 Task: Research cozy mountain cabins on Airbnb for a peaceful retreat in the mountains.
Action: Mouse moved to (489, 70)
Screenshot: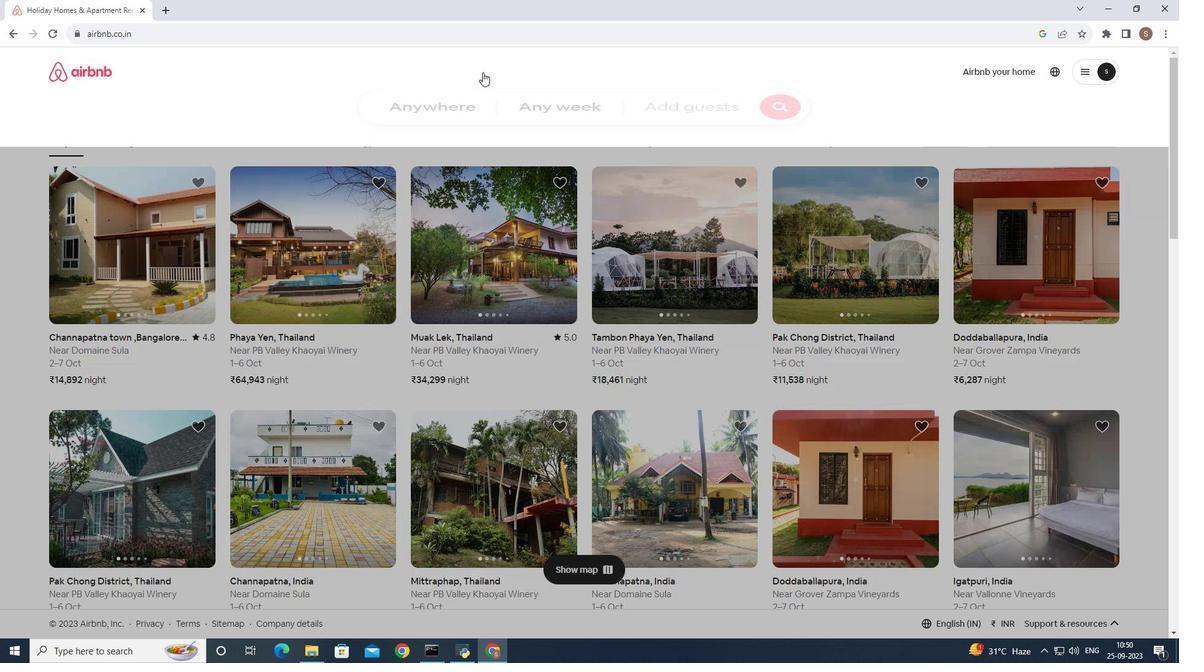 
Action: Mouse pressed left at (489, 70)
Screenshot: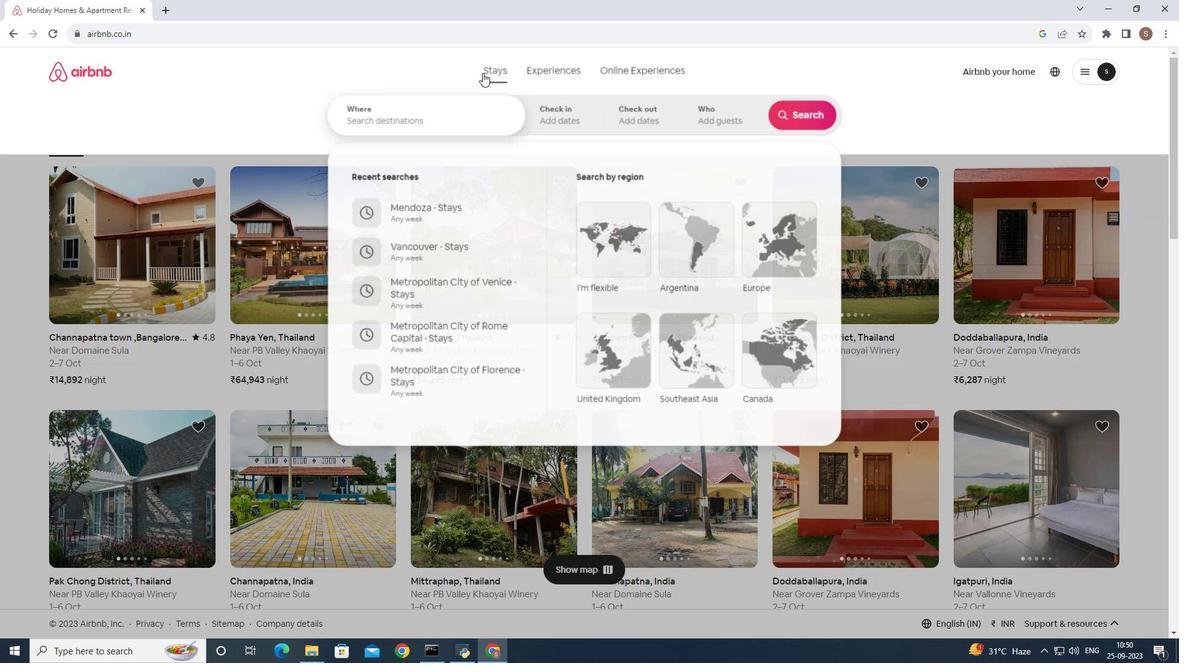 
Action: Mouse moved to (447, 127)
Screenshot: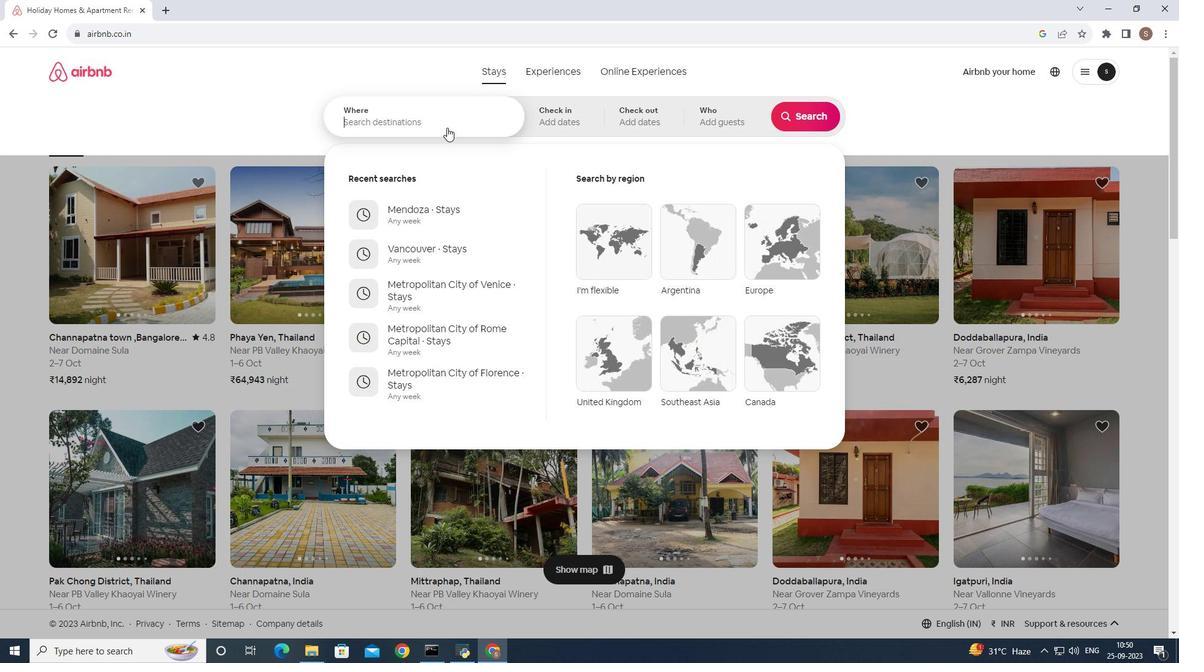 
Action: Mouse pressed left at (447, 127)
Screenshot: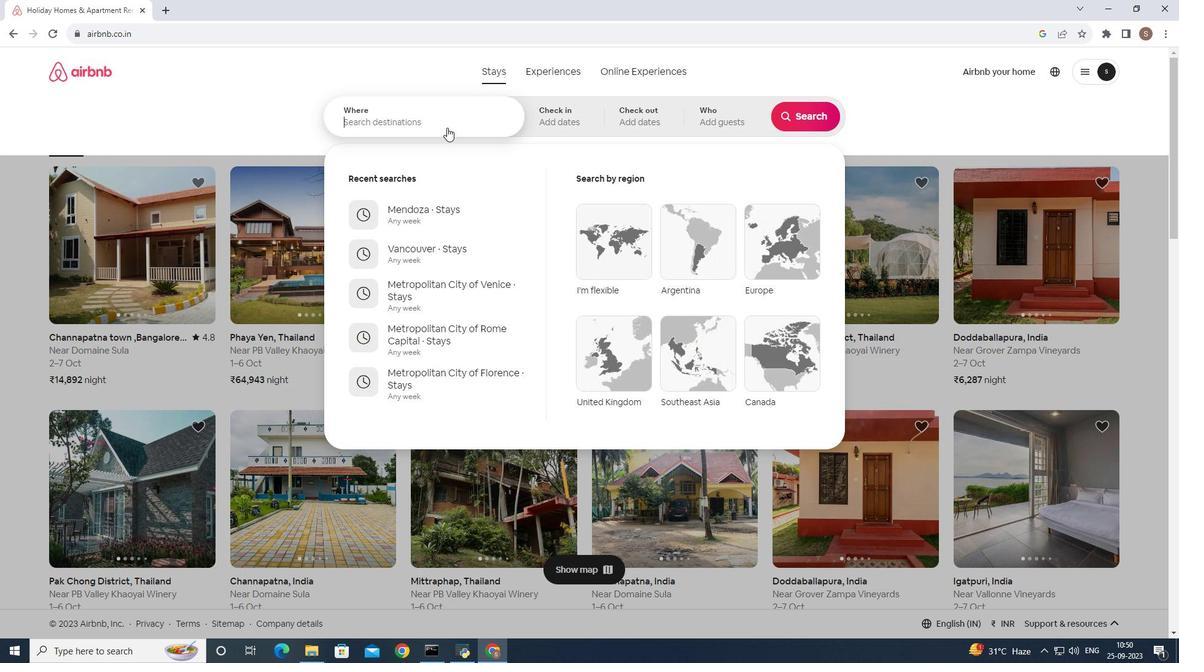 
Action: Key pressed <Key.shift>Jackson,<Key.space>wyomingb<Key.backspace>
Screenshot: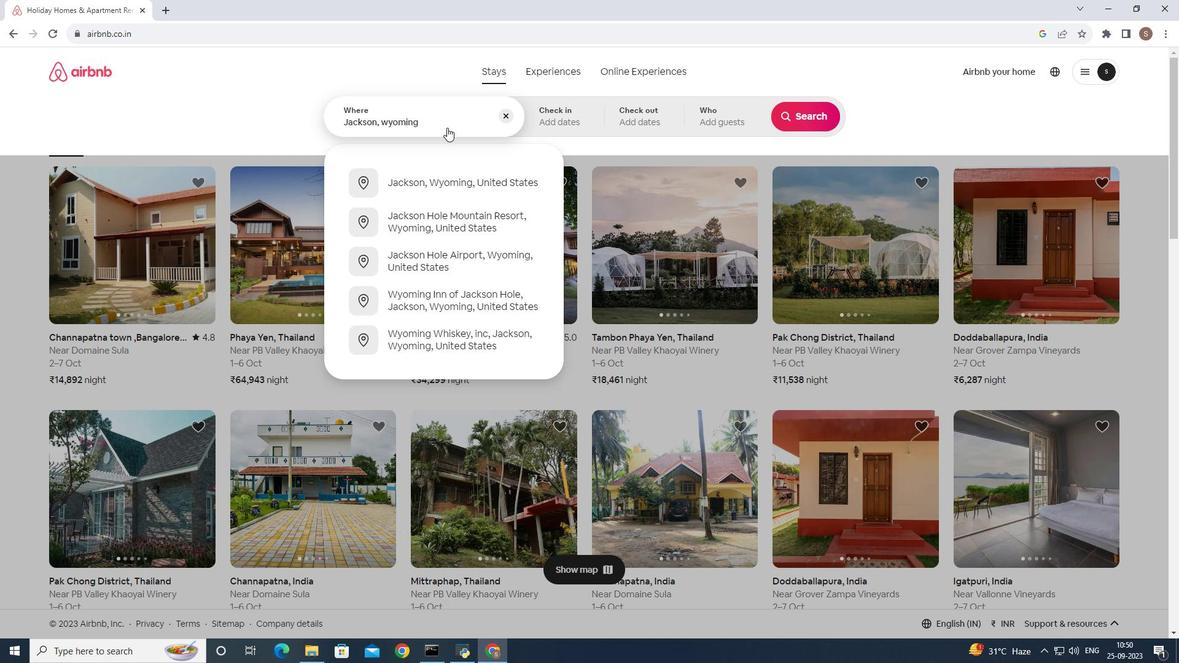 
Action: Mouse moved to (447, 188)
Screenshot: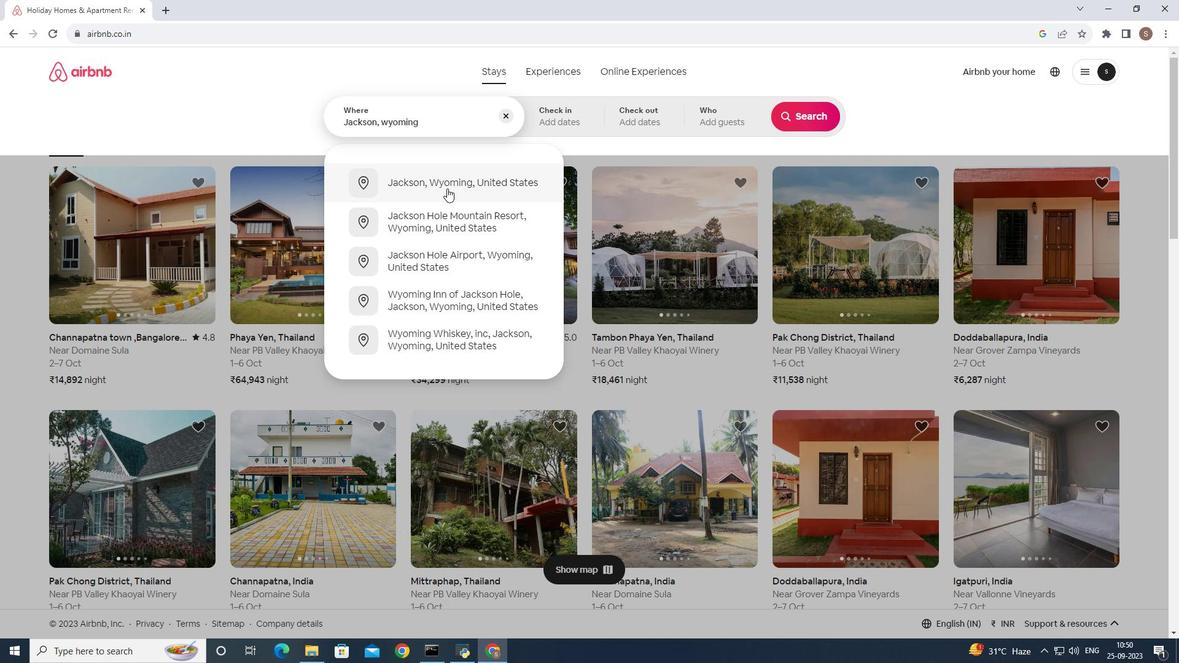 
Action: Mouse pressed left at (447, 188)
Screenshot: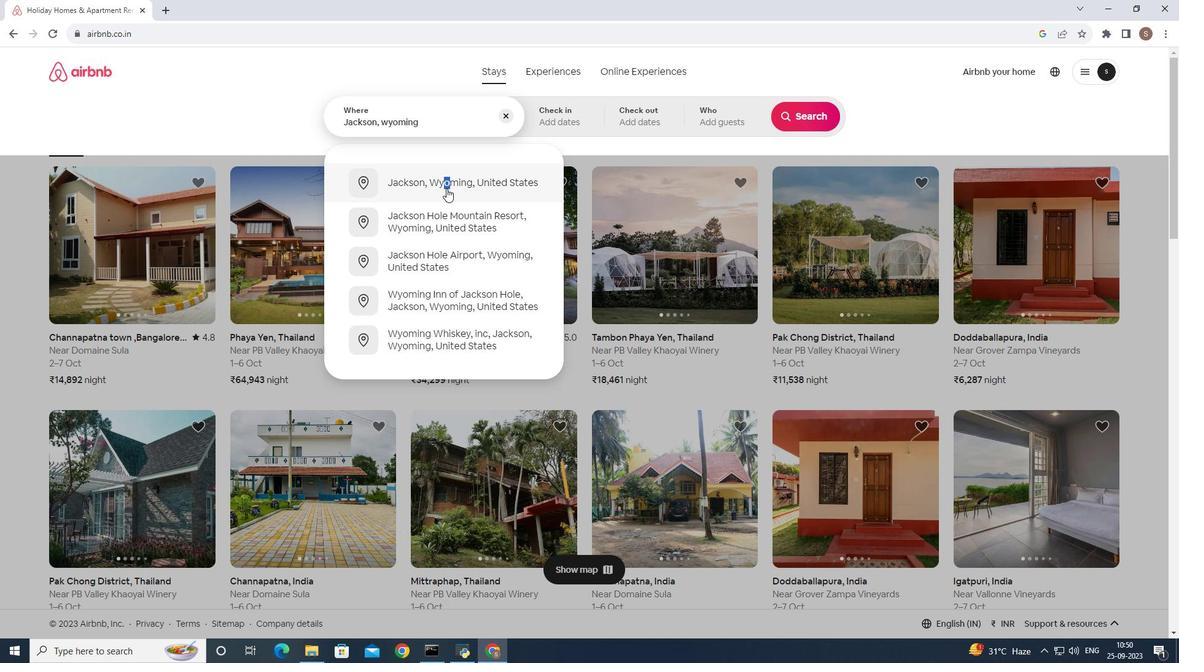 
Action: Mouse moved to (796, 110)
Screenshot: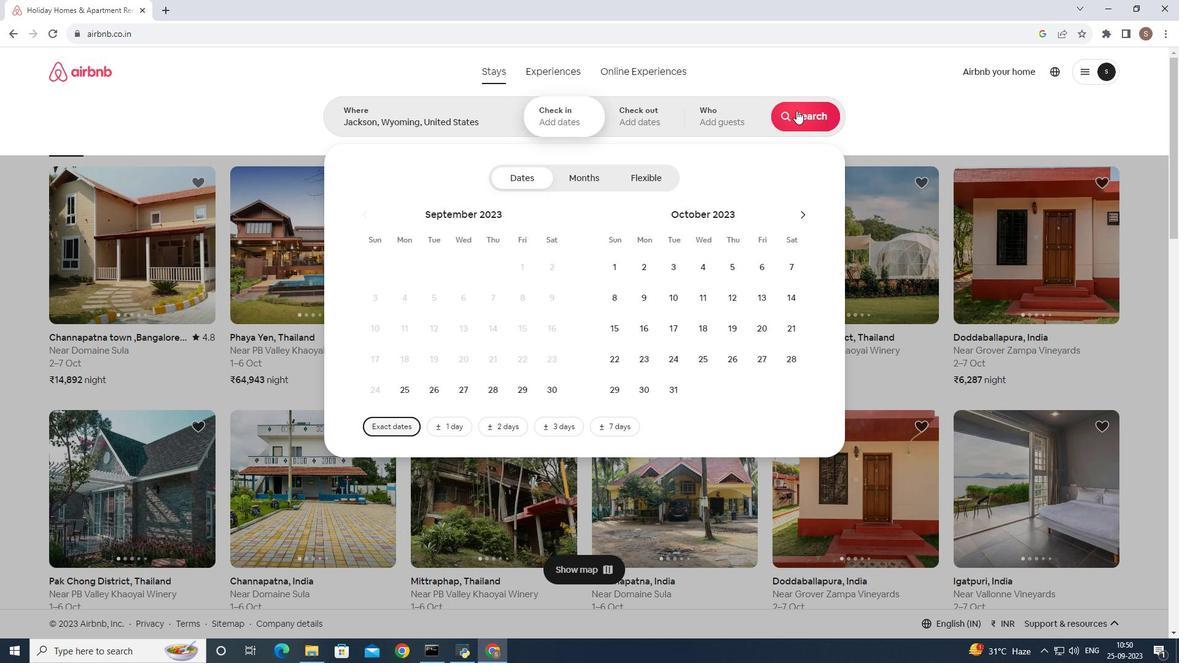 
Action: Mouse pressed left at (796, 110)
Screenshot: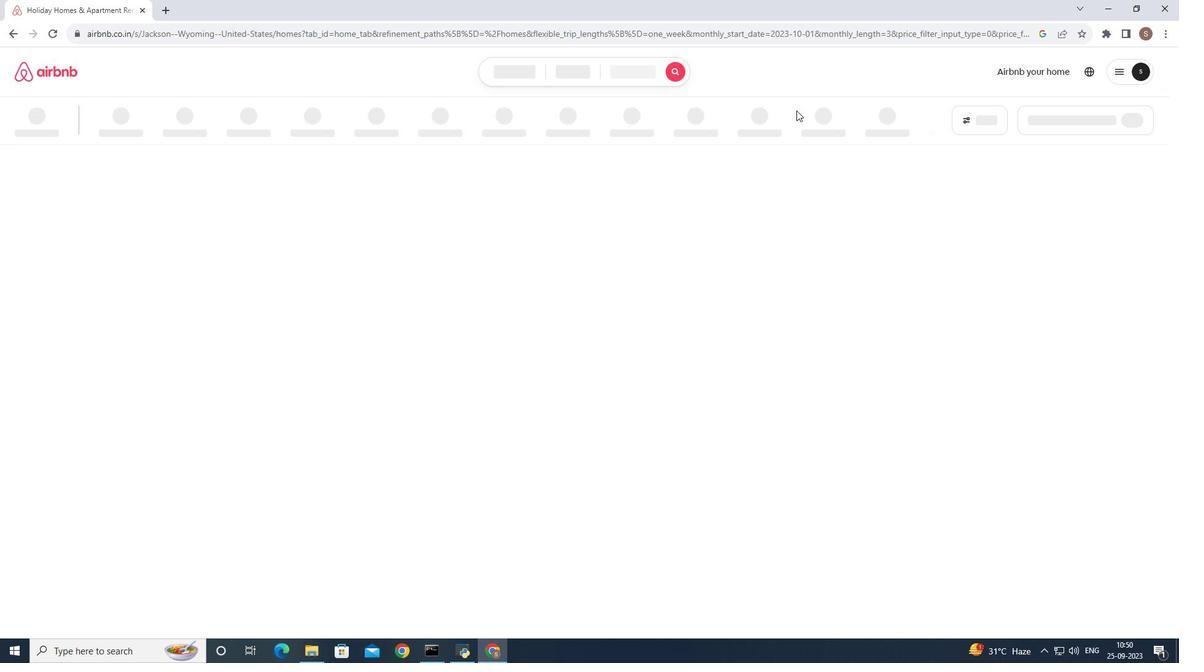 
Action: Mouse moved to (183, 120)
Screenshot: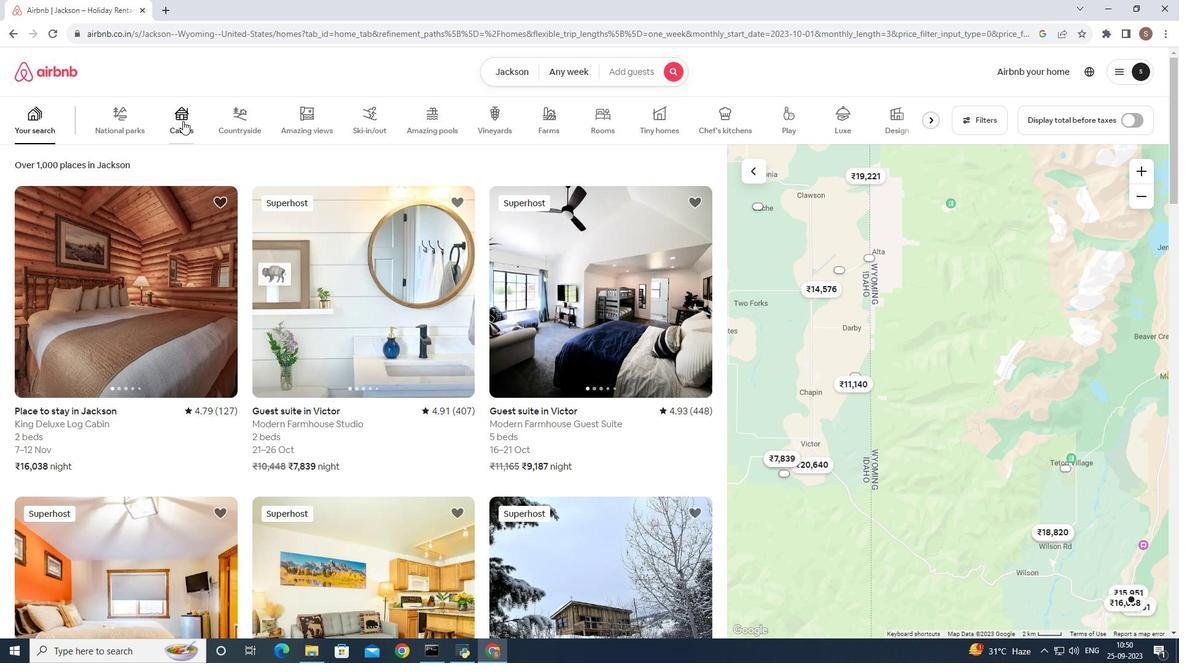 
Action: Mouse pressed left at (183, 120)
Screenshot: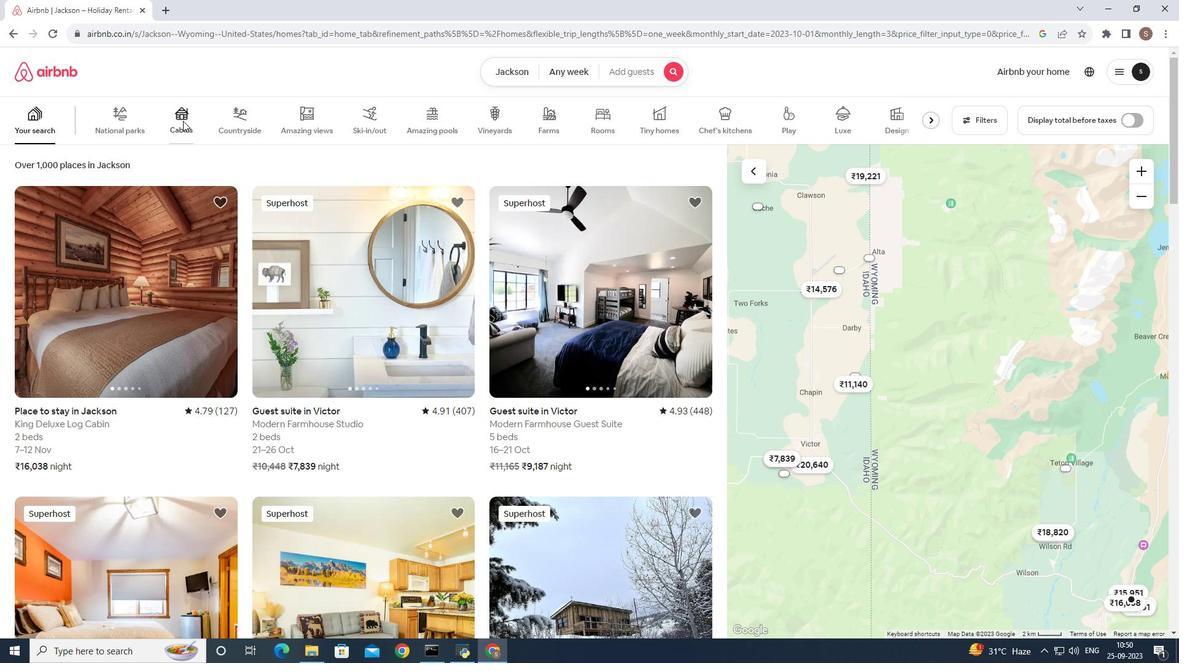 
Action: Mouse moved to (248, 175)
Screenshot: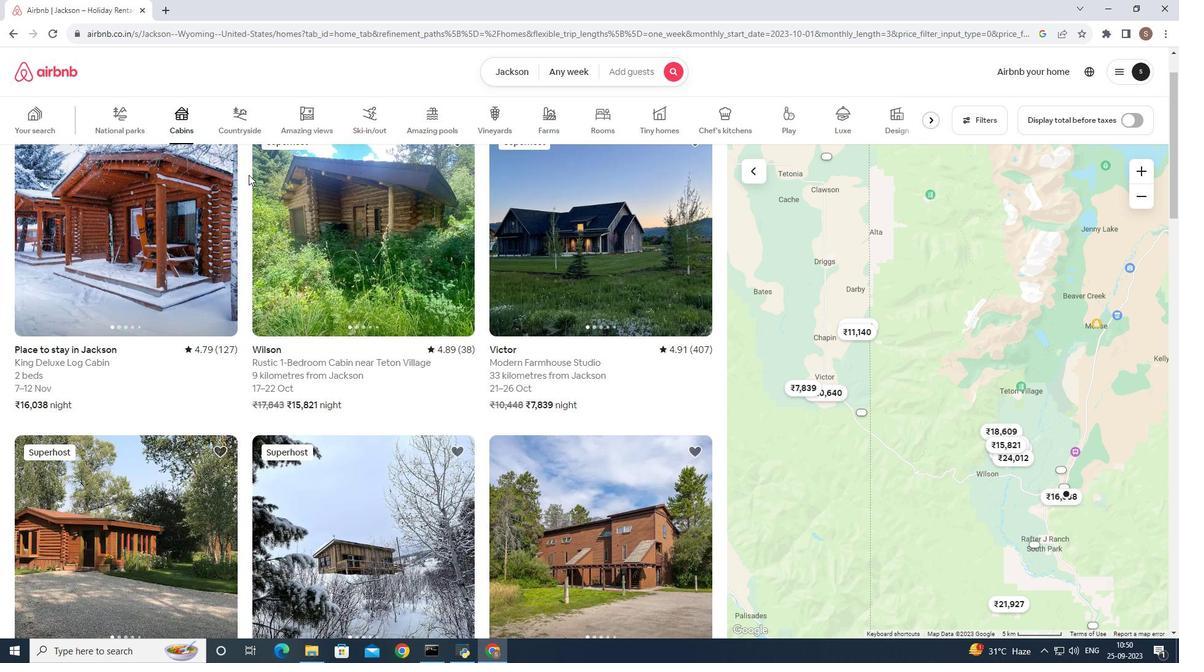 
Action: Mouse scrolled (248, 174) with delta (0, 0)
Screenshot: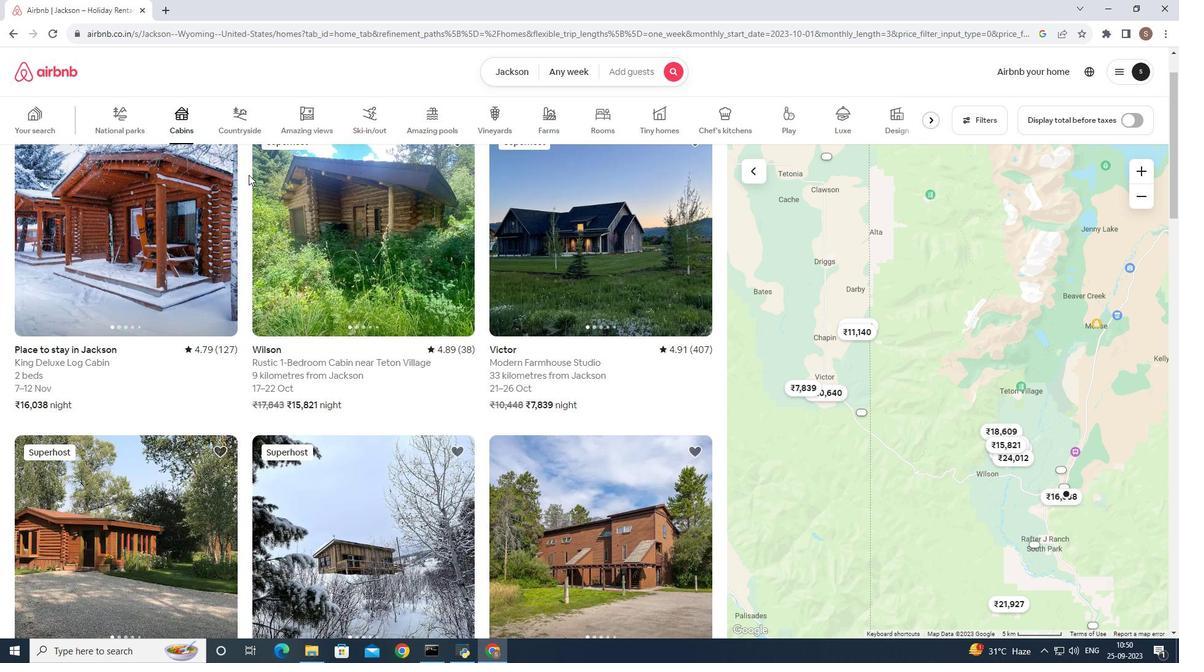
Action: Mouse moved to (246, 180)
Screenshot: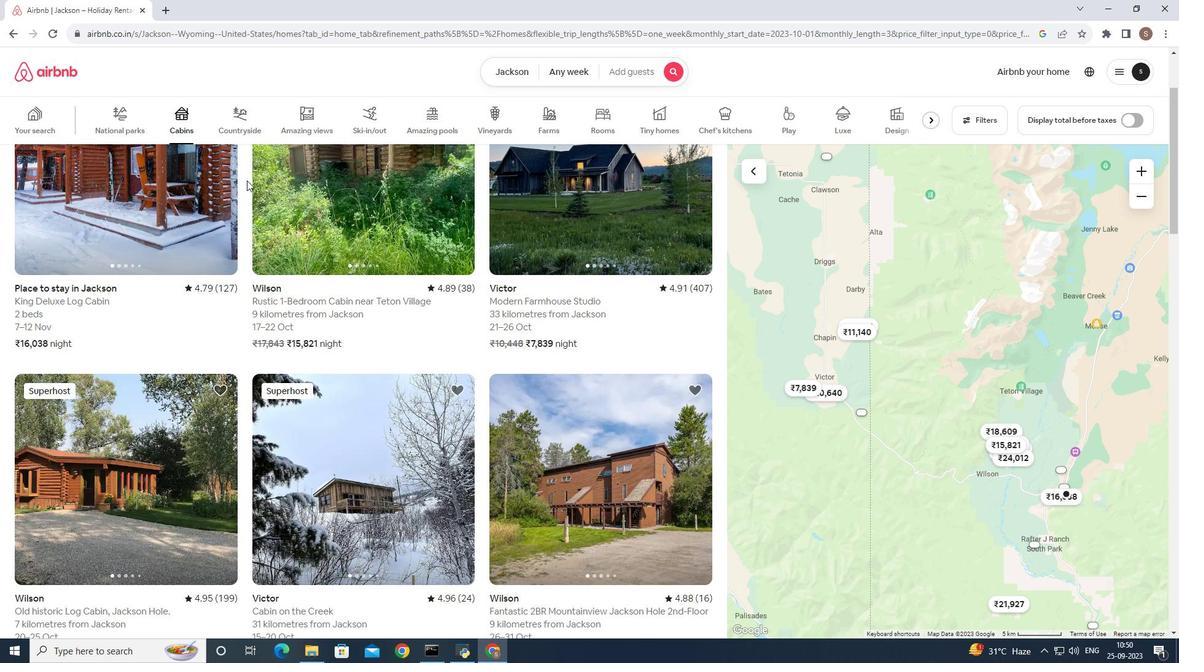 
Action: Mouse scrolled (246, 179) with delta (0, 0)
Screenshot: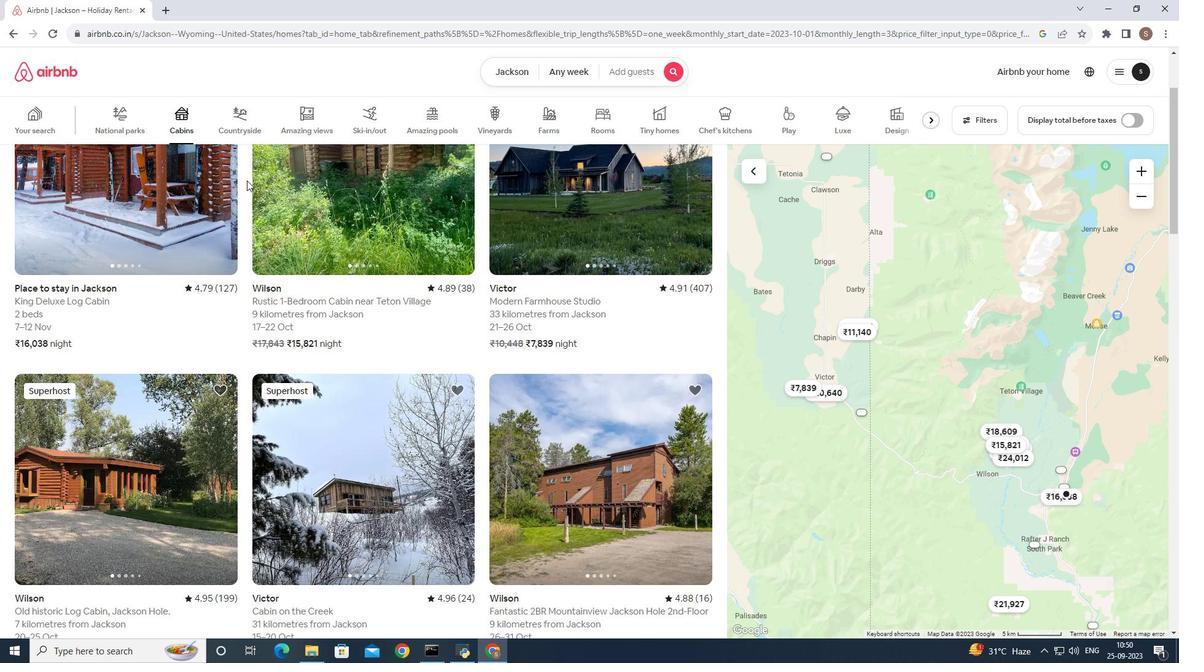 
Action: Mouse scrolled (246, 181) with delta (0, 0)
Screenshot: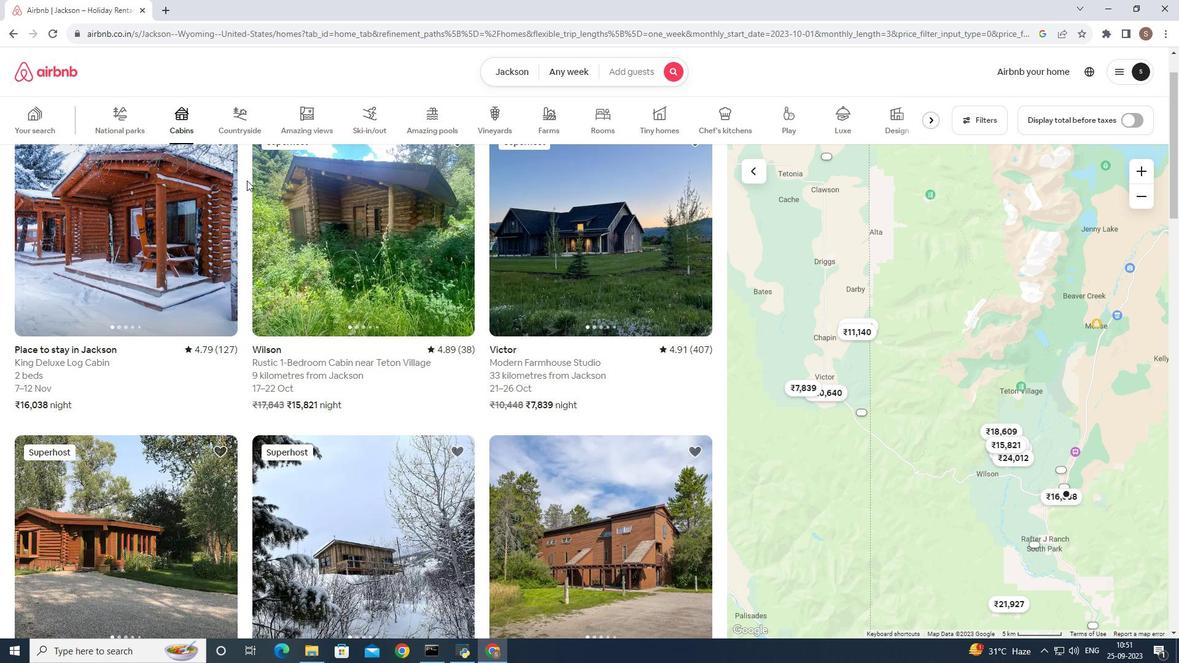 
Action: Mouse scrolled (246, 181) with delta (0, 0)
Screenshot: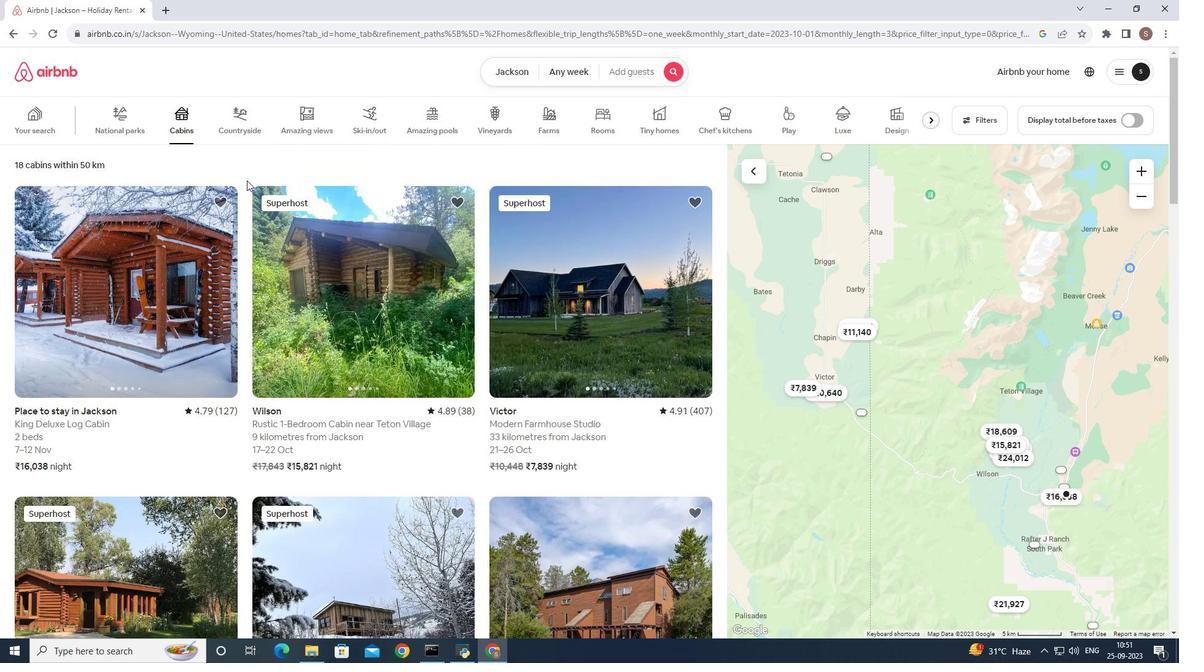 
Action: Mouse scrolled (246, 181) with delta (0, 0)
Screenshot: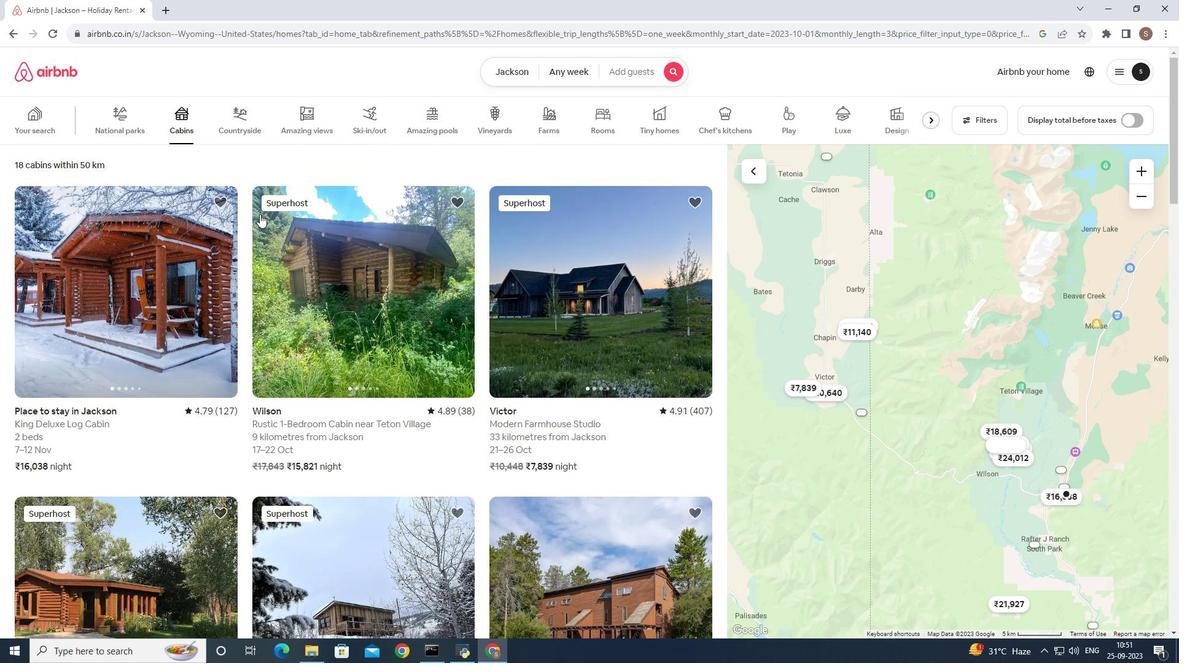 
Action: Mouse moved to (160, 255)
Screenshot: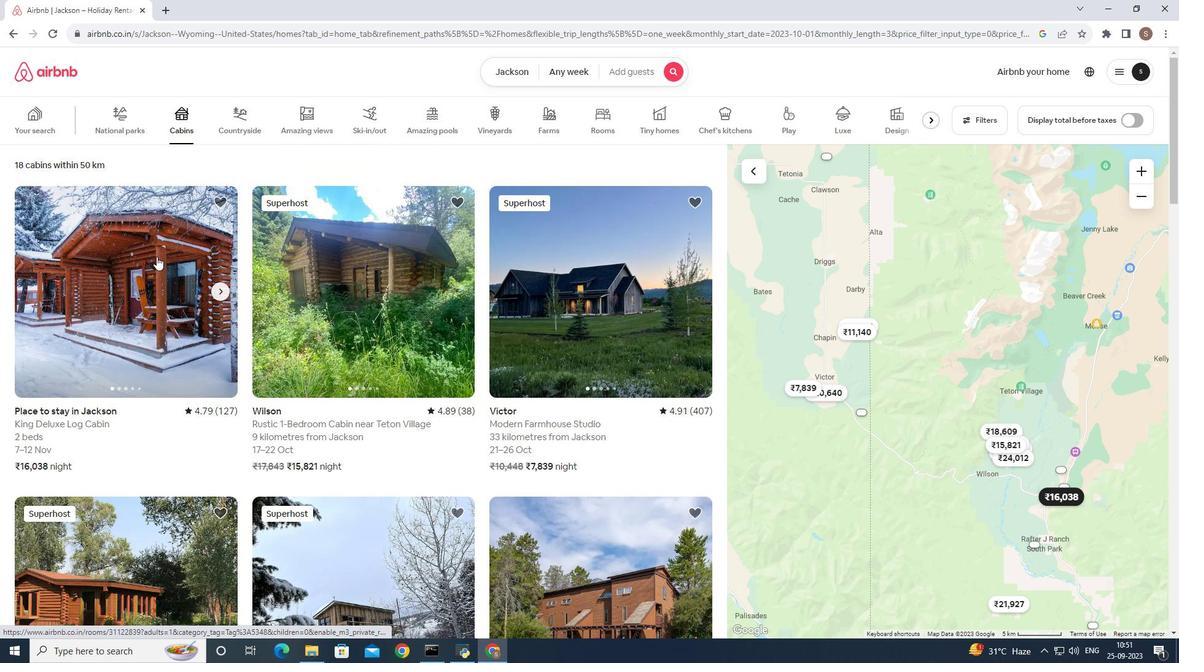 
Action: Mouse pressed left at (160, 255)
Screenshot: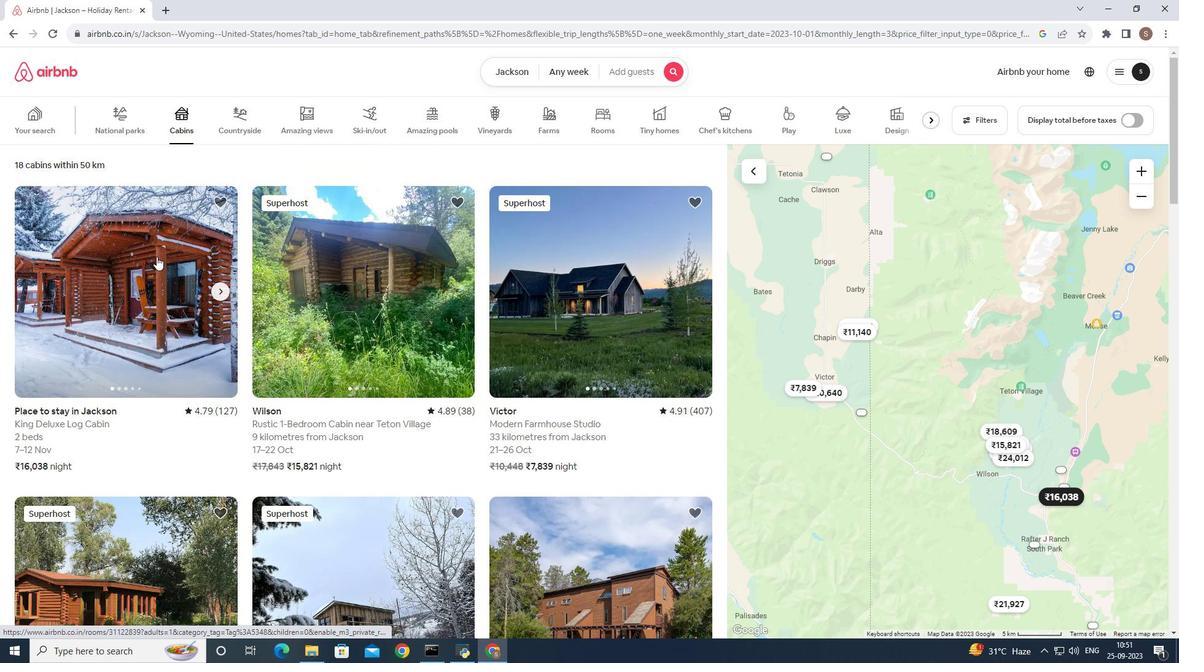 
Action: Mouse moved to (156, 256)
Screenshot: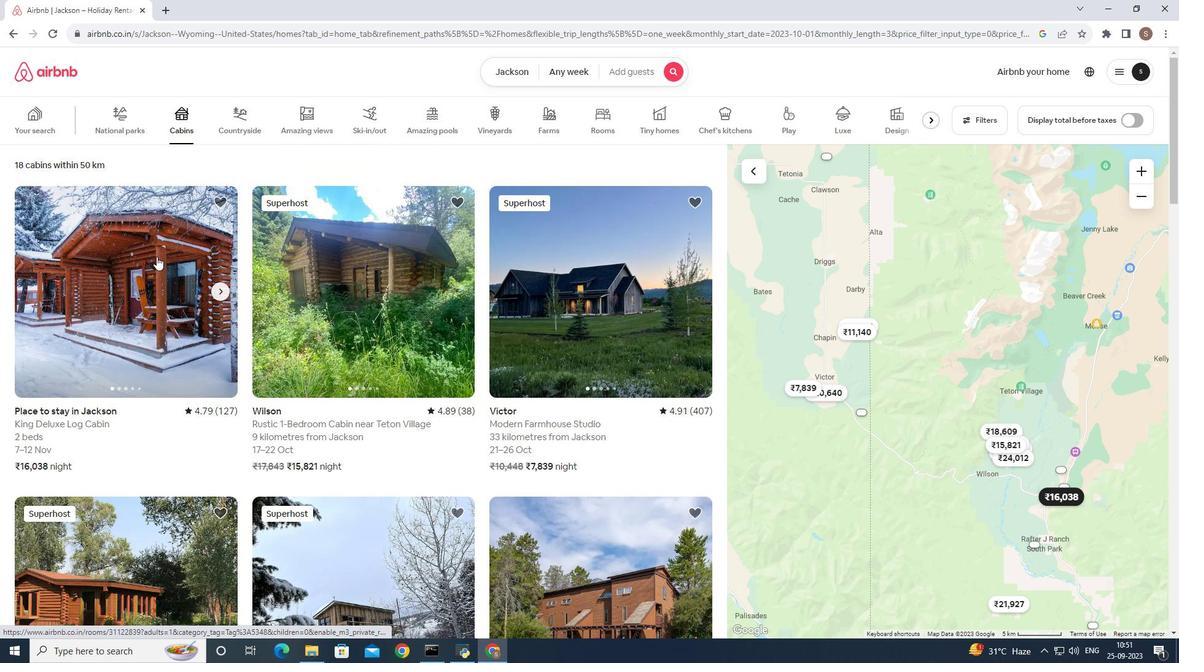 
Action: Mouse pressed left at (156, 256)
Screenshot: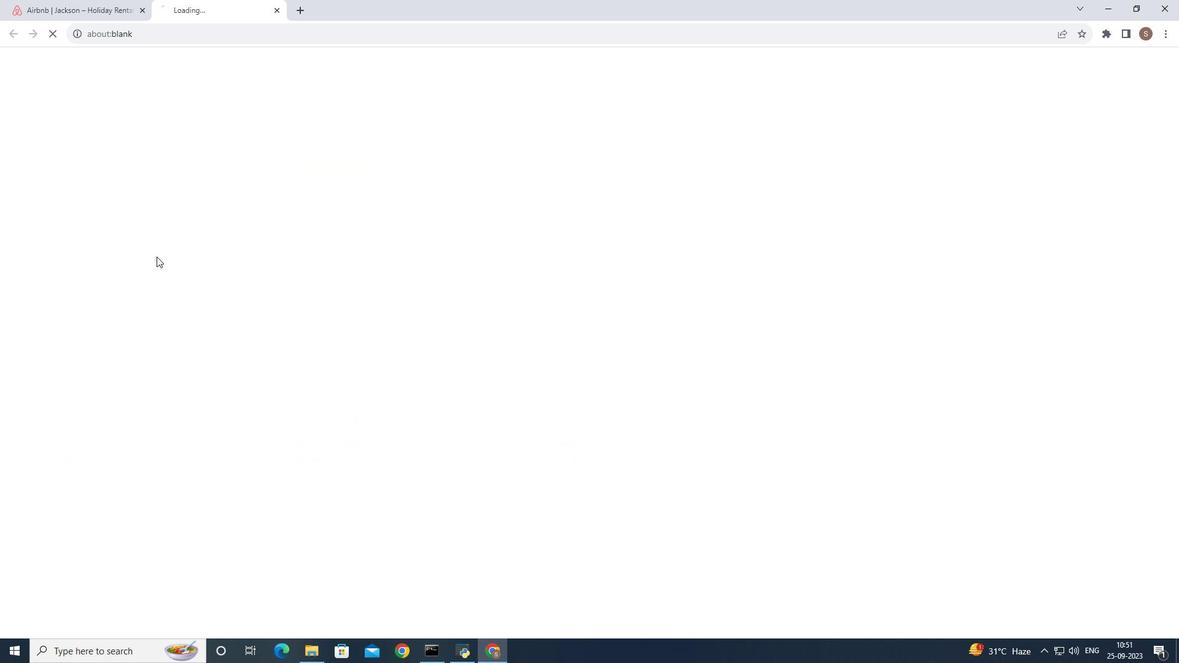 
Action: Mouse moved to (875, 456)
Screenshot: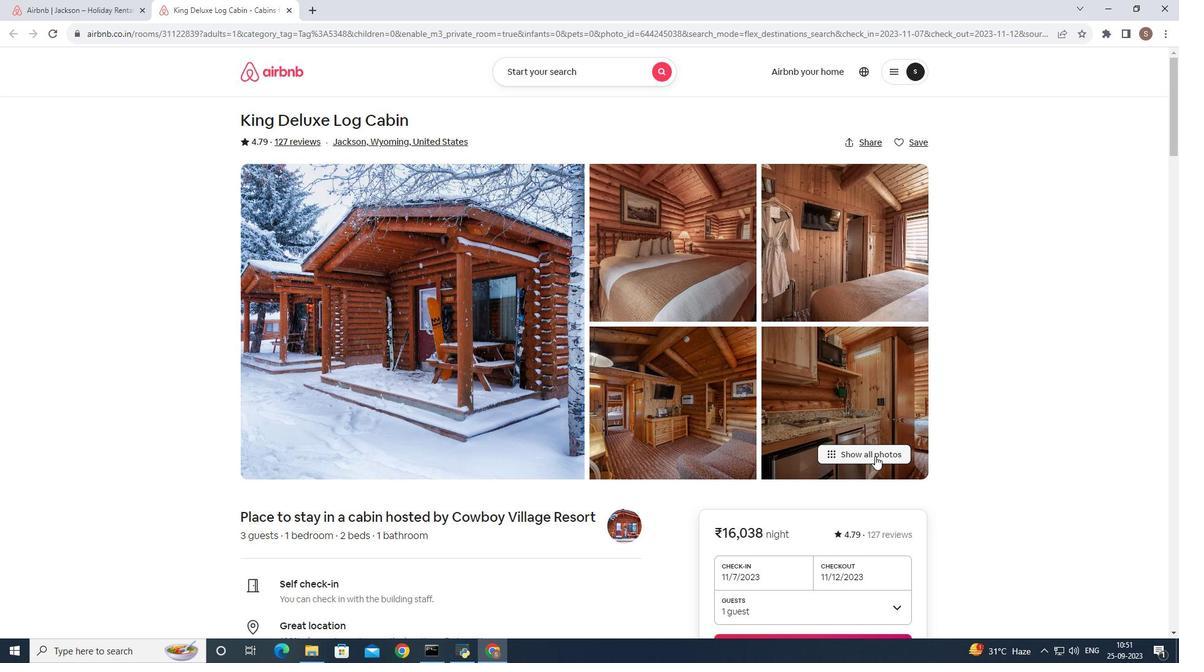 
Action: Mouse pressed left at (875, 456)
Screenshot: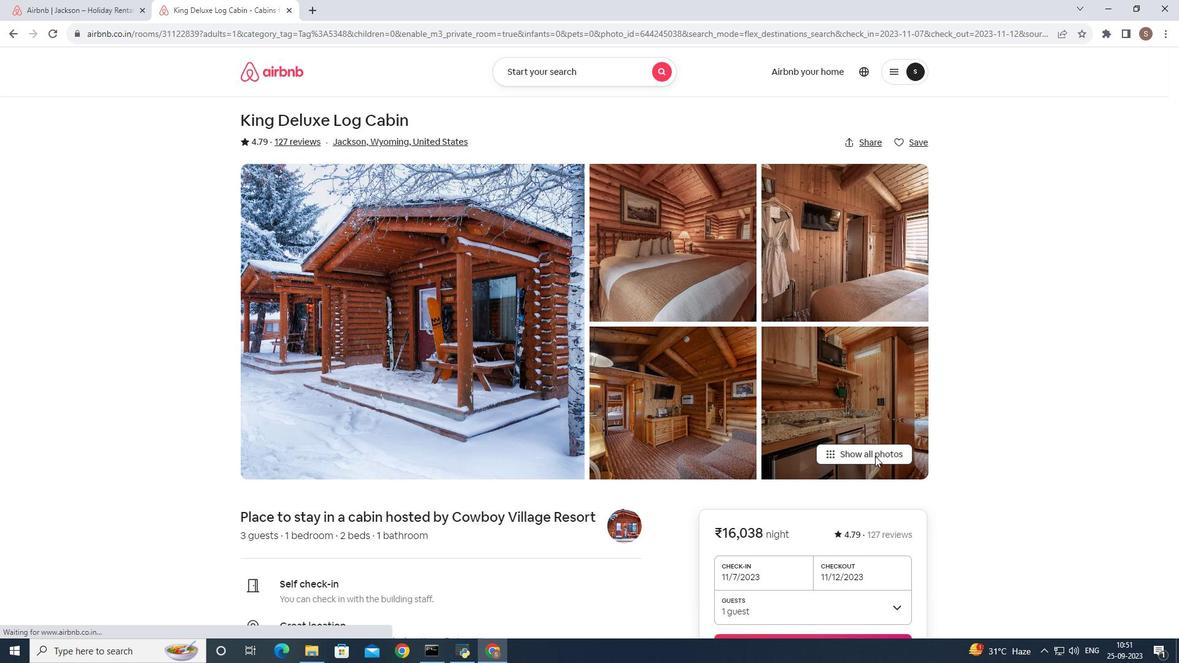 
Action: Mouse moved to (621, 343)
Screenshot: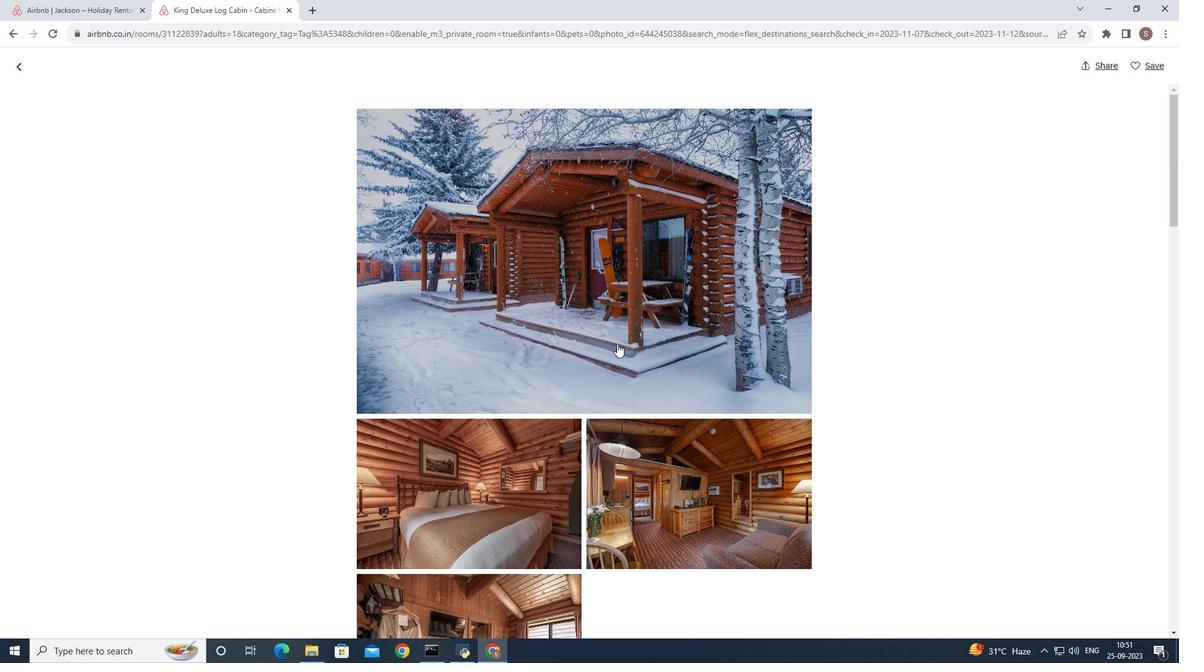 
Action: Mouse pressed left at (621, 343)
Screenshot: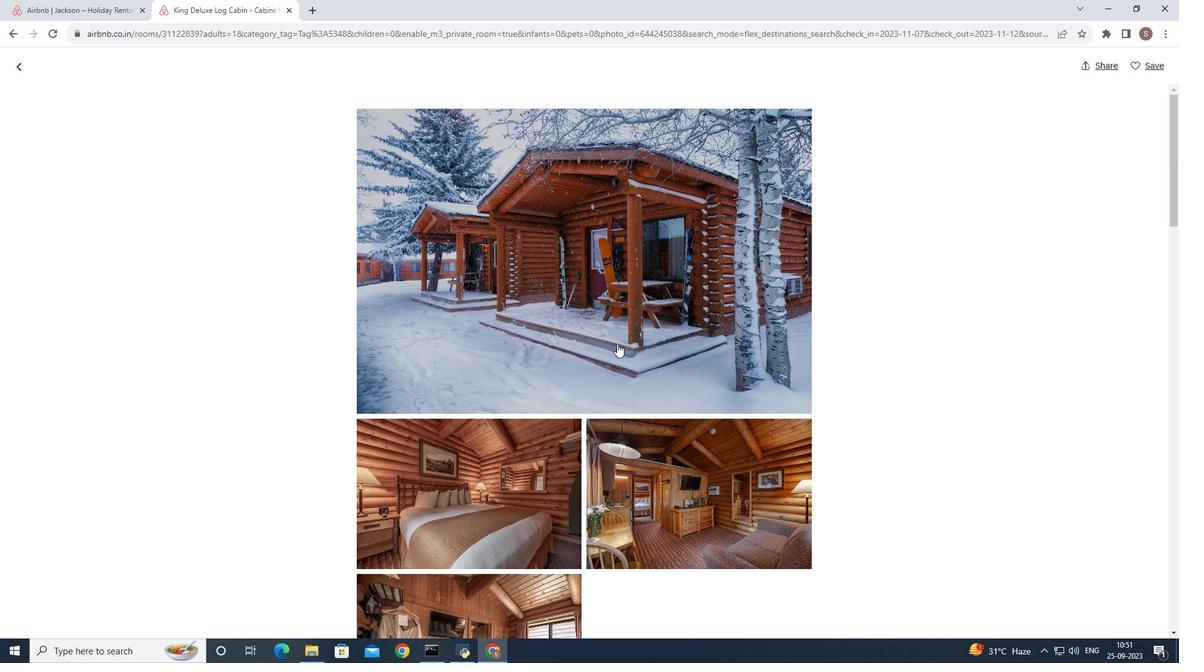 
Action: Mouse moved to (617, 343)
Screenshot: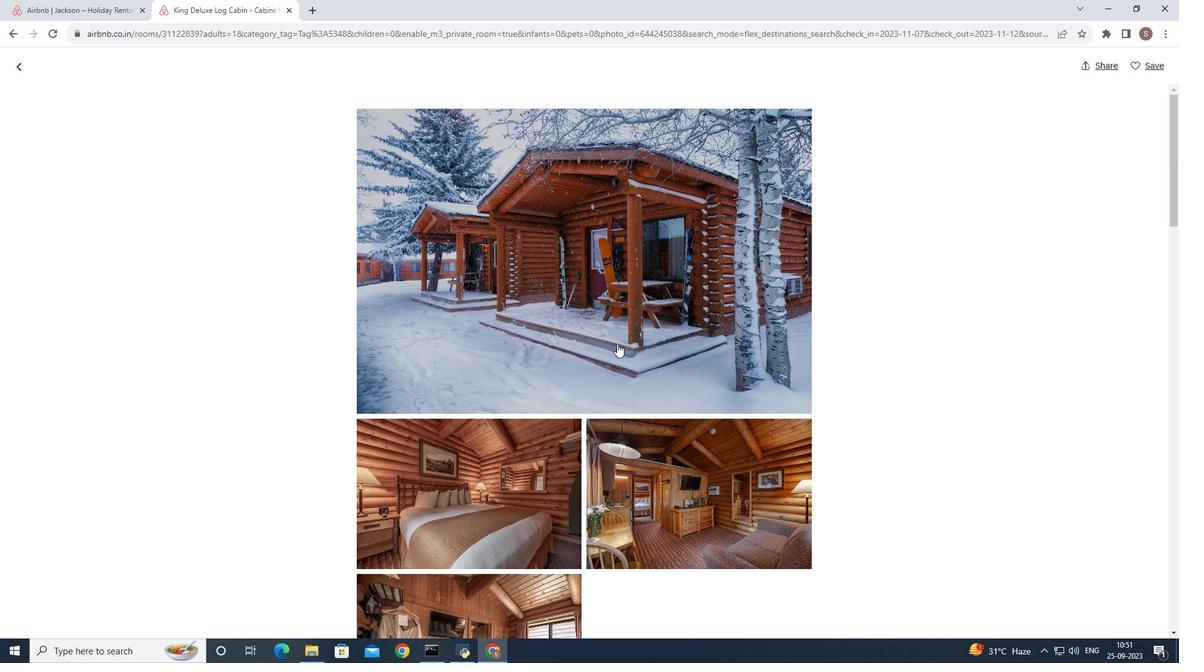 
Action: Mouse pressed left at (617, 343)
Screenshot: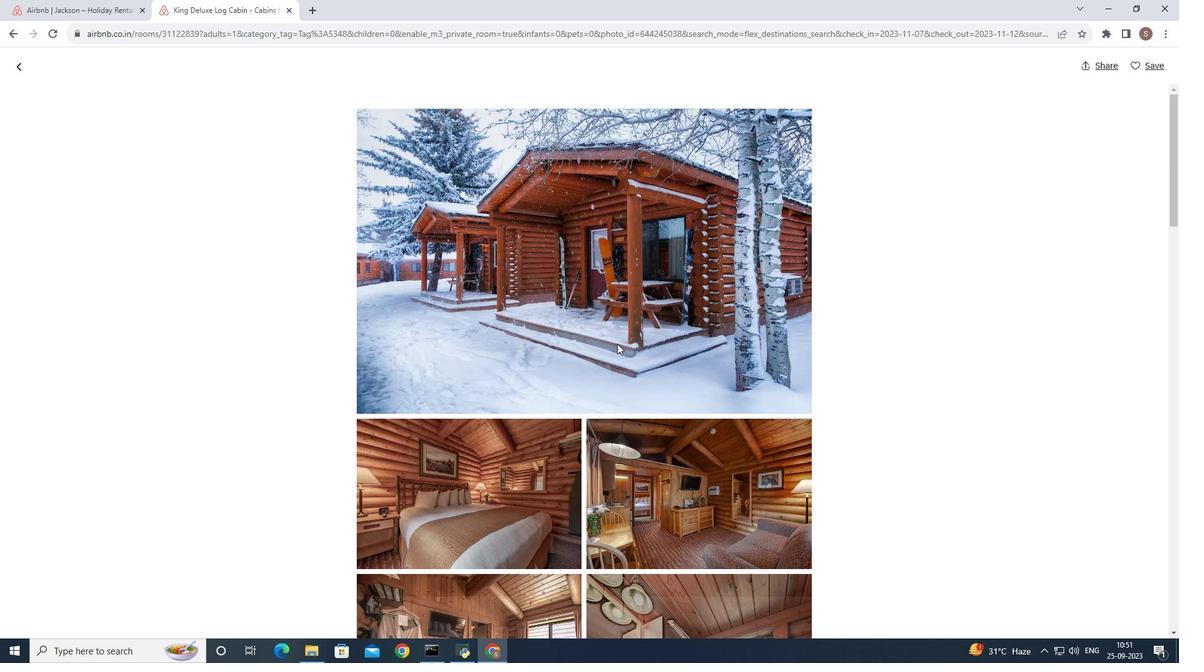 
Action: Key pressed <Key.down><Key.right><Key.right><Key.right><Key.right><Key.right><Key.right><Key.right><Key.right><Key.right><Key.right><Key.right><Key.right><Key.right><Key.right><Key.right><Key.right><Key.right>
Screenshot: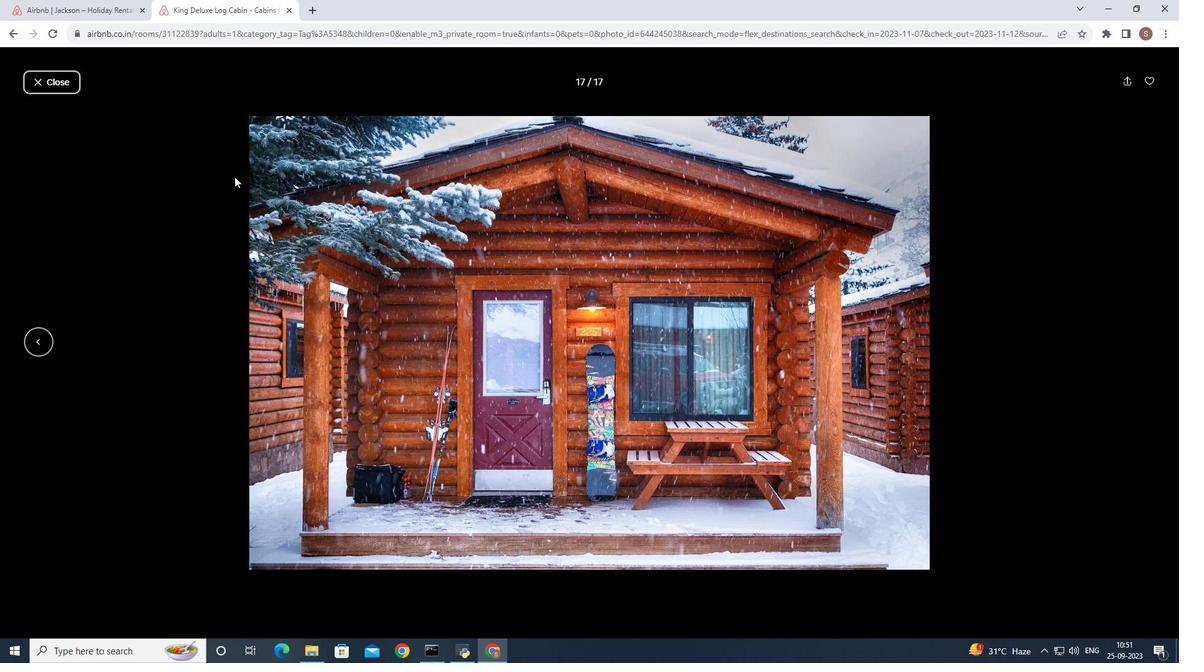 
Action: Mouse moved to (45, 81)
Screenshot: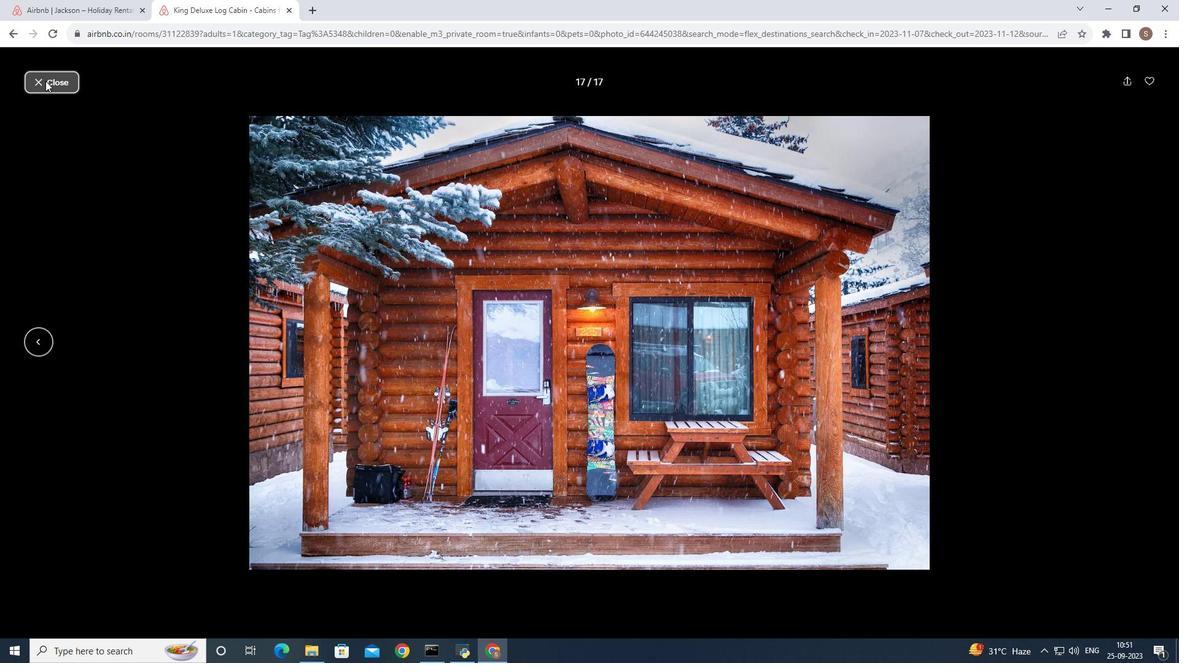 
Action: Mouse pressed left at (45, 81)
Screenshot: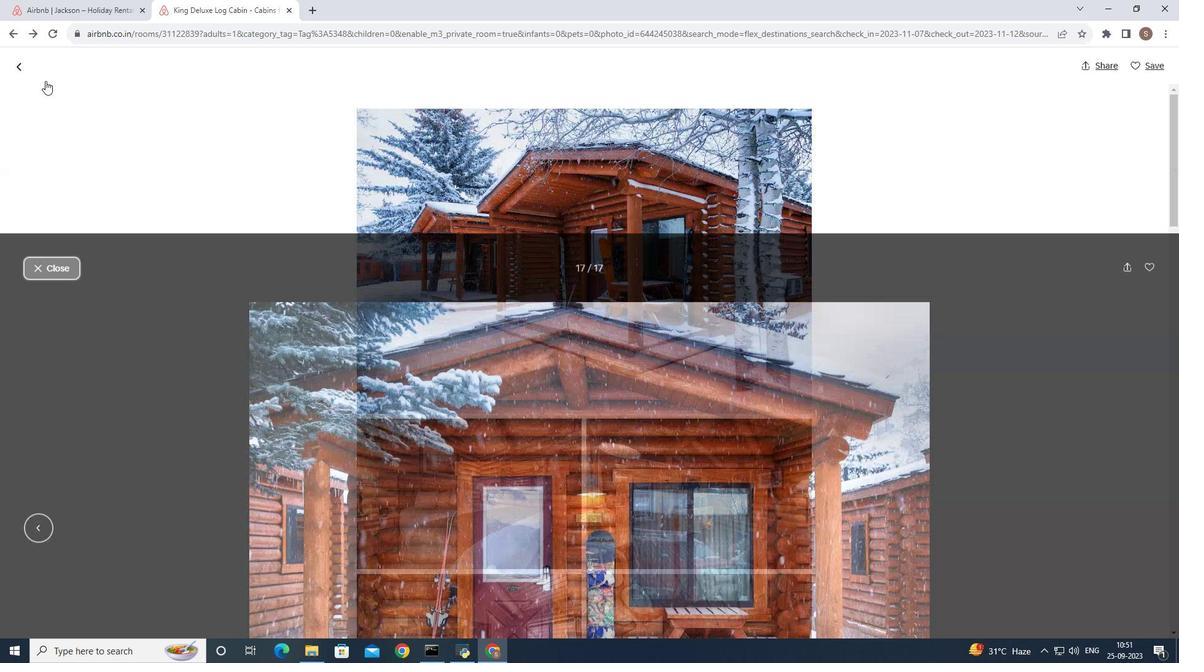 
Action: Mouse moved to (20, 63)
Screenshot: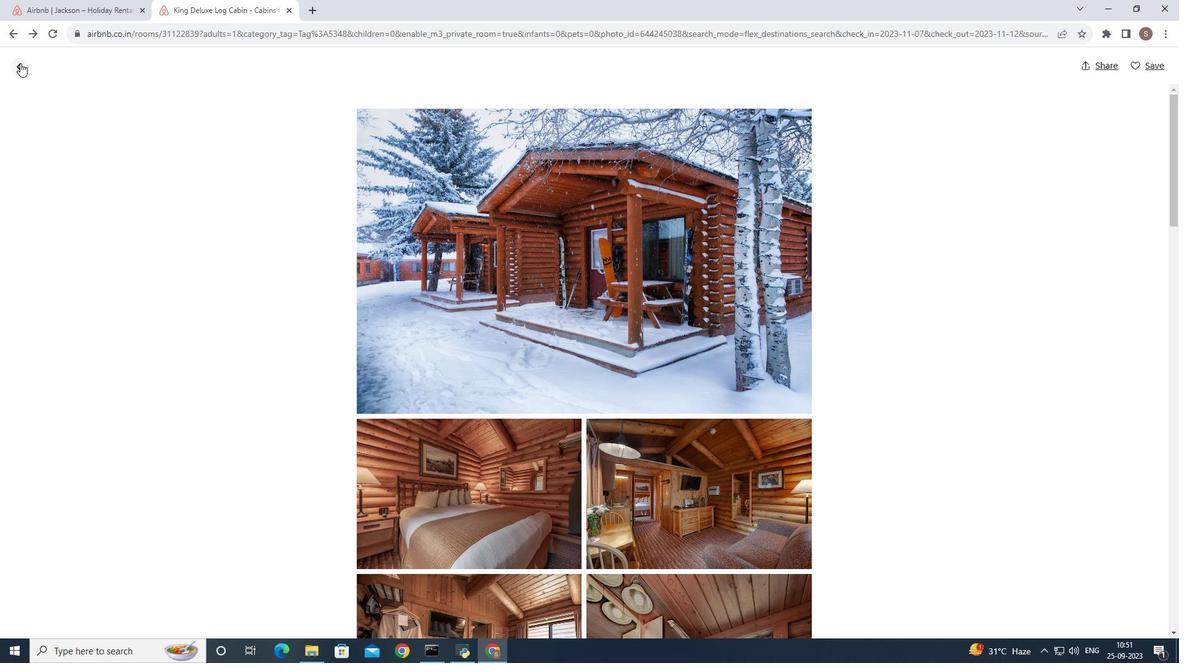 
Action: Mouse pressed left at (20, 63)
Screenshot: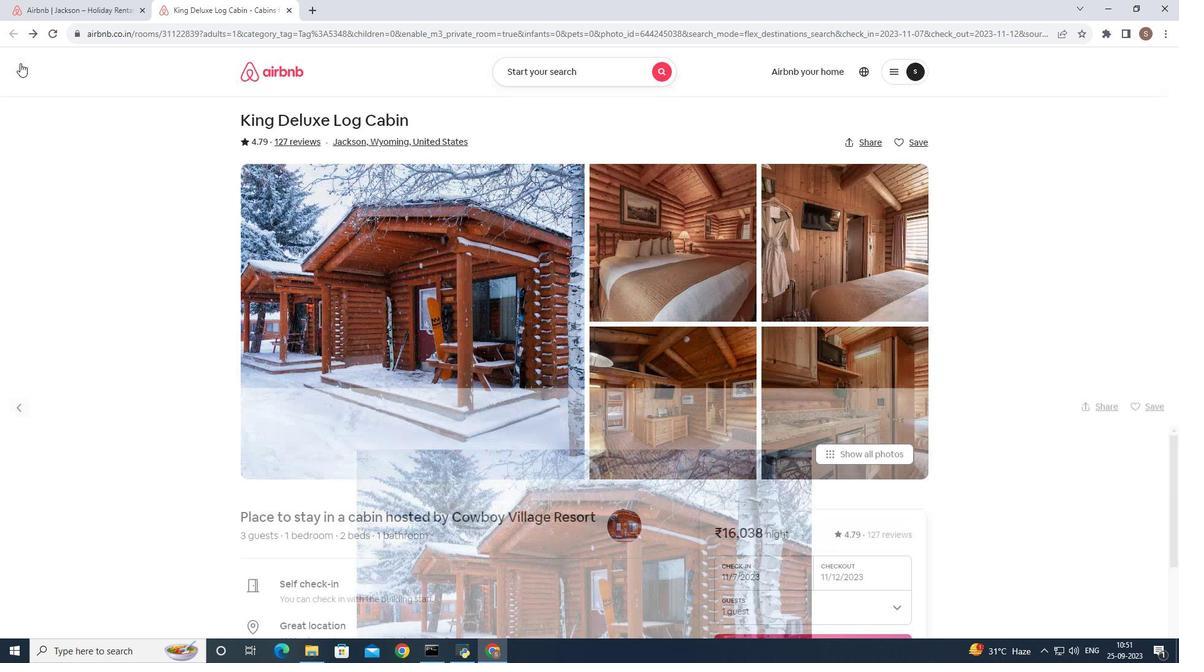 
Action: Mouse moved to (544, 389)
Screenshot: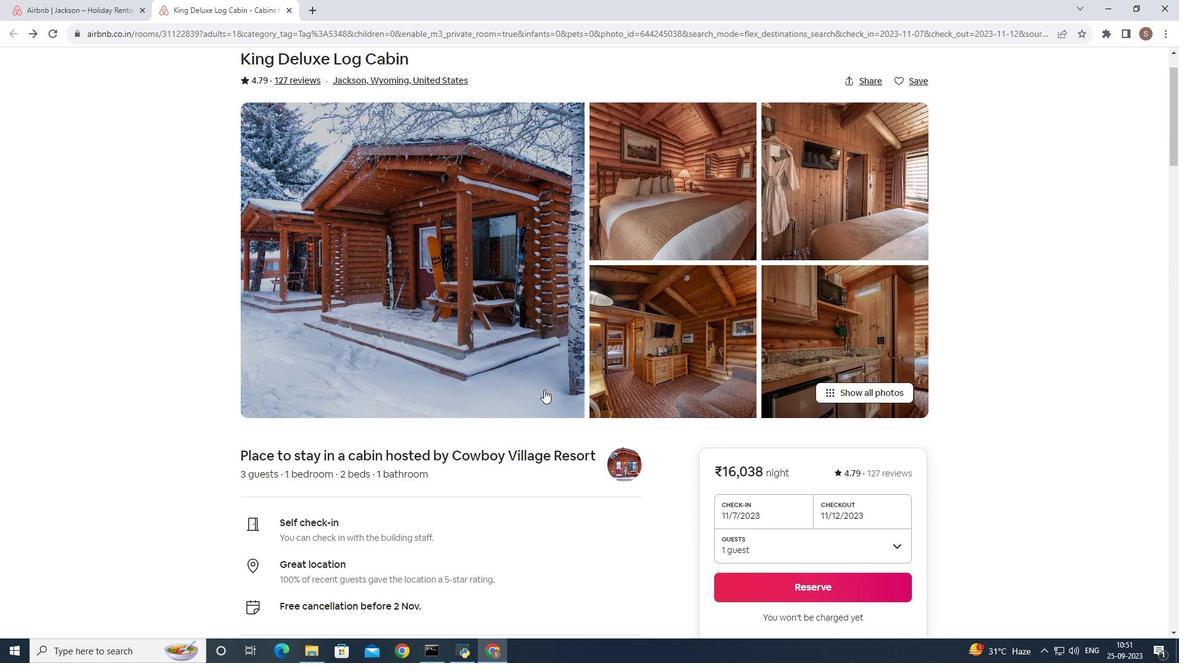 
Action: Mouse scrolled (544, 389) with delta (0, 0)
Screenshot: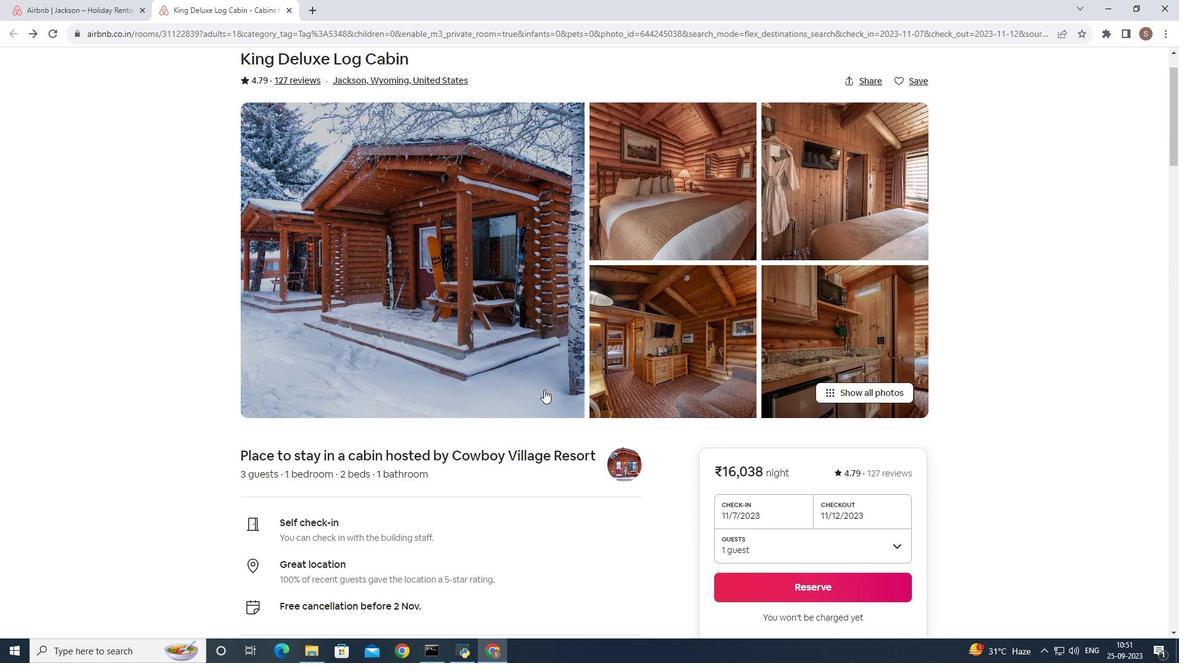 
Action: Mouse scrolled (544, 389) with delta (0, 0)
Screenshot: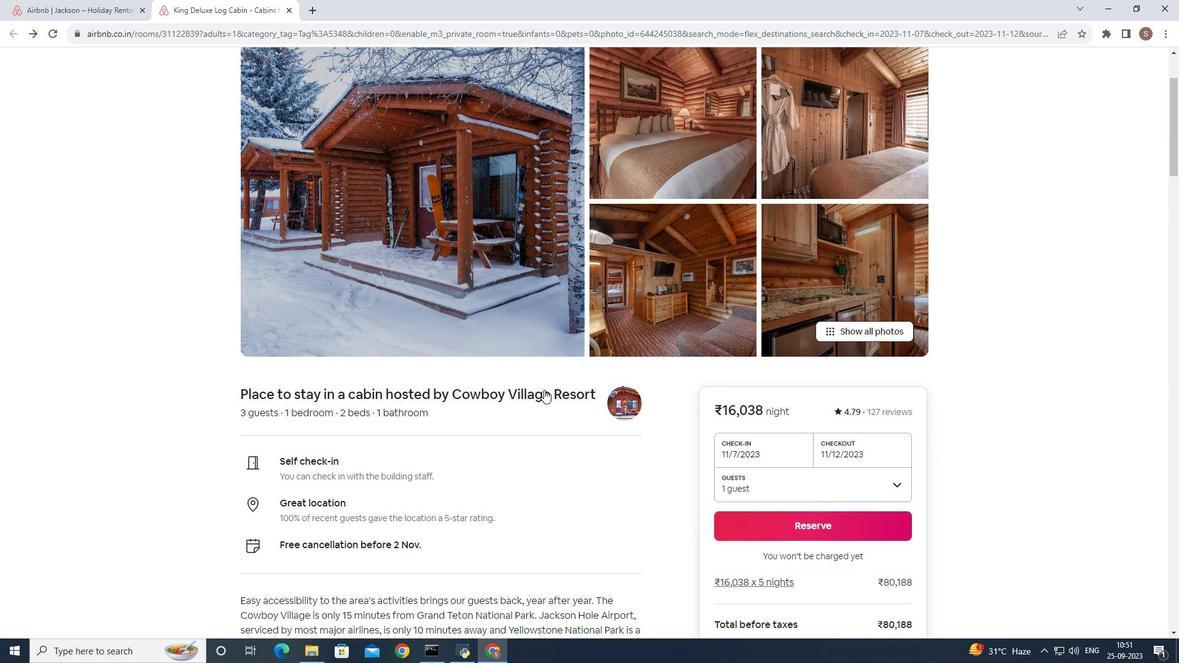 
Action: Mouse scrolled (544, 389) with delta (0, 0)
Screenshot: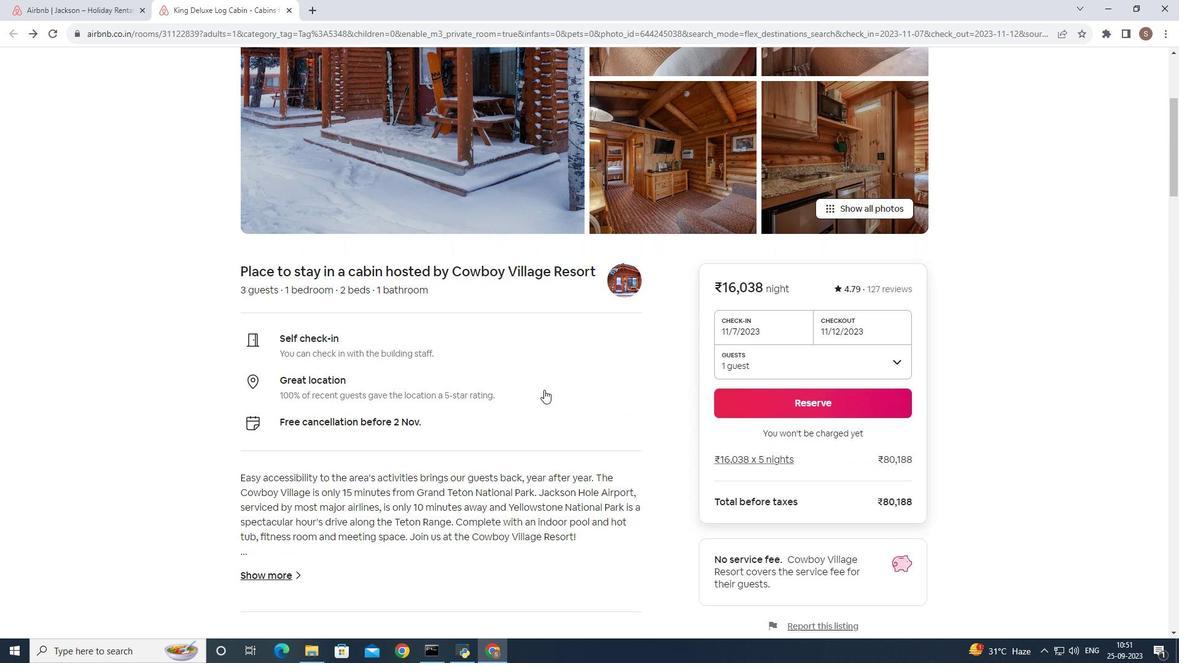 
Action: Mouse scrolled (544, 389) with delta (0, 0)
Screenshot: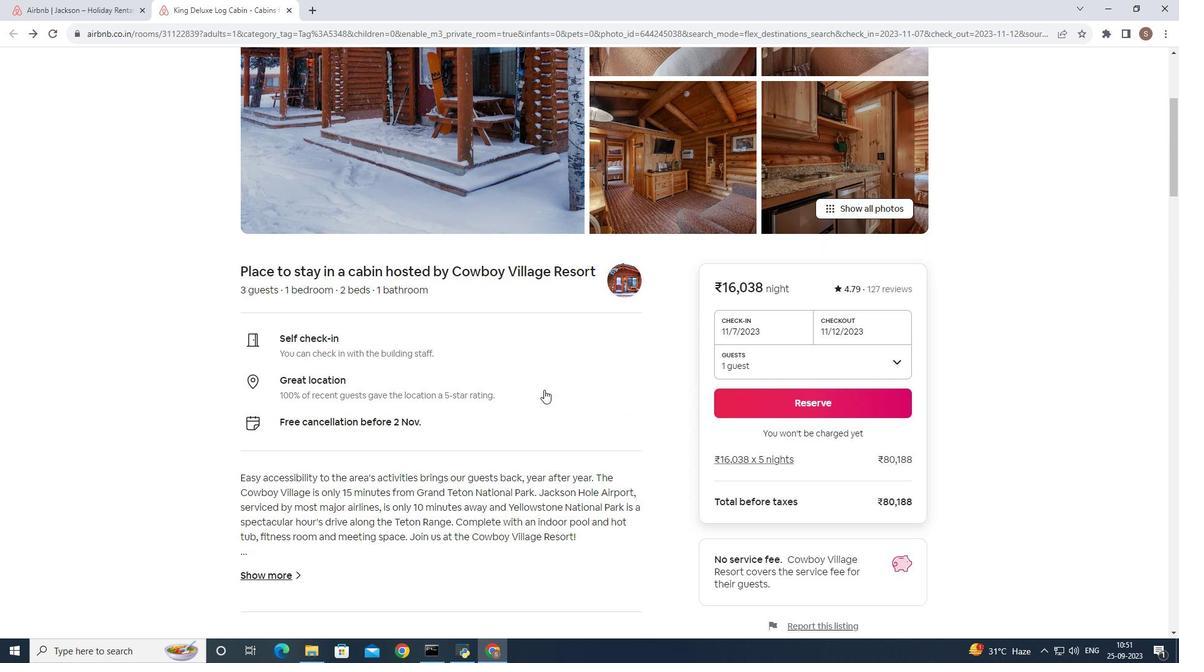 
Action: Mouse scrolled (544, 389) with delta (0, 0)
Screenshot: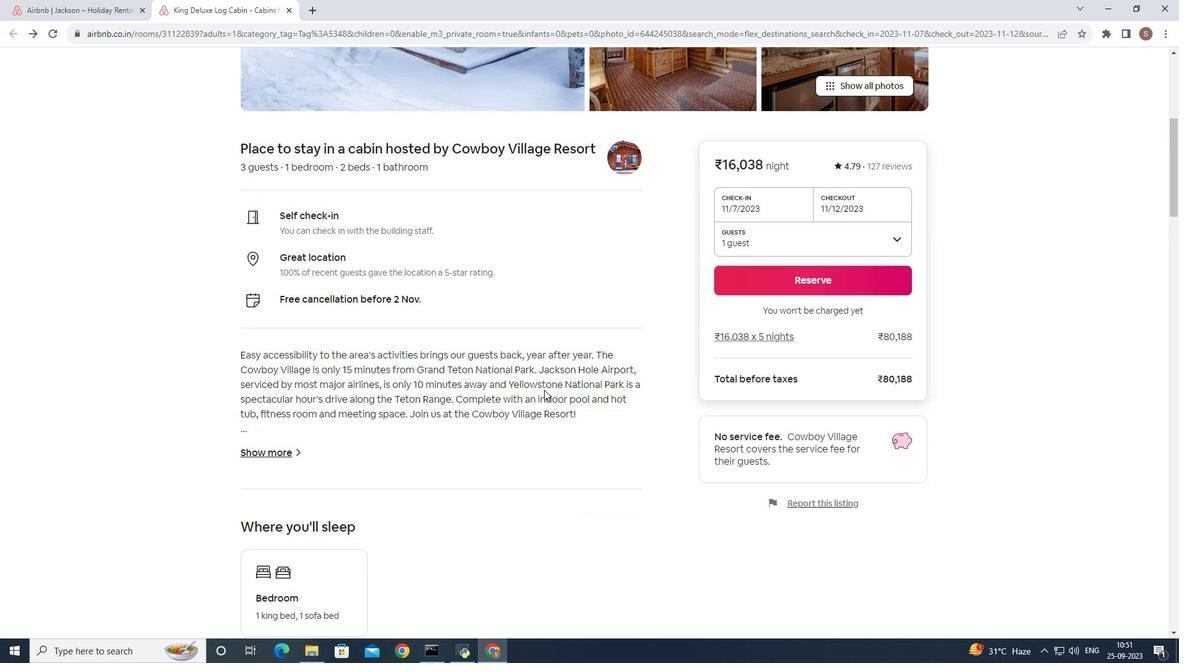 
Action: Mouse scrolled (544, 389) with delta (0, 0)
Screenshot: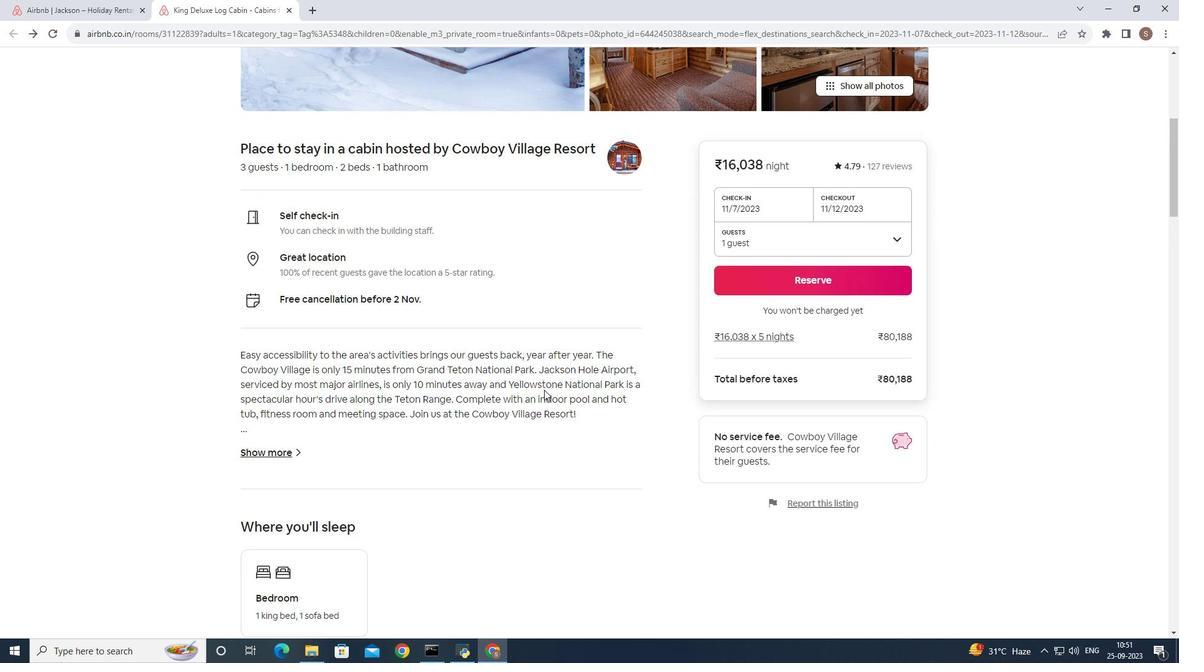 
Action: Mouse scrolled (544, 389) with delta (0, 0)
Screenshot: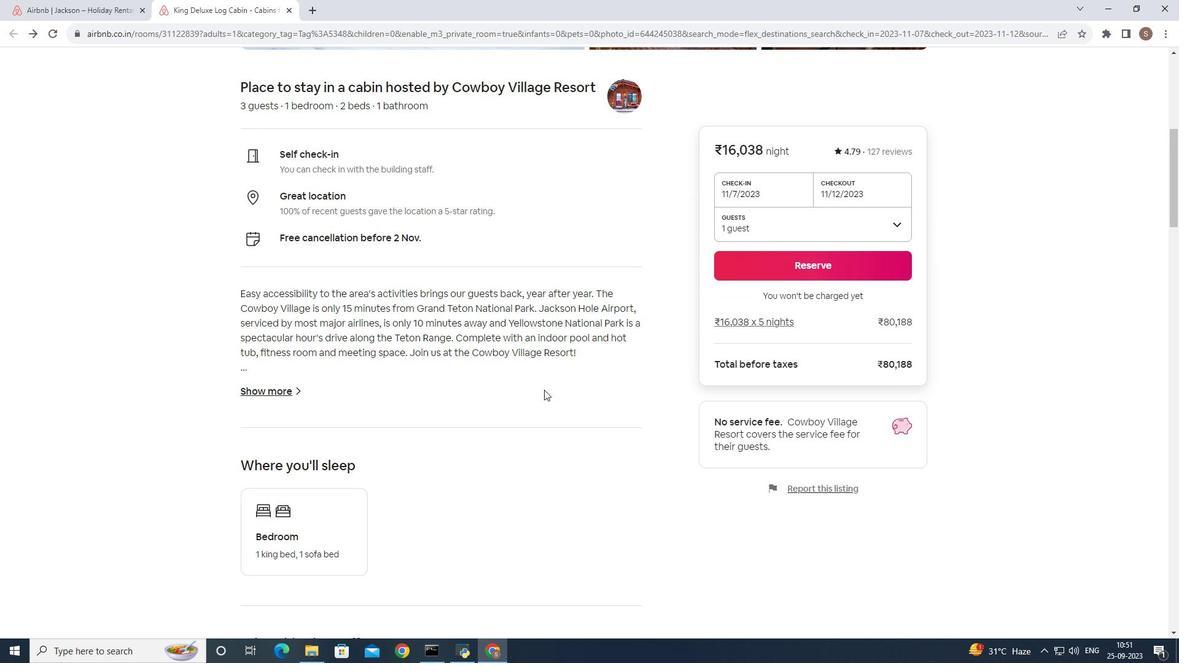 
Action: Mouse moved to (282, 392)
Screenshot: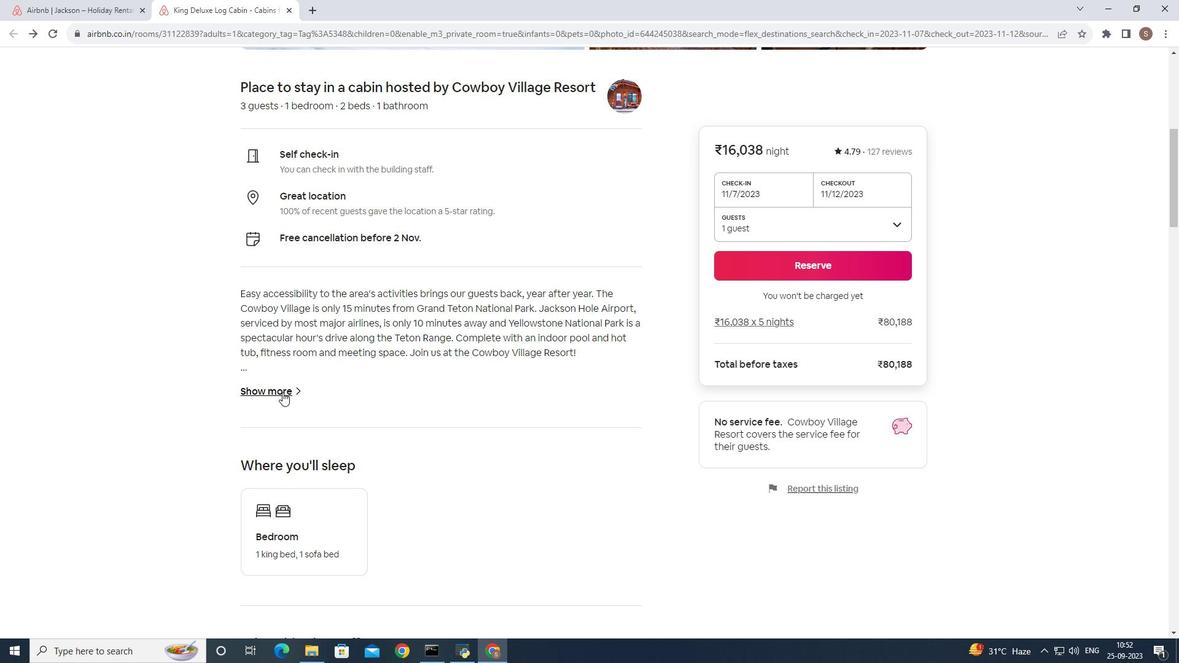 
Action: Mouse pressed left at (282, 392)
Screenshot: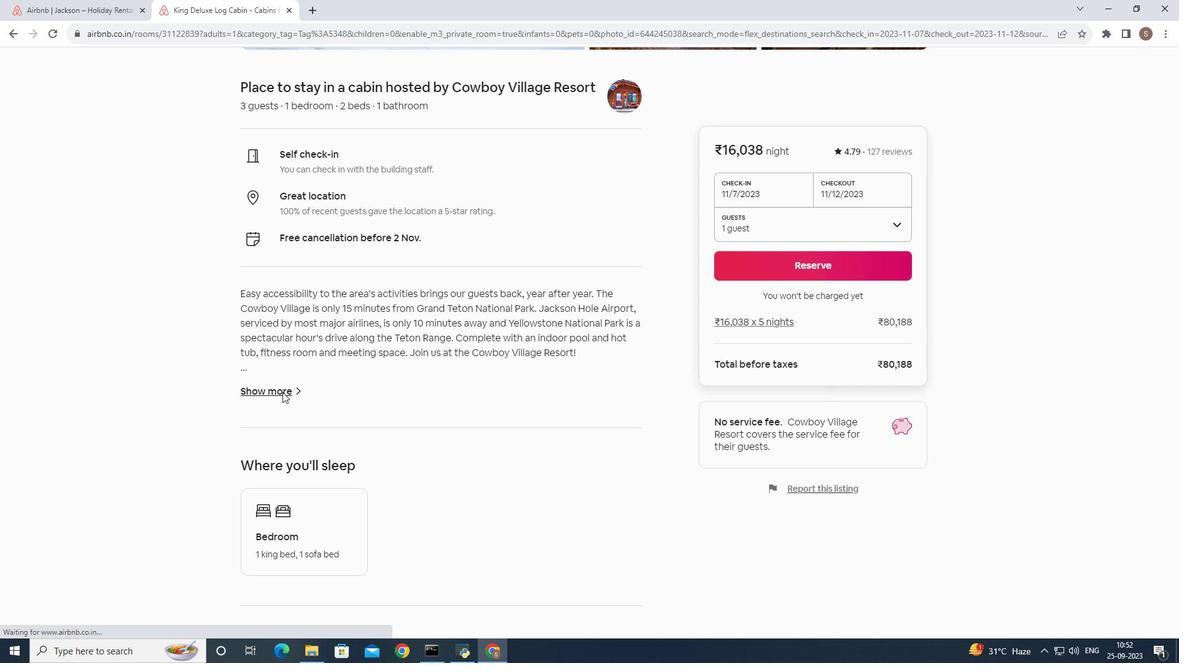 
Action: Mouse moved to (571, 318)
Screenshot: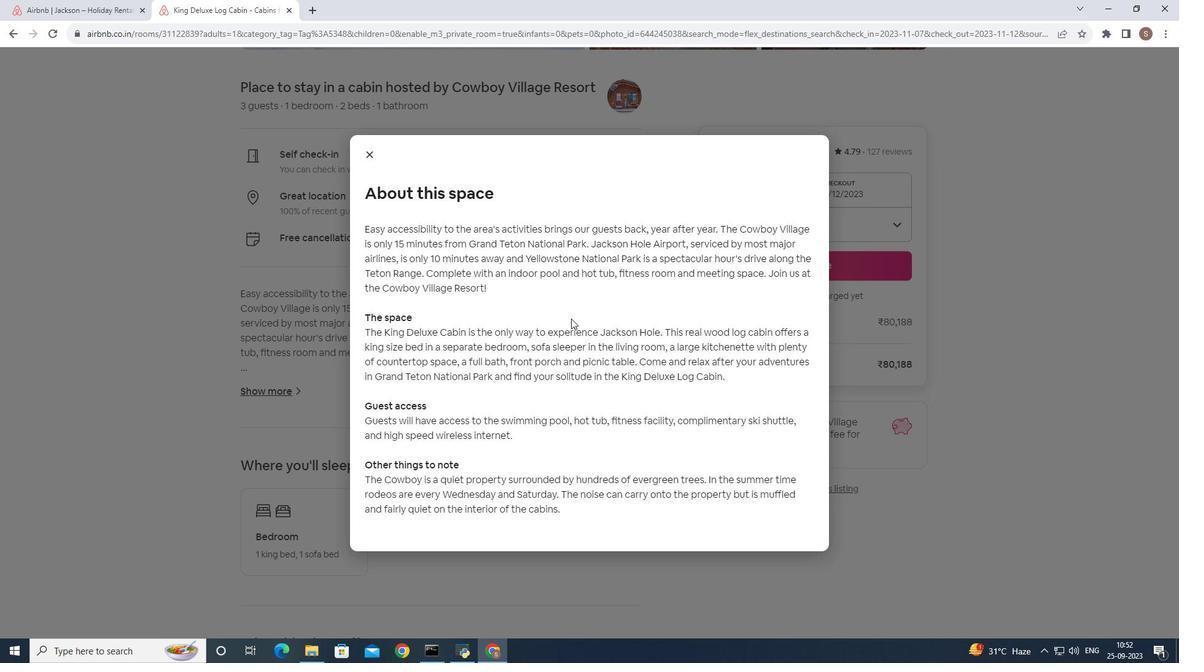 
Action: Mouse scrolled (571, 318) with delta (0, 0)
Screenshot: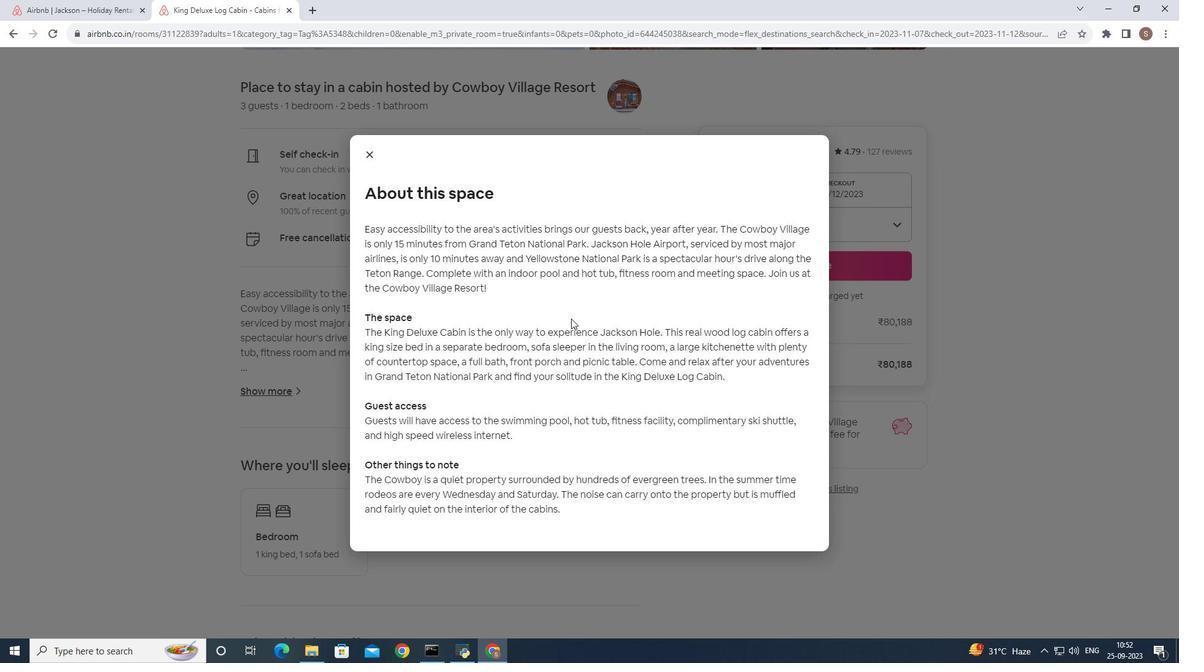 
Action: Mouse moved to (361, 155)
Screenshot: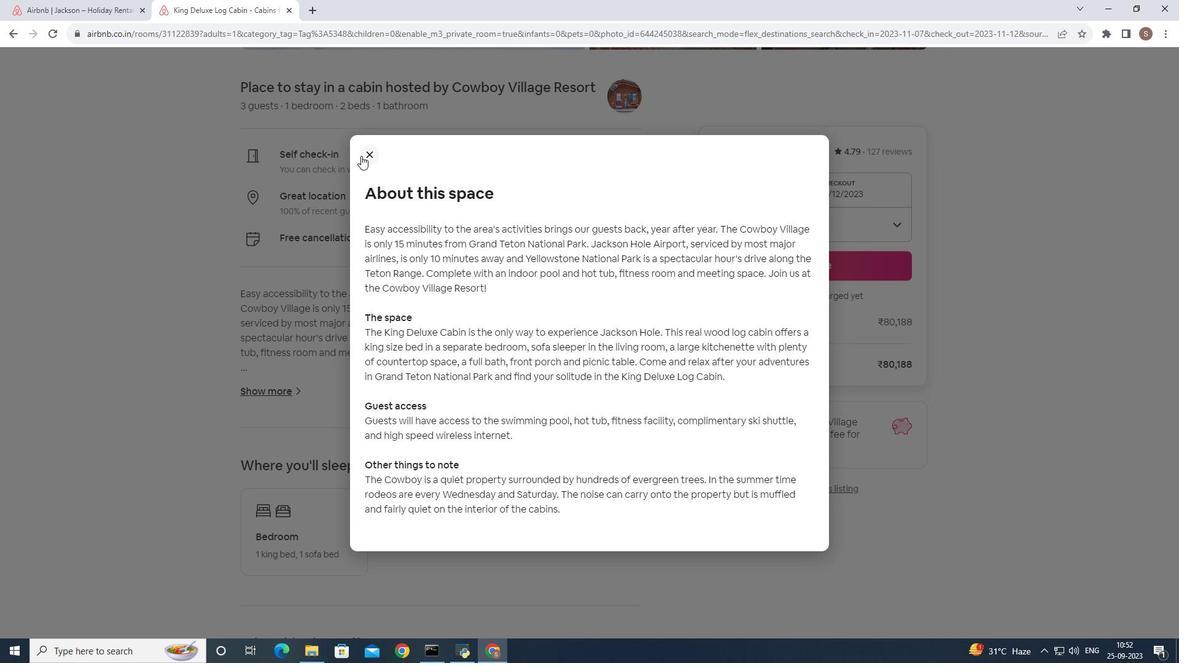 
Action: Mouse pressed left at (361, 155)
Screenshot: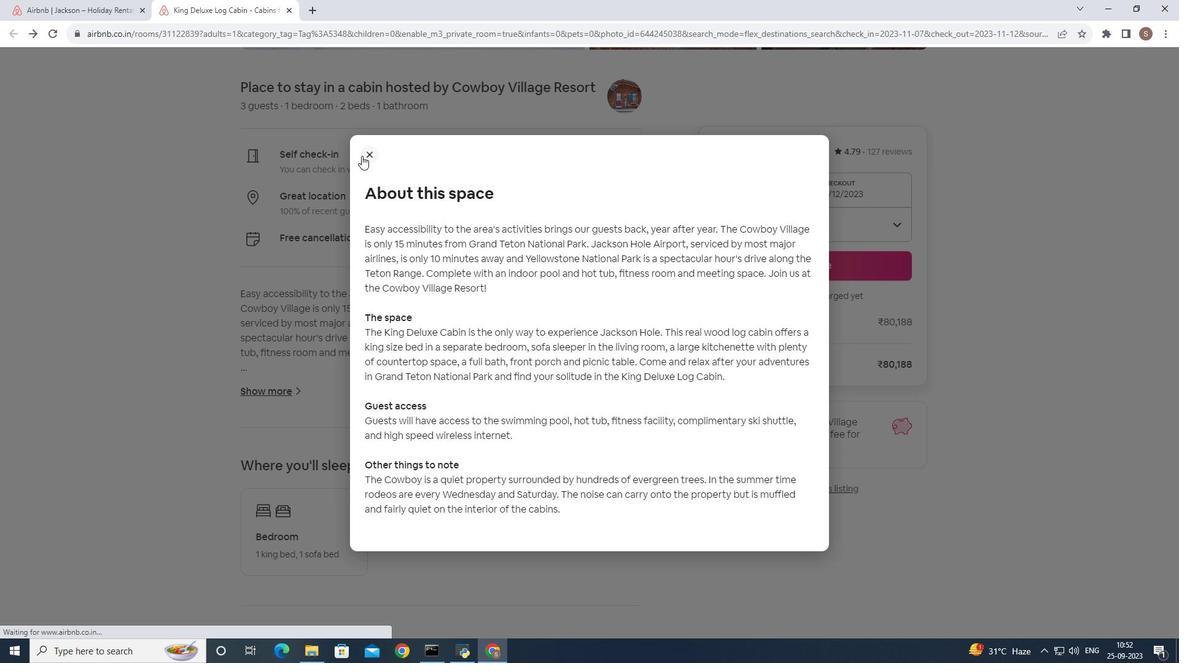 
Action: Mouse moved to (413, 246)
Screenshot: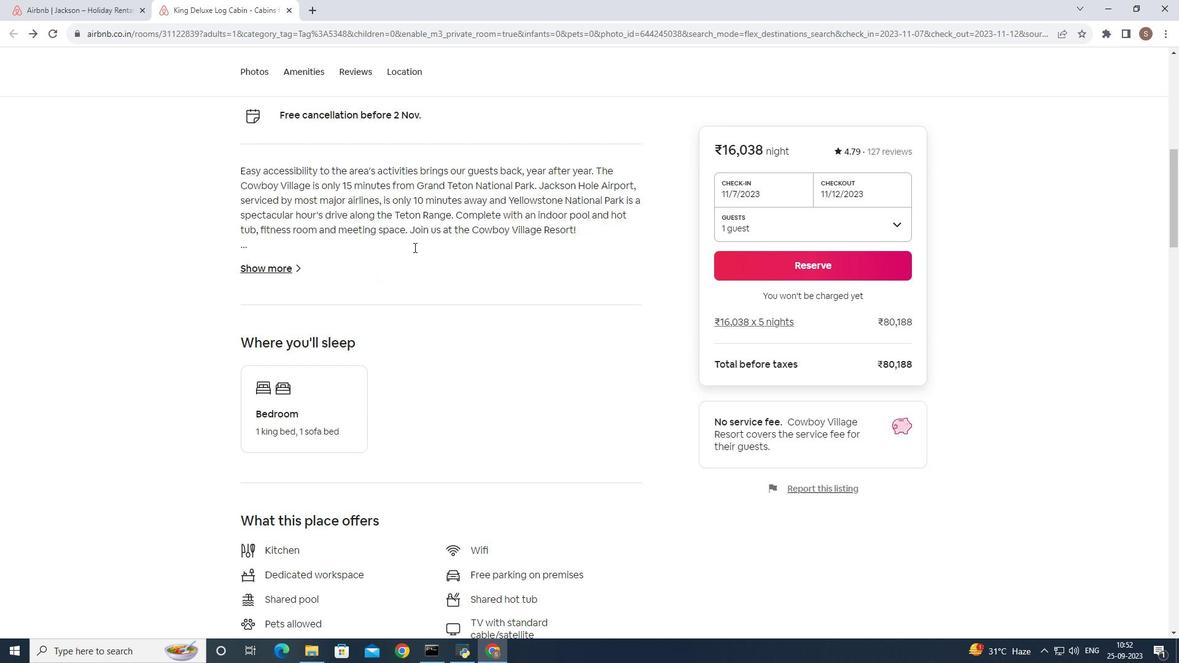 
Action: Mouse scrolled (413, 246) with delta (0, 0)
Screenshot: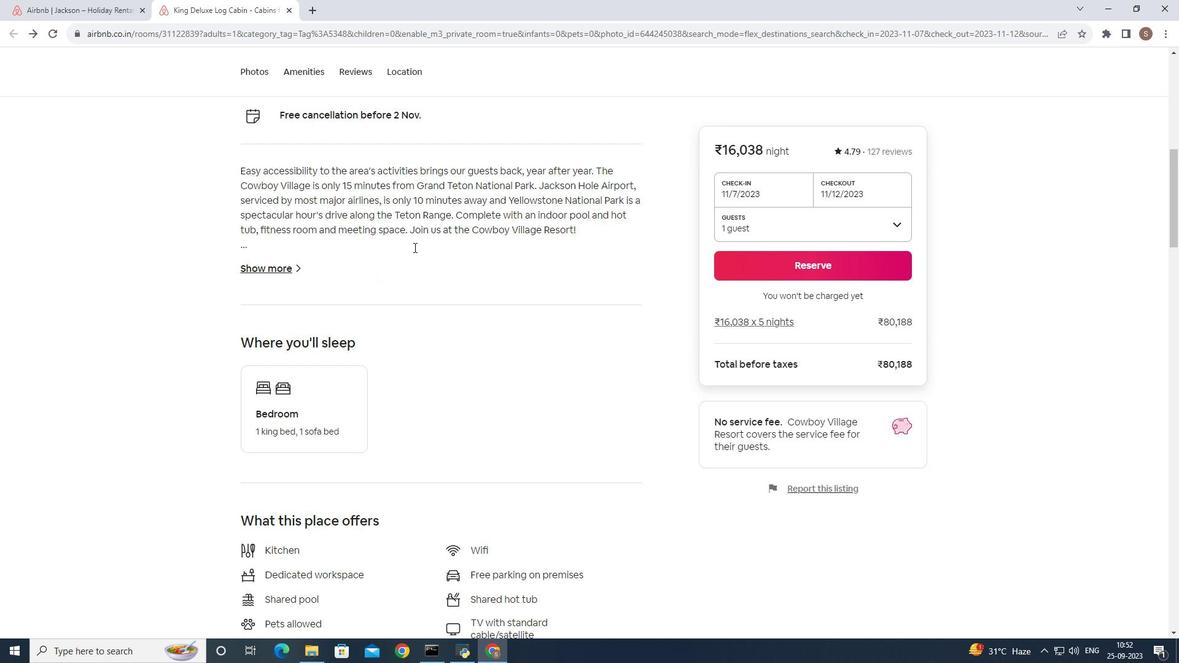 
Action: Mouse moved to (413, 246)
Screenshot: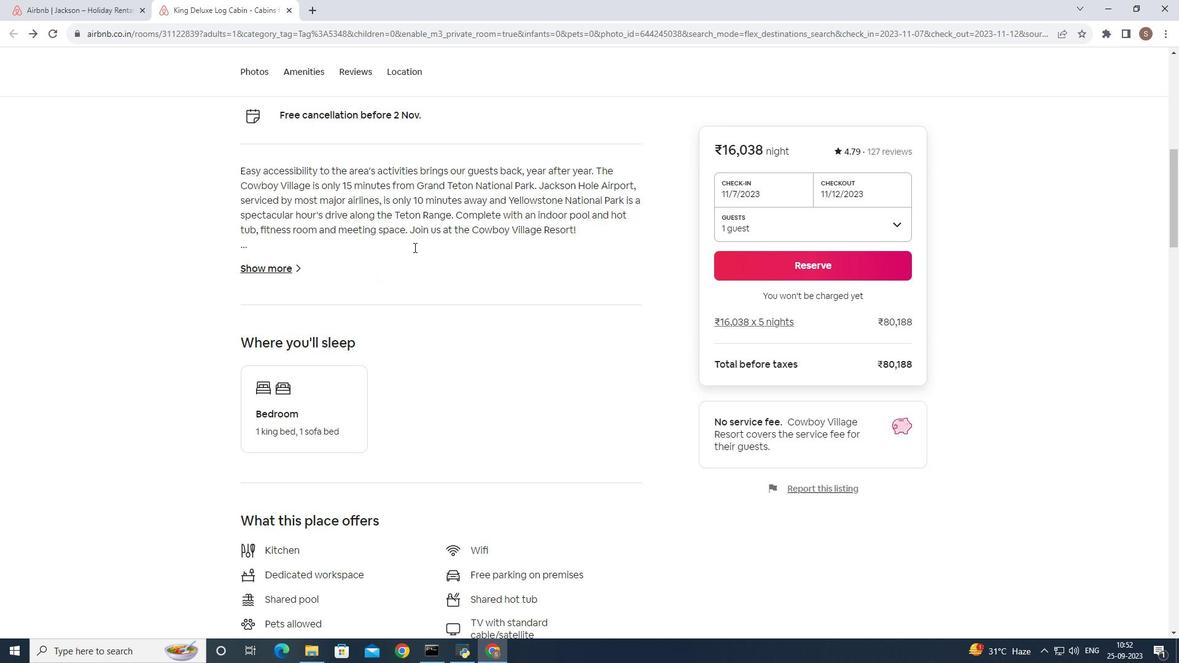 
Action: Mouse scrolled (413, 246) with delta (0, 0)
Screenshot: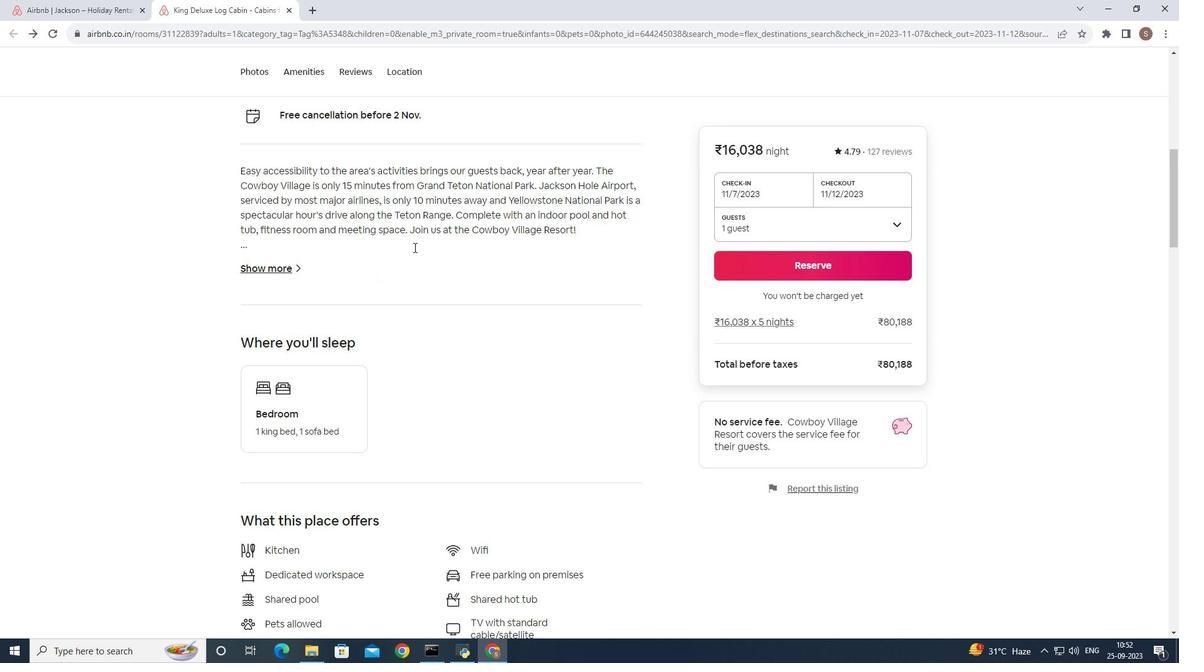 
Action: Mouse moved to (413, 247)
Screenshot: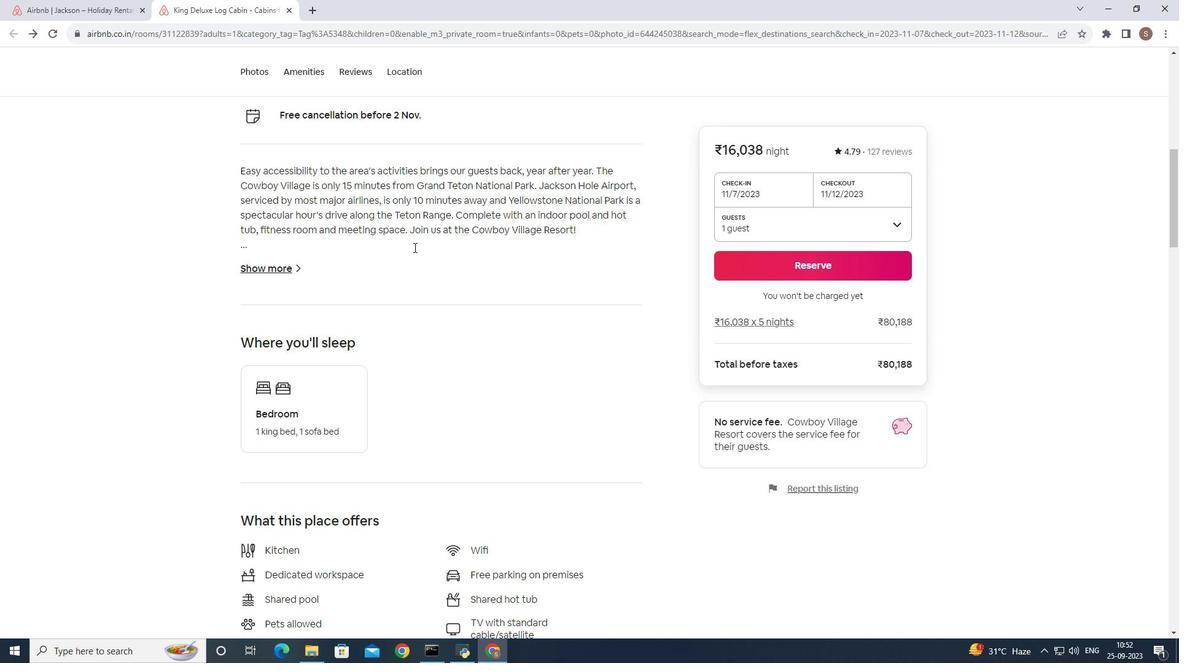 
Action: Mouse scrolled (413, 246) with delta (0, 0)
Screenshot: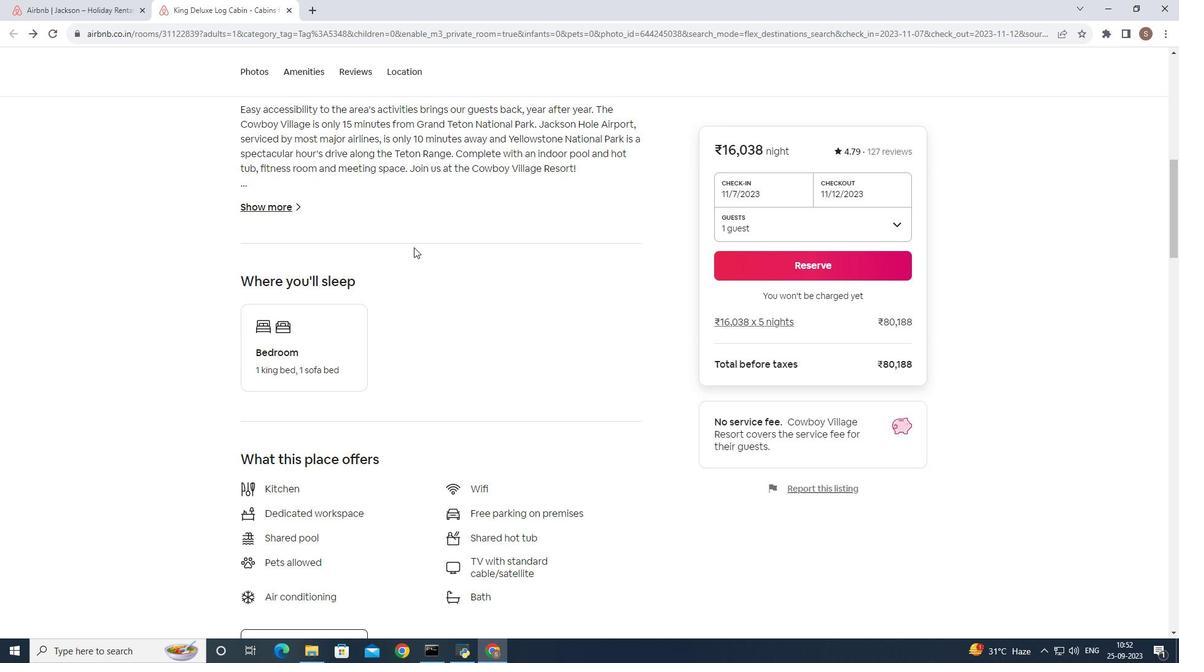 
Action: Mouse scrolled (413, 246) with delta (0, 0)
Screenshot: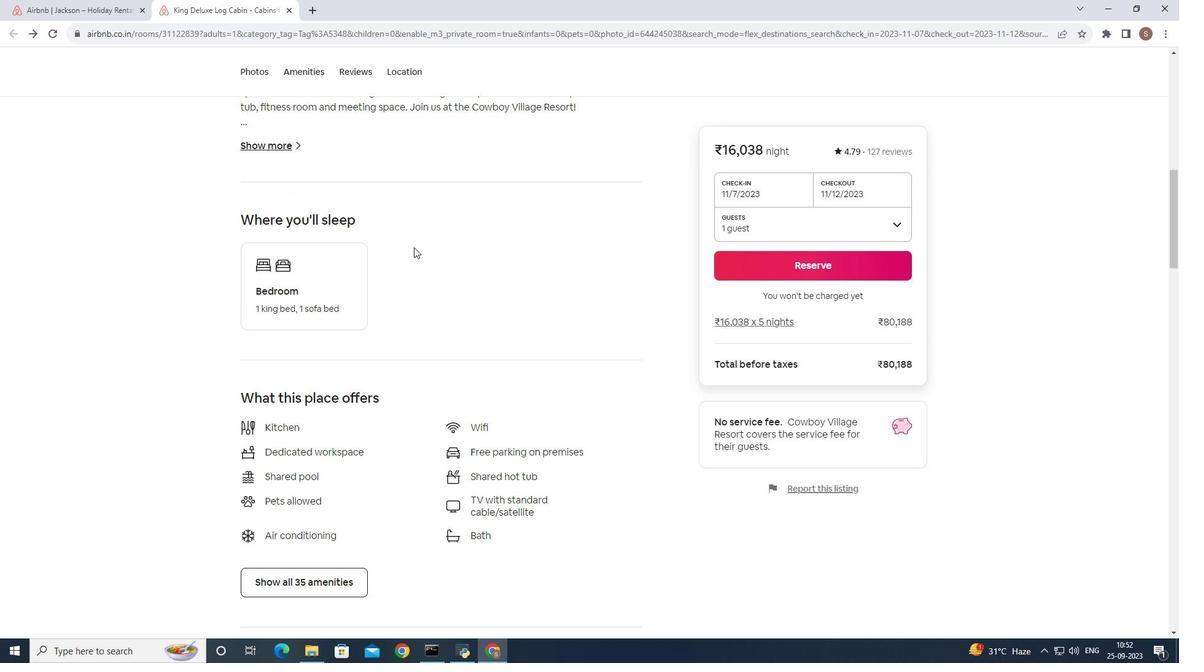 
Action: Mouse moved to (348, 573)
Screenshot: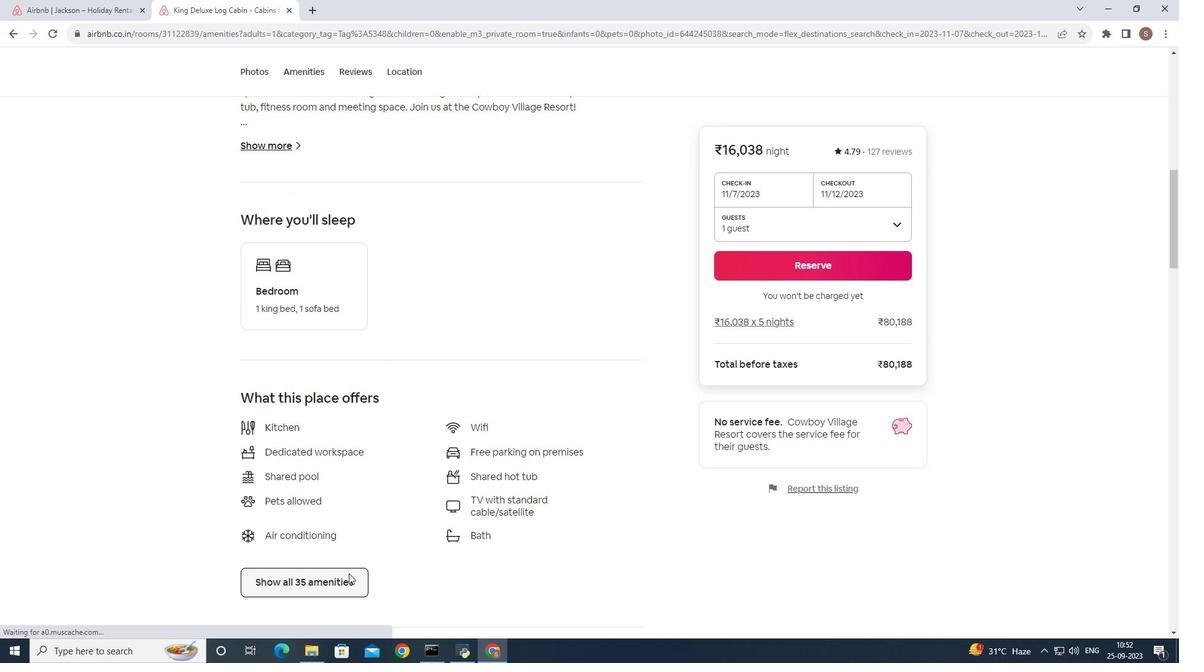 
Action: Mouse pressed left at (348, 573)
Screenshot: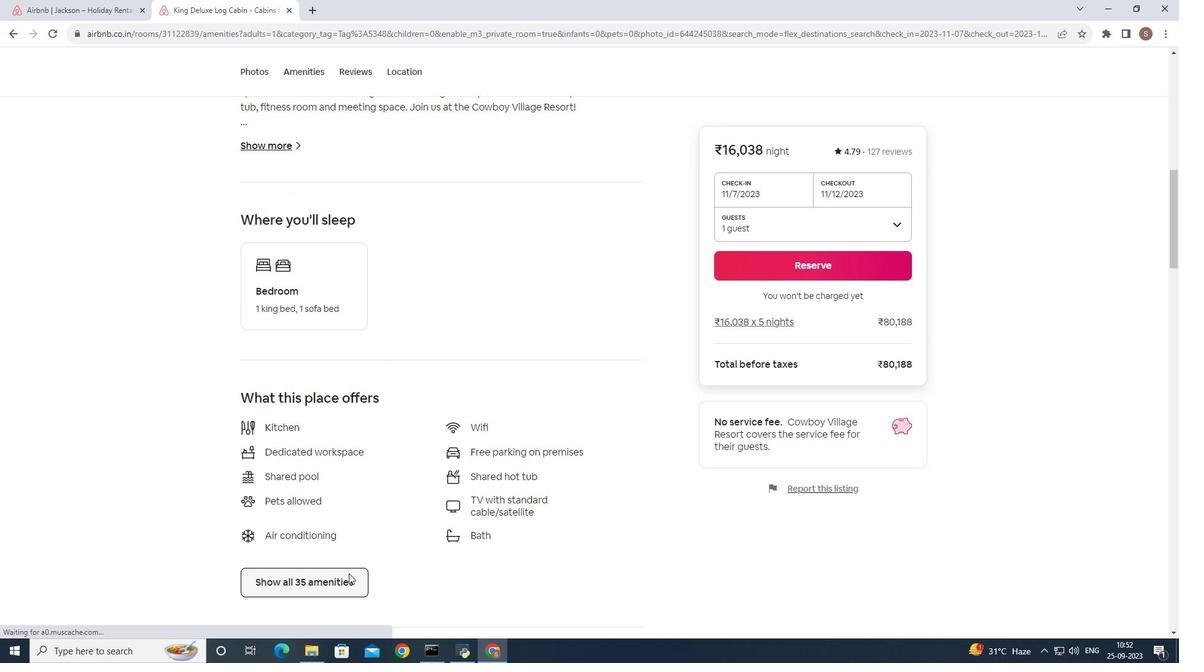 
Action: Mouse moved to (558, 361)
Screenshot: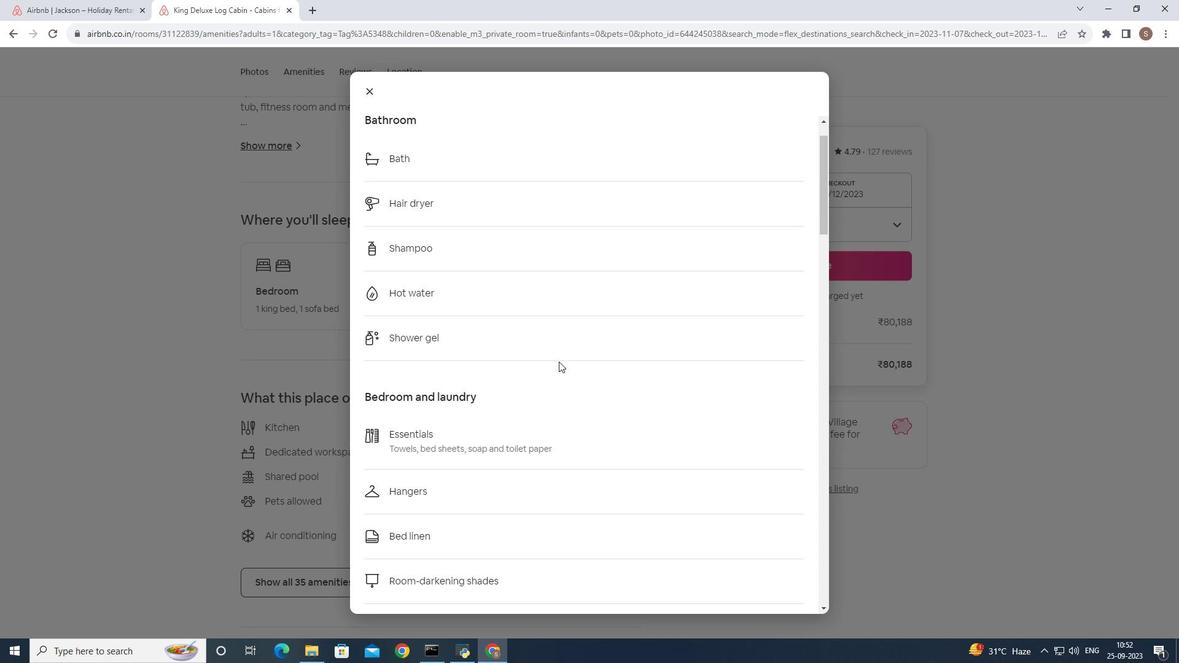 
Action: Mouse scrolled (558, 361) with delta (0, 0)
Screenshot: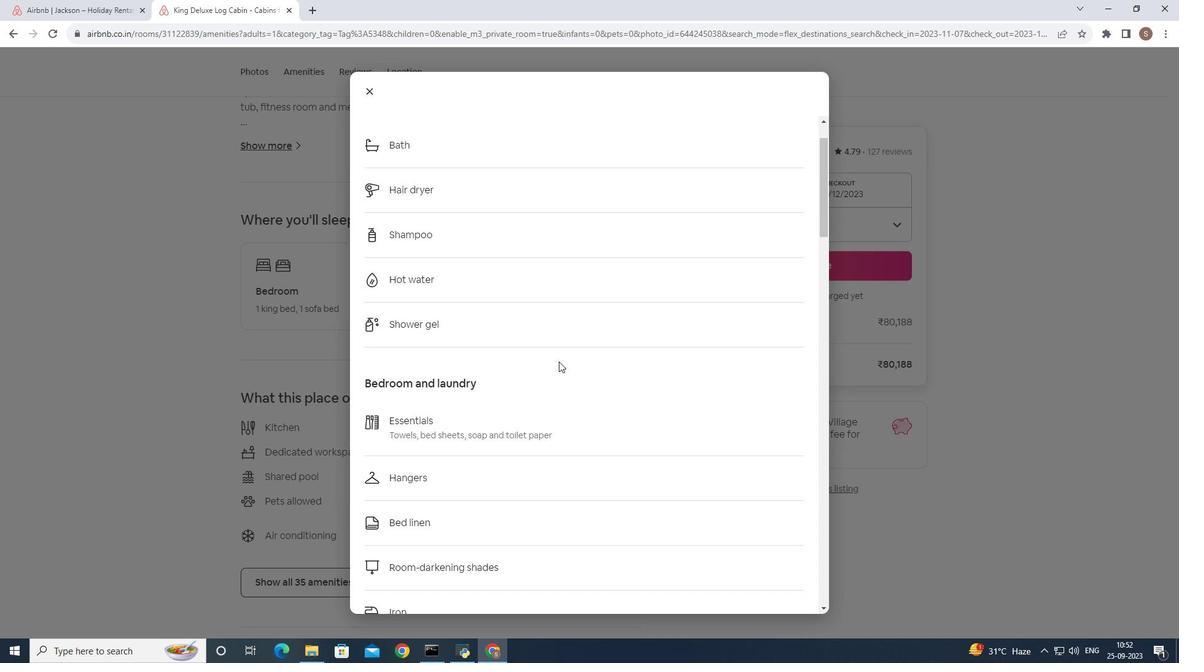 
Action: Mouse scrolled (558, 361) with delta (0, 0)
Screenshot: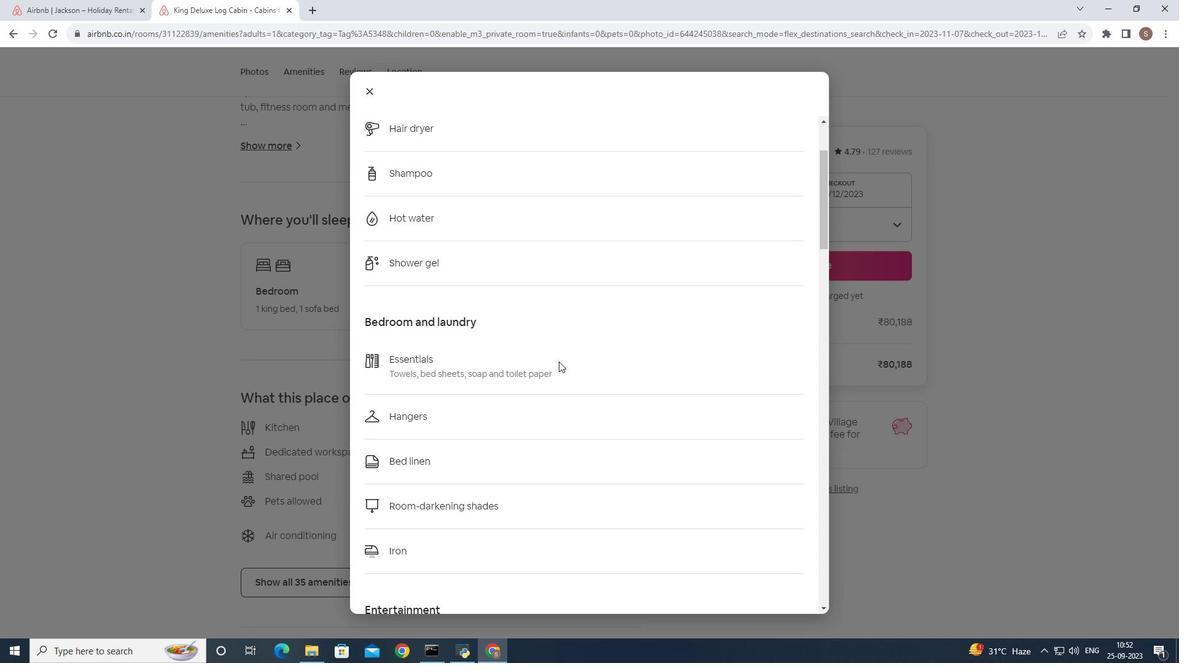 
Action: Mouse scrolled (558, 361) with delta (0, 0)
Screenshot: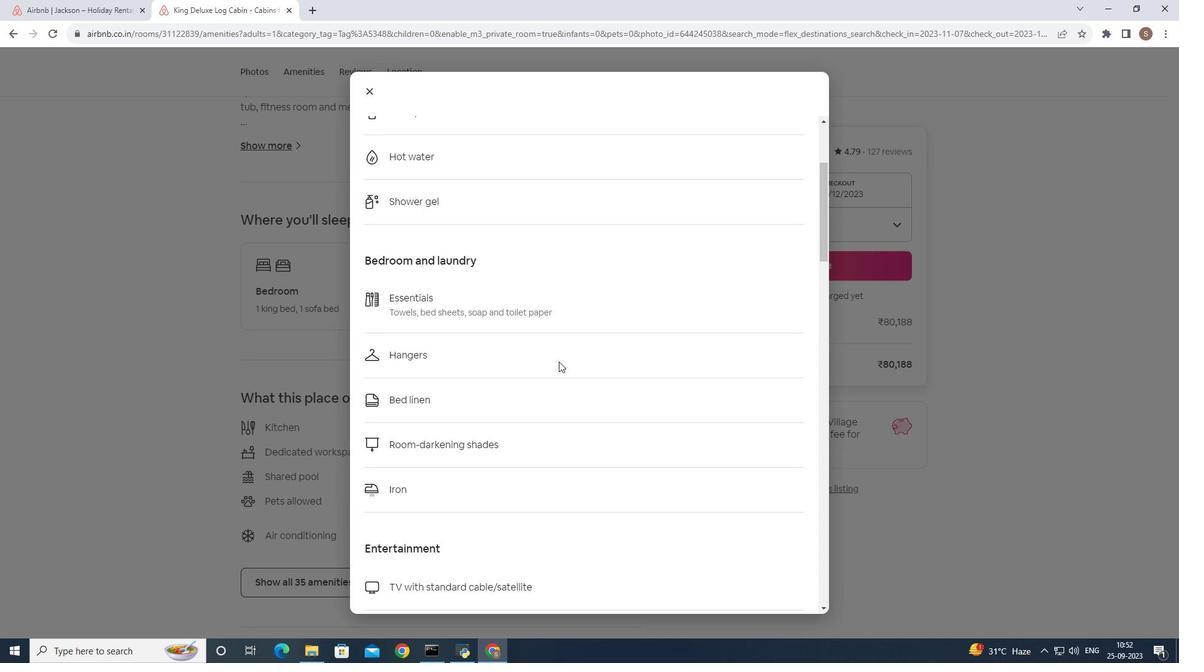 
Action: Mouse scrolled (558, 361) with delta (0, 0)
Screenshot: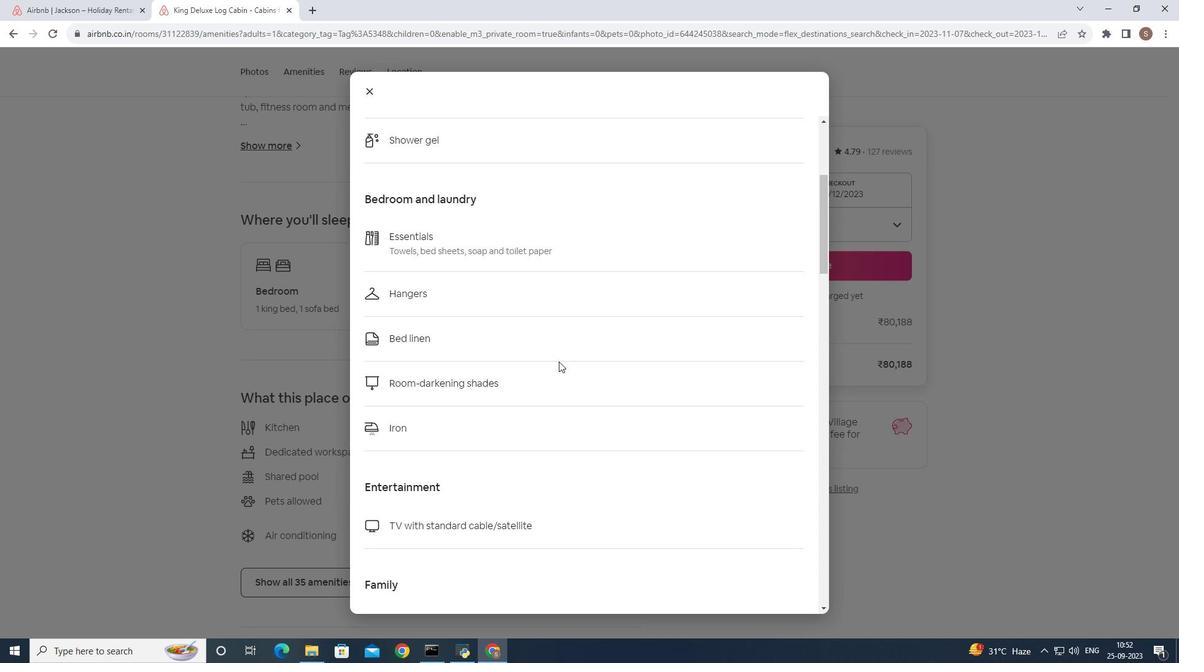
Action: Mouse scrolled (558, 361) with delta (0, 0)
Screenshot: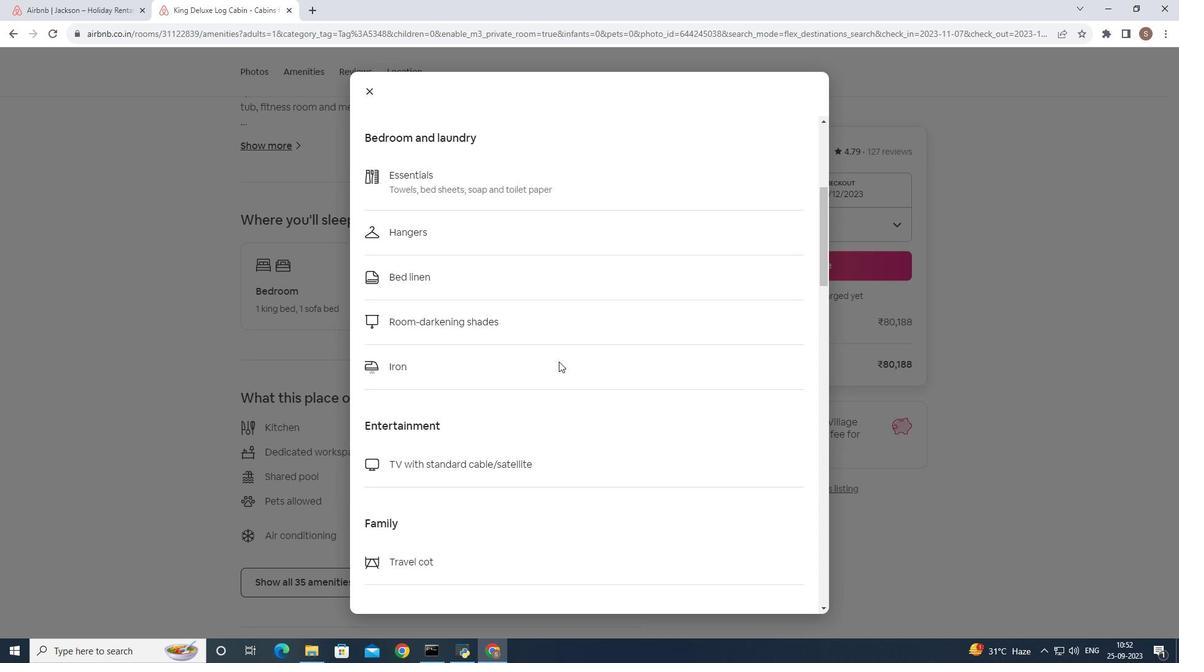 
Action: Mouse scrolled (558, 361) with delta (0, 0)
Screenshot: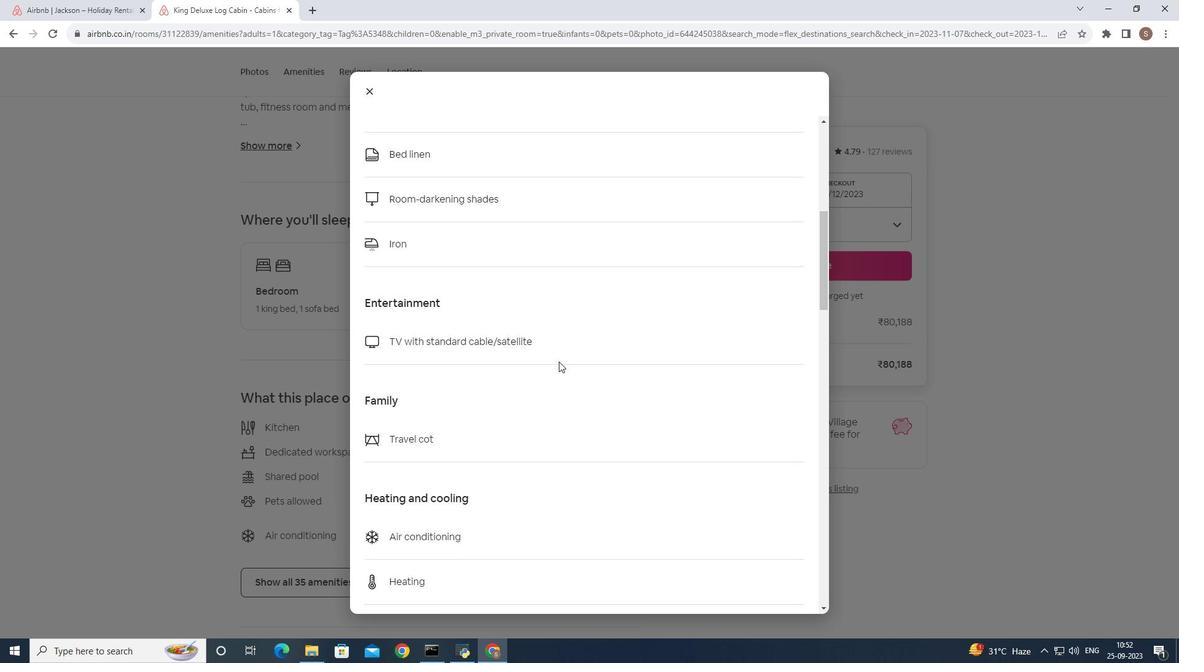 
Action: Mouse scrolled (558, 361) with delta (0, 0)
Screenshot: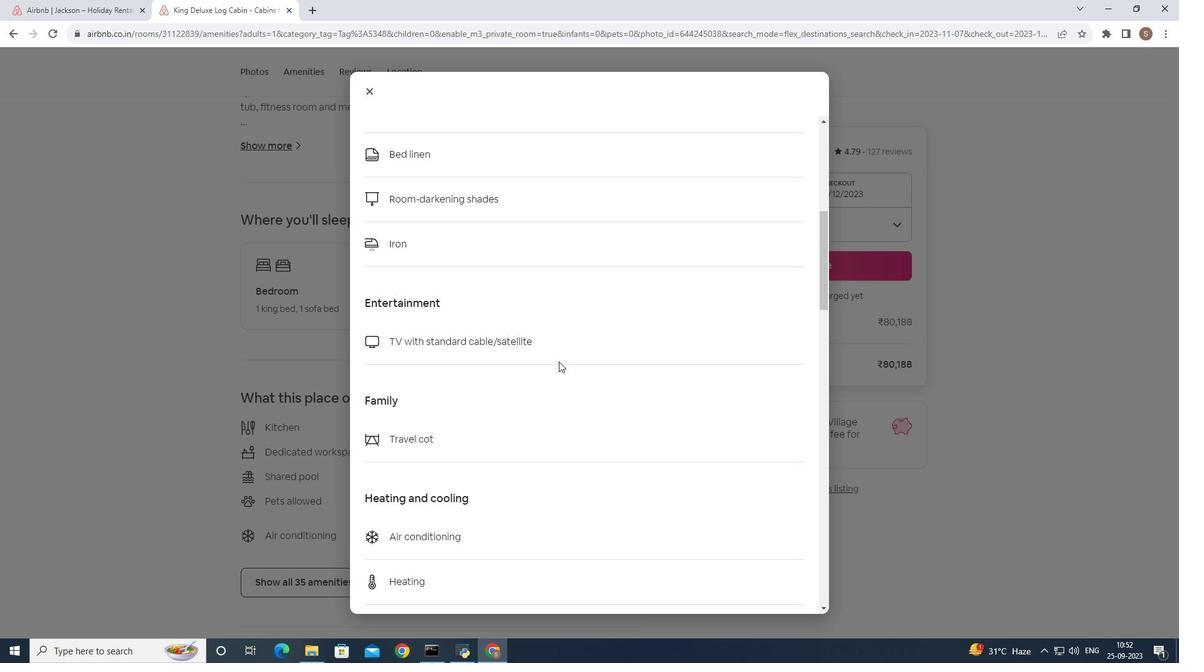 
Action: Mouse scrolled (558, 361) with delta (0, 0)
Screenshot: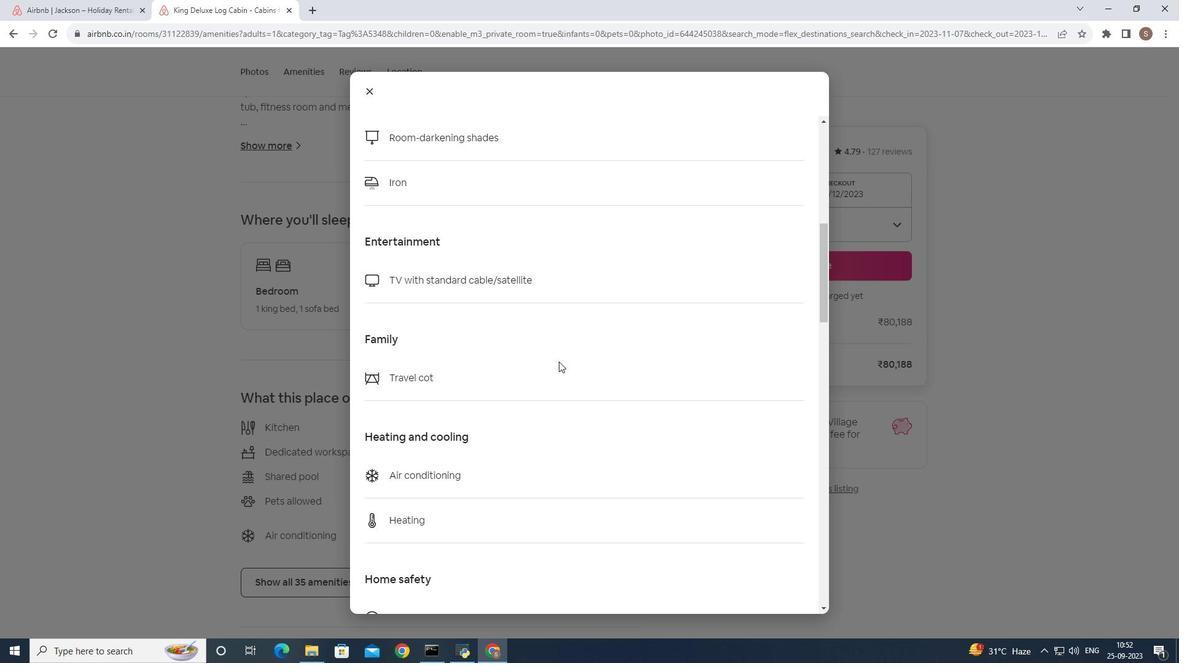 
Action: Mouse scrolled (558, 361) with delta (0, 0)
Screenshot: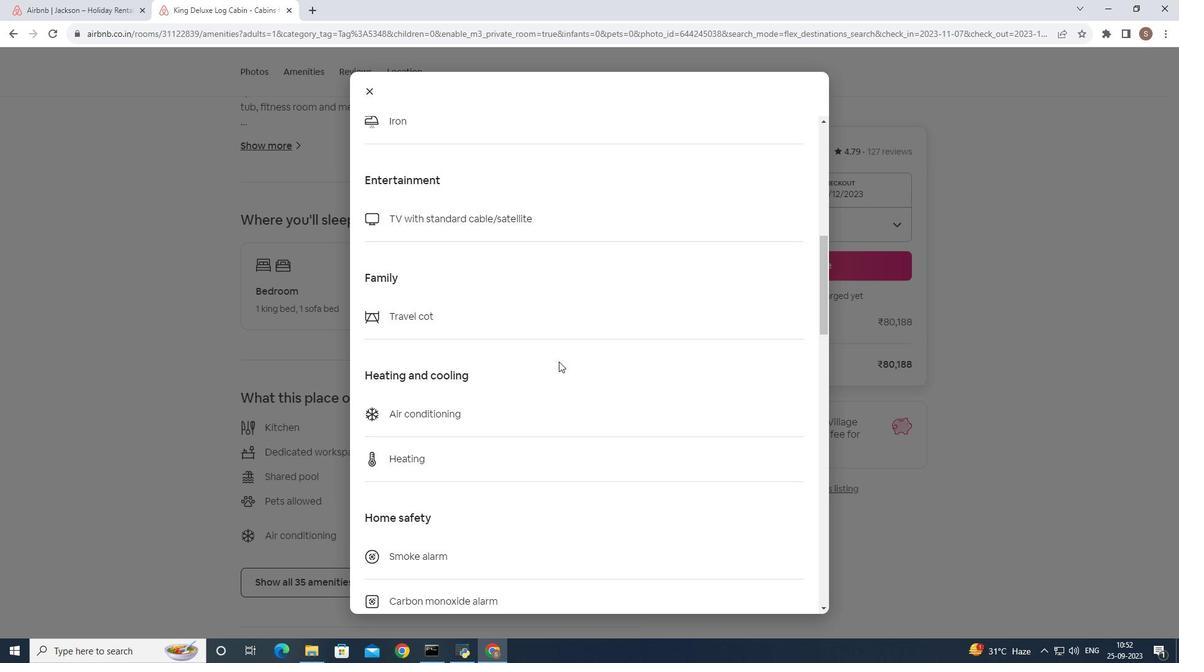 
Action: Mouse scrolled (558, 361) with delta (0, 0)
Screenshot: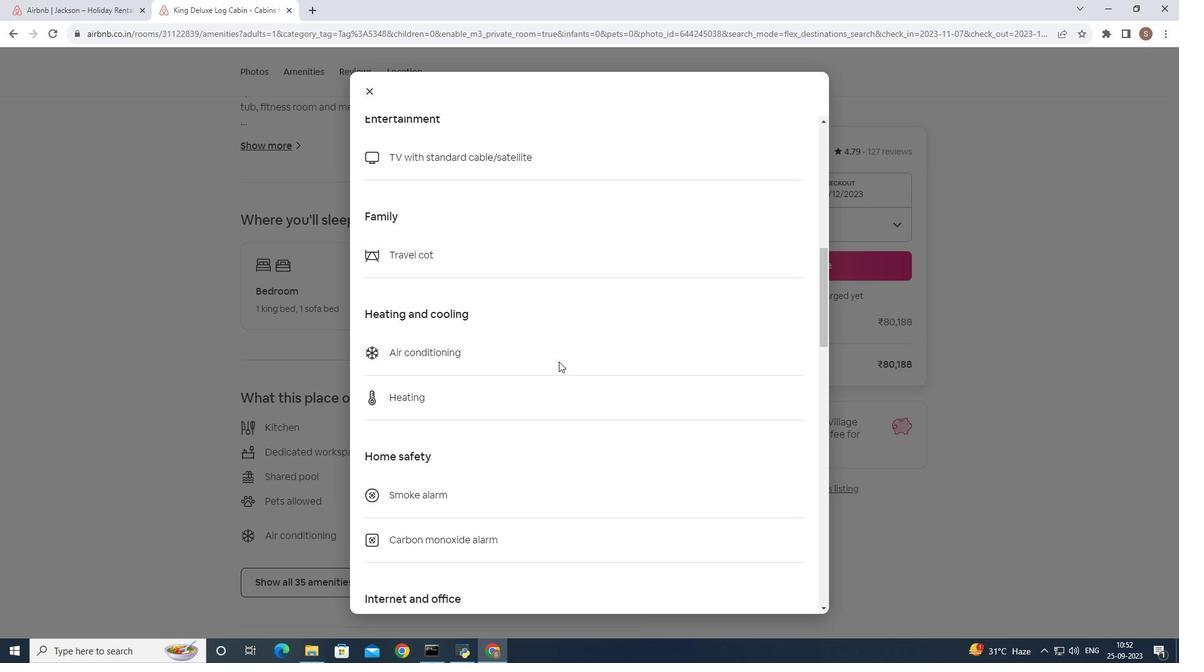 
Action: Mouse scrolled (558, 361) with delta (0, 0)
Screenshot: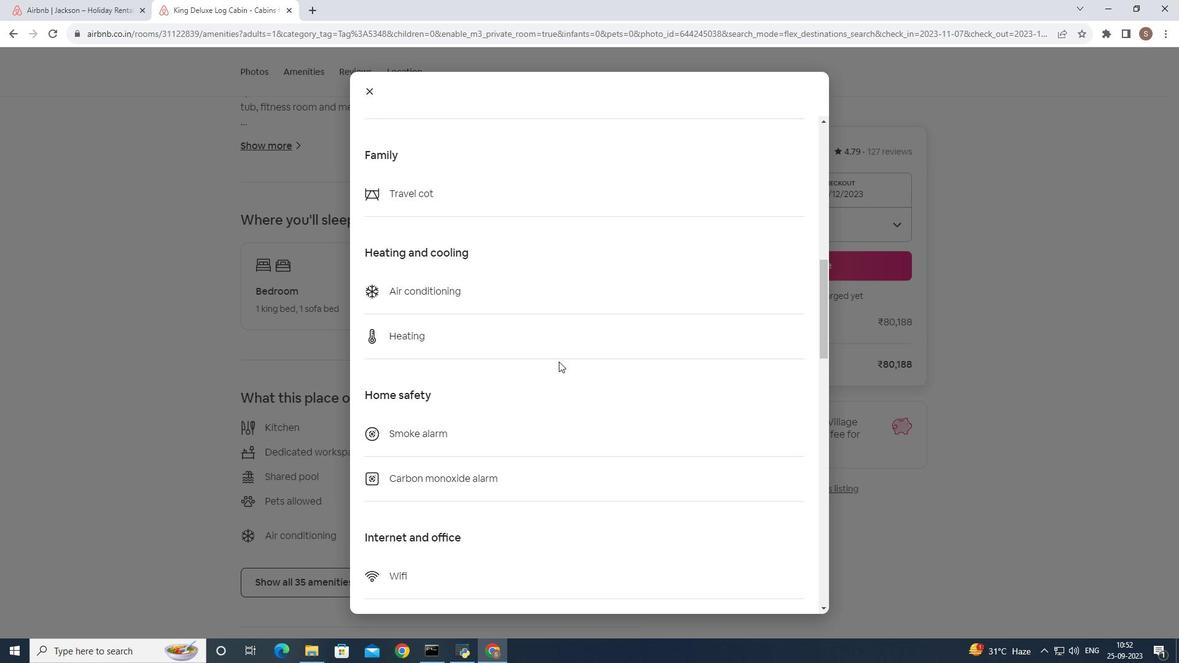 
Action: Mouse scrolled (558, 361) with delta (0, 0)
Screenshot: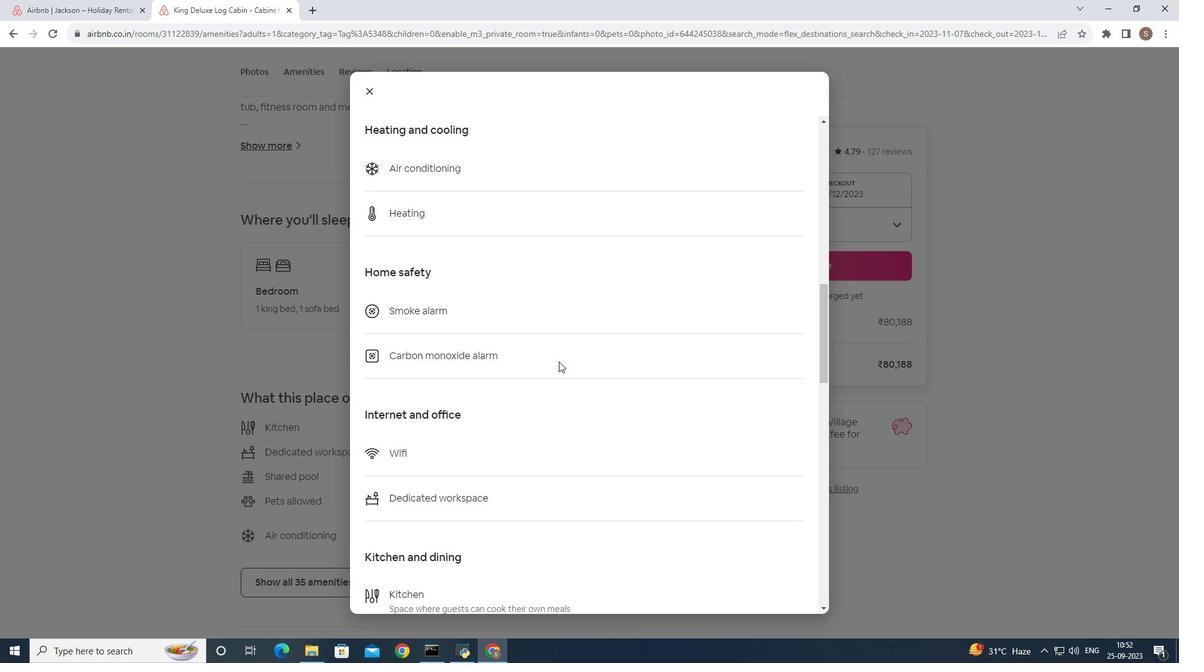 
Action: Mouse scrolled (558, 361) with delta (0, 0)
Screenshot: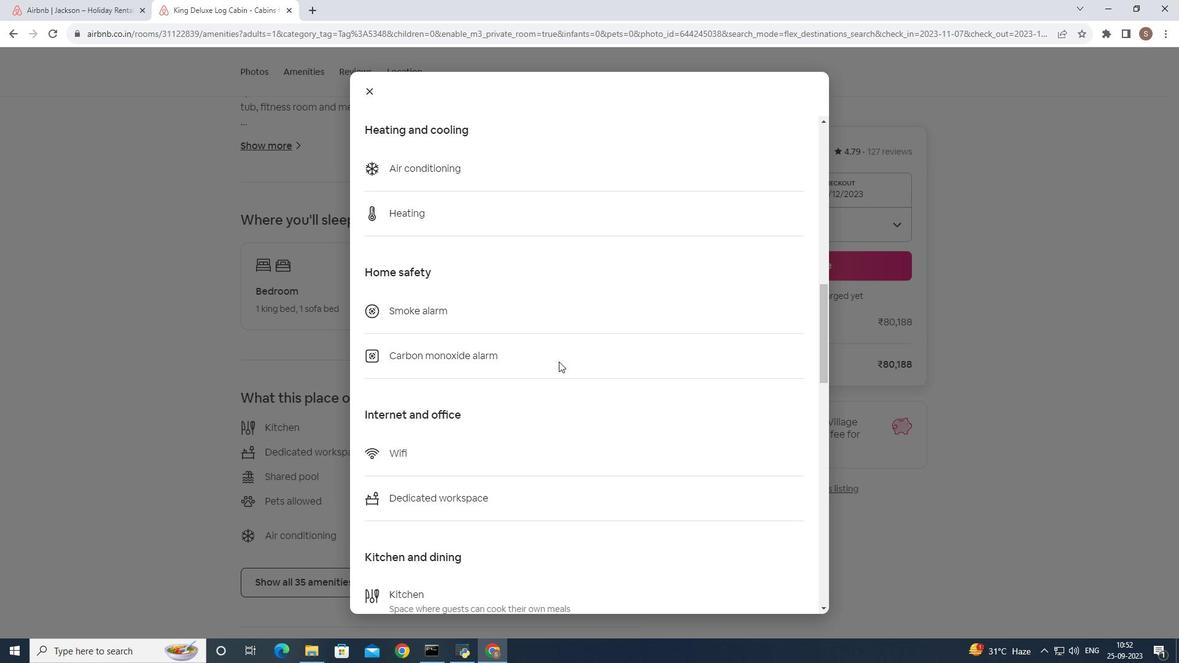 
Action: Mouse scrolled (558, 361) with delta (0, 0)
Screenshot: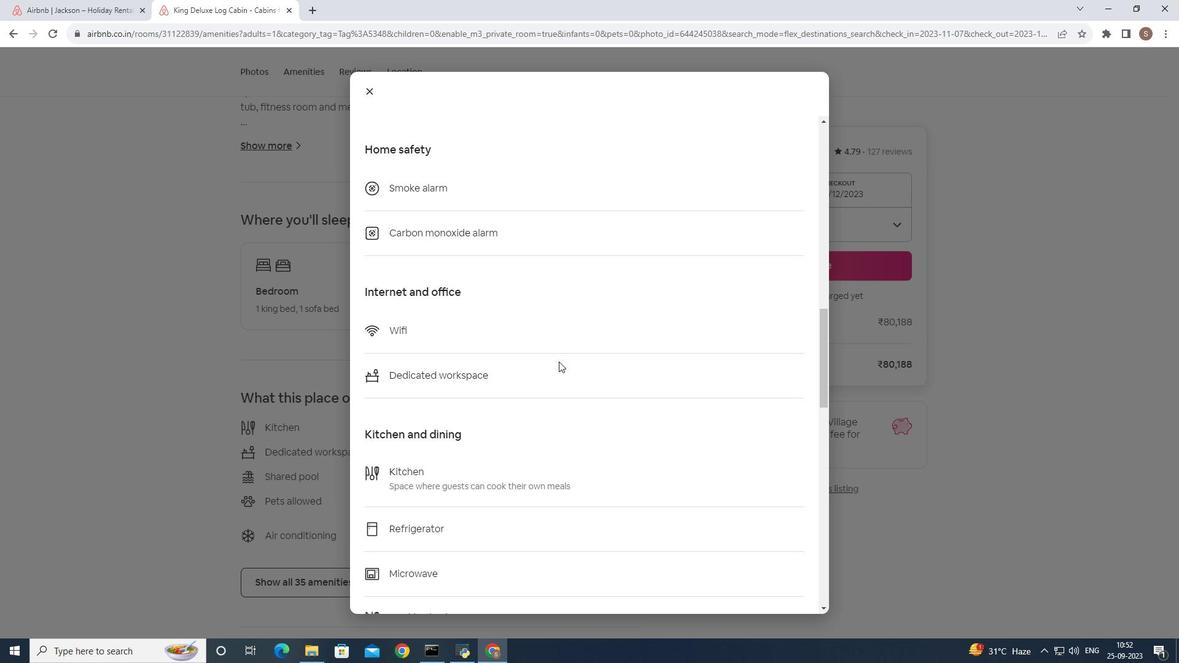 
Action: Mouse scrolled (558, 361) with delta (0, 0)
Screenshot: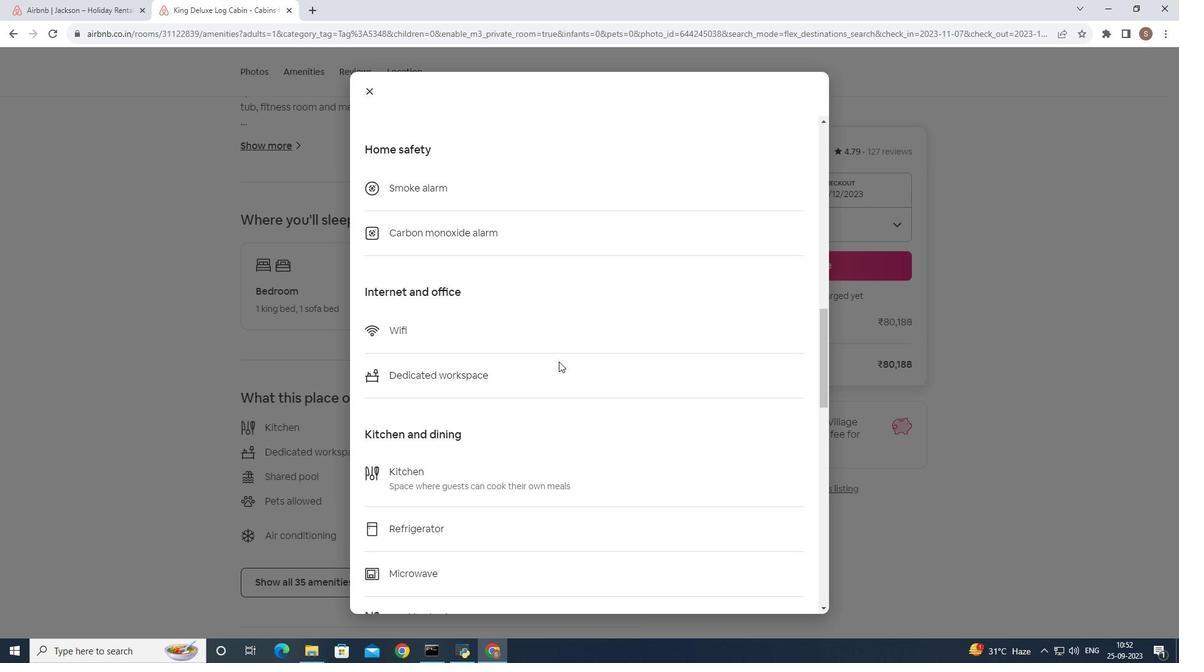 
Action: Mouse scrolled (558, 361) with delta (0, 0)
Screenshot: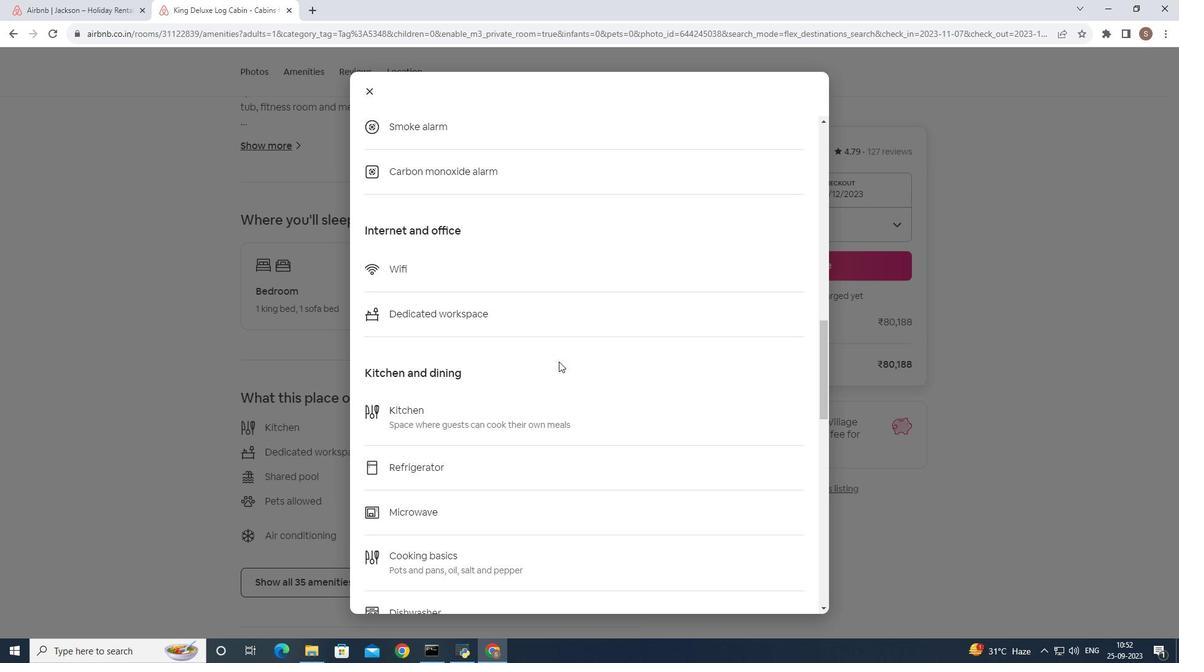 
Action: Mouse scrolled (558, 361) with delta (0, 0)
Screenshot: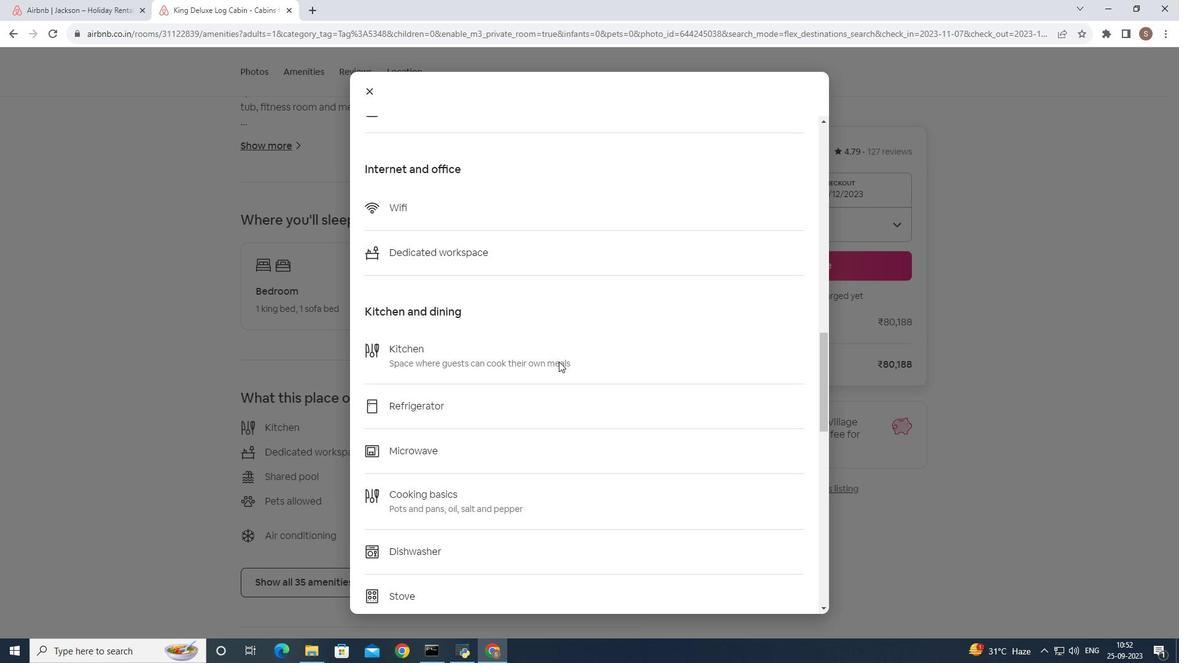 
Action: Mouse scrolled (558, 361) with delta (0, 0)
Screenshot: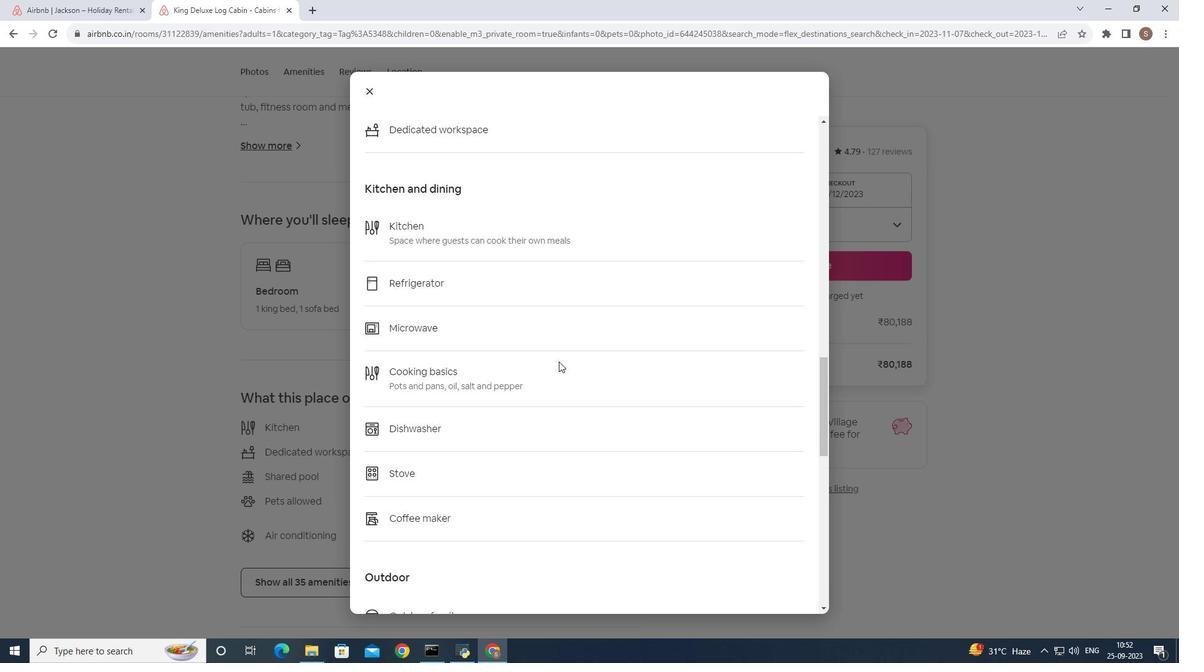 
Action: Mouse scrolled (558, 361) with delta (0, 0)
Screenshot: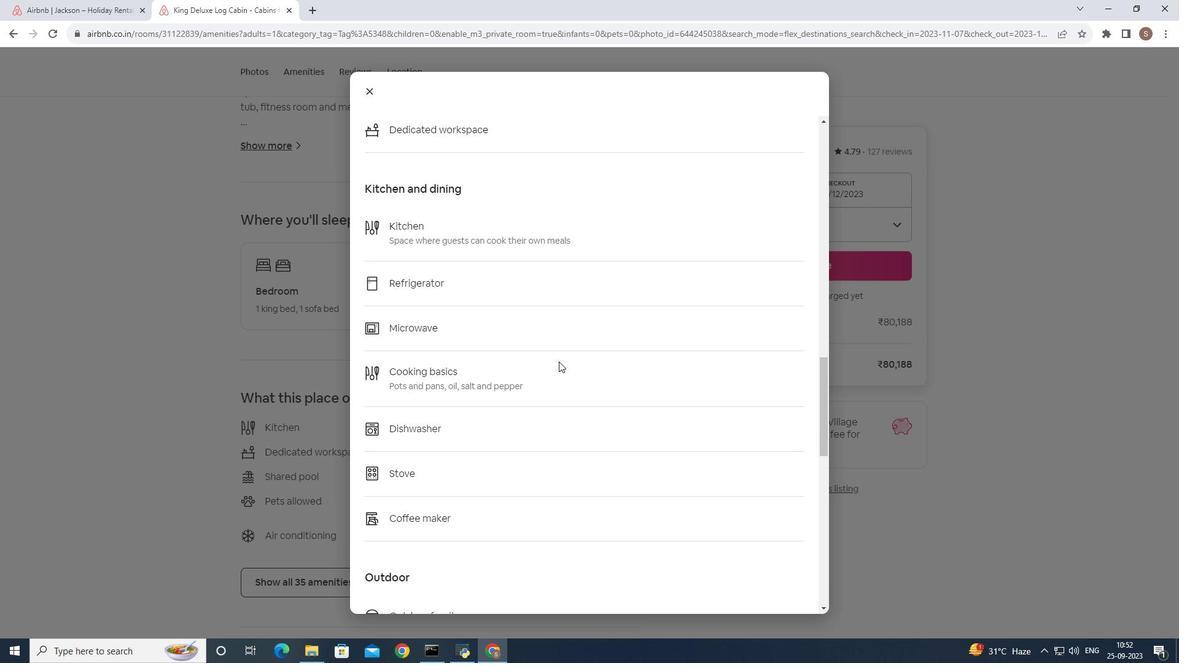 
Action: Mouse scrolled (558, 361) with delta (0, 0)
Screenshot: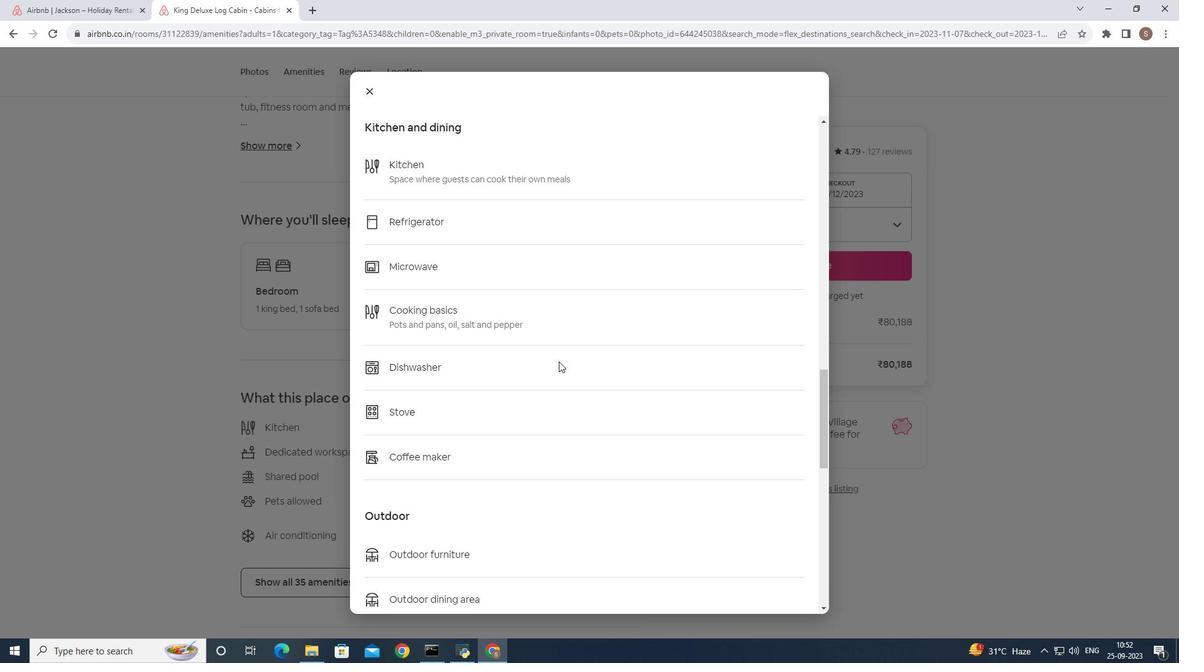 
Action: Mouse scrolled (558, 361) with delta (0, 0)
Screenshot: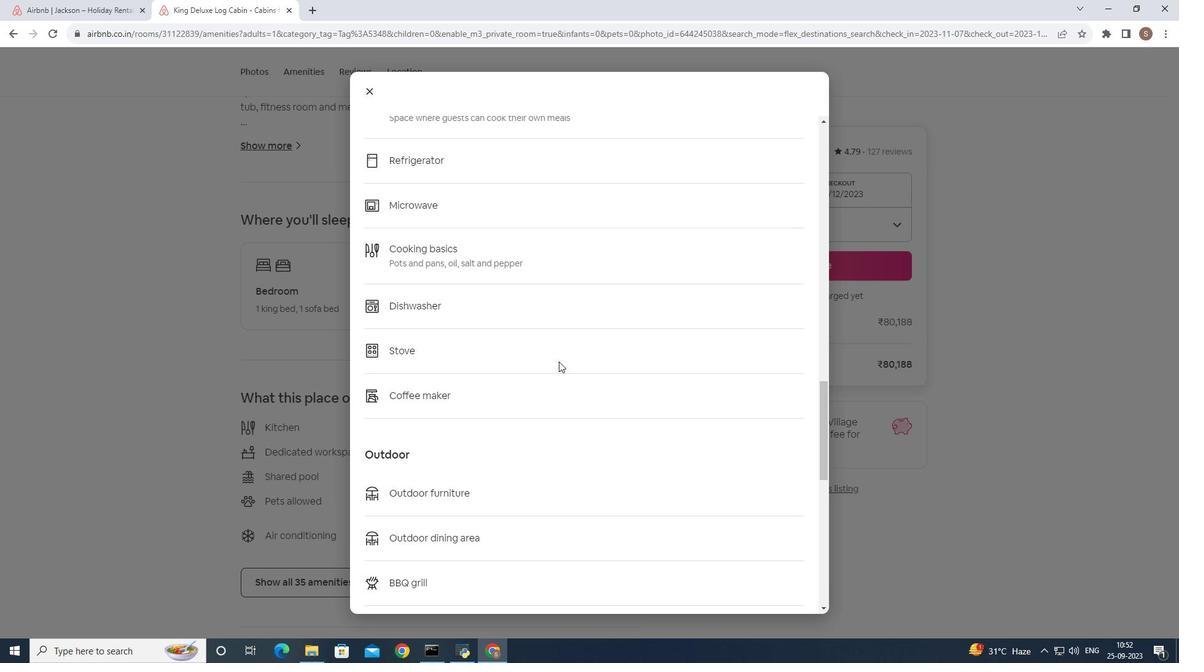 
Action: Mouse scrolled (558, 361) with delta (0, 0)
Screenshot: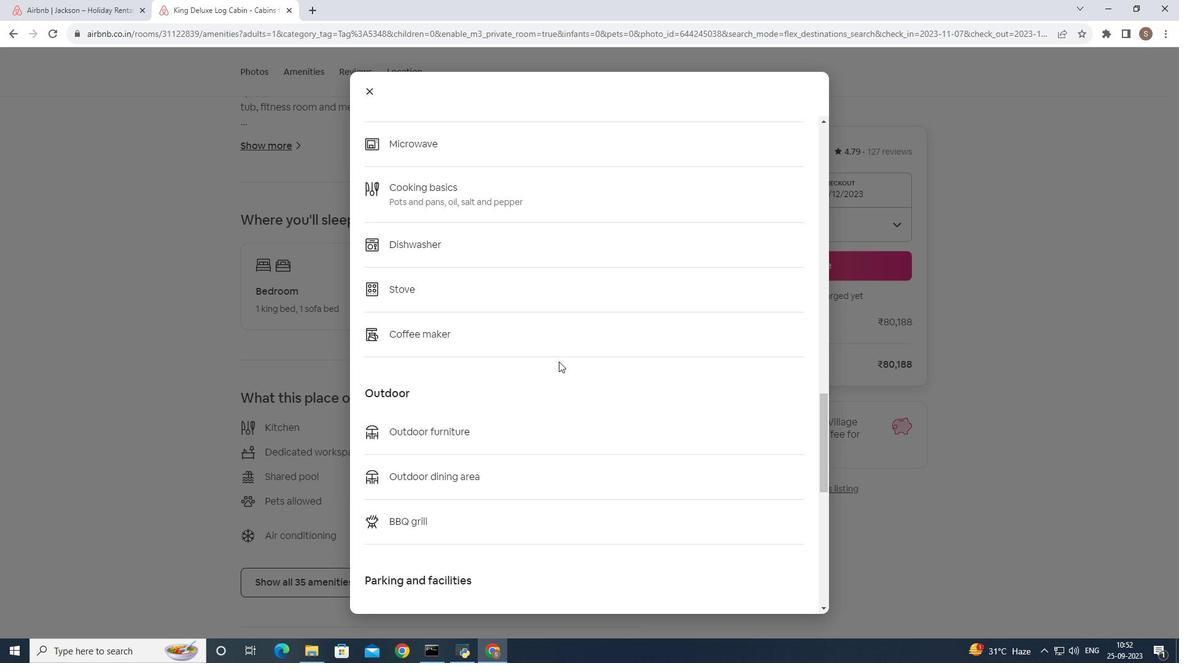 
Action: Mouse scrolled (558, 361) with delta (0, 0)
Screenshot: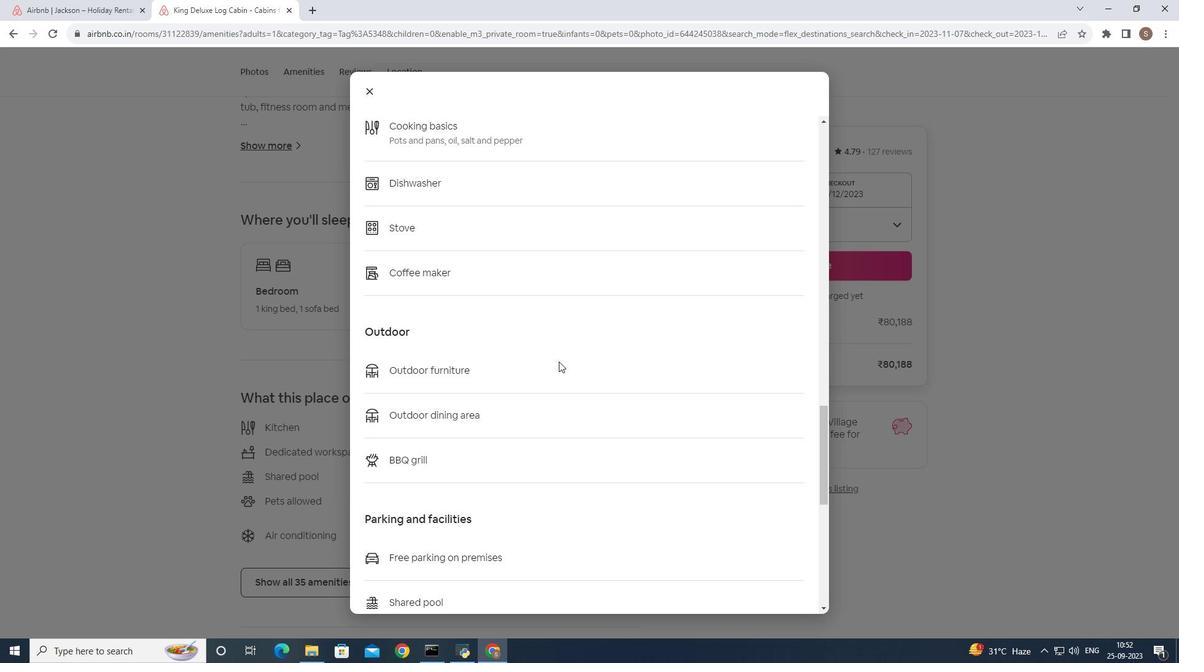 
Action: Mouse scrolled (558, 361) with delta (0, 0)
Screenshot: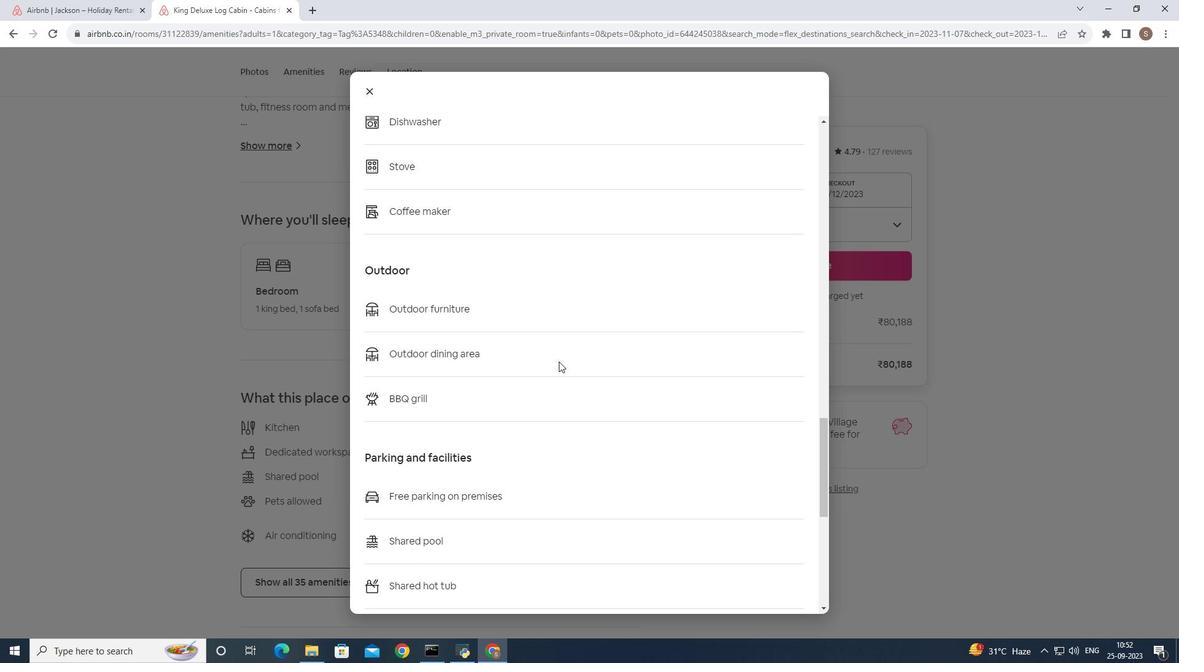 
Action: Mouse scrolled (558, 361) with delta (0, 0)
Screenshot: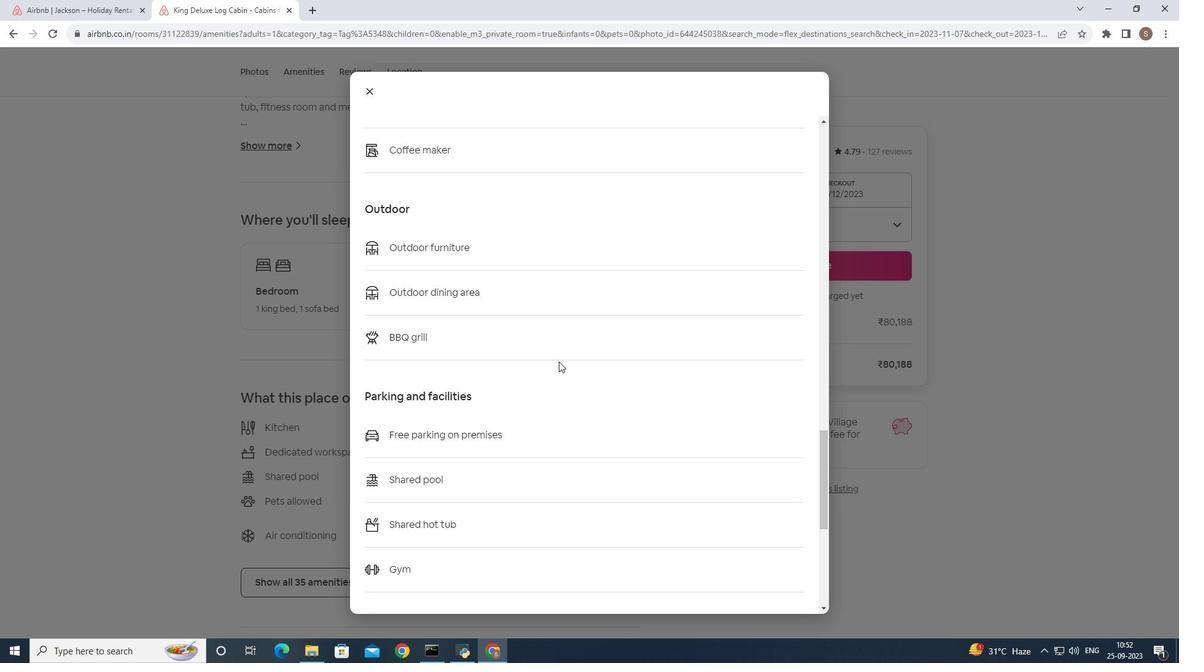 
Action: Mouse scrolled (558, 361) with delta (0, 0)
Screenshot: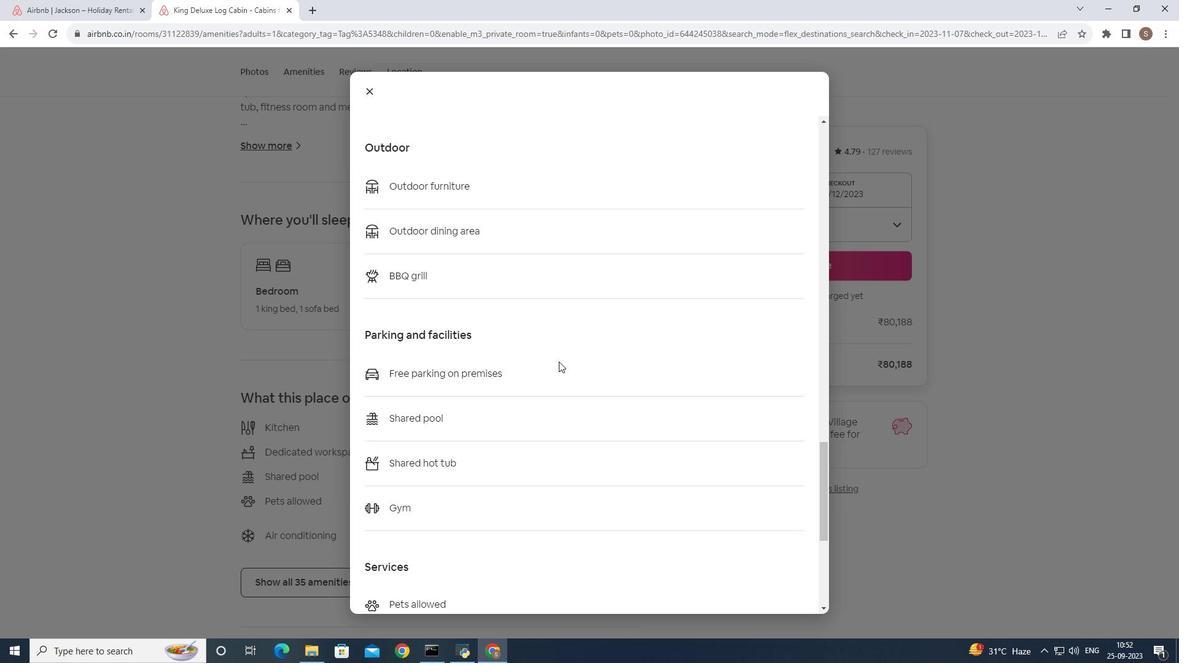 
Action: Mouse scrolled (558, 361) with delta (0, 0)
Screenshot: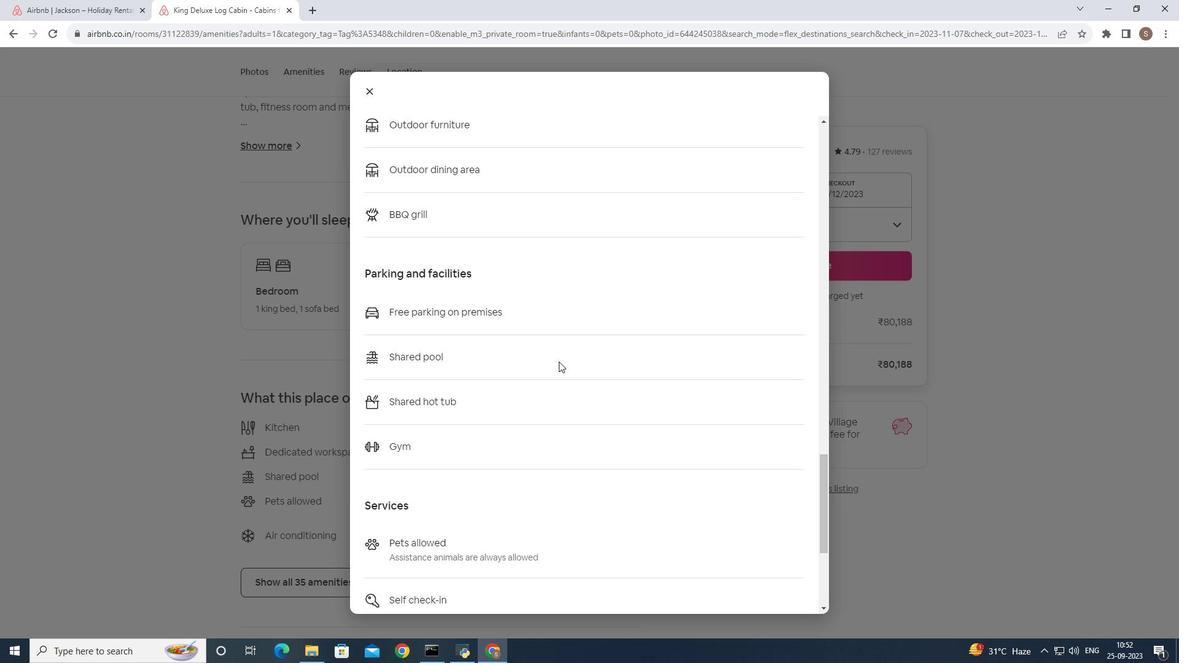 
Action: Mouse scrolled (558, 361) with delta (0, 0)
Screenshot: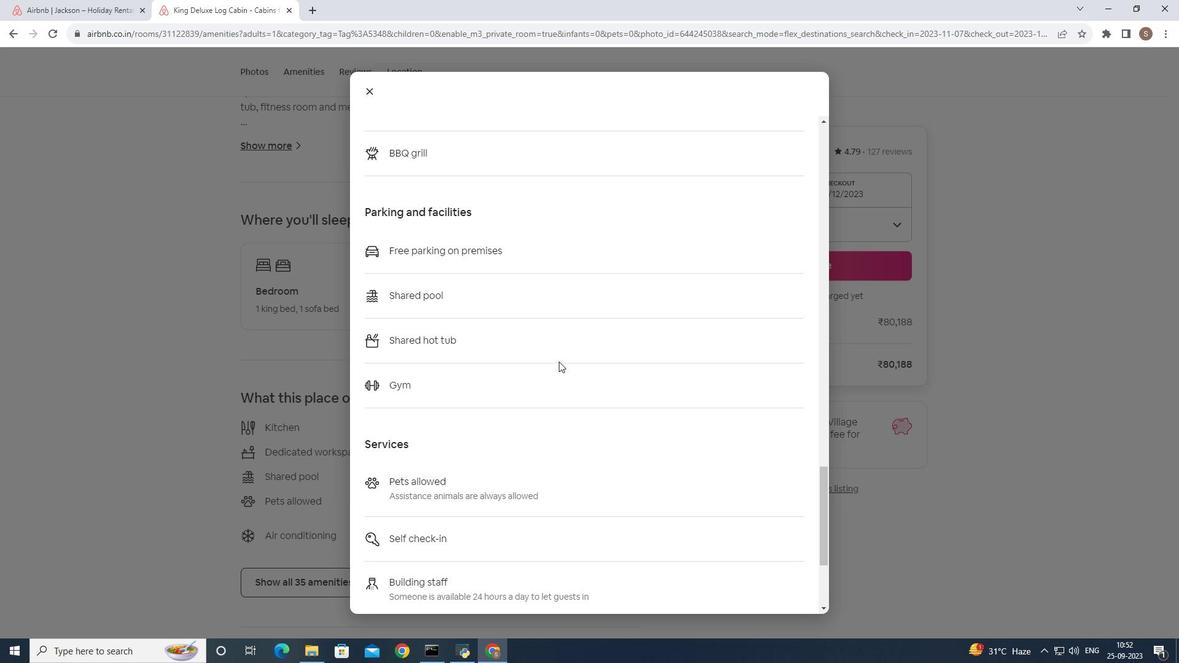 
Action: Mouse scrolled (558, 361) with delta (0, 0)
Screenshot: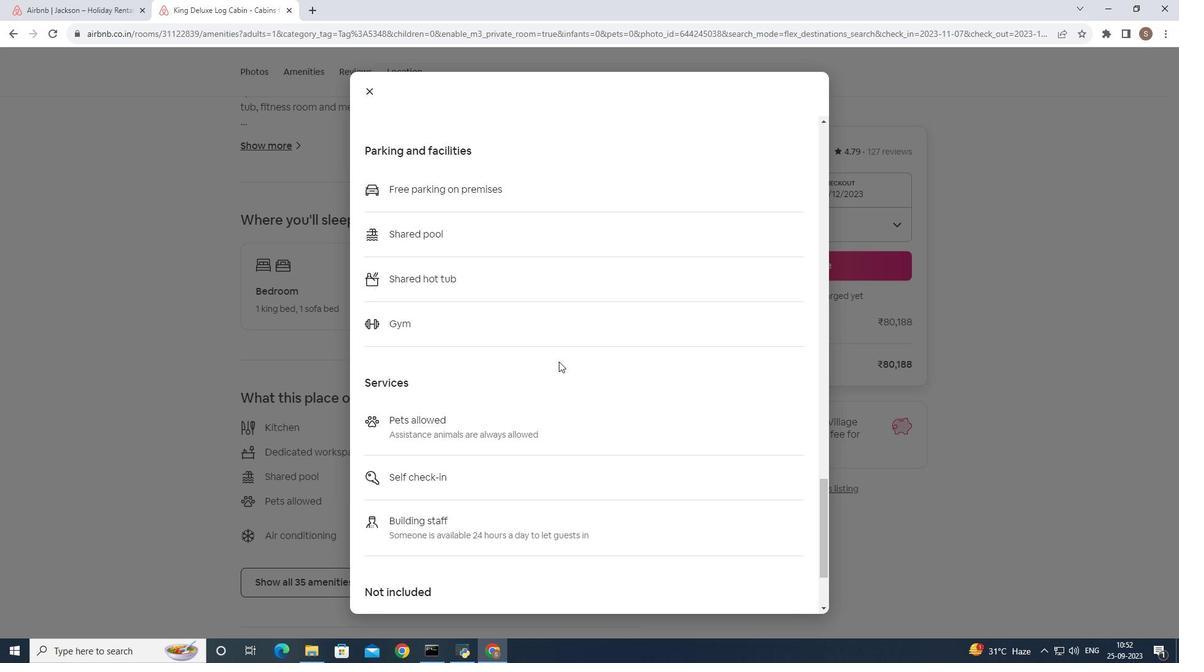 
Action: Mouse scrolled (558, 361) with delta (0, 0)
Screenshot: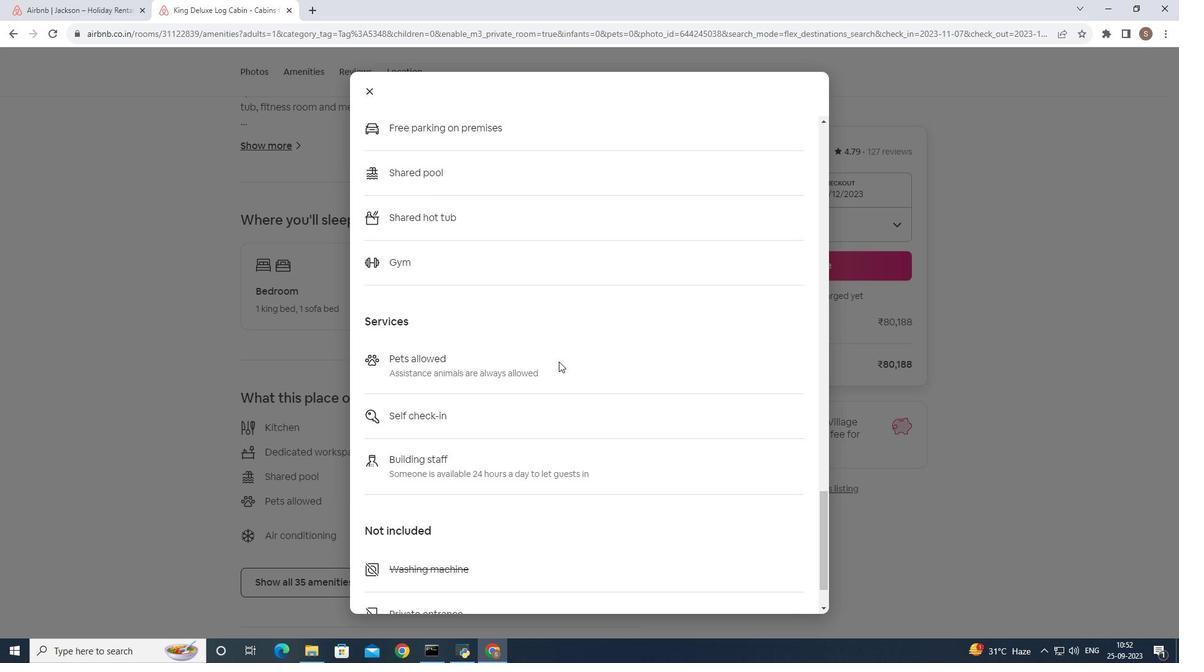 
Action: Mouse scrolled (558, 361) with delta (0, 0)
Screenshot: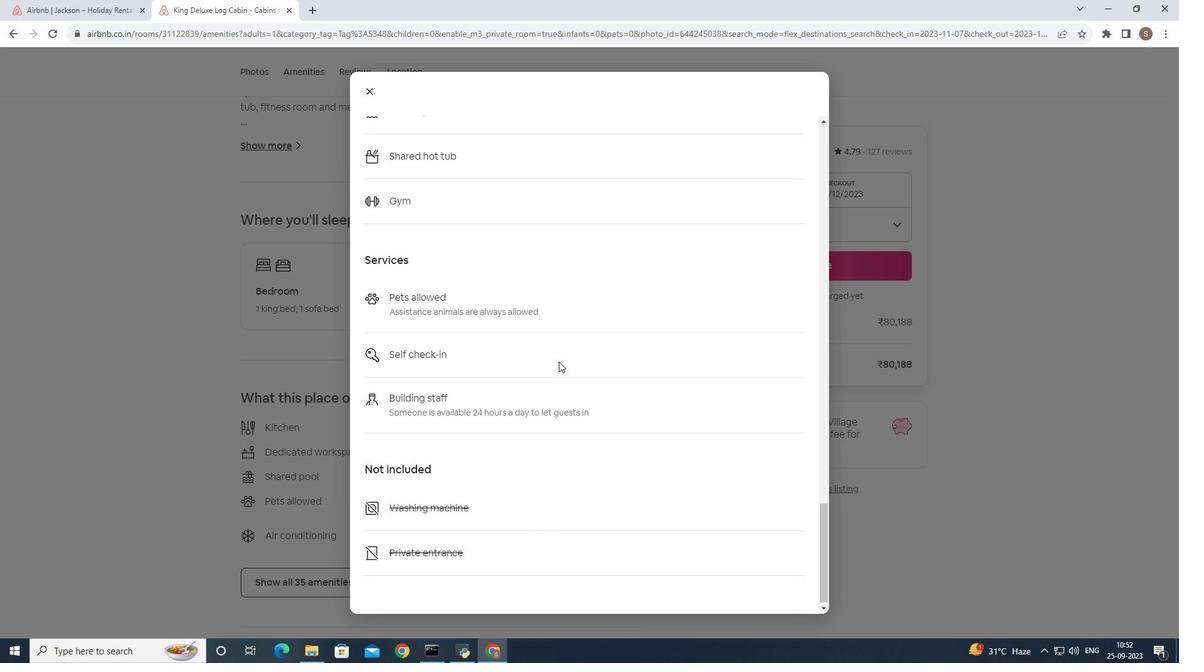 
Action: Mouse scrolled (558, 361) with delta (0, 0)
Screenshot: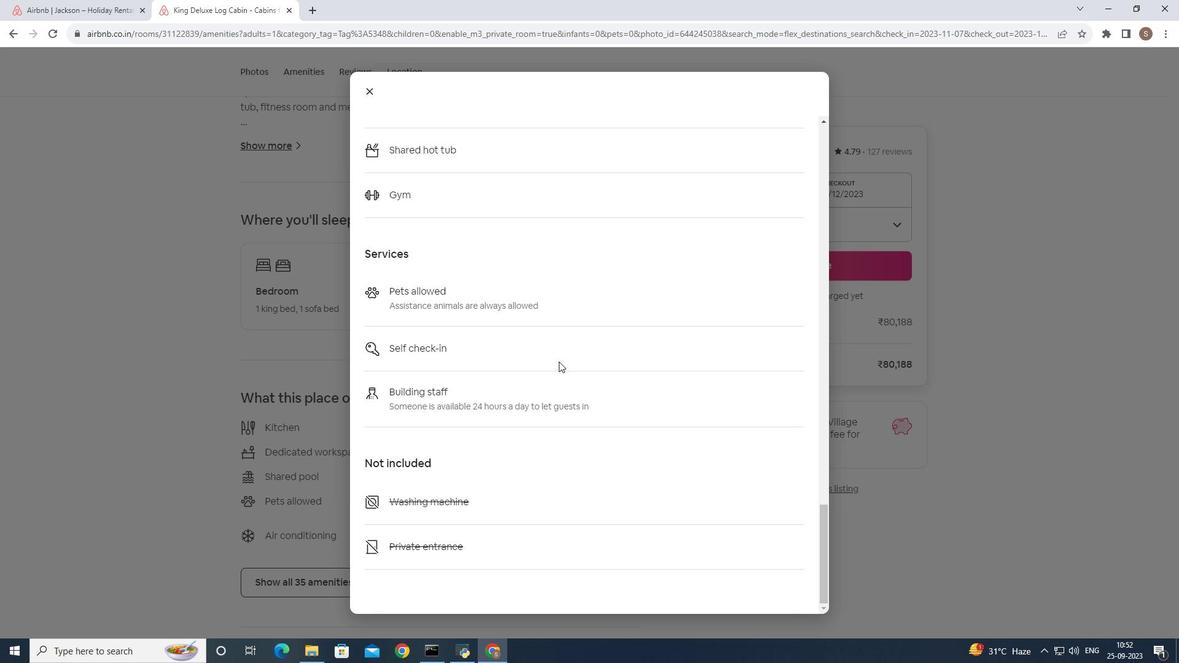 
Action: Mouse moved to (369, 93)
Screenshot: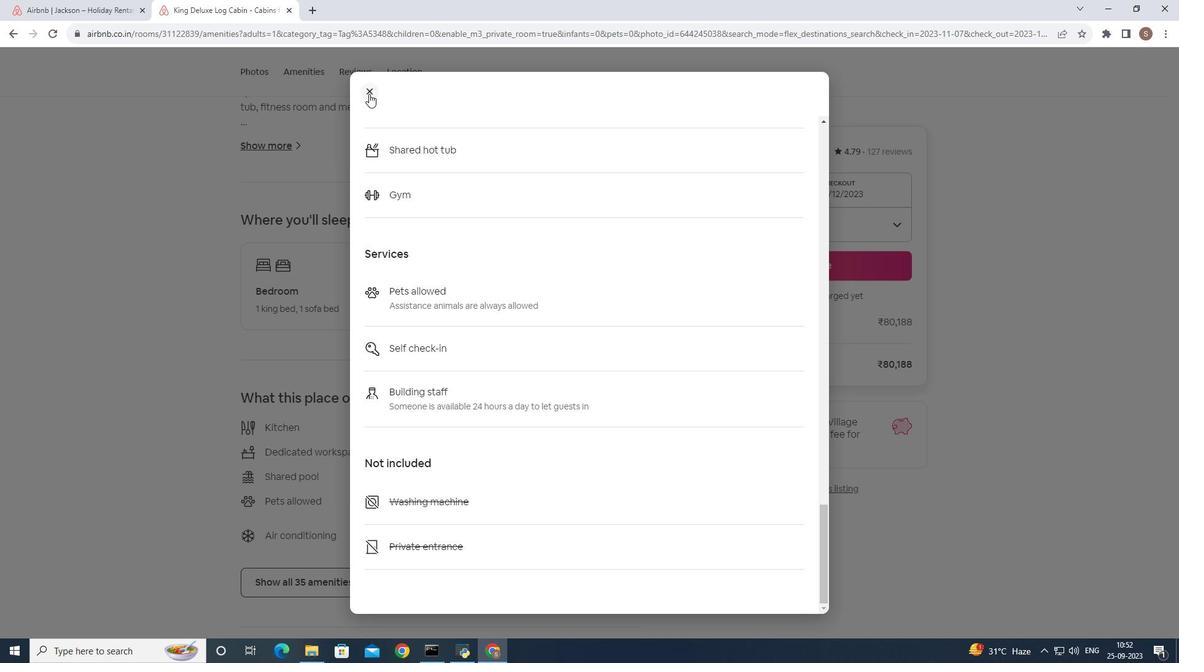 
Action: Mouse pressed left at (369, 93)
Screenshot: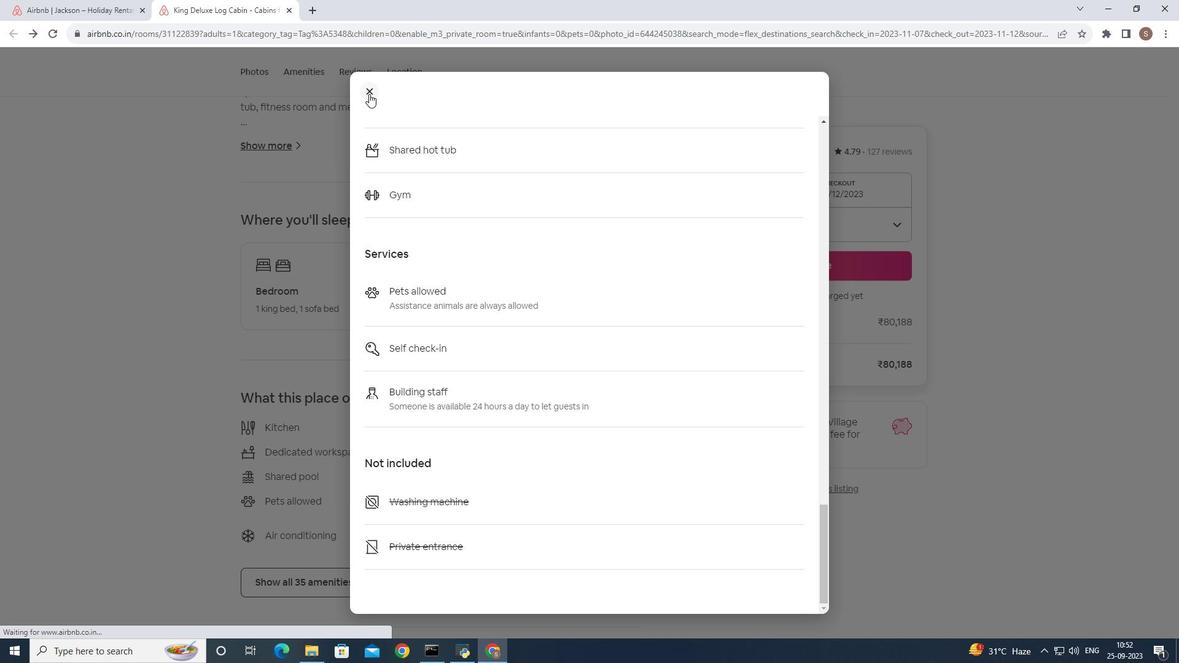 
Action: Mouse moved to (461, 319)
Screenshot: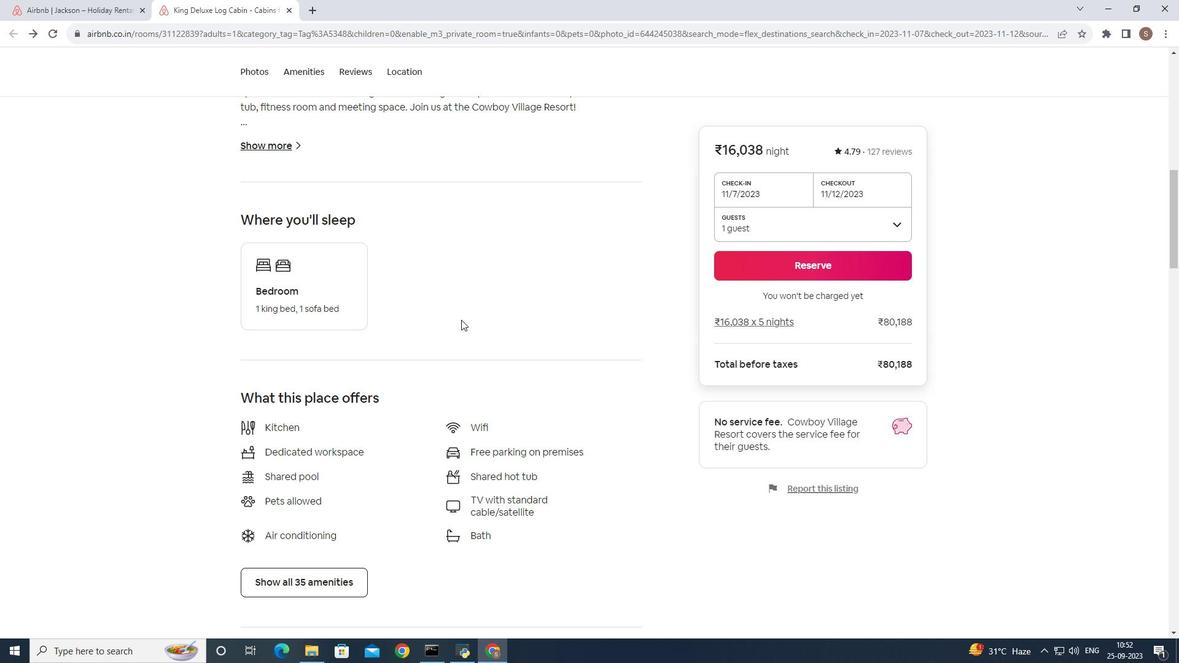 
Action: Mouse scrolled (461, 319) with delta (0, 0)
Screenshot: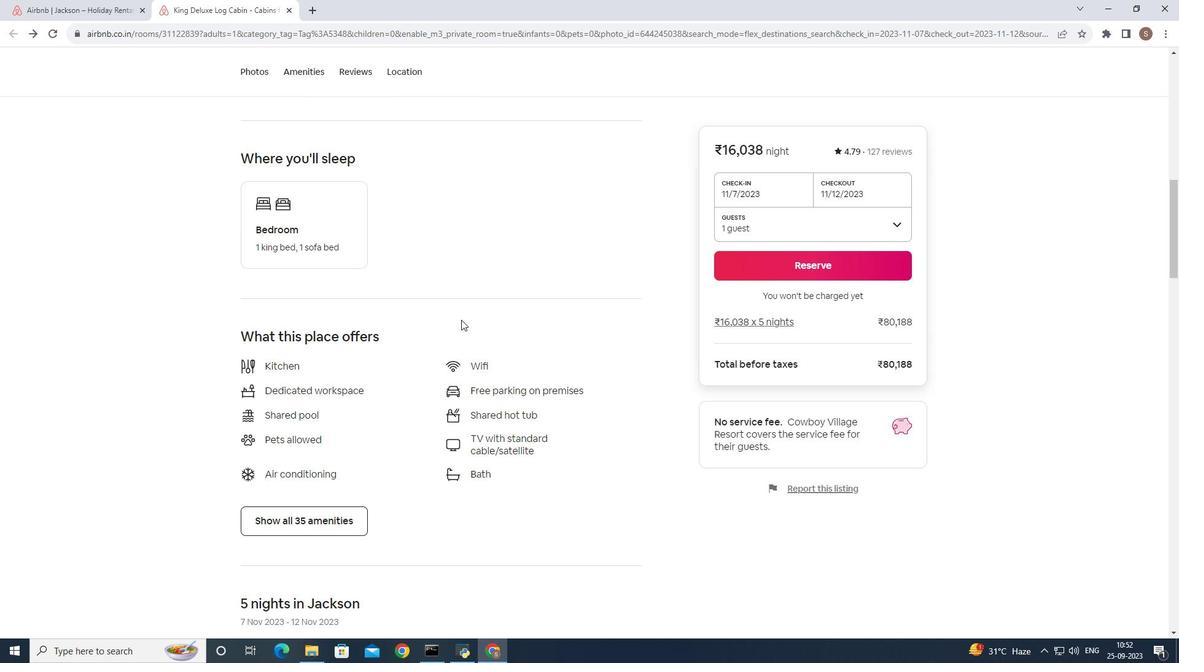 
Action: Mouse scrolled (461, 319) with delta (0, 0)
Screenshot: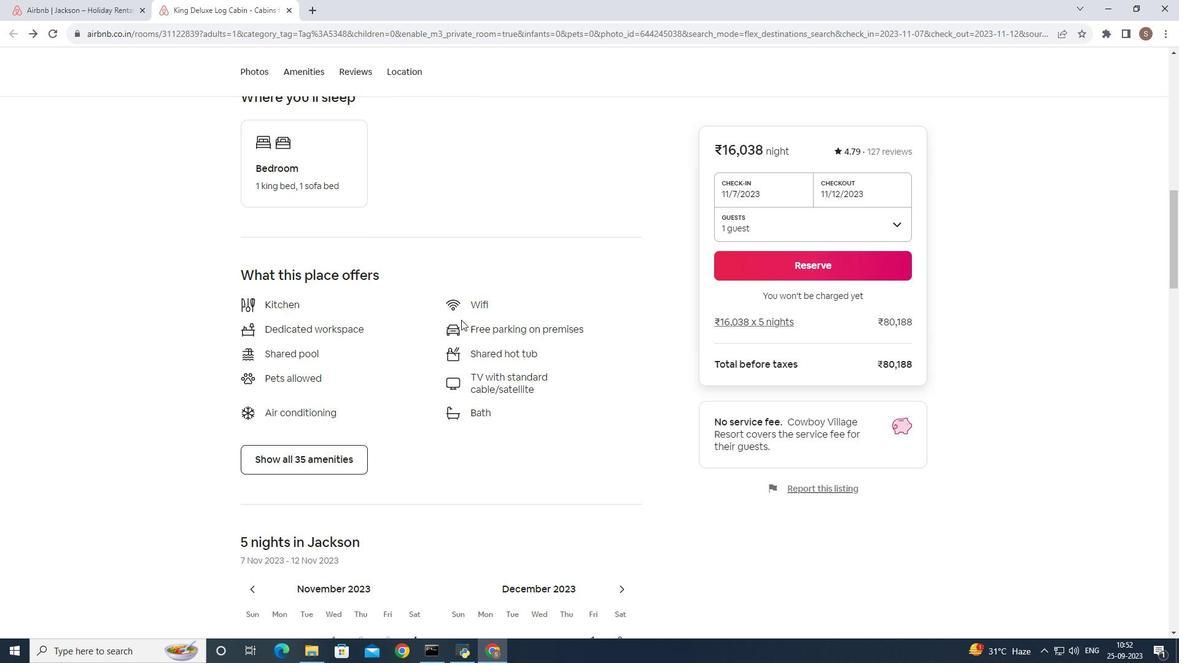
Action: Mouse scrolled (461, 319) with delta (0, 0)
Screenshot: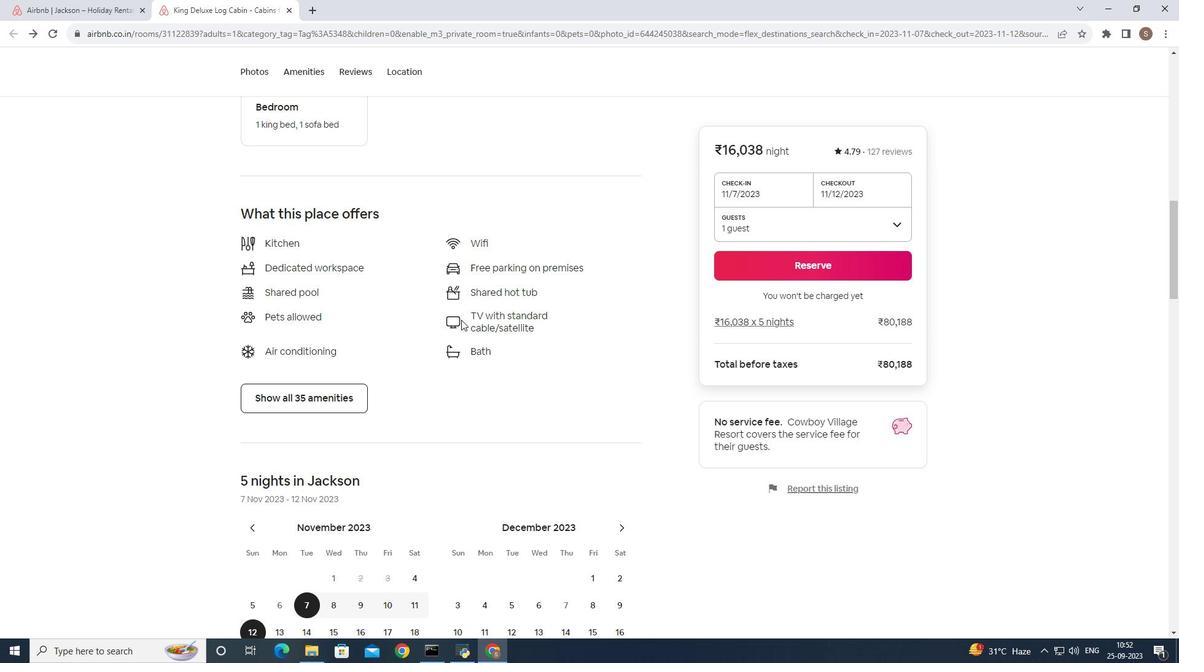 
Action: Mouse scrolled (461, 319) with delta (0, 0)
Screenshot: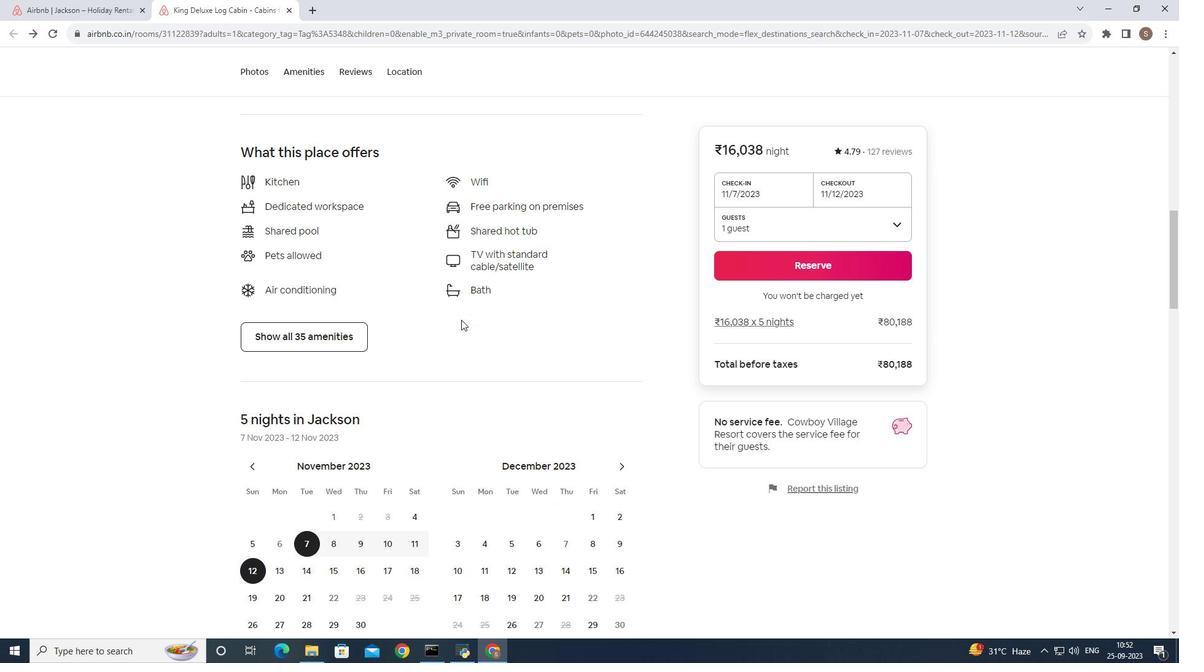 
Action: Mouse scrolled (461, 319) with delta (0, 0)
Screenshot: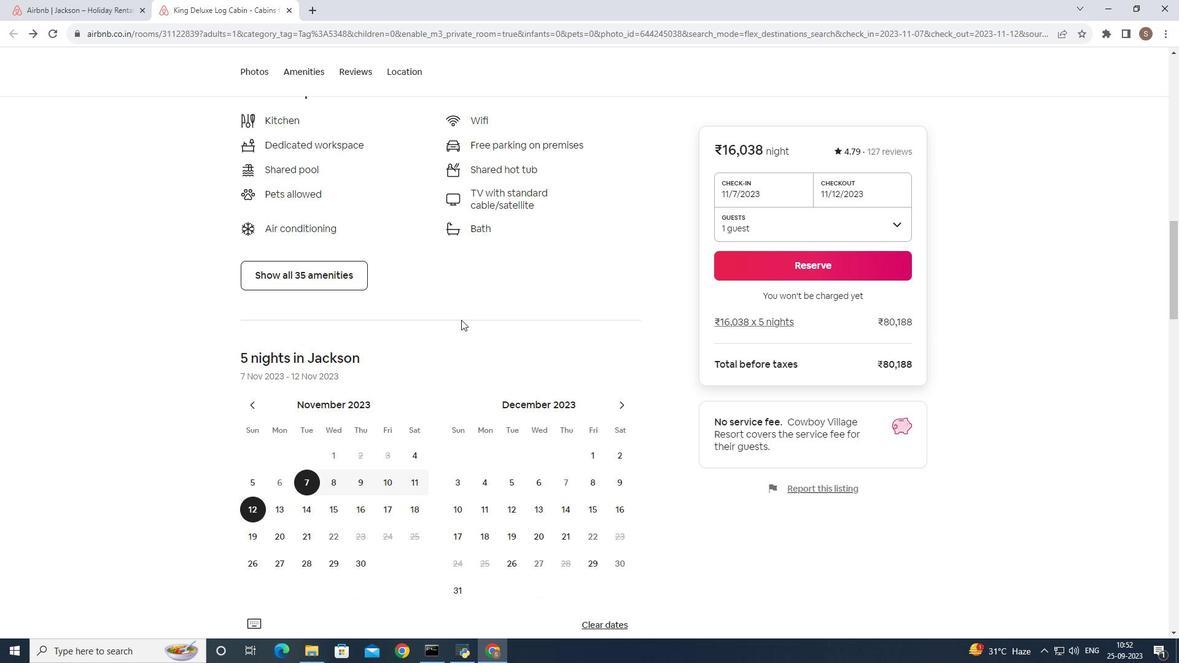 
Action: Mouse scrolled (461, 319) with delta (0, 0)
Screenshot: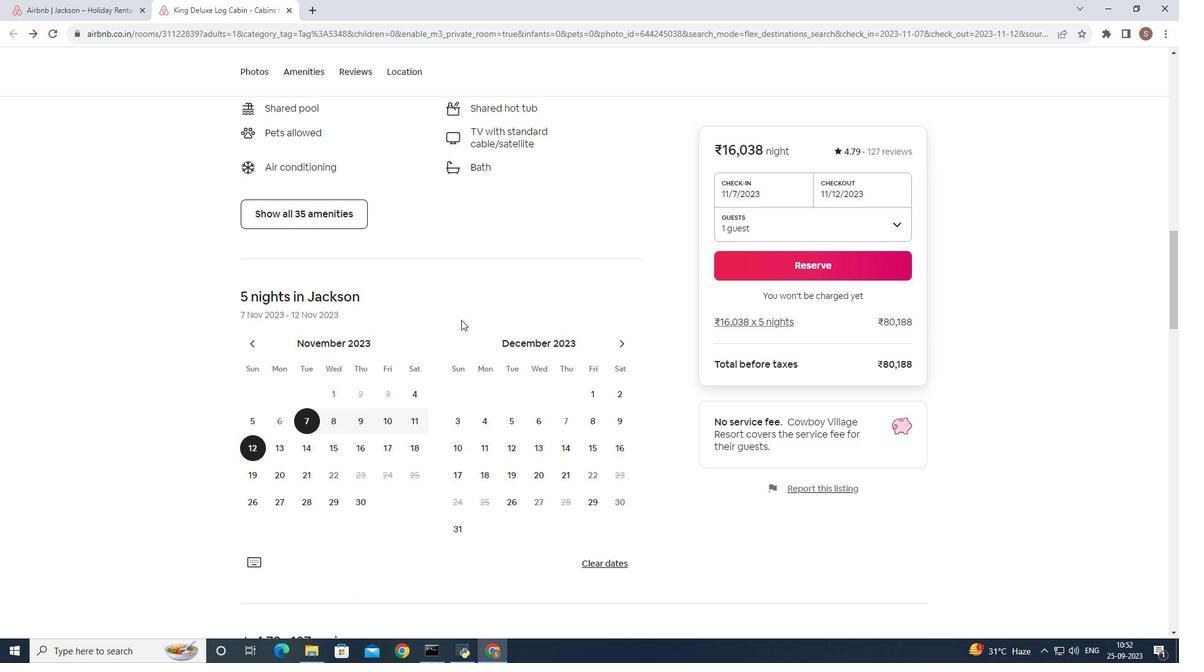 
Action: Mouse scrolled (461, 319) with delta (0, 0)
Screenshot: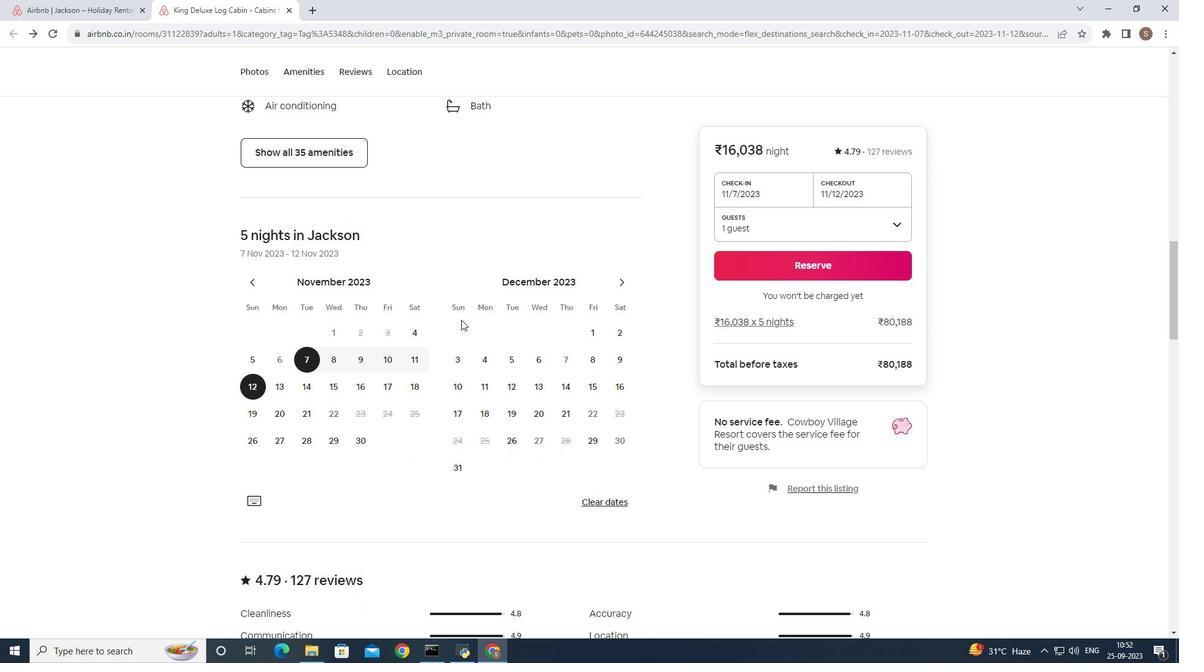 
Action: Mouse scrolled (461, 319) with delta (0, 0)
Screenshot: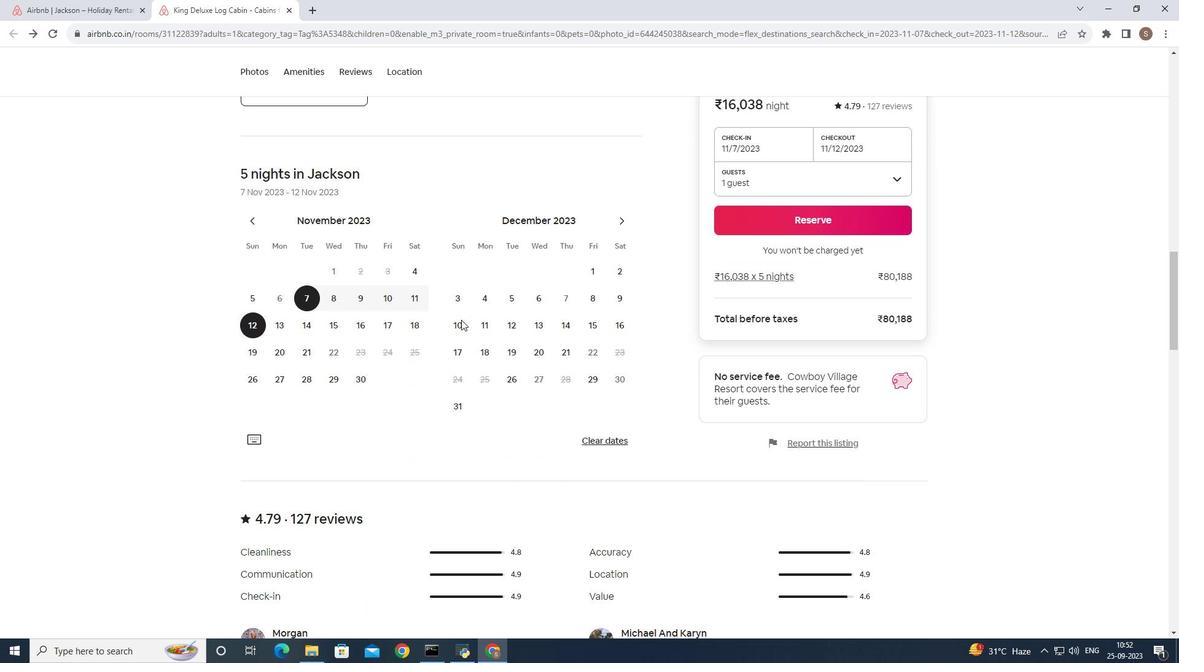 
Action: Mouse scrolled (461, 319) with delta (0, 0)
Screenshot: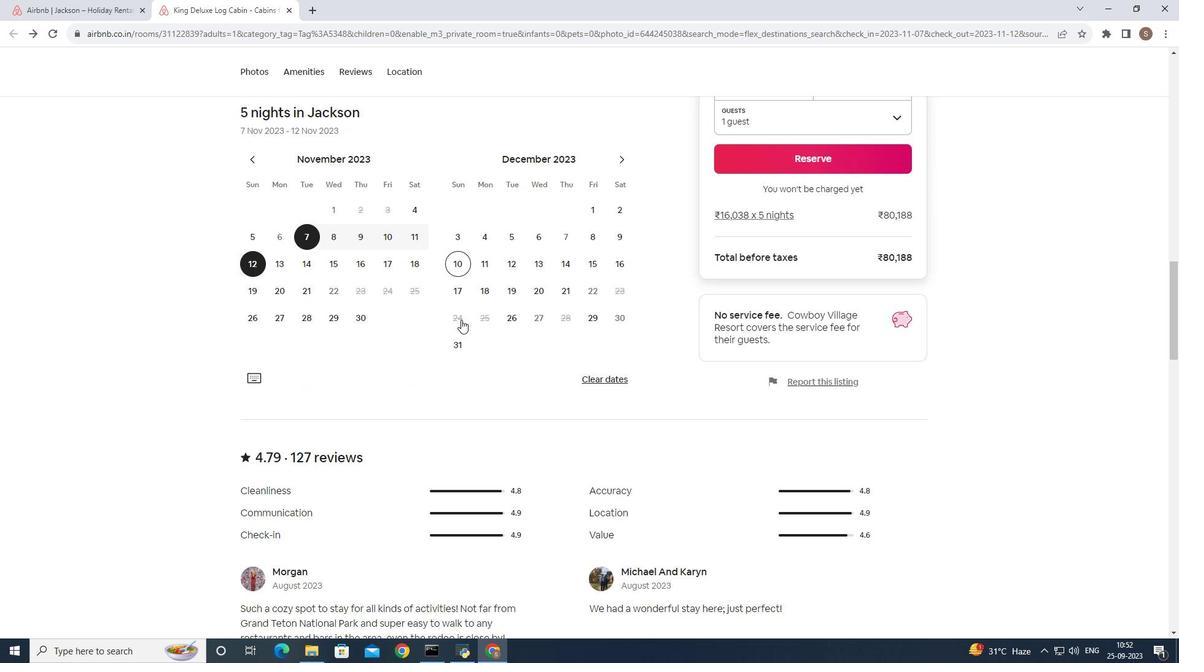 
Action: Mouse scrolled (461, 319) with delta (0, 0)
Screenshot: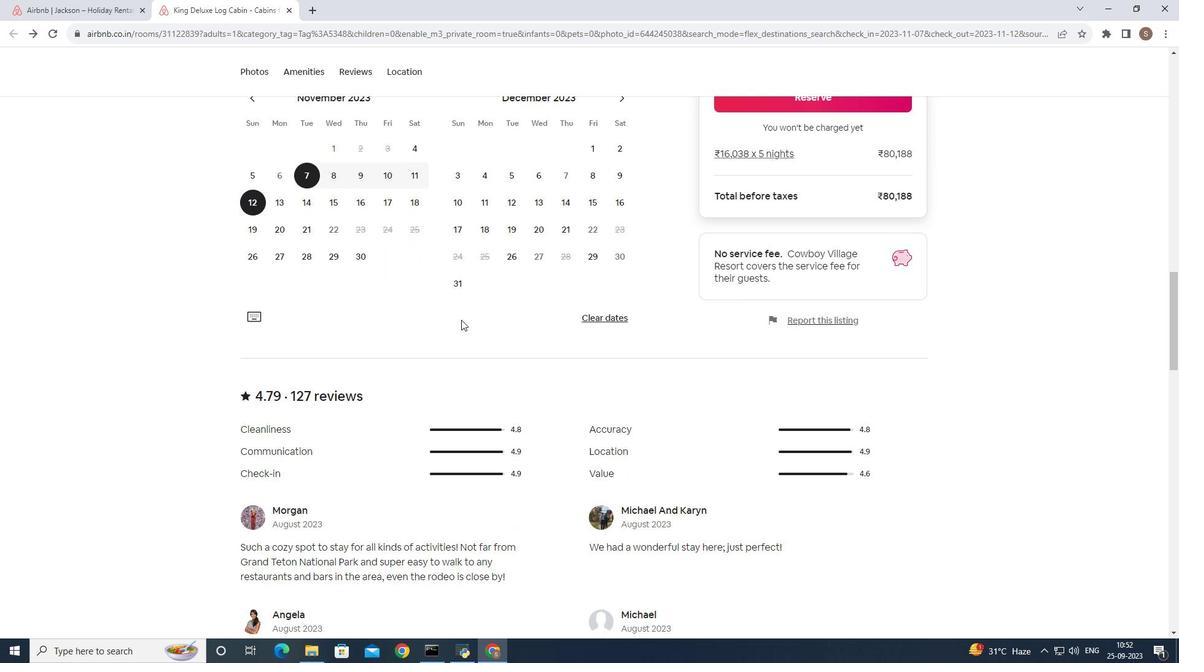 
Action: Mouse scrolled (461, 319) with delta (0, 0)
Screenshot: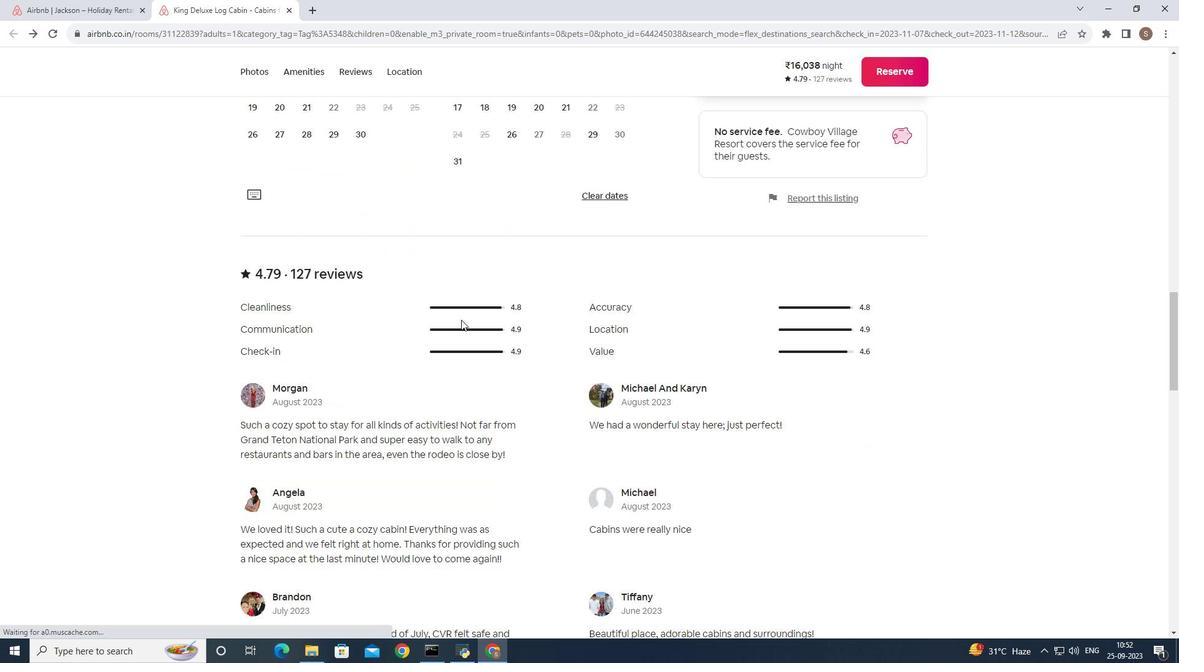 
Action: Mouse scrolled (461, 319) with delta (0, 0)
Screenshot: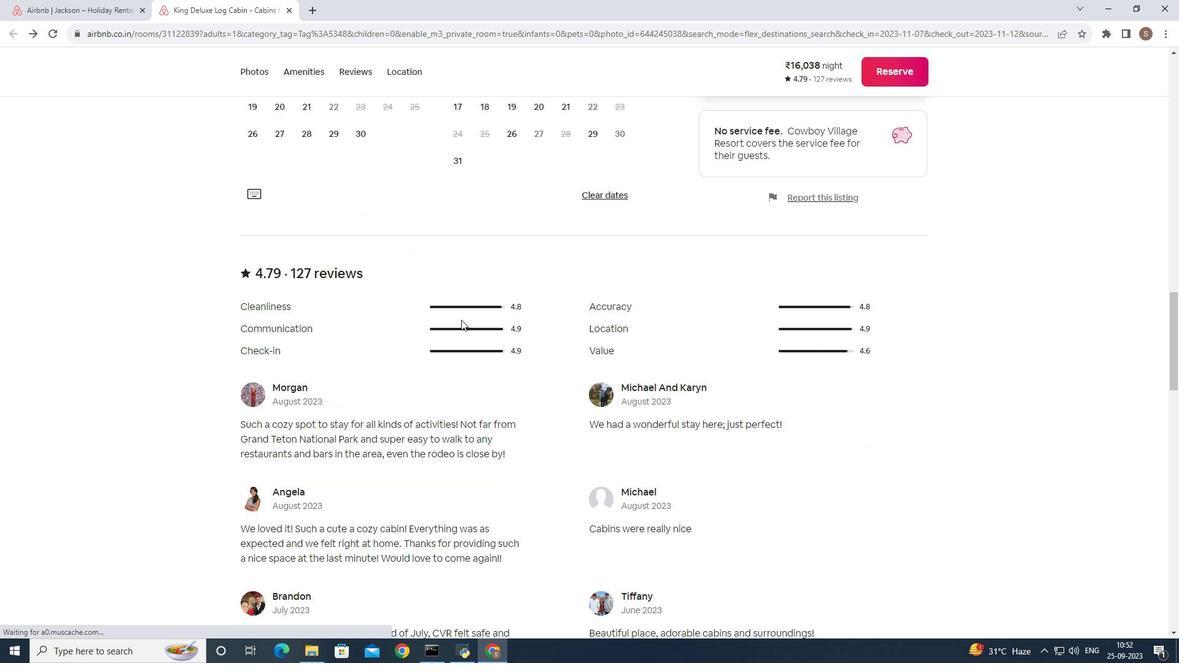 
Action: Mouse scrolled (461, 319) with delta (0, 0)
Screenshot: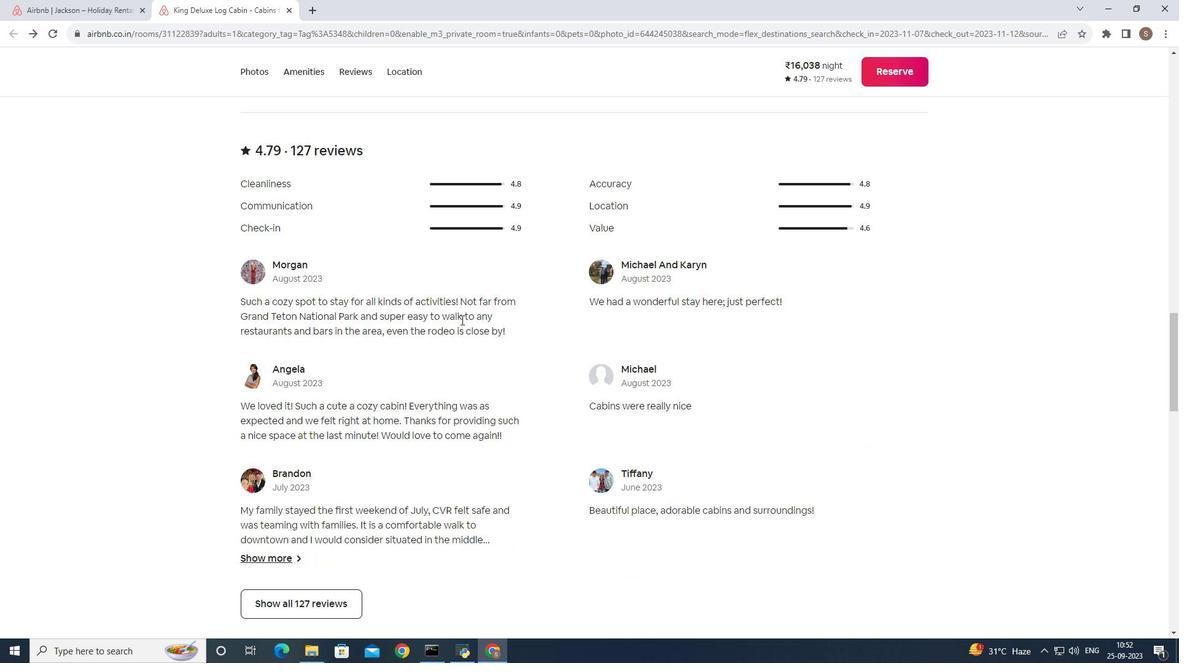 
Action: Mouse scrolled (461, 319) with delta (0, 0)
Screenshot: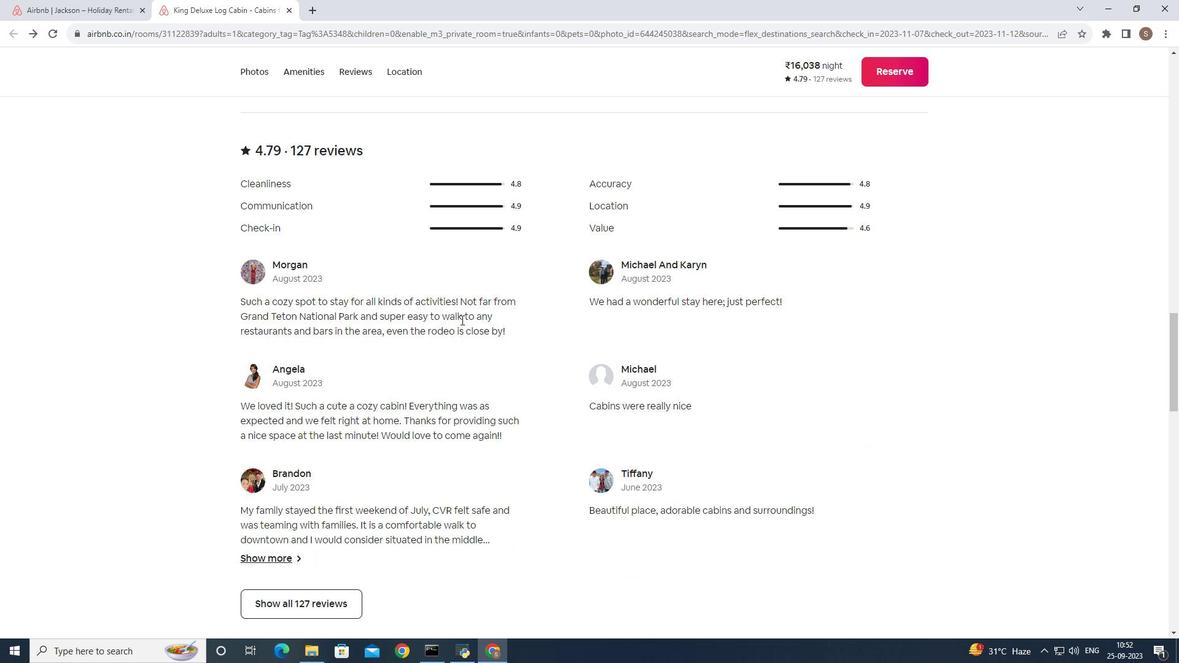 
Action: Mouse scrolled (461, 319) with delta (0, 0)
Screenshot: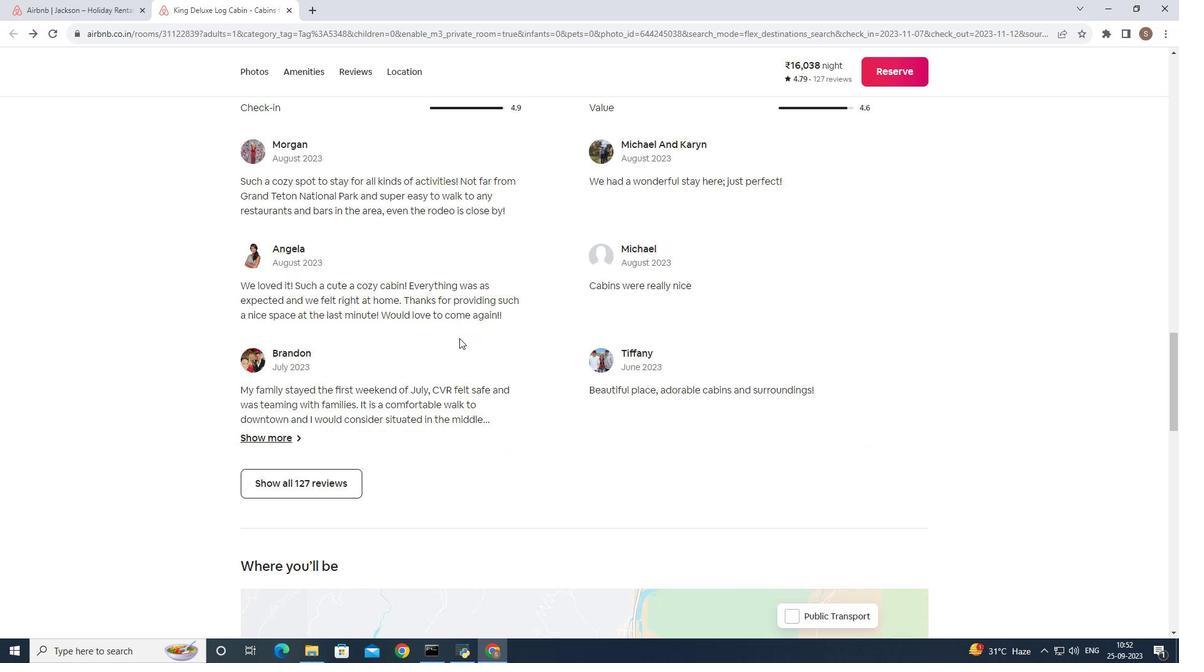 
Action: Mouse scrolled (461, 319) with delta (0, 0)
Screenshot: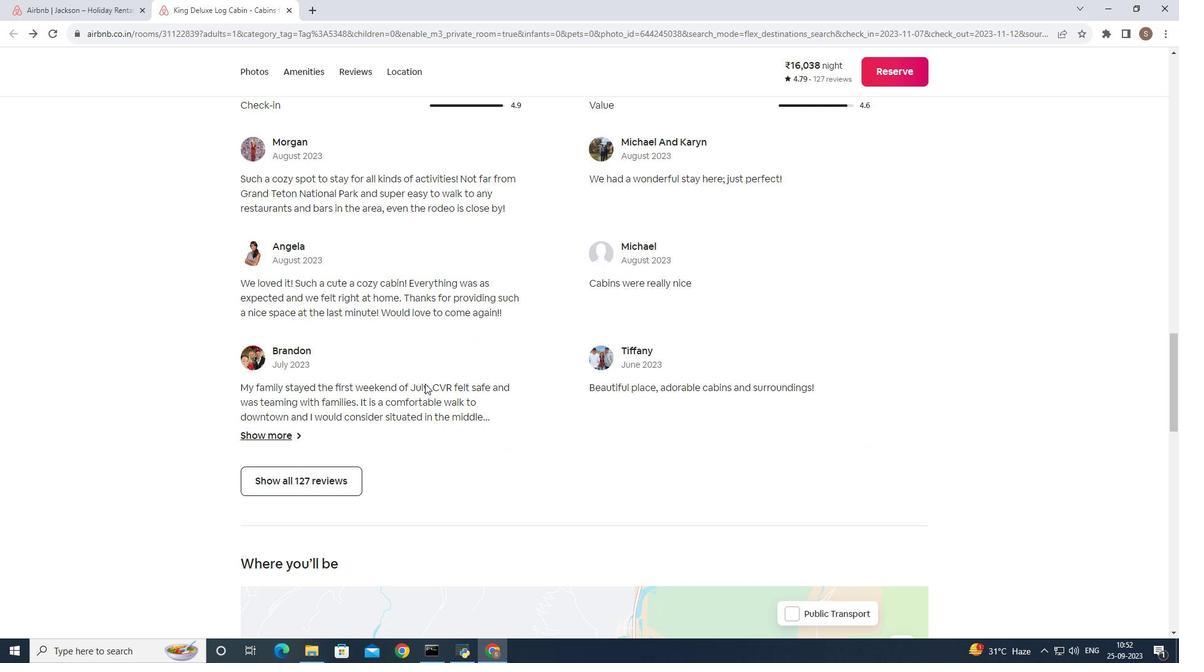 
Action: Mouse moved to (321, 484)
Screenshot: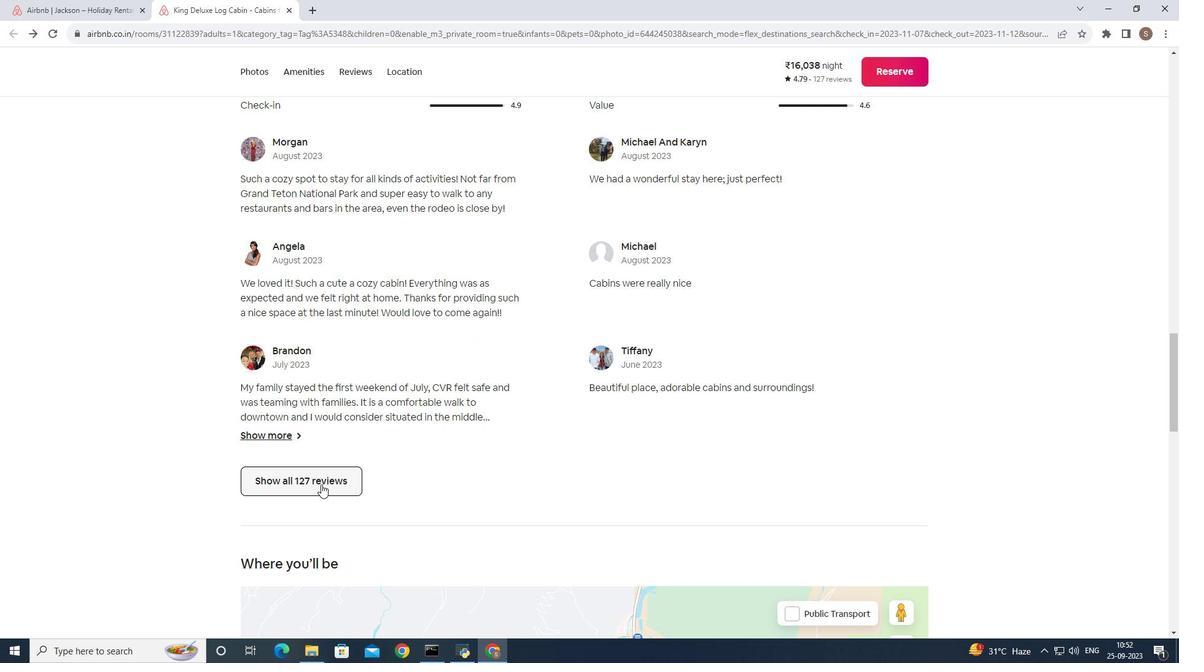 
Action: Mouse pressed left at (321, 484)
Screenshot: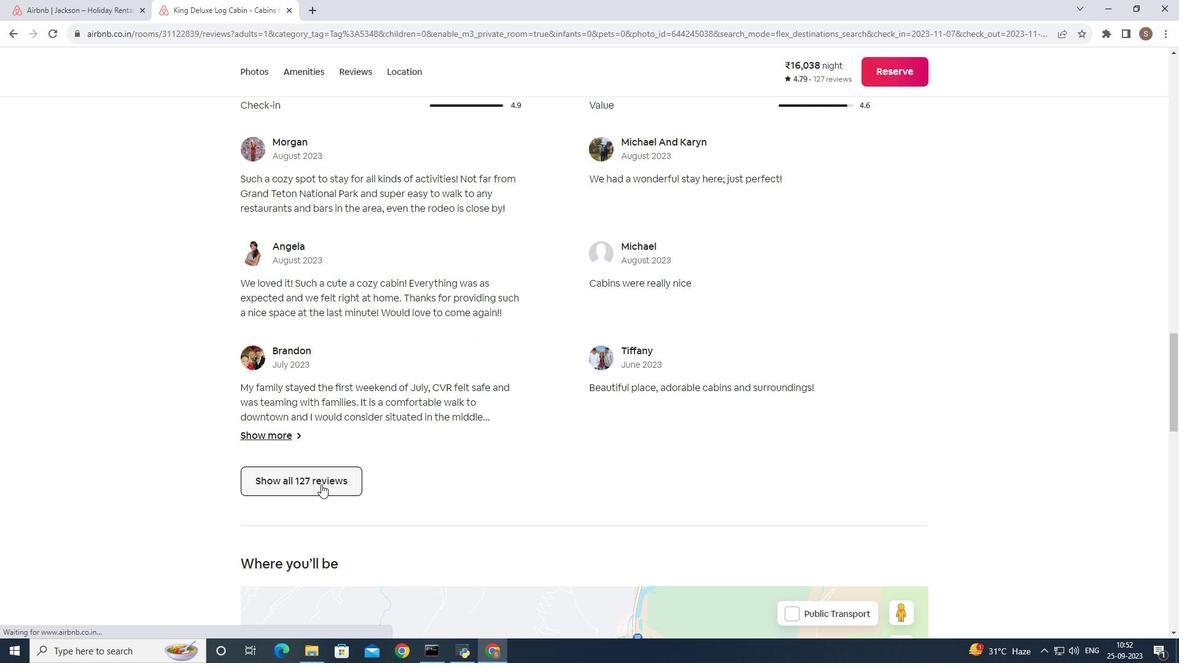 
Action: Mouse moved to (651, 270)
Screenshot: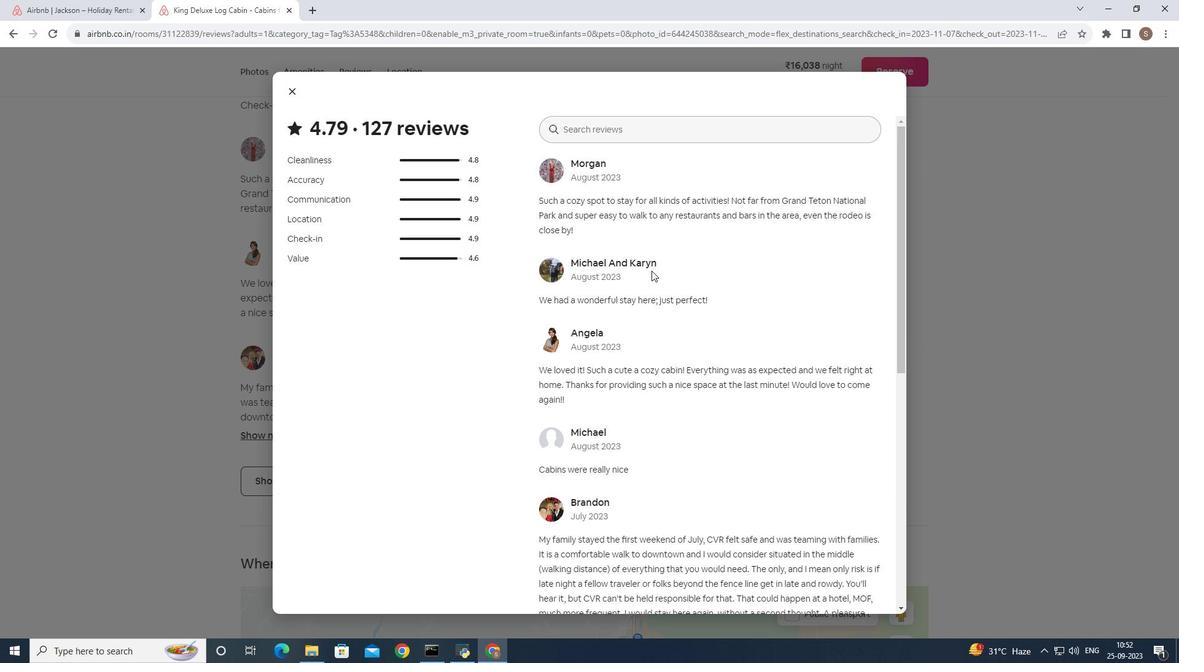 
Action: Mouse scrolled (651, 270) with delta (0, 0)
Screenshot: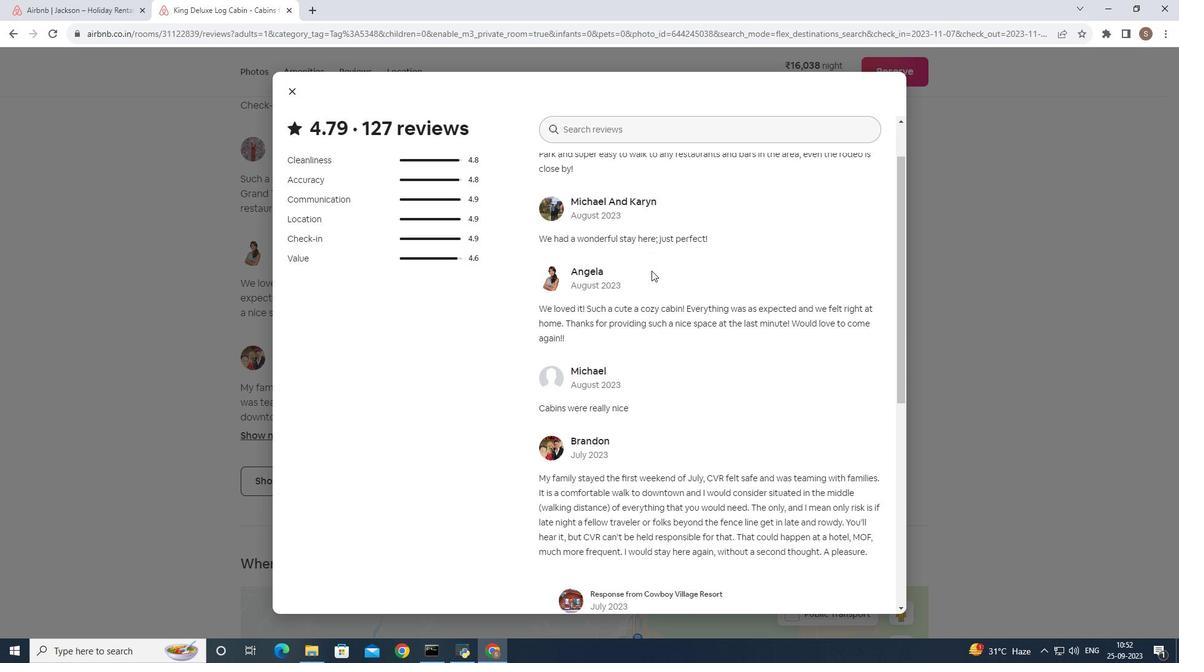 
Action: Mouse scrolled (651, 270) with delta (0, 0)
Screenshot: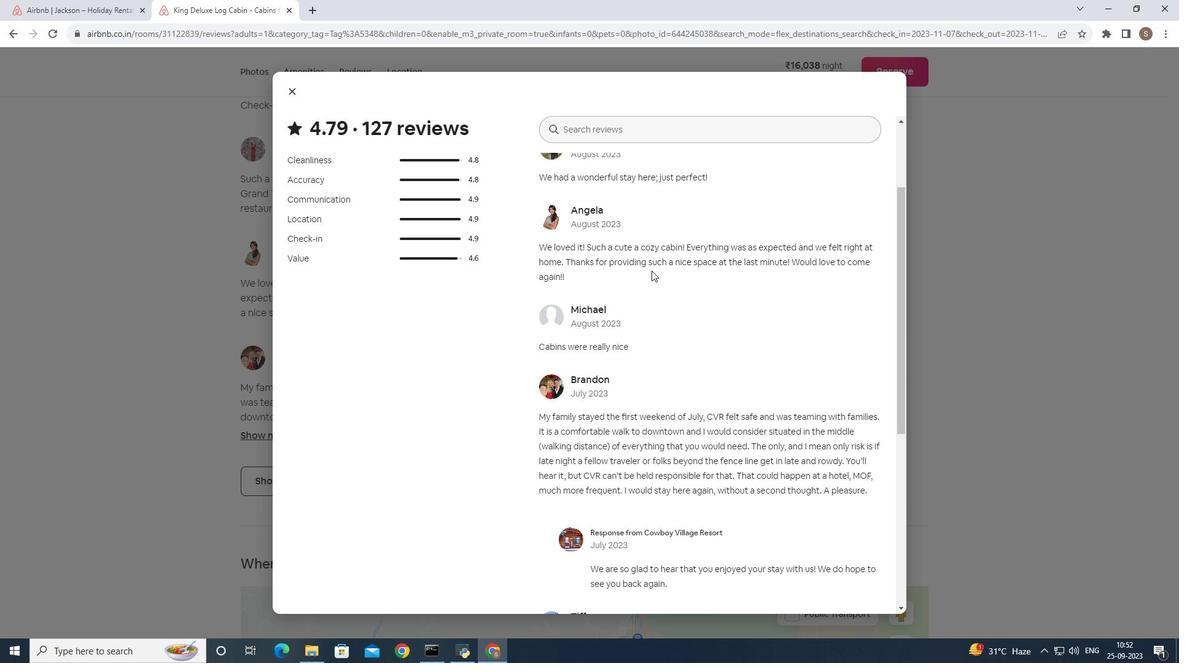 
Action: Mouse scrolled (651, 270) with delta (0, 0)
Screenshot: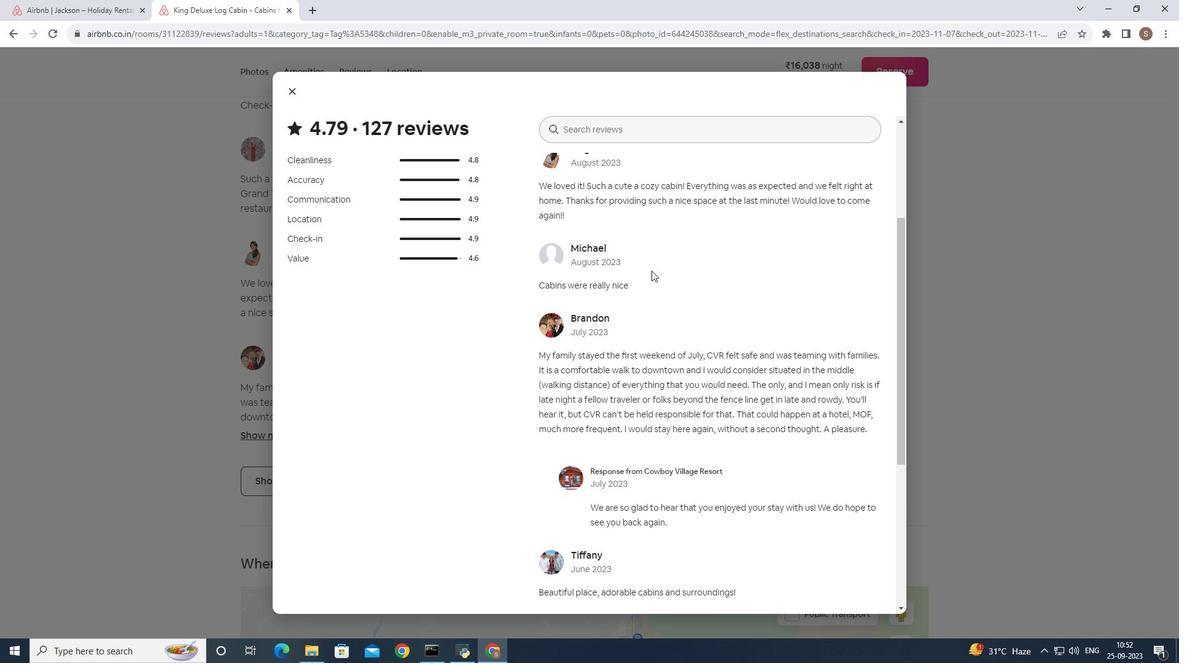 
Action: Mouse scrolled (651, 270) with delta (0, 0)
Screenshot: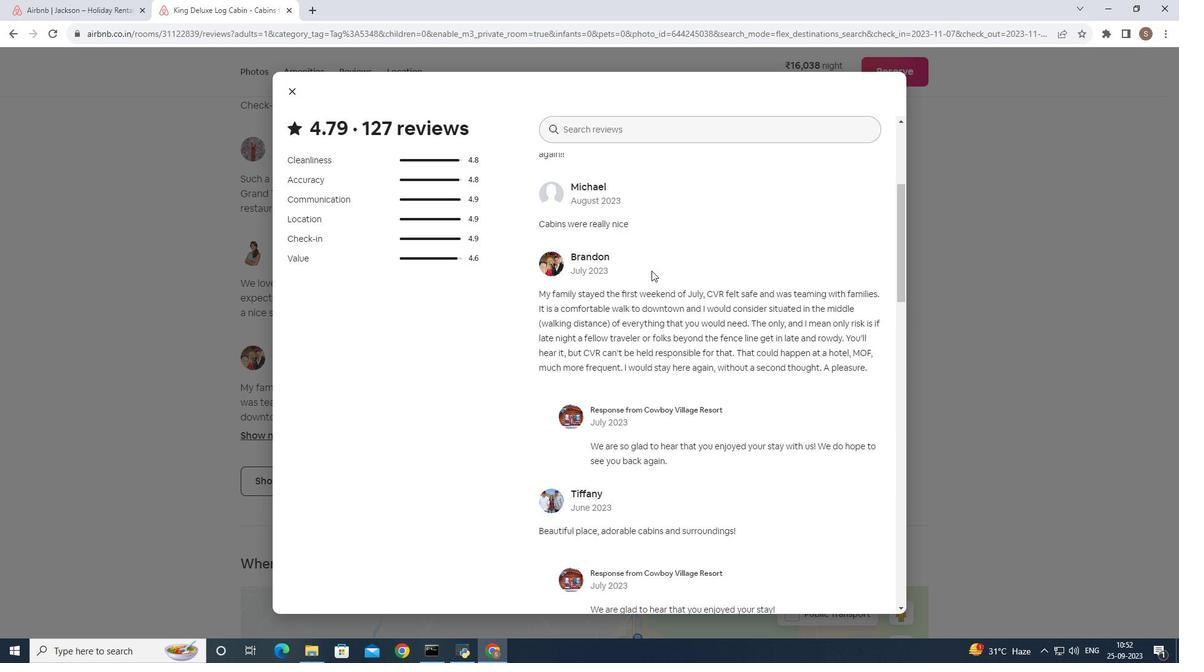 
Action: Mouse scrolled (651, 270) with delta (0, 0)
Screenshot: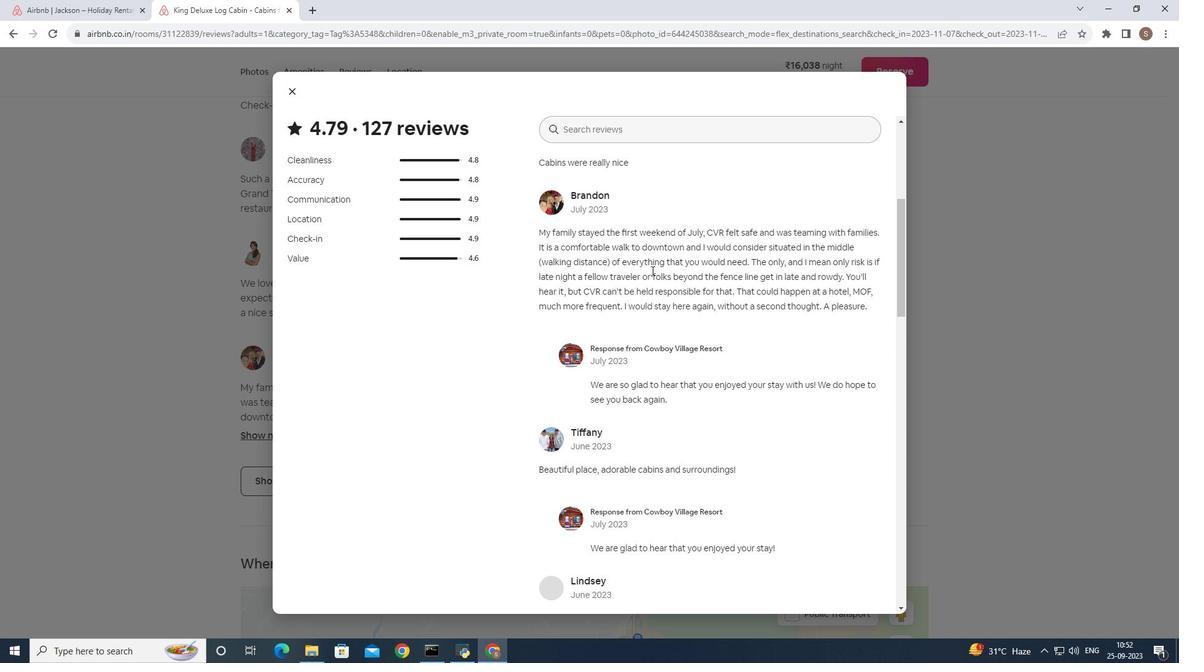 
Action: Mouse scrolled (651, 270) with delta (0, 0)
Screenshot: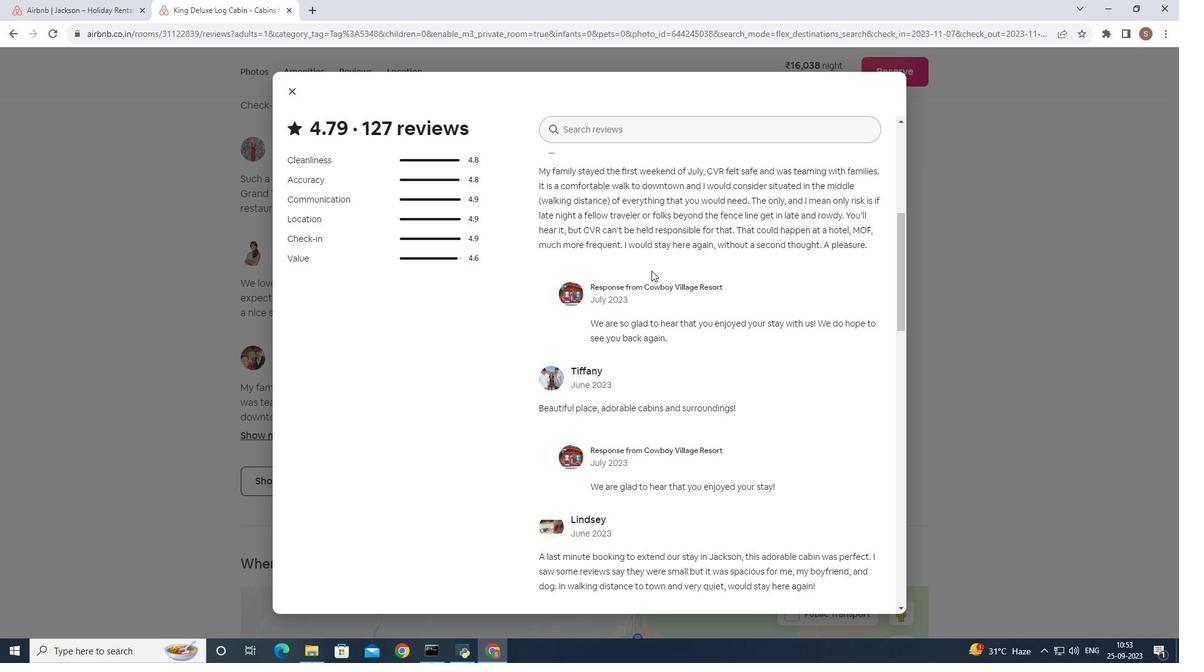 
Action: Mouse scrolled (651, 270) with delta (0, 0)
Screenshot: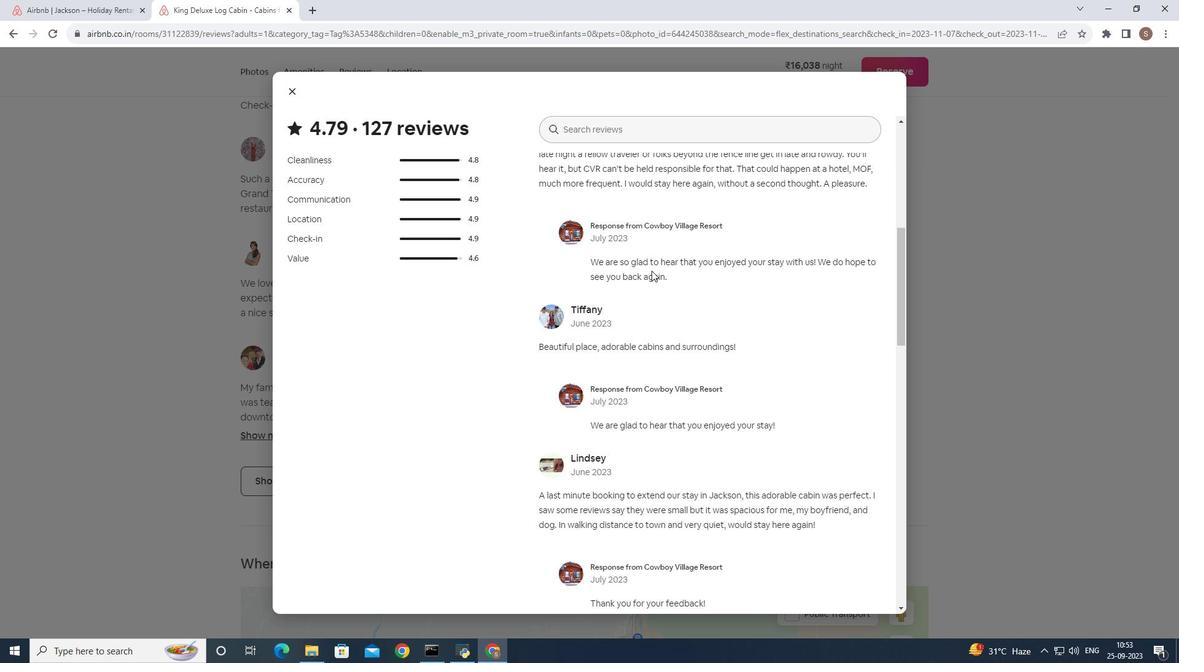 
Action: Mouse scrolled (651, 270) with delta (0, 0)
Screenshot: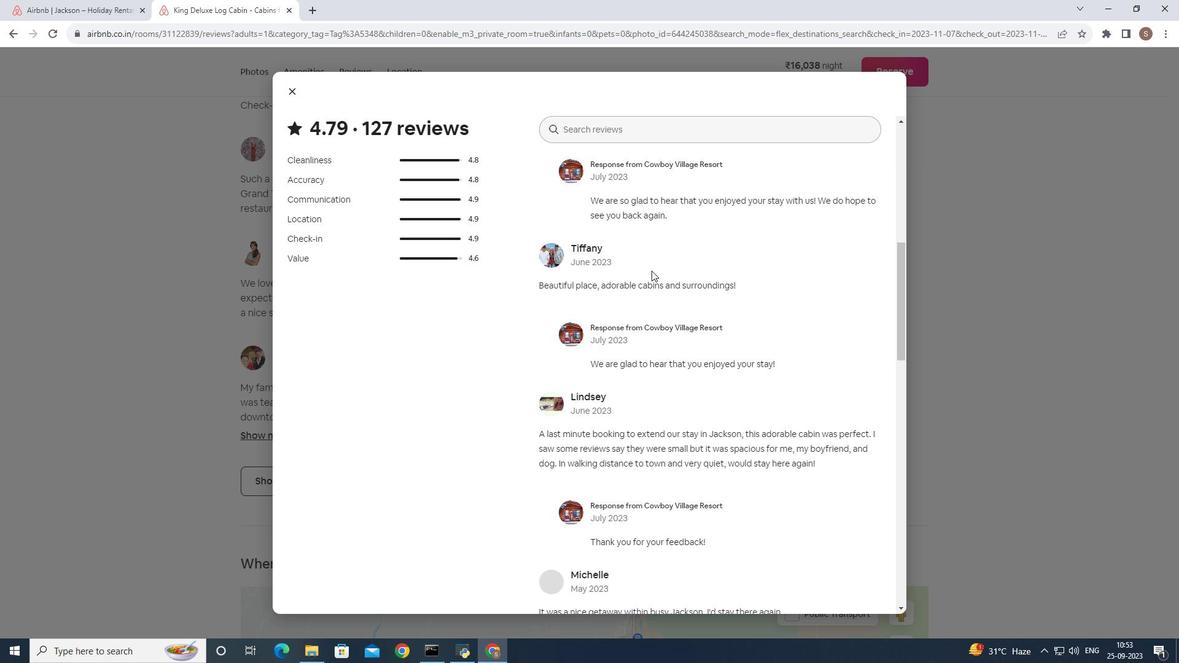 
Action: Mouse scrolled (651, 270) with delta (0, 0)
Screenshot: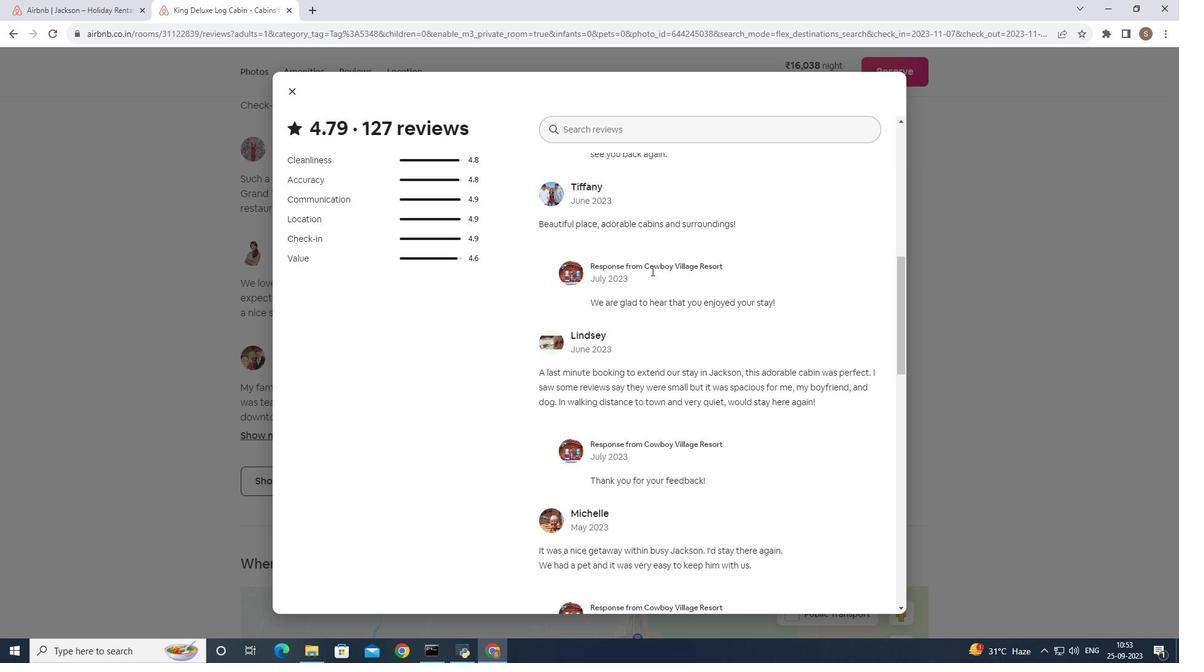
Action: Mouse scrolled (651, 270) with delta (0, 0)
Screenshot: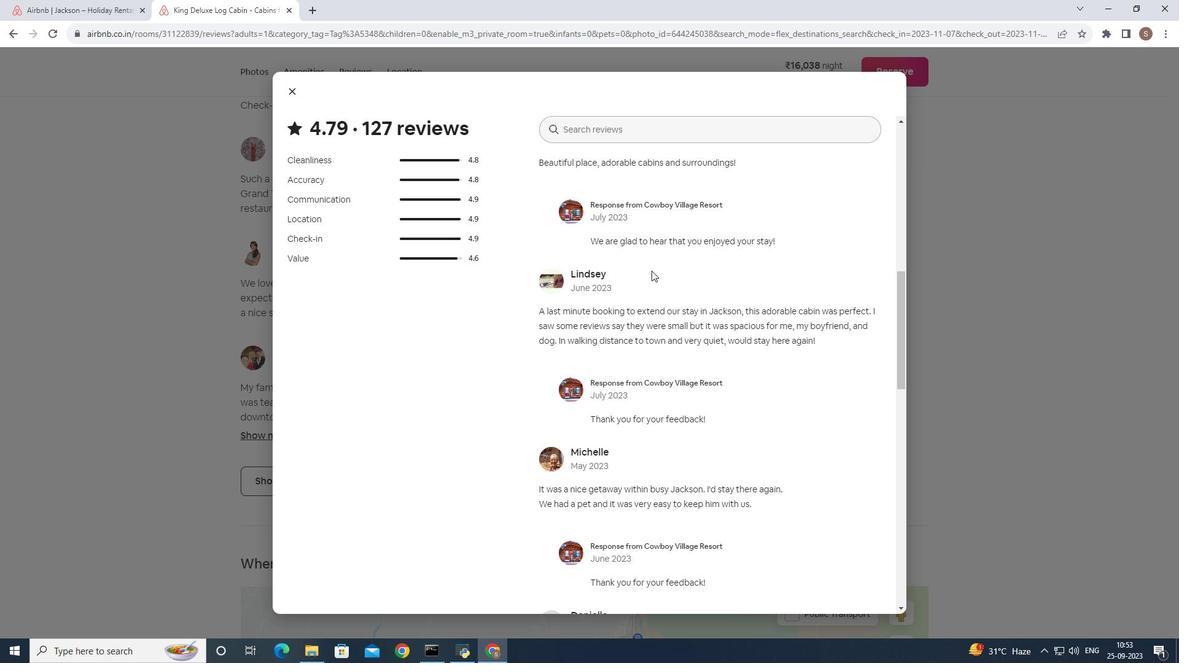 
Action: Mouse scrolled (651, 270) with delta (0, 0)
Screenshot: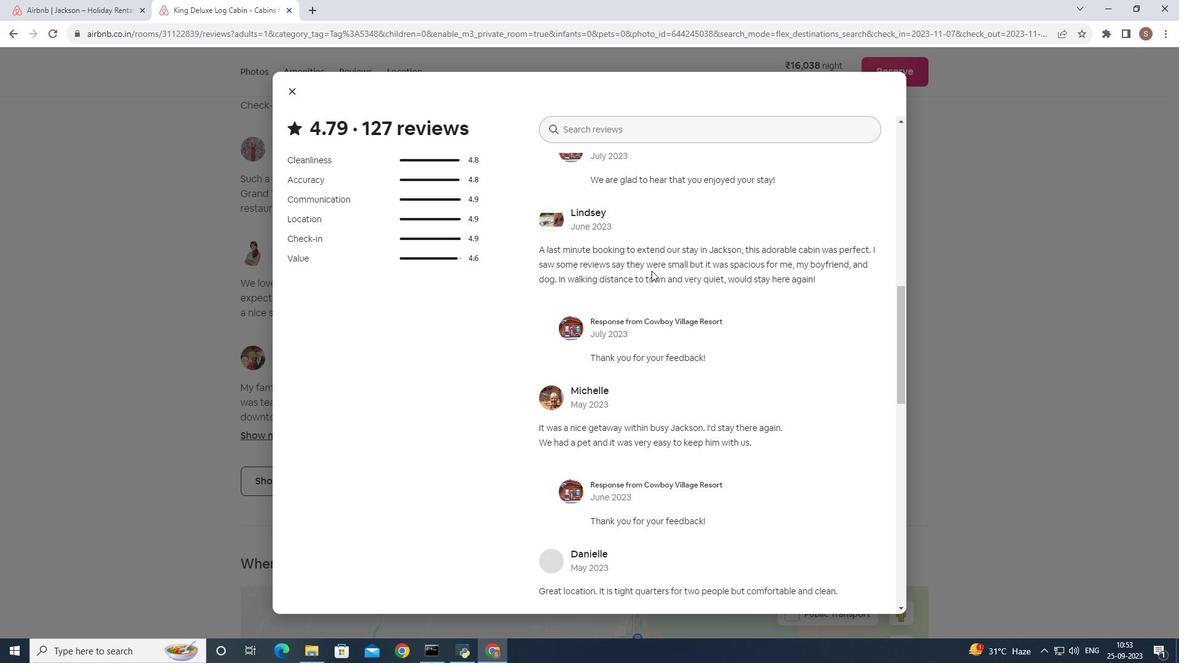 
Action: Mouse scrolled (651, 270) with delta (0, 0)
Screenshot: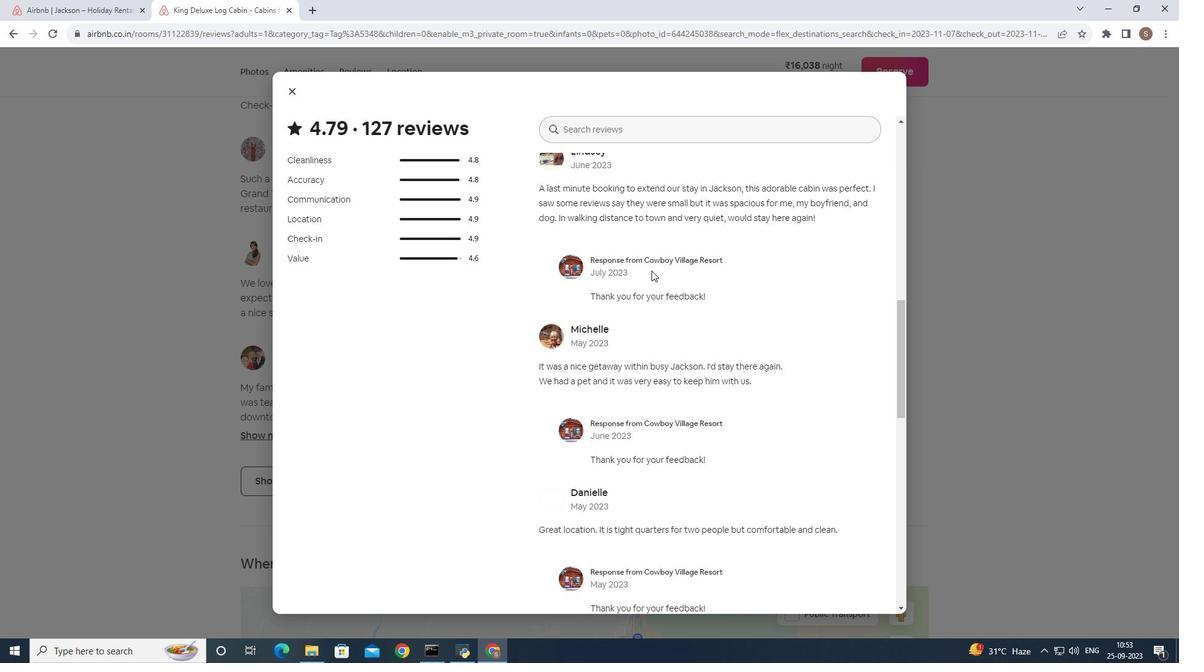 
Action: Mouse scrolled (651, 270) with delta (0, 0)
Screenshot: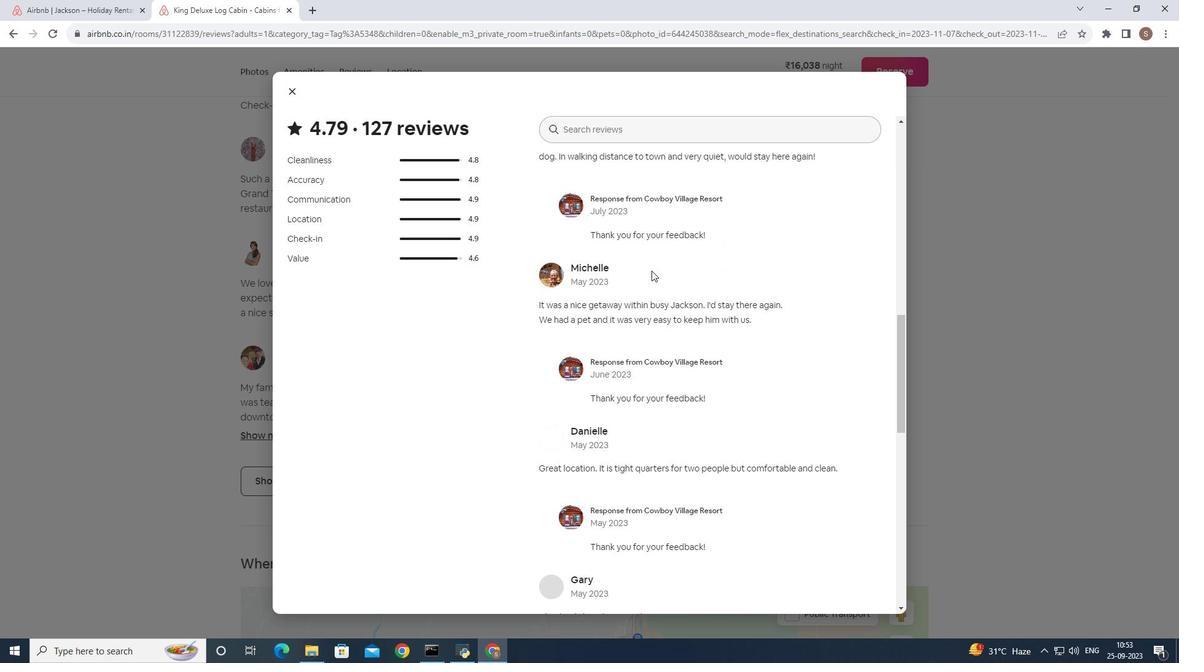 
Action: Mouse moved to (650, 303)
Screenshot: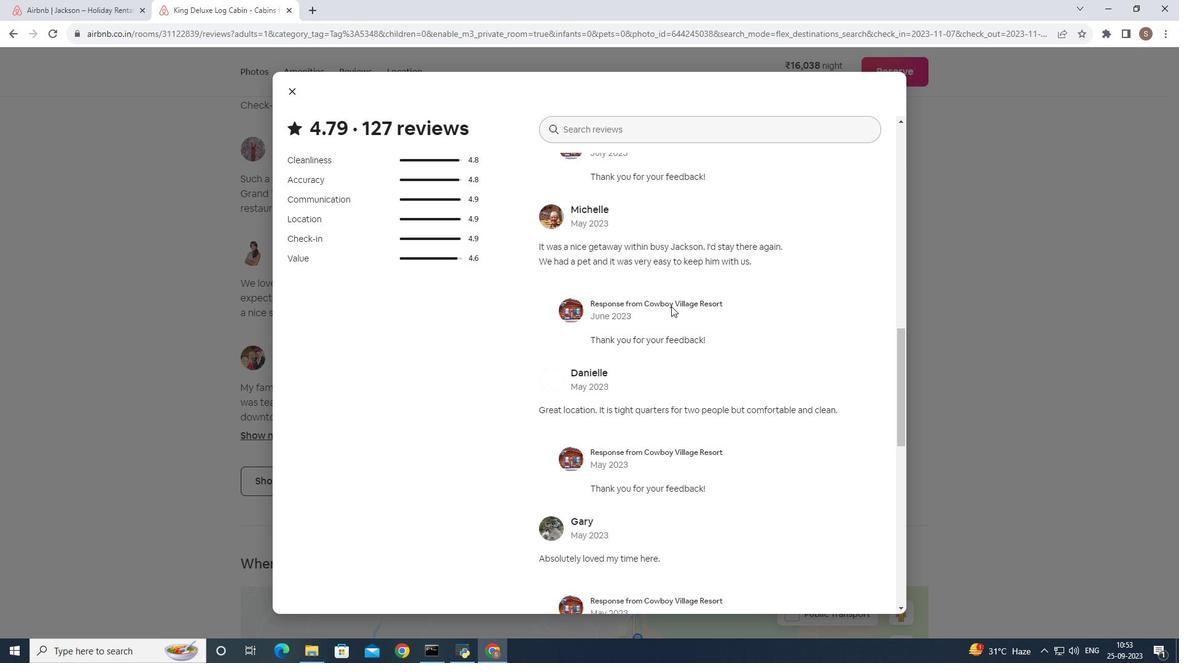 
Action: Mouse scrolled (650, 302) with delta (0, 0)
Screenshot: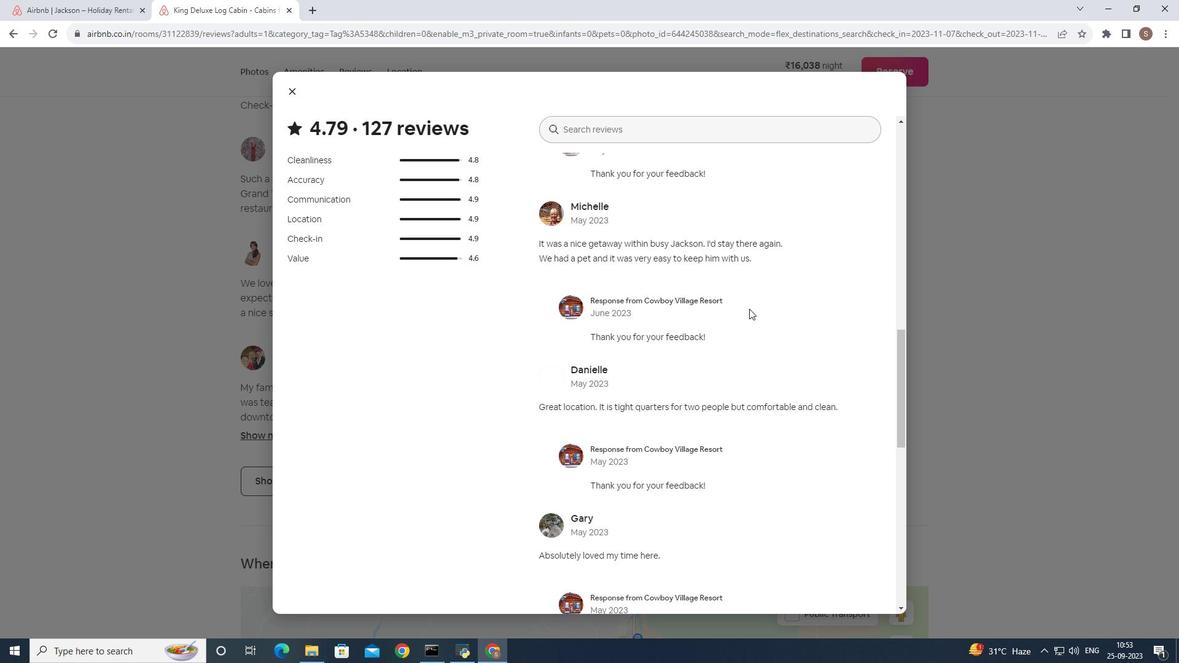 
Action: Mouse moved to (622, 364)
Screenshot: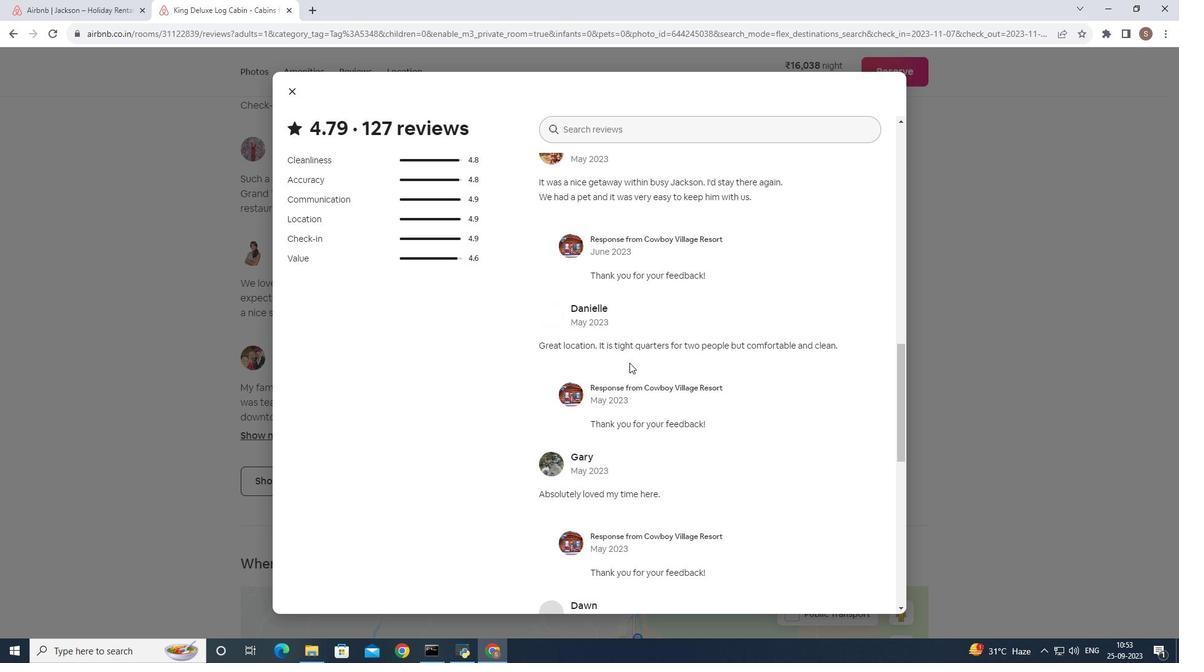 
Action: Mouse scrolled (622, 364) with delta (0, 0)
Screenshot: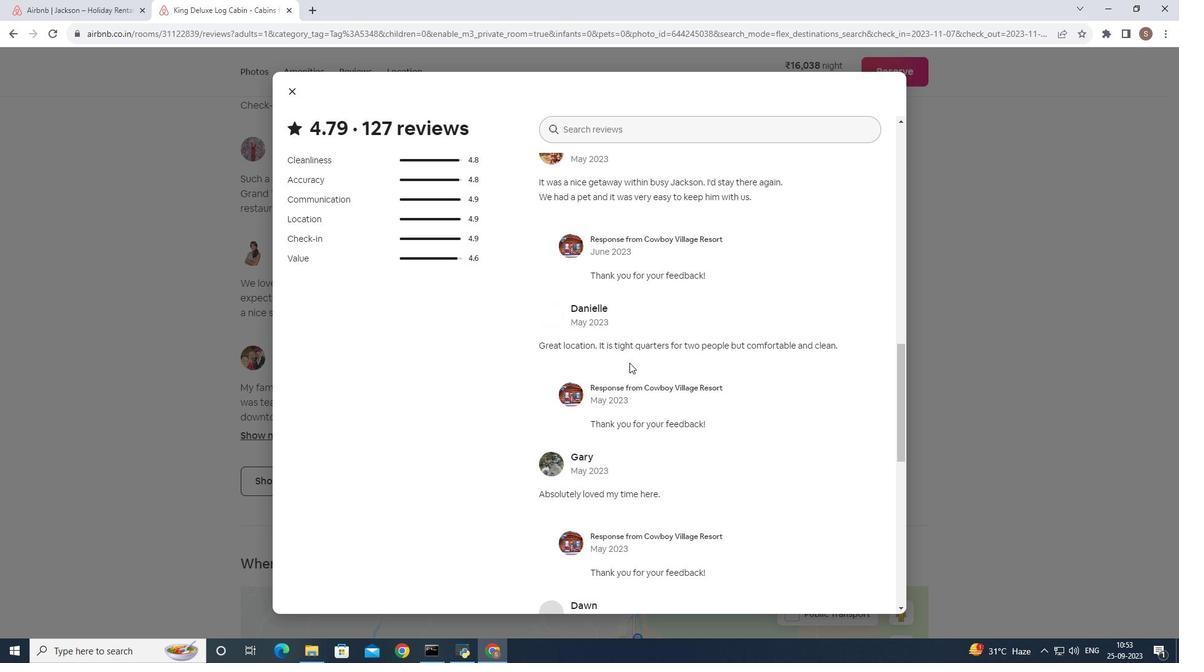 
Action: Mouse moved to (629, 362)
Screenshot: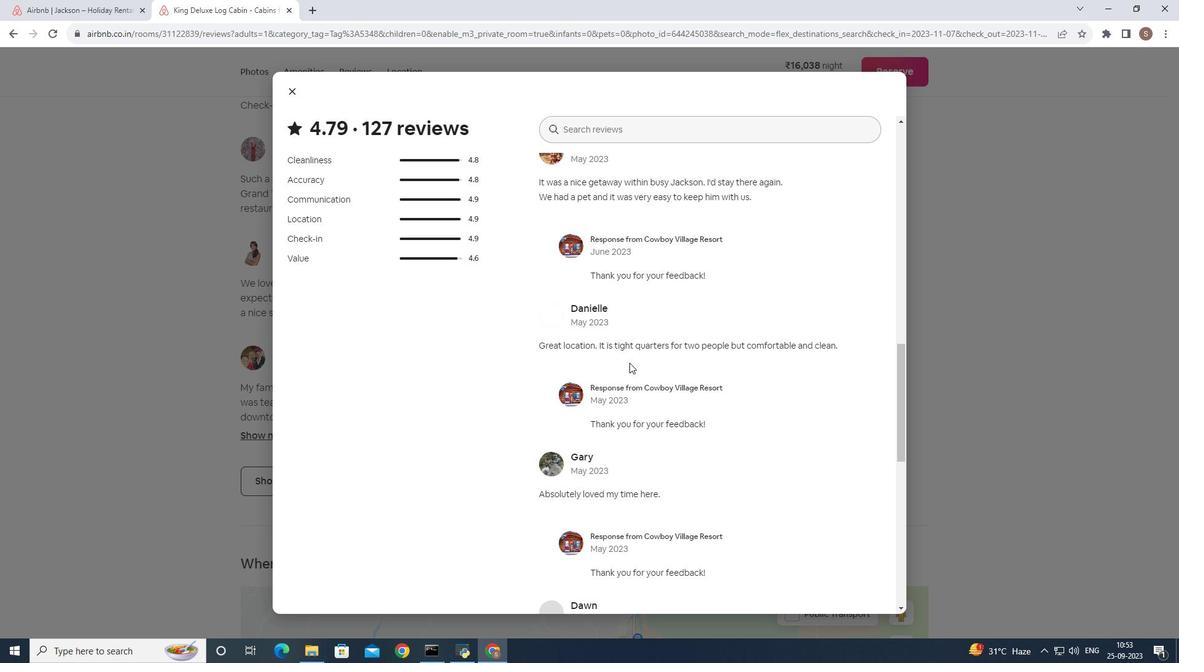 
Action: Mouse scrolled (629, 362) with delta (0, 0)
Screenshot: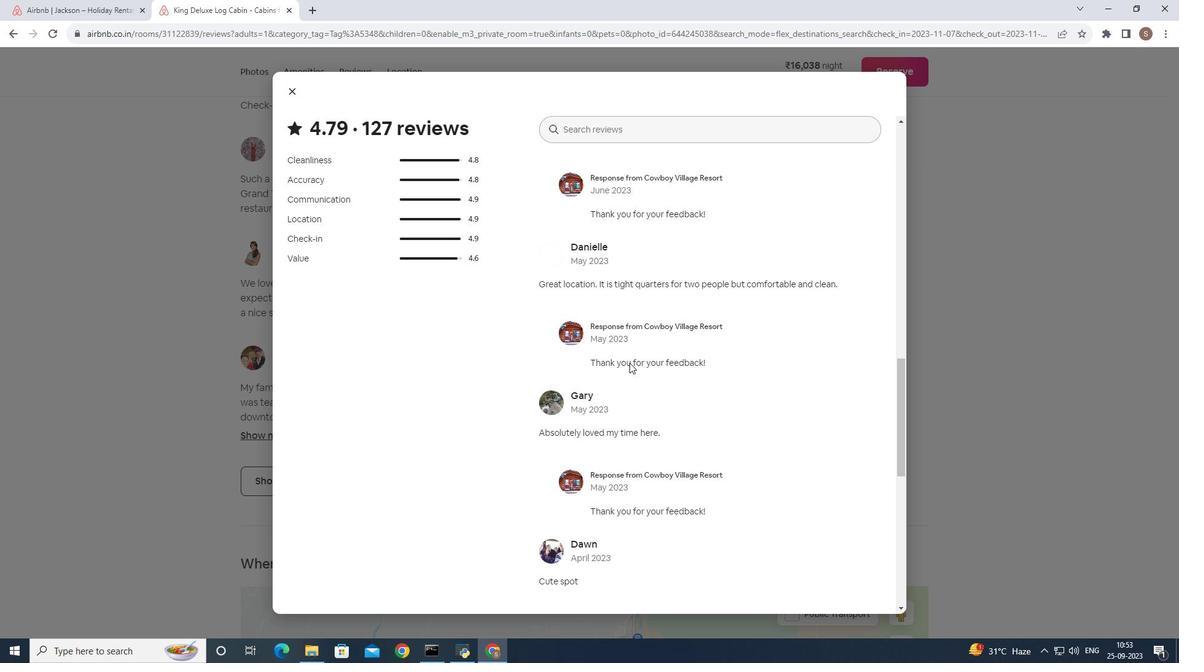 
Action: Mouse scrolled (629, 362) with delta (0, 0)
Screenshot: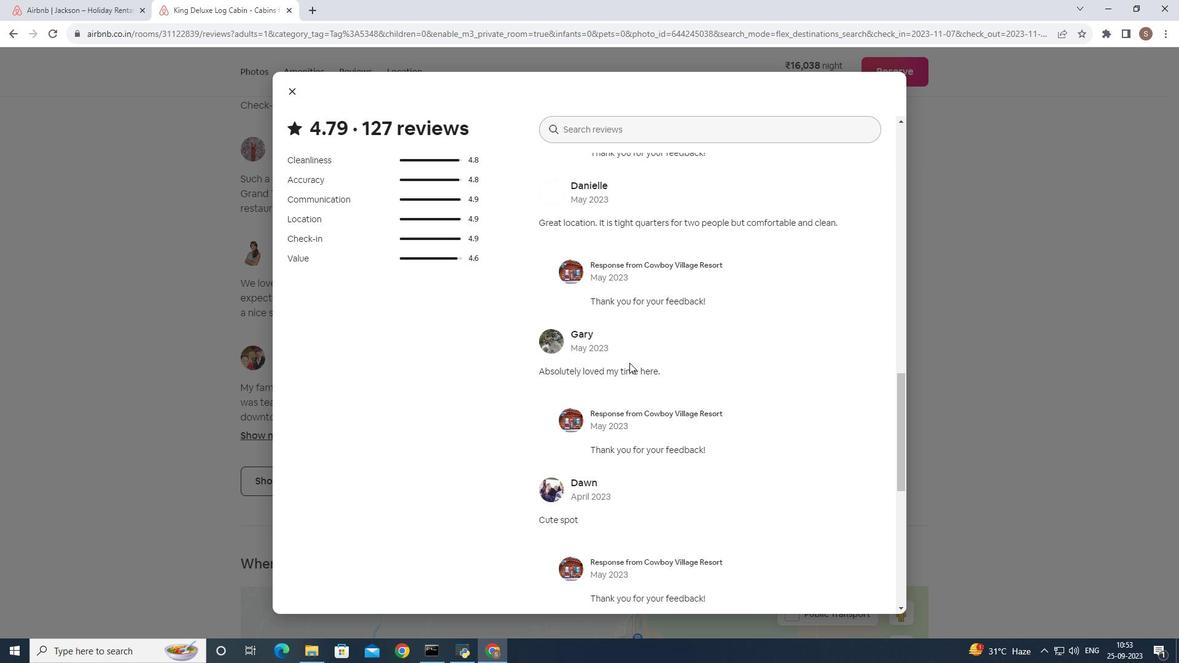 
Action: Mouse scrolled (629, 362) with delta (0, 0)
Screenshot: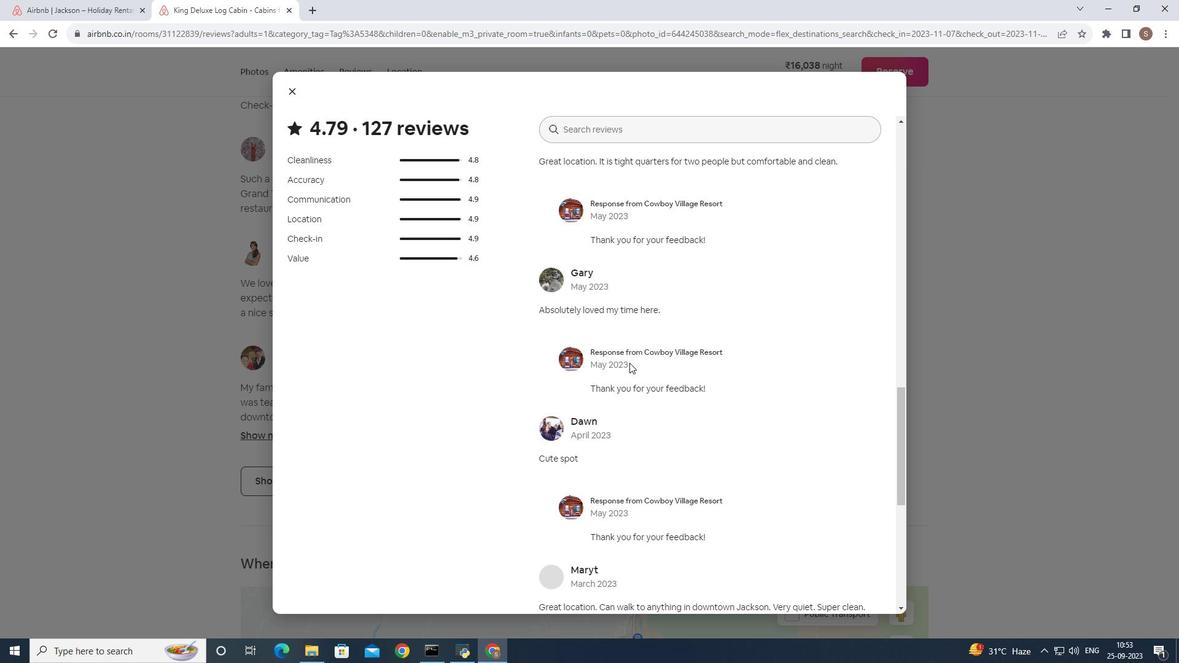
Action: Mouse scrolled (629, 362) with delta (0, 0)
Screenshot: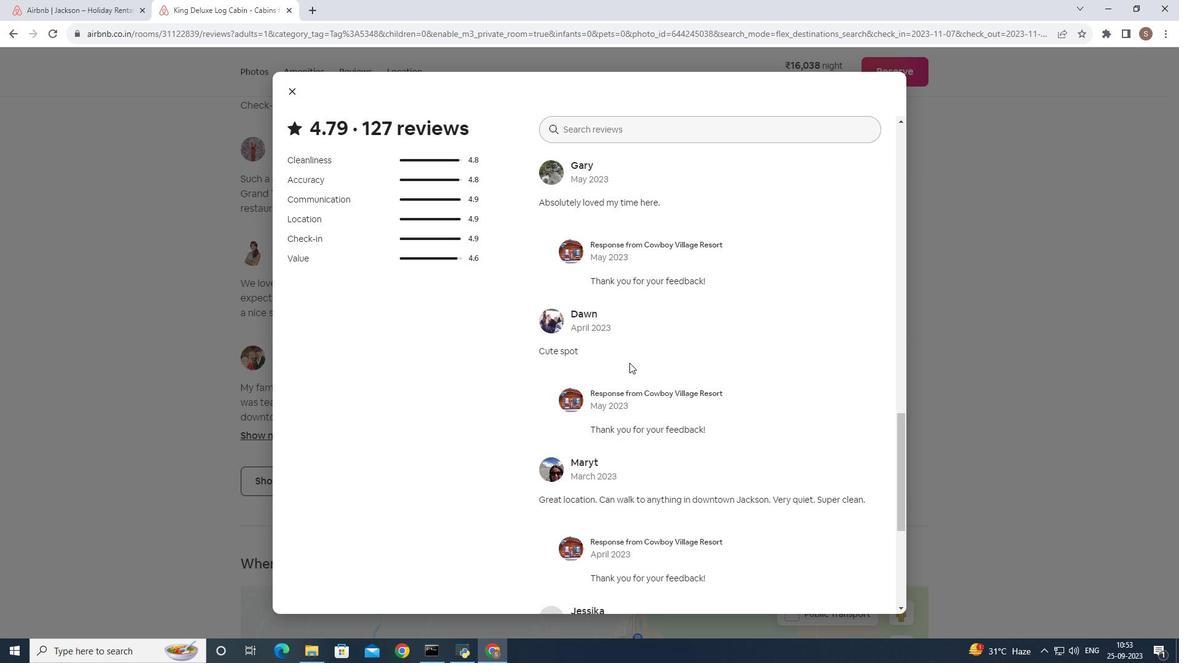 
Action: Mouse scrolled (629, 362) with delta (0, 0)
Screenshot: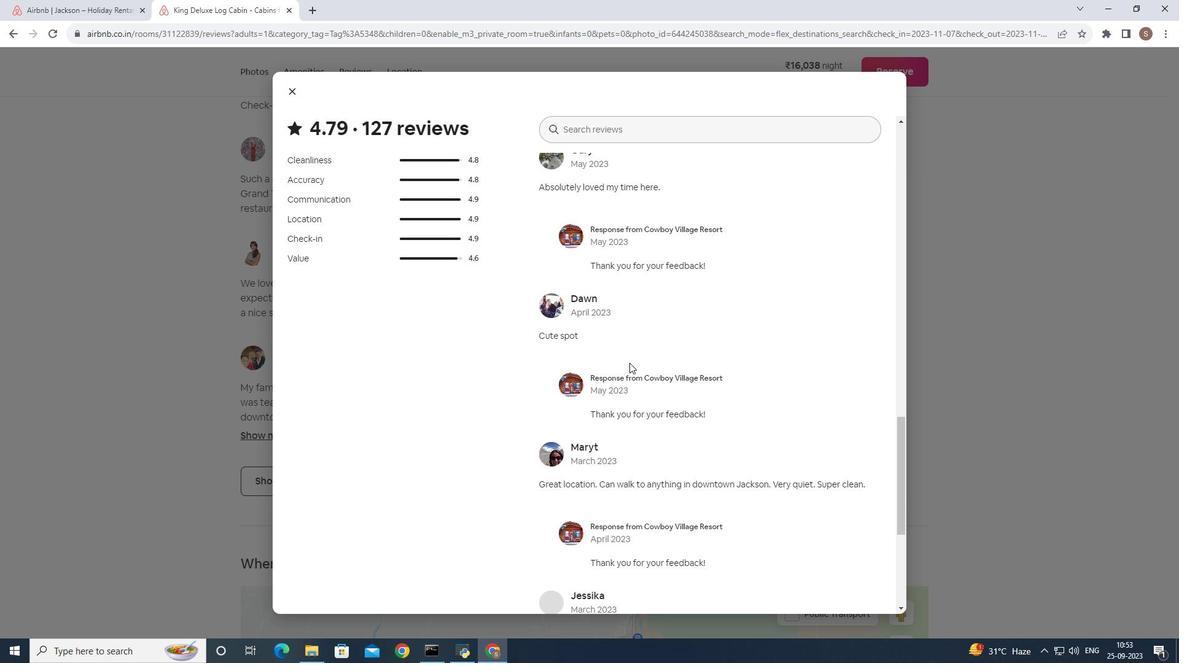 
Action: Mouse scrolled (629, 362) with delta (0, 0)
Screenshot: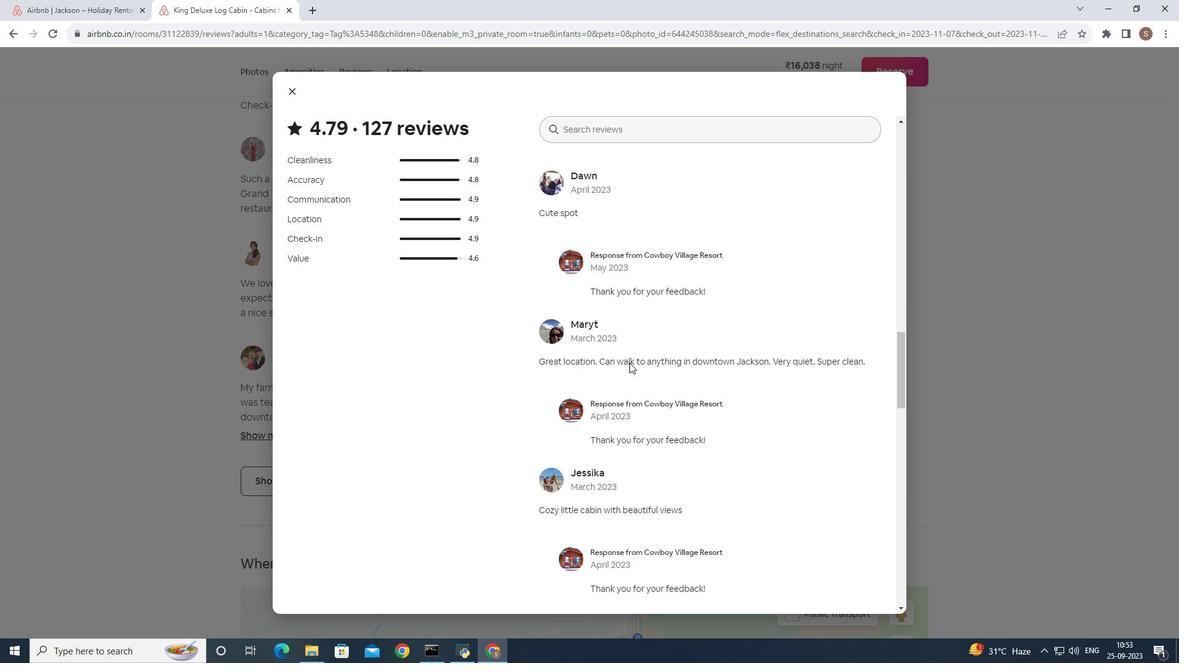 
Action: Mouse scrolled (629, 362) with delta (0, 0)
Screenshot: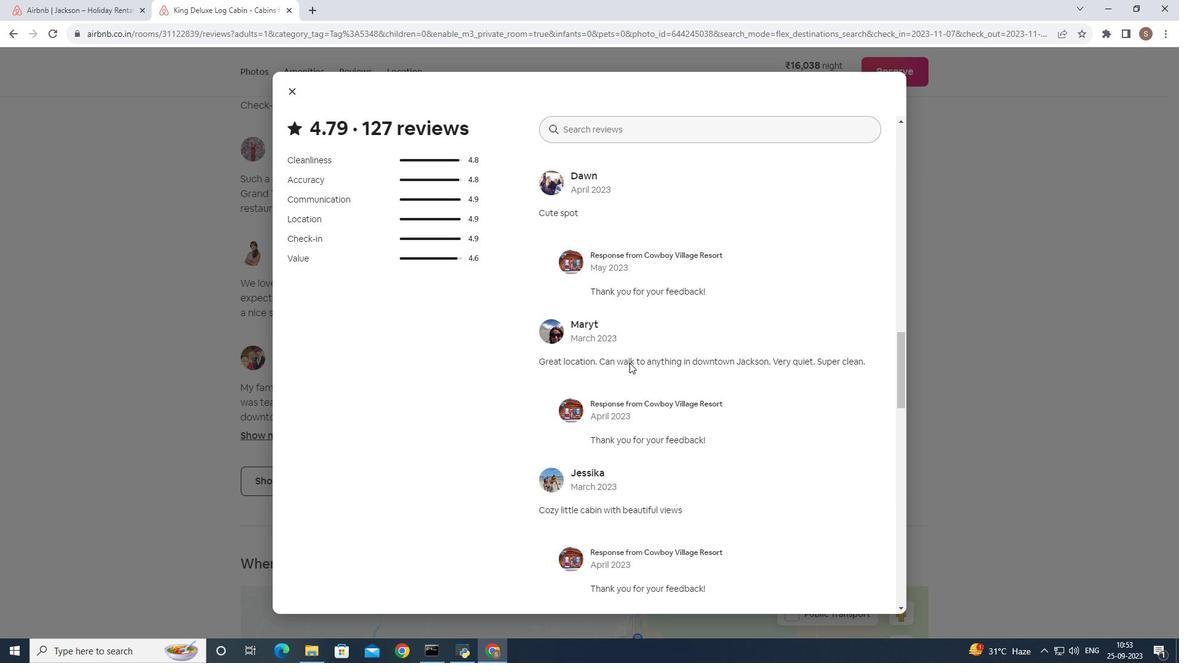 
Action: Mouse scrolled (629, 362) with delta (0, 0)
Screenshot: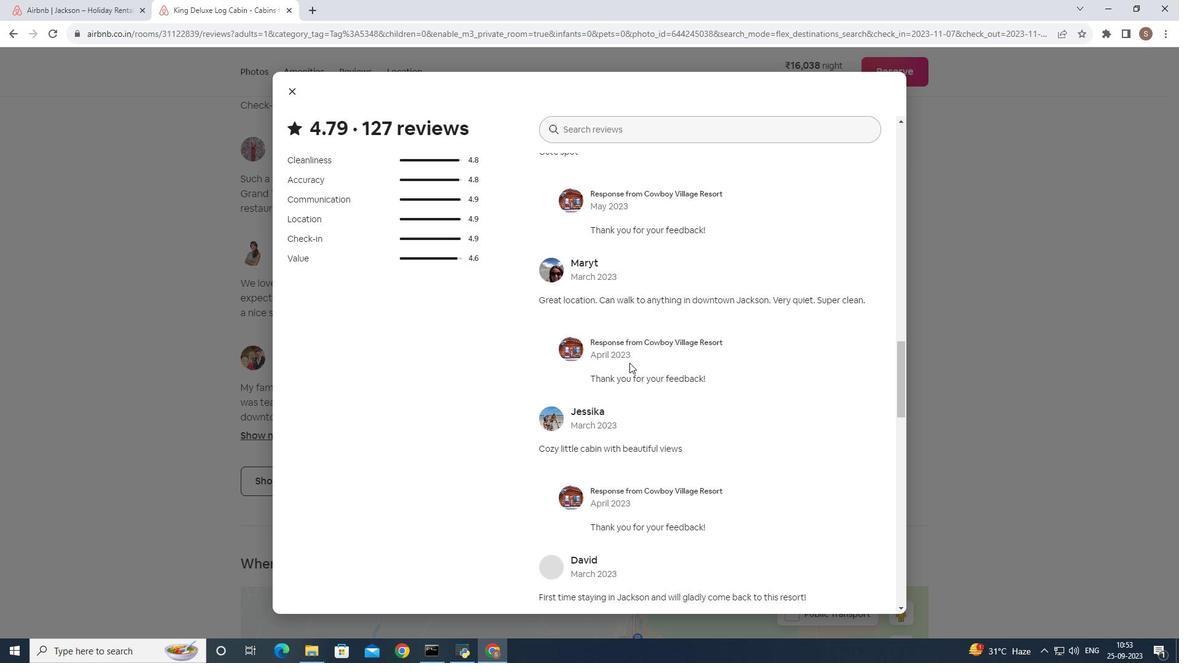 
Action: Mouse scrolled (629, 362) with delta (0, 0)
Screenshot: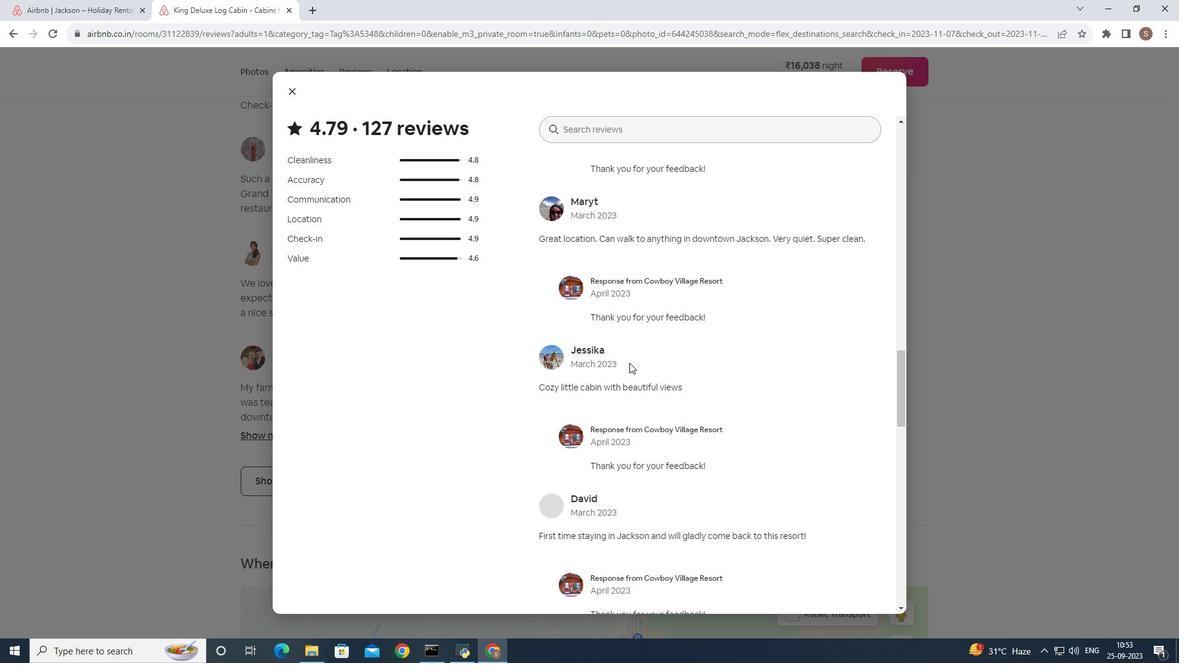 
Action: Mouse scrolled (629, 362) with delta (0, 0)
Screenshot: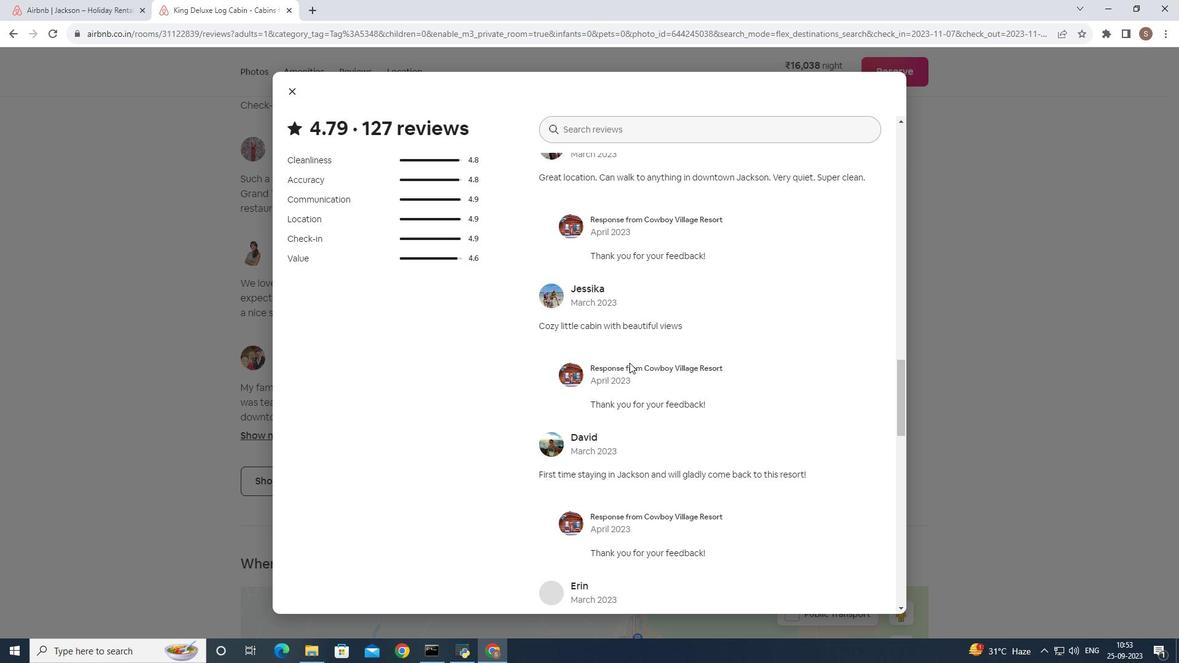 
Action: Key pressed <Key.tab>
Screenshot: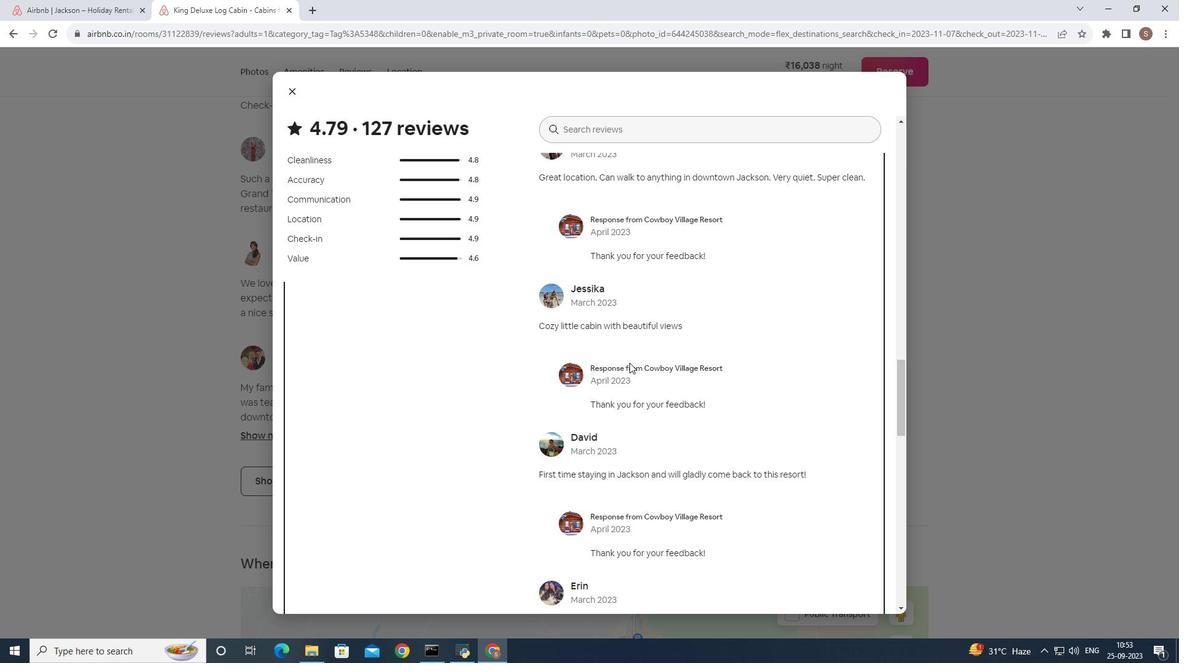 
Action: Mouse scrolled (629, 362) with delta (0, 0)
Screenshot: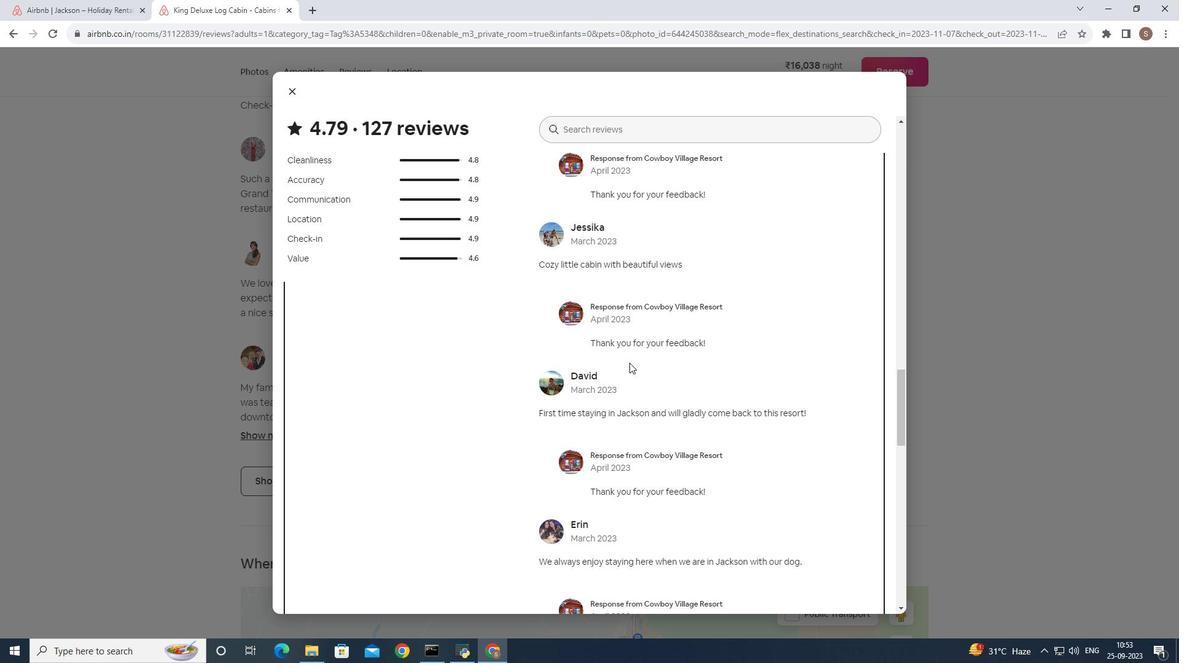 
Action: Mouse scrolled (629, 362) with delta (0, 0)
Screenshot: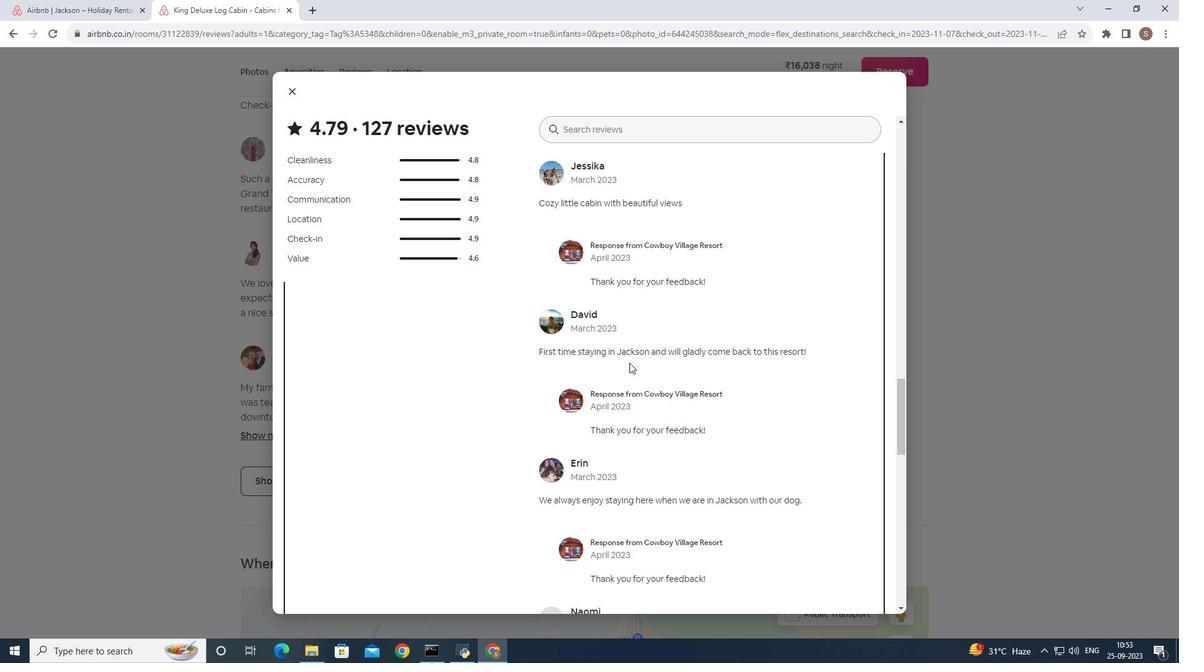 
Action: Mouse scrolled (629, 362) with delta (0, 0)
Screenshot: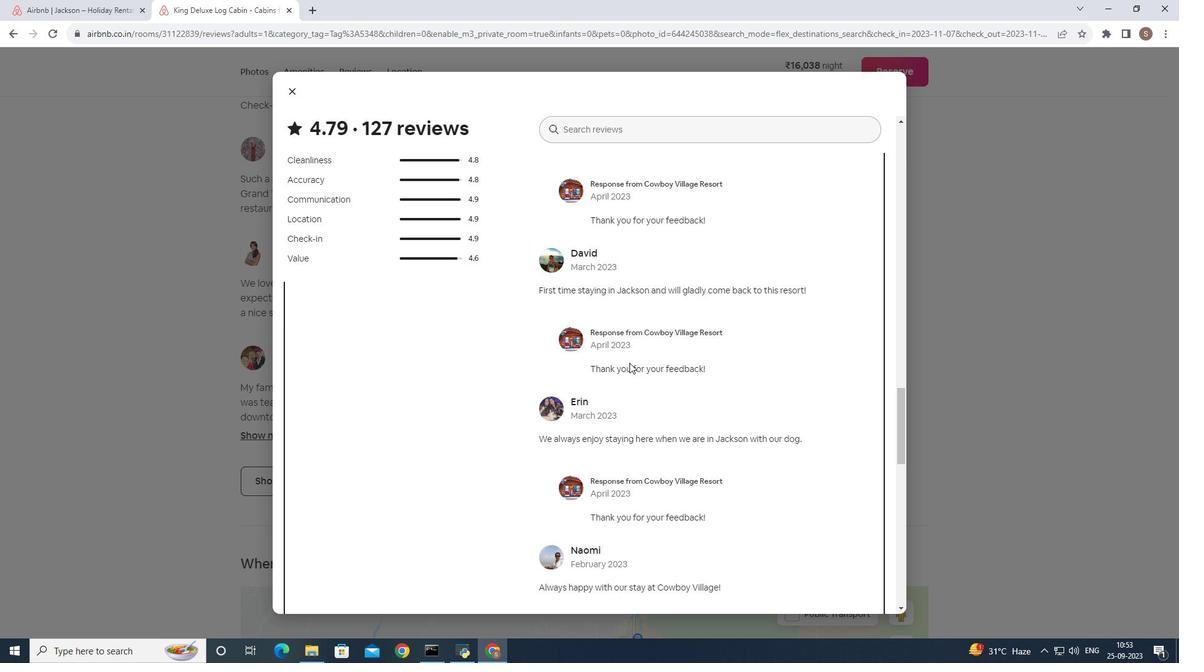 
Action: Mouse scrolled (629, 362) with delta (0, 0)
Screenshot: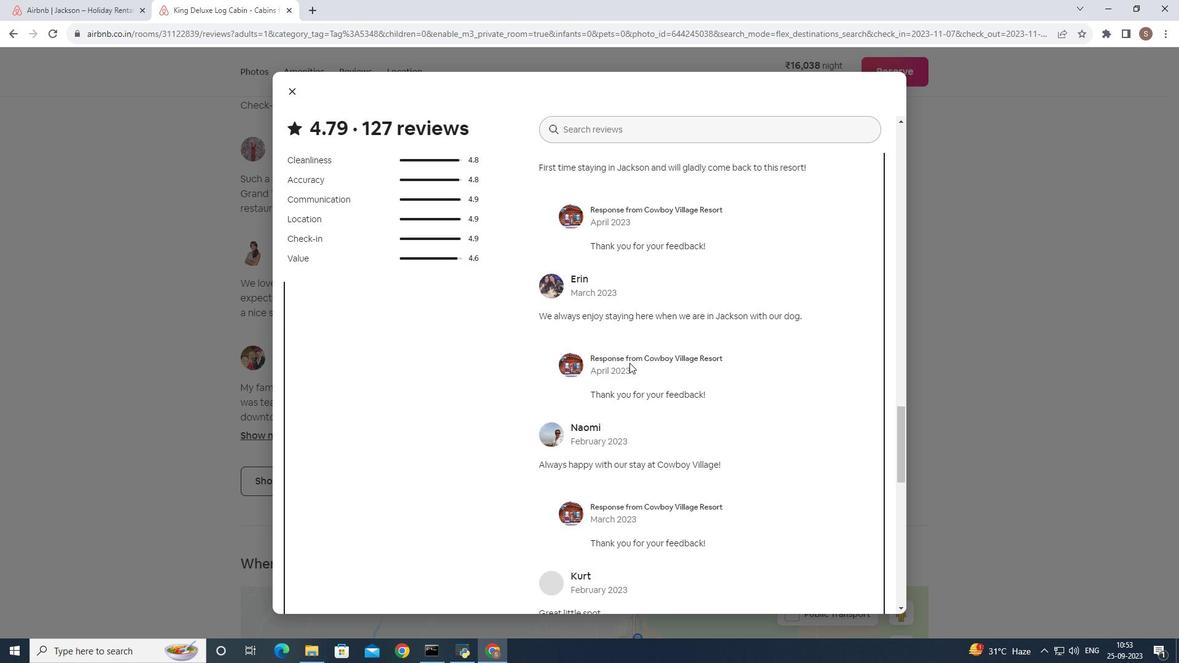 
Action: Mouse scrolled (629, 362) with delta (0, 0)
Screenshot: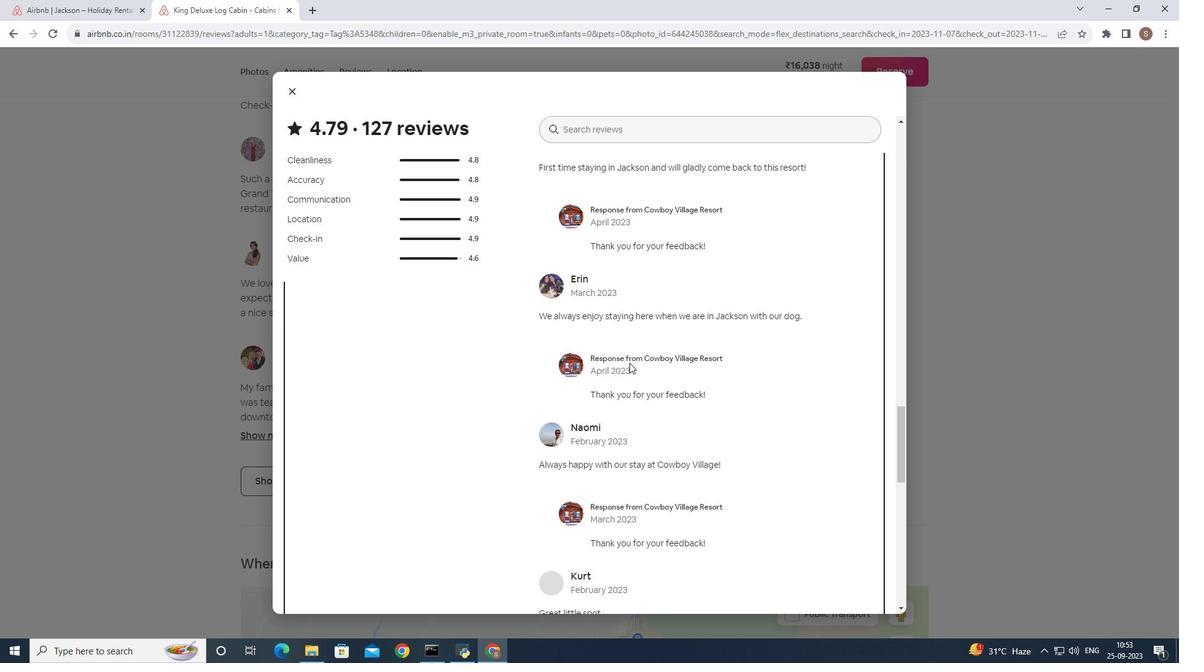 
Action: Mouse scrolled (629, 362) with delta (0, 0)
Screenshot: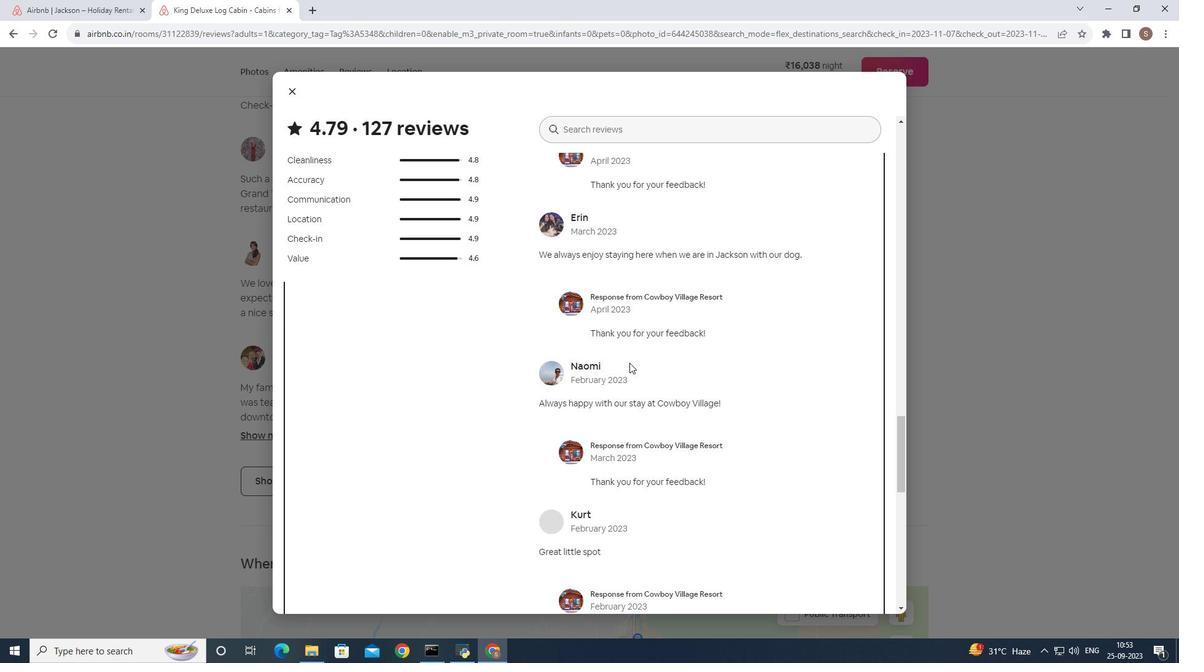 
Action: Mouse scrolled (629, 362) with delta (0, 0)
Screenshot: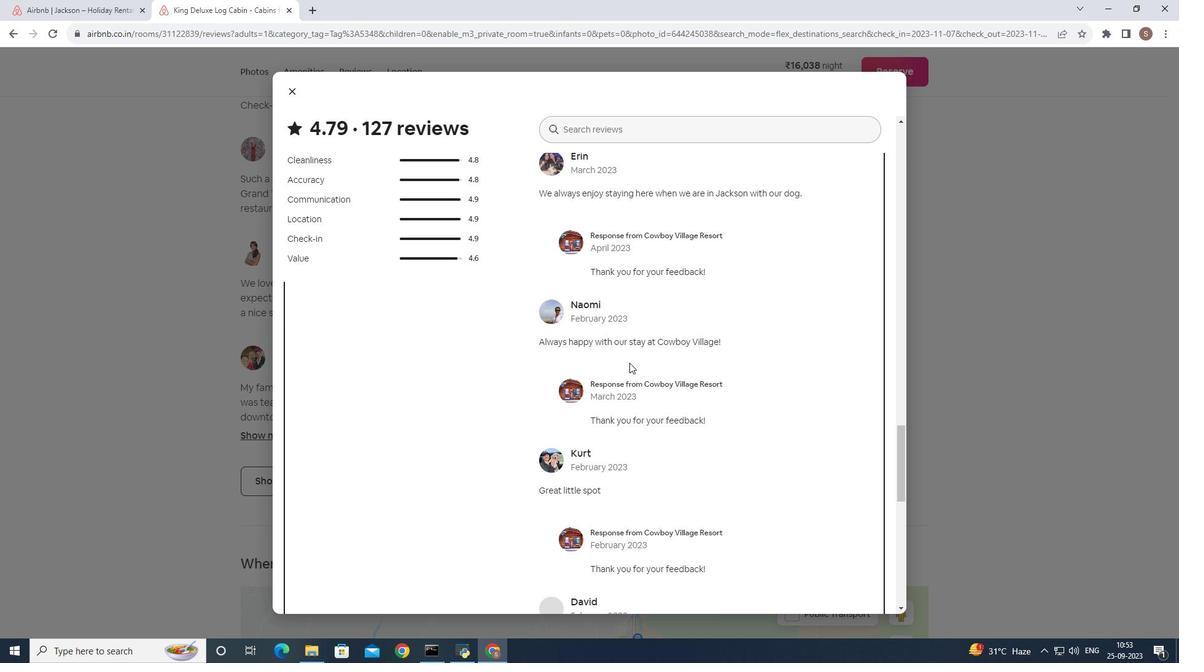 
Action: Mouse scrolled (629, 362) with delta (0, 0)
Screenshot: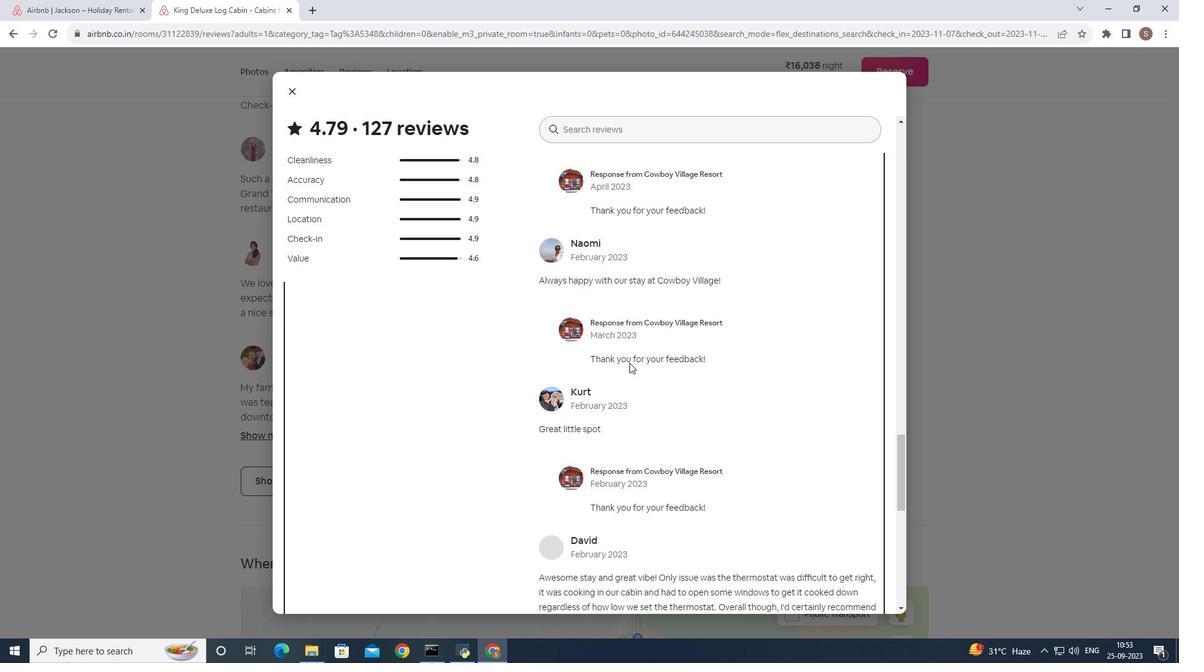 
Action: Mouse scrolled (629, 362) with delta (0, 0)
Screenshot: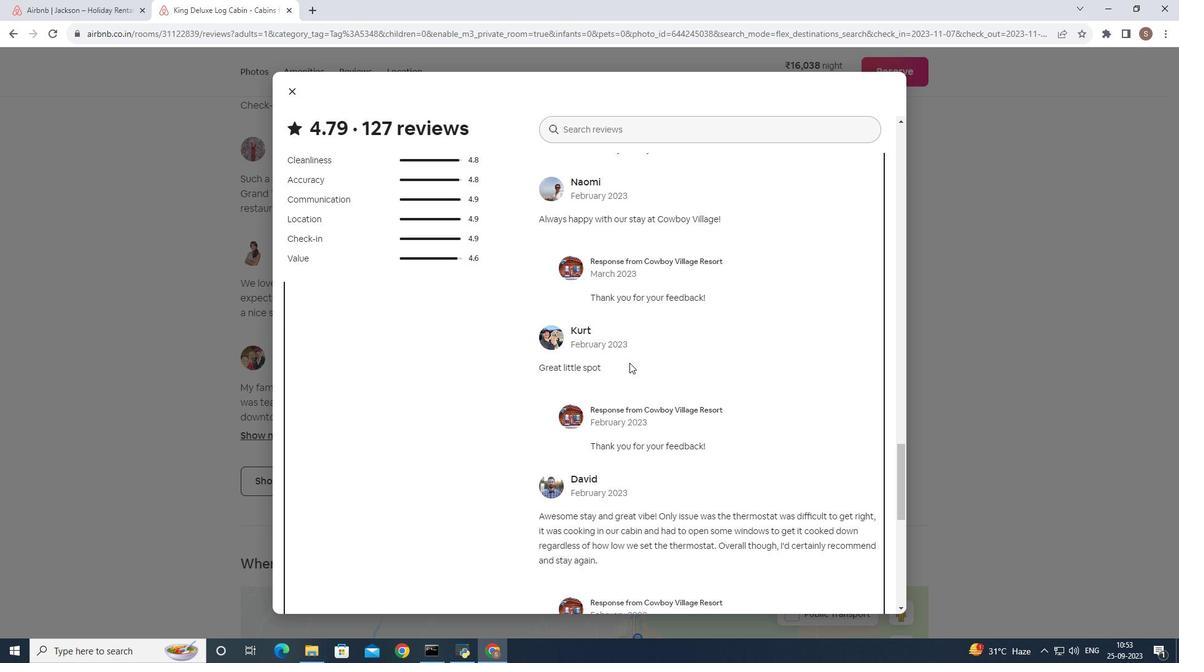 
Action: Mouse scrolled (629, 362) with delta (0, 0)
Screenshot: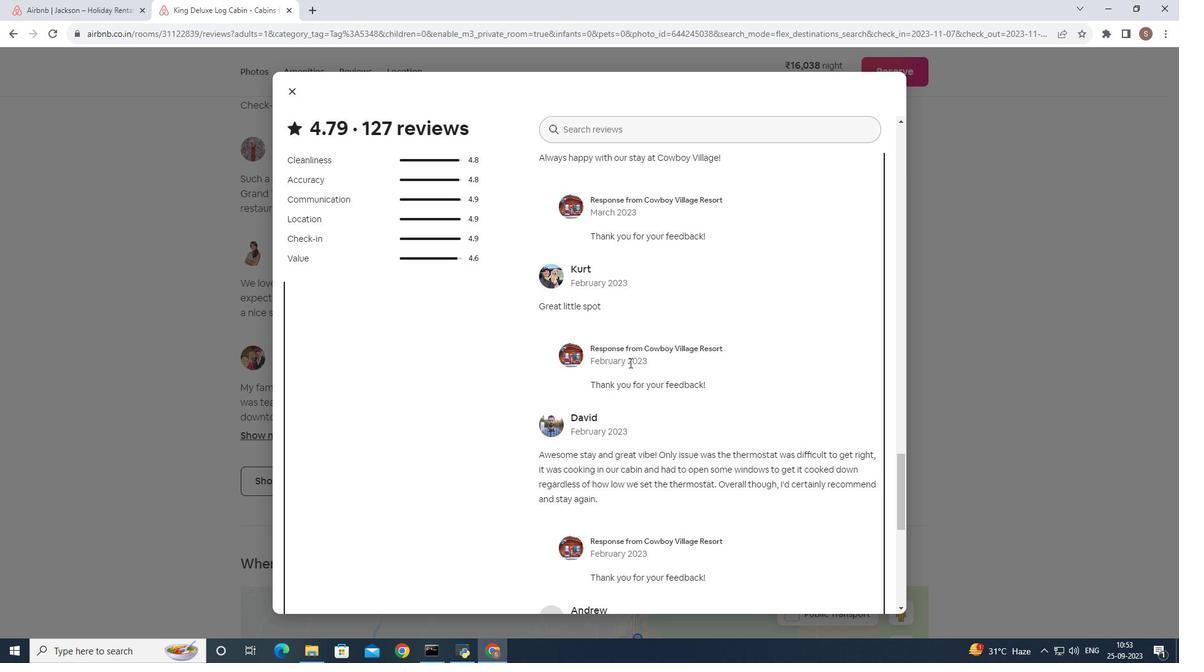 
Action: Mouse scrolled (629, 362) with delta (0, 0)
Screenshot: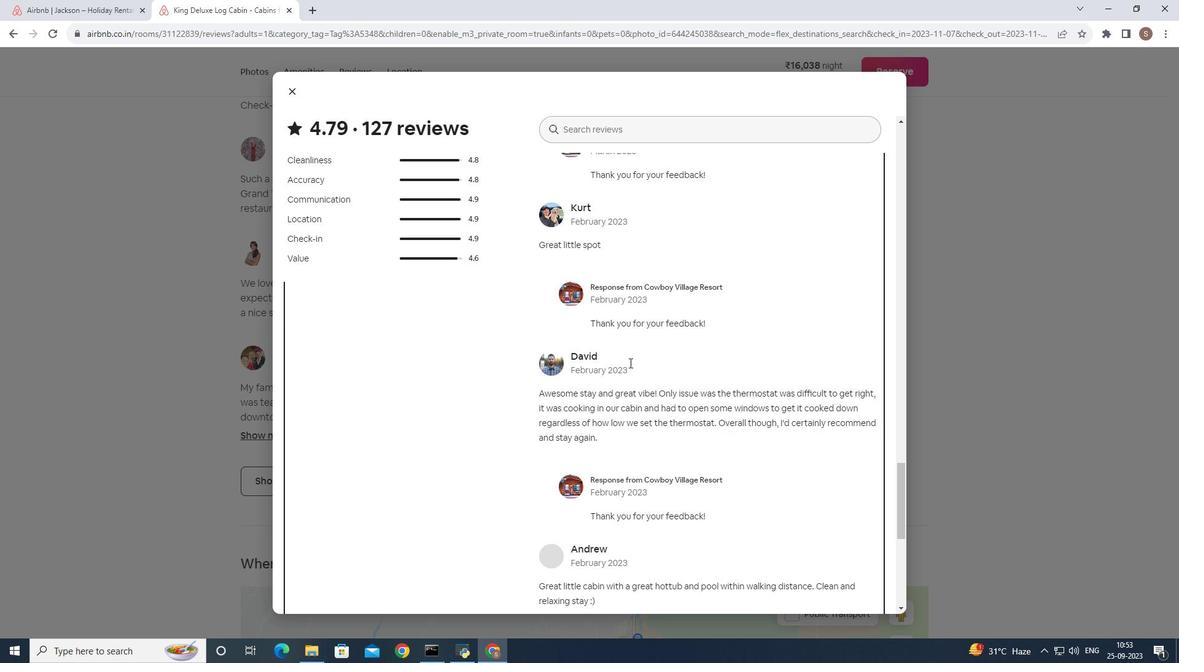 
Action: Mouse scrolled (629, 362) with delta (0, 0)
Screenshot: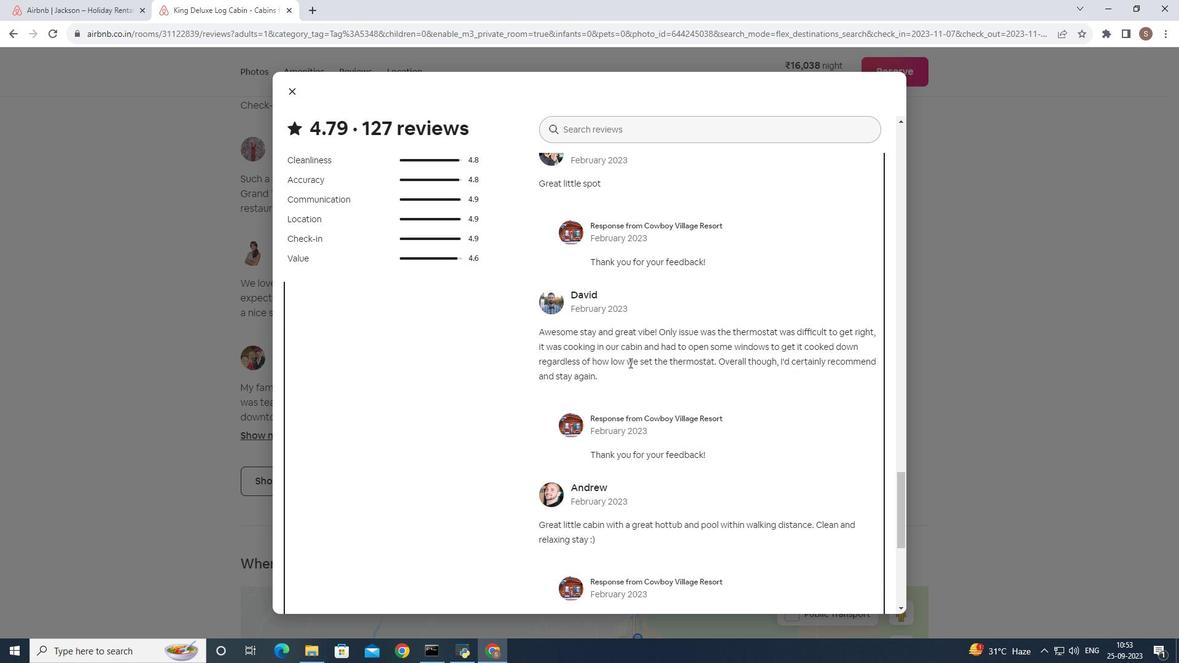
Action: Mouse scrolled (629, 362) with delta (0, 0)
Screenshot: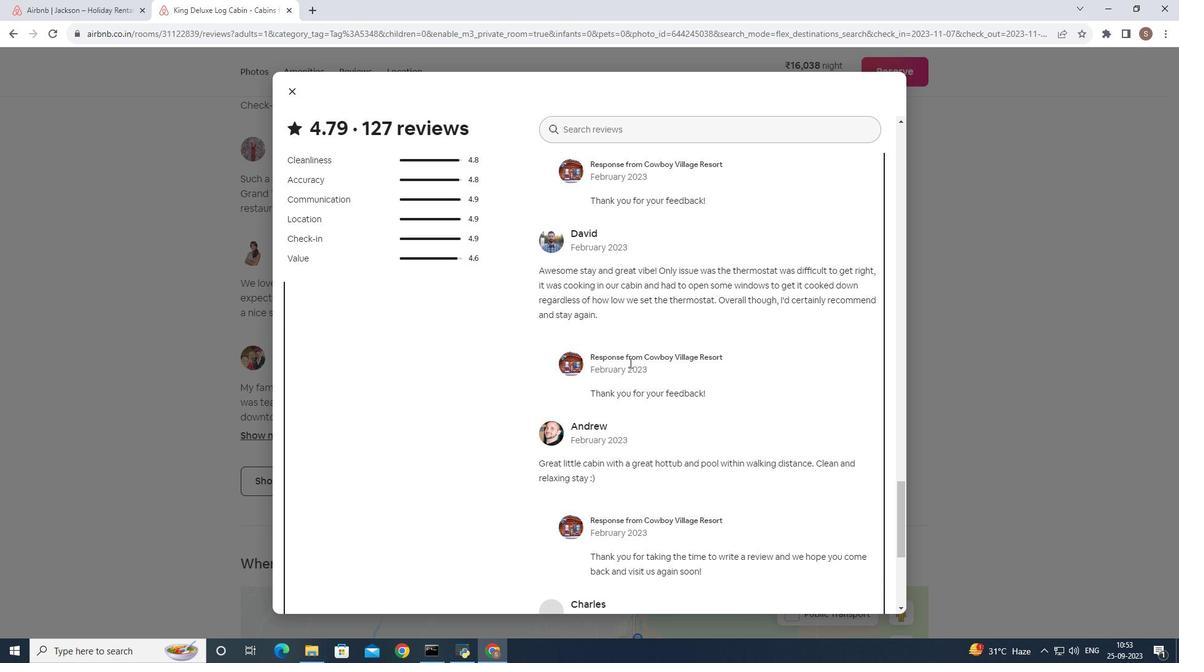 
Action: Mouse scrolled (629, 362) with delta (0, 0)
Screenshot: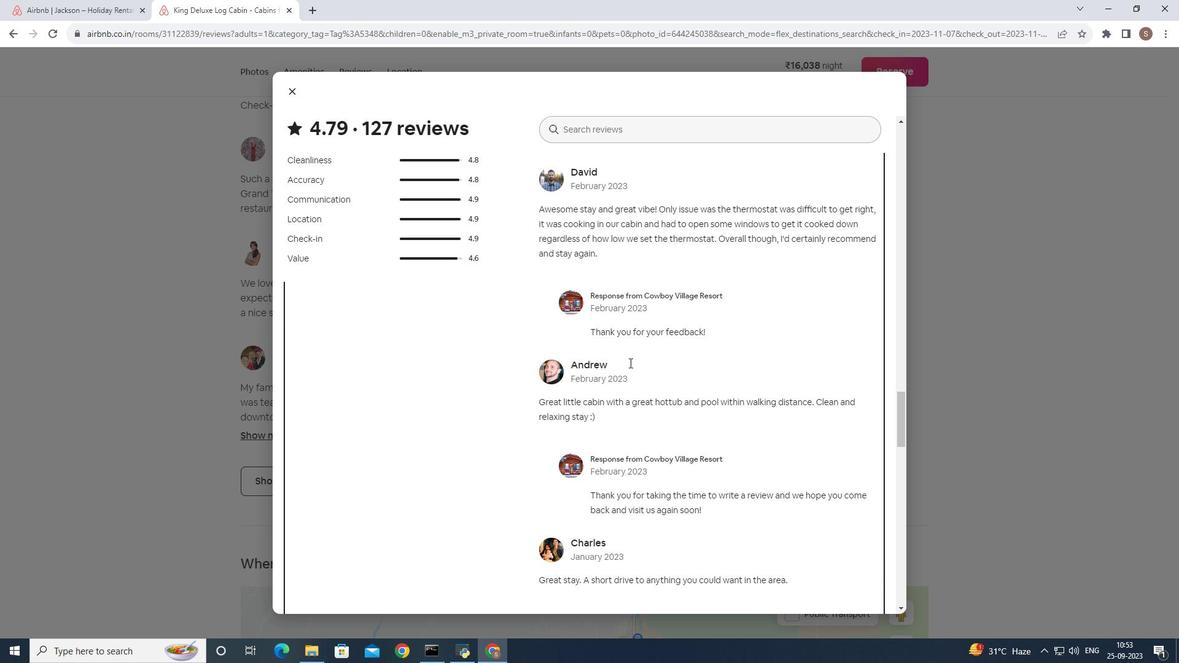 
Action: Mouse scrolled (629, 362) with delta (0, 0)
Screenshot: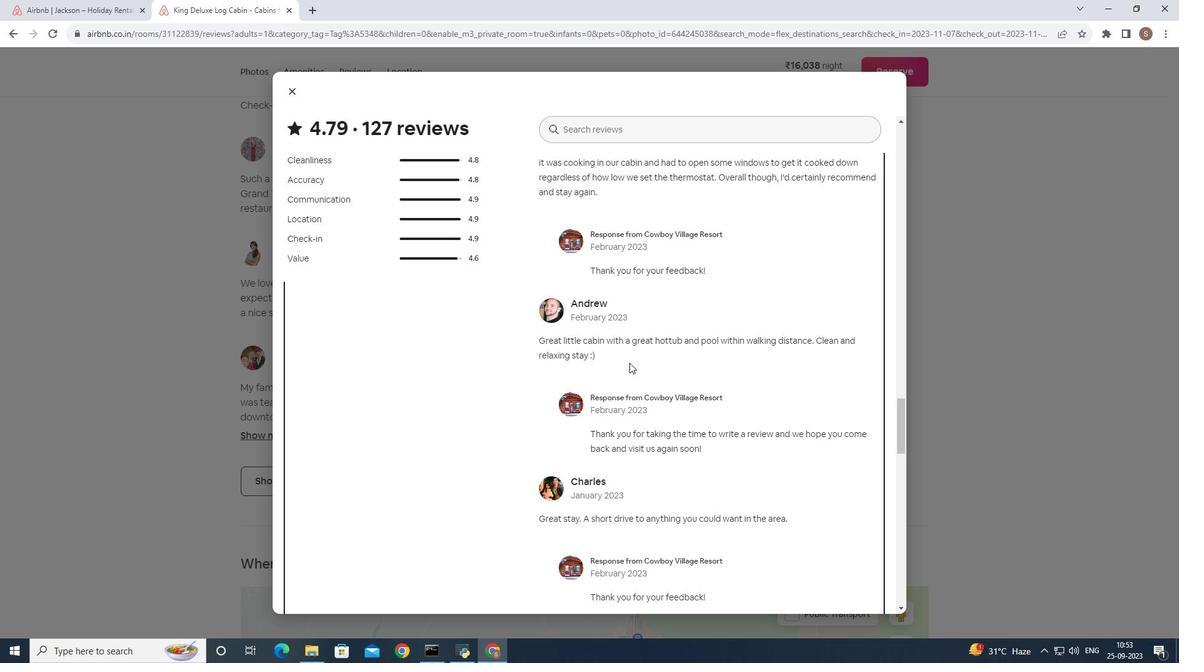 
Action: Mouse pressed left at (629, 362)
Screenshot: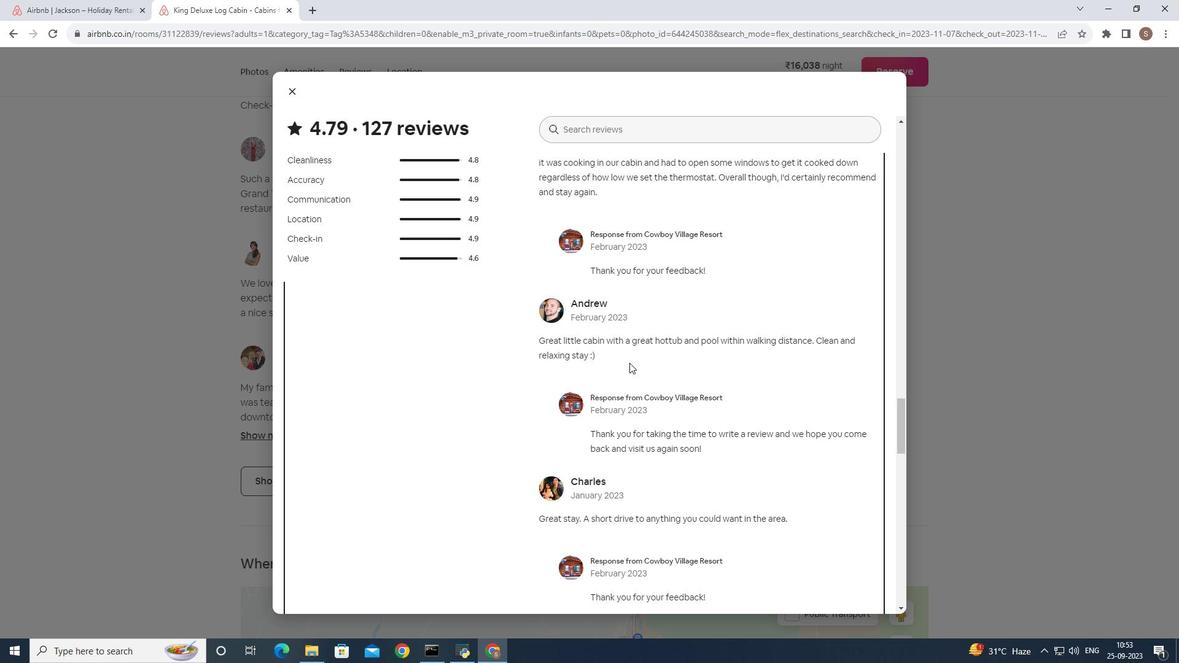 
Action: Key pressed <Key.down><Key.down><Key.down><Key.down><Key.down><Key.down><Key.down><Key.down><Key.down><Key.down><Key.down><Key.down><Key.down><Key.down><Key.down><Key.down><Key.down><Key.down><Key.down><Key.down><Key.down><Key.down><Key.down><Key.down><Key.down><Key.down><Key.down><Key.down><Key.down><Key.down><Key.down><Key.down><Key.down><Key.down><Key.down><Key.down><Key.down><Key.down><Key.down><Key.down><Key.down><Key.down><Key.down><Key.down><Key.down><Key.down><Key.down><Key.down><Key.down><Key.down><Key.down><Key.down><Key.down><Key.down><Key.down><Key.down><Key.down><Key.down><Key.down><Key.down><Key.down><Key.down><Key.down><Key.down><Key.down><Key.down><Key.down><Key.down><Key.down><Key.down><Key.down><Key.down><Key.down><Key.down><Key.down><Key.down><Key.down><Key.down><Key.down><Key.down><Key.down><Key.right><Key.down><Key.down><Key.down><Key.down><Key.down><Key.down><Key.down><Key.down><Key.down><Key.down><Key.down><Key.down>
Screenshot: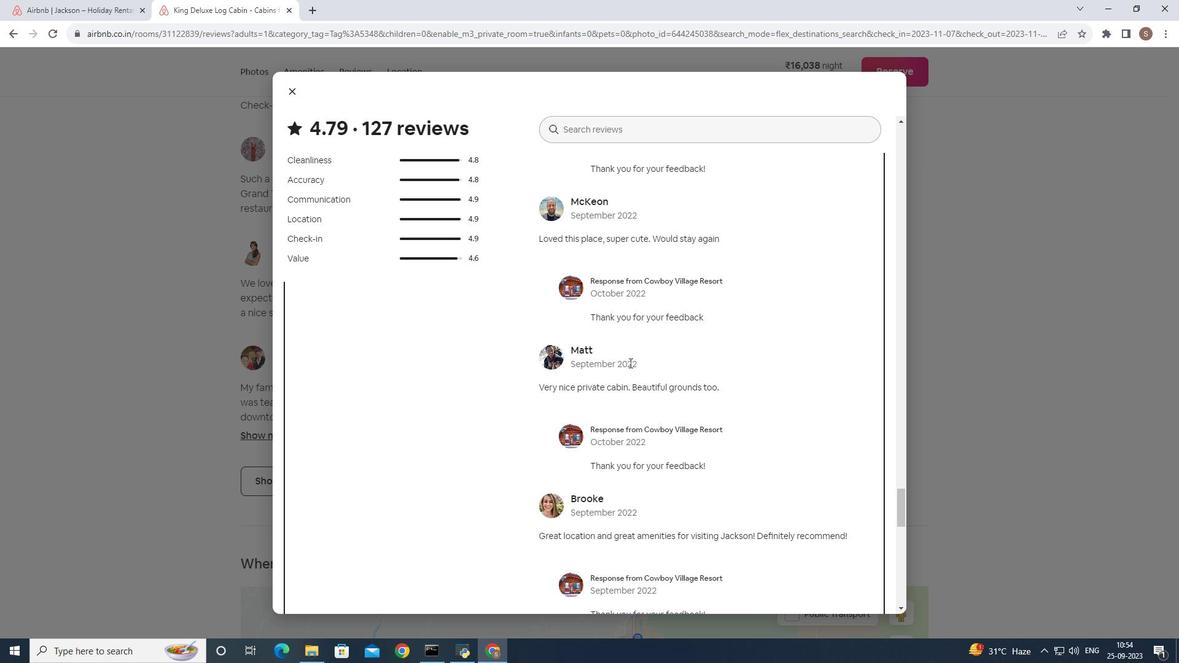 
Action: Mouse moved to (629, 362)
Screenshot: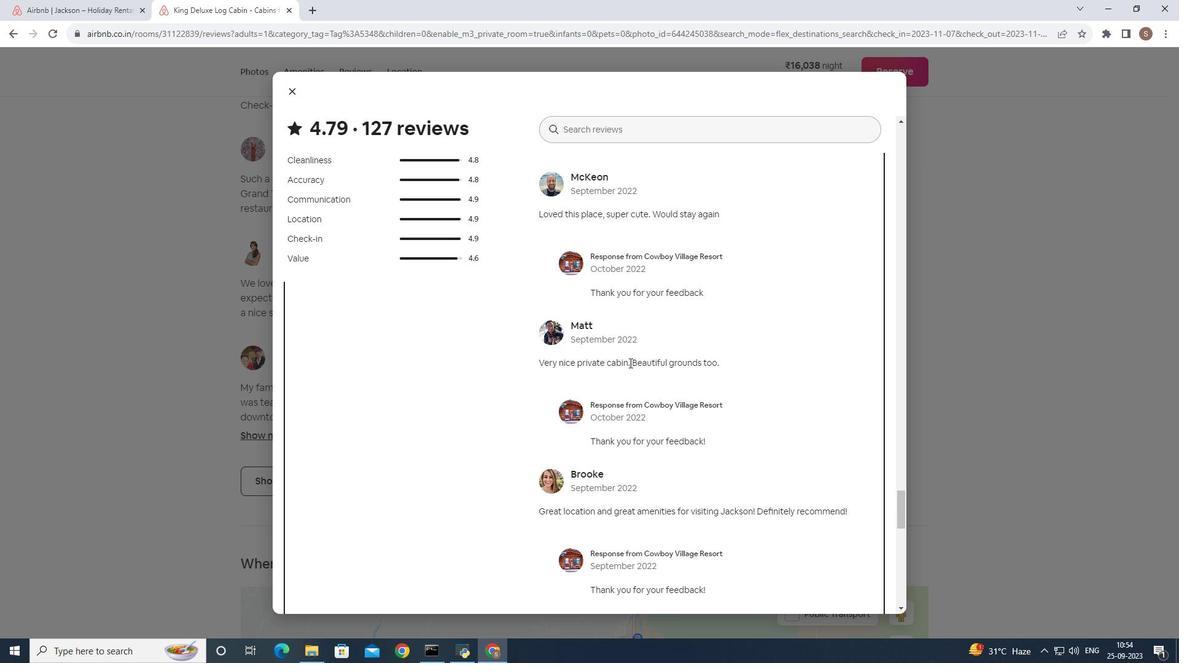 
Action: Key pressed <Key.down><Key.down><Key.down><Key.down><Key.down><Key.down><Key.down><Key.down><Key.down><Key.down><Key.down><Key.down><Key.down><Key.down><Key.down><Key.down><Key.down><Key.down><Key.down><Key.down><Key.down><Key.down><Key.down><Key.down><Key.down><Key.down><Key.down><Key.down><Key.down><Key.down><Key.down><Key.down><Key.down><Key.down><Key.down><Key.down><Key.down><Key.down><Key.down><Key.down><Key.down><Key.down><Key.down><Key.down><Key.down><Key.down><Key.down><Key.down><Key.down><Key.down><Key.down><Key.down><Key.down><Key.down><Key.down><Key.down><Key.down><Key.down><Key.down><Key.down><Key.down><Key.down><Key.down><Key.down><Key.down><Key.down><Key.down><Key.down><Key.down><Key.down><Key.down><Key.down><Key.down><Key.down><Key.down><Key.down><Key.down><Key.down><Key.down><Key.down><Key.down><Key.down><Key.down><Key.down><Key.down><Key.down><Key.down><Key.down><Key.down><Key.down><Key.down><Key.down><Key.down><Key.down><Key.down><Key.down><Key.down><Key.down><Key.down><Key.down><Key.down><Key.down><Key.down><Key.down><Key.down><Key.down><Key.down><Key.down><Key.down><Key.down><Key.down><Key.down><Key.down><Key.down><Key.down><Key.down><Key.down><Key.down><Key.down><Key.down><Key.down><Key.down><Key.down><Key.down><Key.down><Key.down><Key.down><Key.down><Key.down><Key.down><Key.down><Key.down><Key.down><Key.down><Key.down><Key.down><Key.down><Key.down><Key.down><Key.down><Key.down><Key.down><Key.down><Key.down><Key.down><Key.down><Key.down><Key.down><Key.down><Key.down><Key.down><Key.down><Key.down><Key.down><Key.down><Key.down><Key.down><Key.down><Key.down><Key.down><Key.down><Key.down><Key.down><Key.down><Key.down><Key.down><Key.down><Key.down><Key.down><Key.down><Key.down><Key.down><Key.down><Key.down><Key.down><Key.down><Key.down><Key.down><Key.down><Key.down><Key.down><Key.down><Key.down><Key.down><Key.down><Key.down><Key.down><Key.down><Key.down><Key.down><Key.down><Key.down><Key.down><Key.down><Key.down><Key.down><Key.down><Key.down><Key.down><Key.down><Key.down><Key.down><Key.down><Key.down><Key.down><Key.down><Key.down><Key.down><Key.down><Key.down><Key.down><Key.down><Key.down><Key.down><Key.down><Key.down><Key.down><Key.down><Key.down><Key.down><Key.down><Key.down><Key.down><Key.down><Key.down><Key.down><Key.down><Key.down><Key.down><Key.down><Key.down><Key.down><Key.down><Key.down><Key.down><Key.down><Key.down><Key.down>
Screenshot: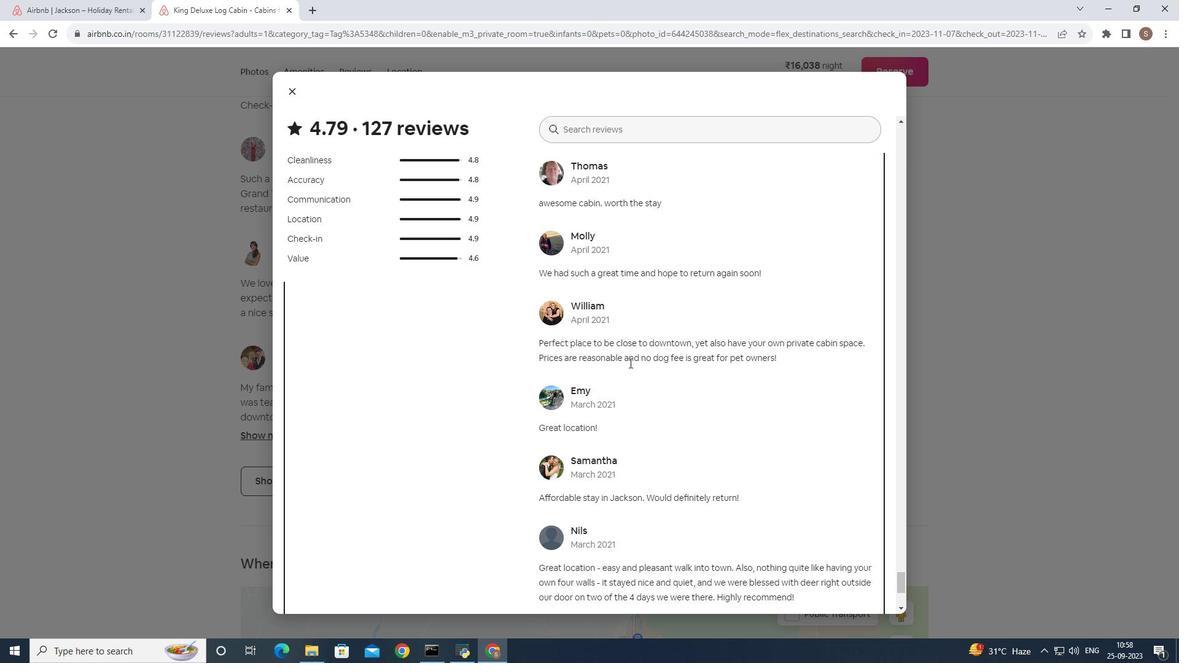 
Action: Mouse moved to (292, 82)
Screenshot: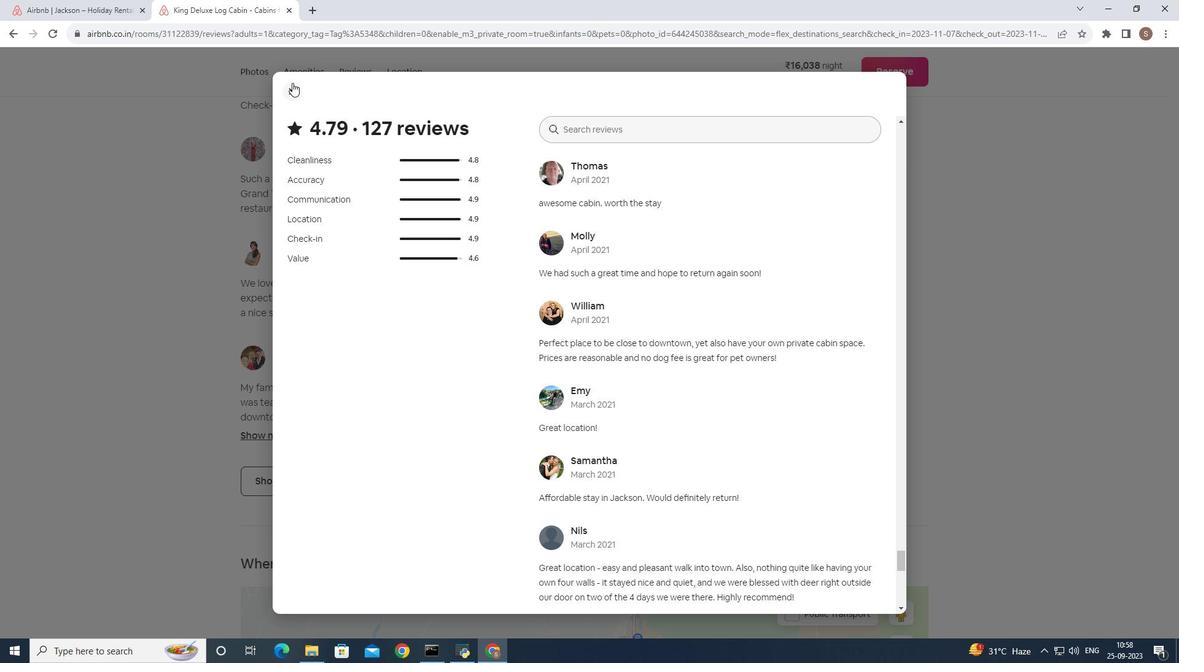 
Action: Mouse pressed left at (292, 82)
Screenshot: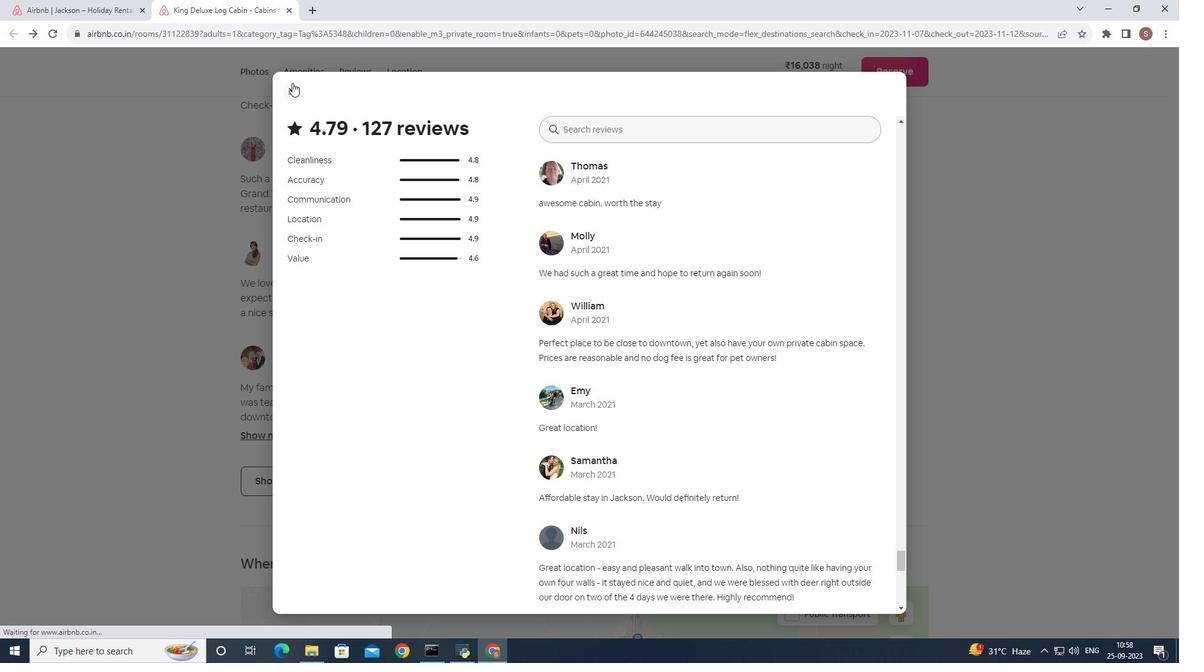 
Action: Mouse moved to (406, 240)
Screenshot: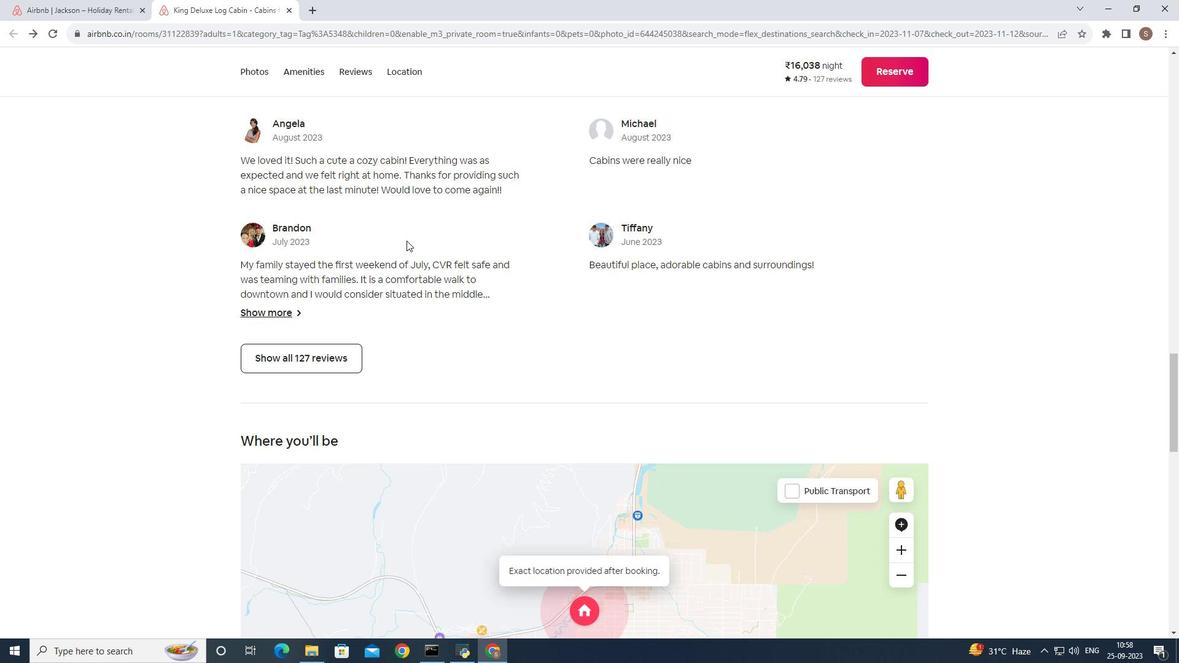 
Action: Mouse scrolled (406, 240) with delta (0, 0)
Screenshot: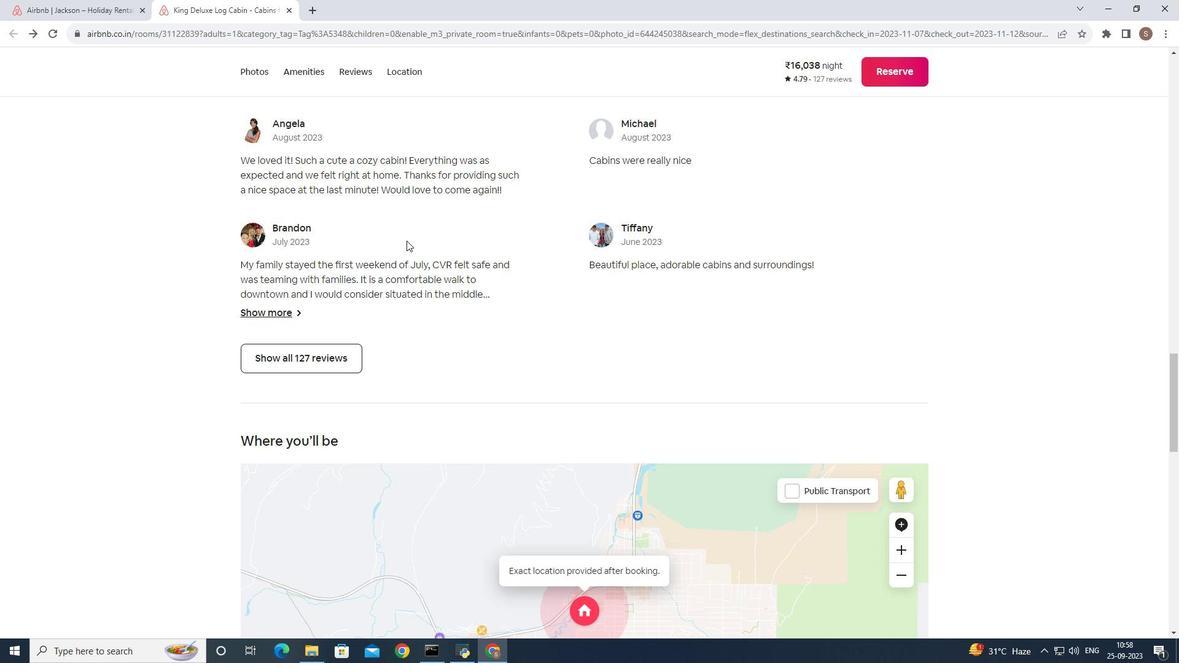 
Action: Mouse scrolled (406, 240) with delta (0, 0)
Screenshot: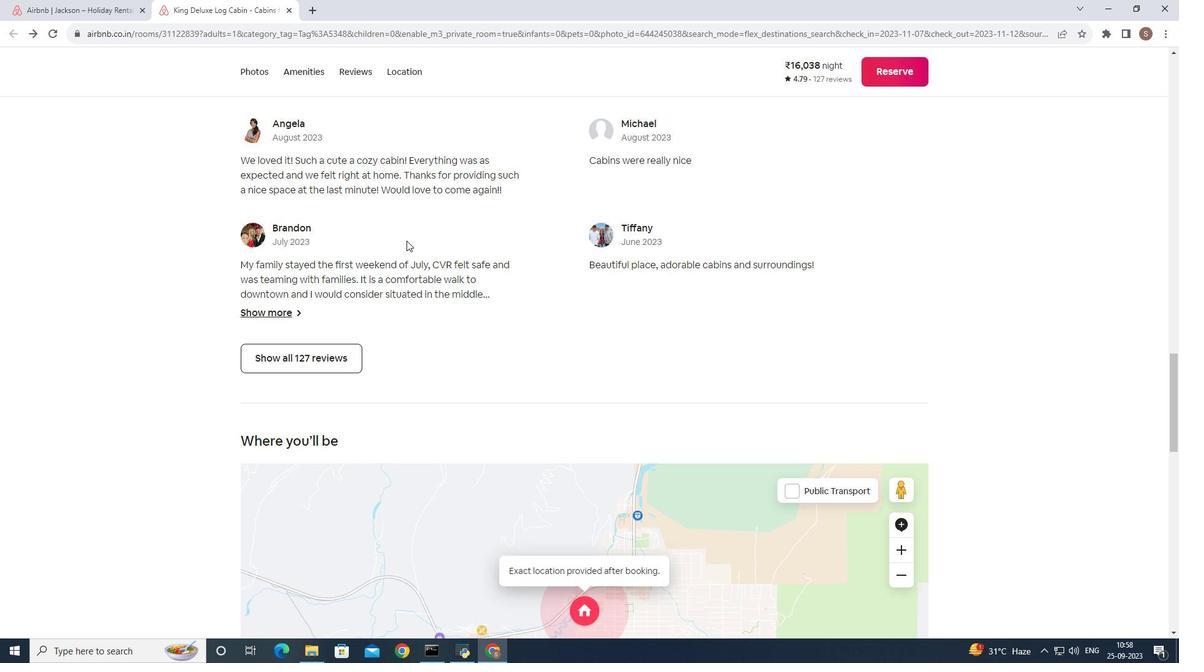 
Action: Mouse scrolled (406, 240) with delta (0, 0)
Screenshot: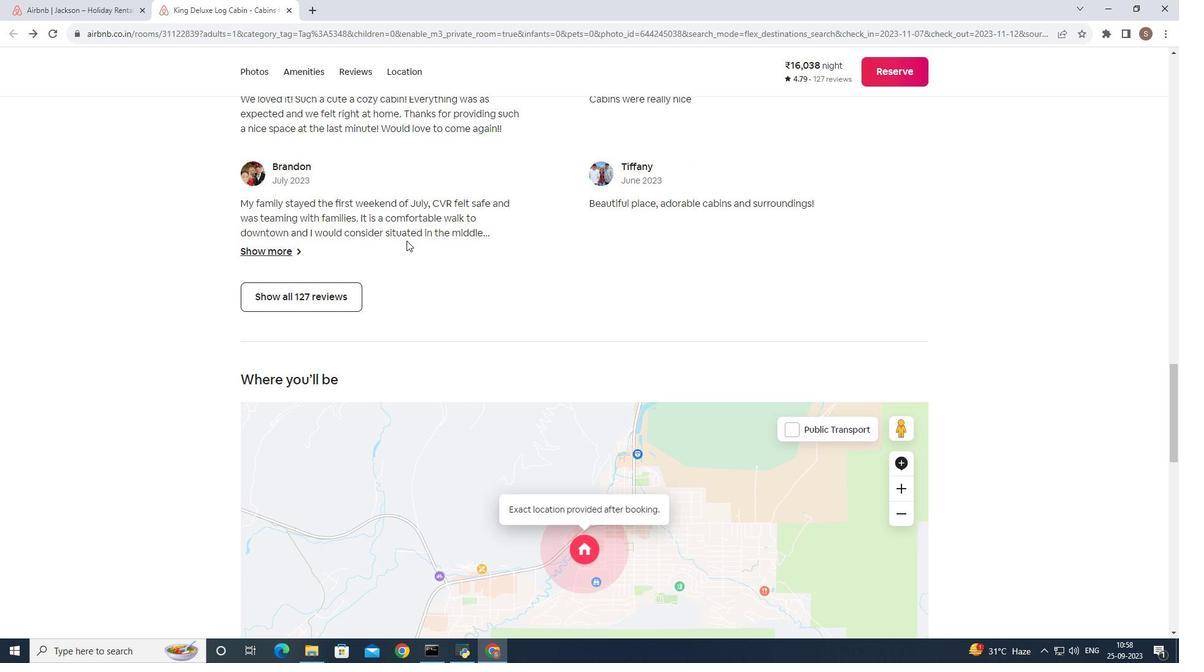 
Action: Mouse scrolled (406, 240) with delta (0, 0)
Screenshot: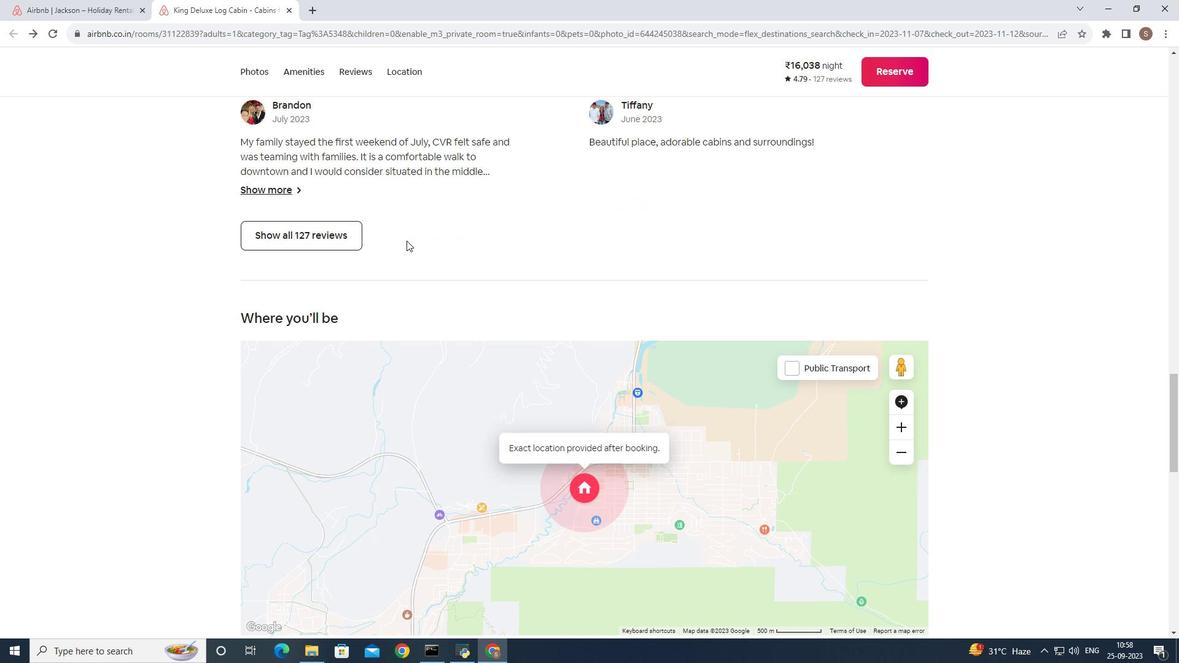 
Action: Mouse scrolled (406, 240) with delta (0, 0)
Screenshot: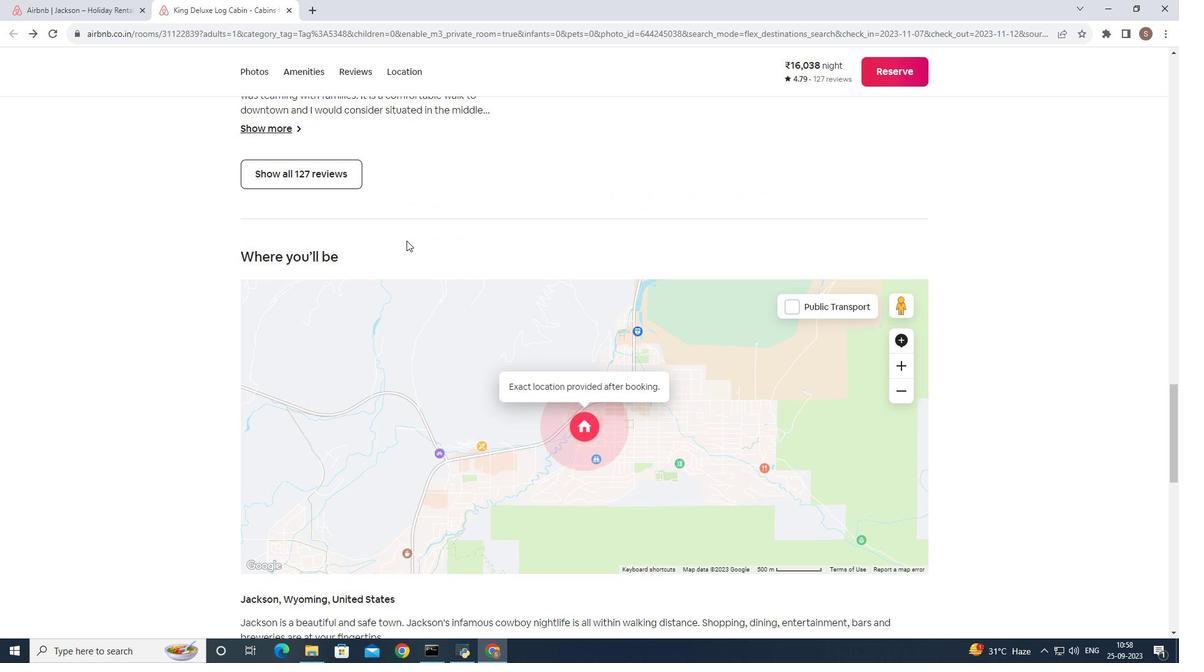 
Action: Mouse scrolled (406, 240) with delta (0, 0)
Screenshot: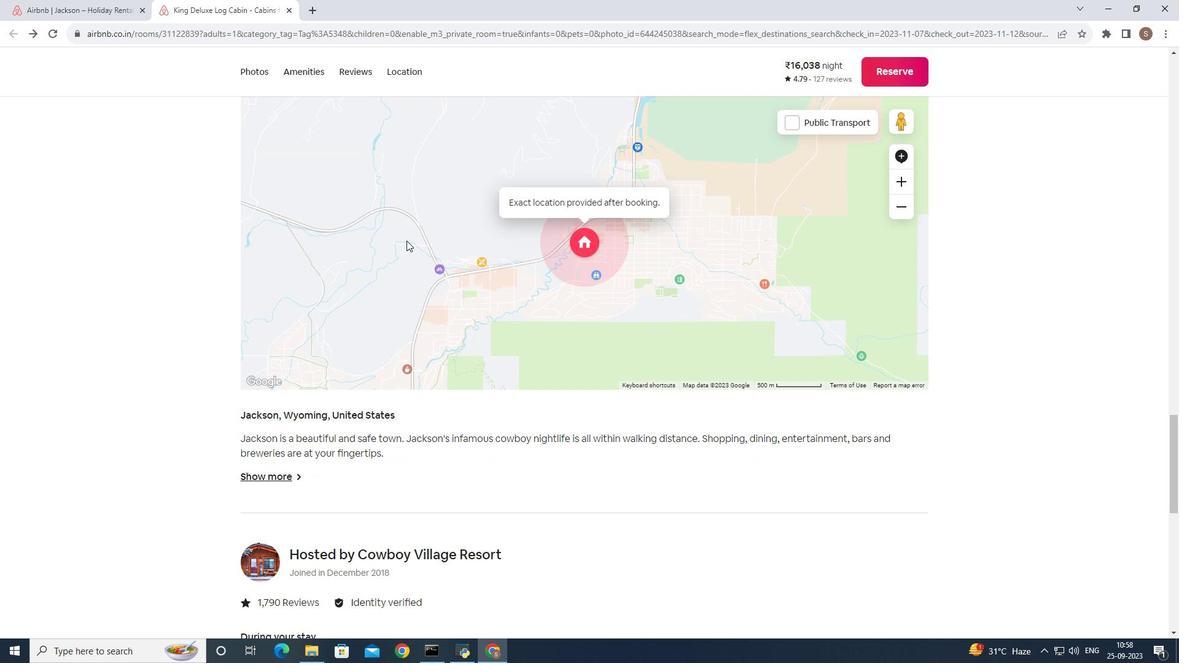 
Action: Mouse scrolled (406, 240) with delta (0, 0)
Screenshot: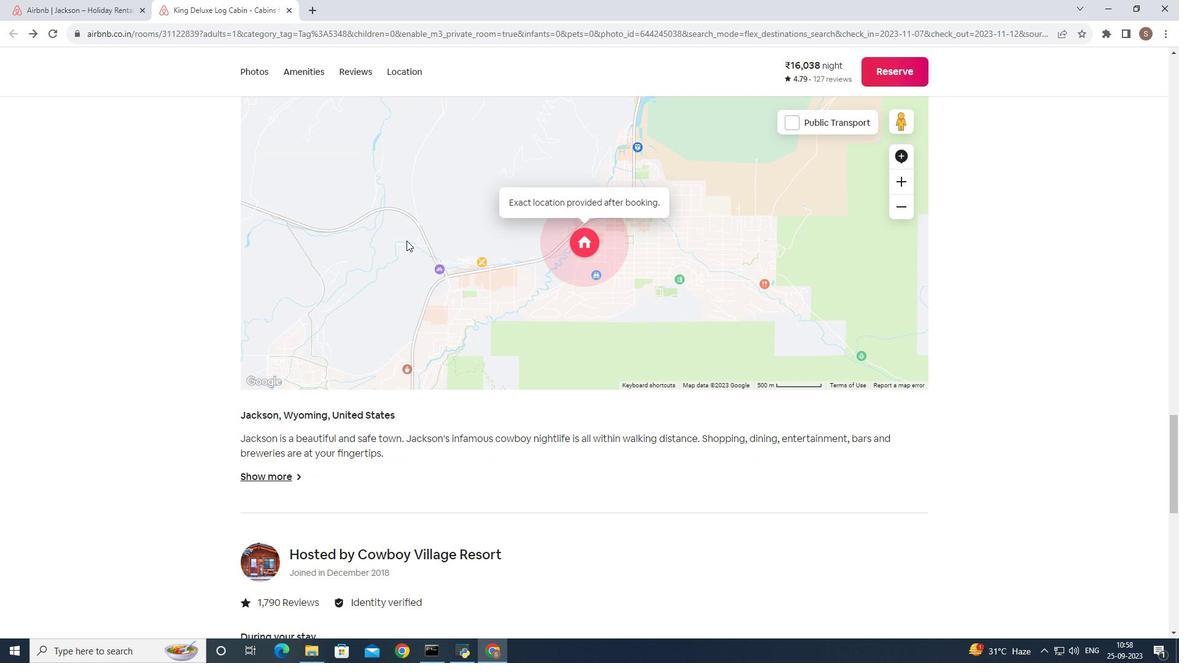 
Action: Mouse scrolled (406, 240) with delta (0, 0)
Screenshot: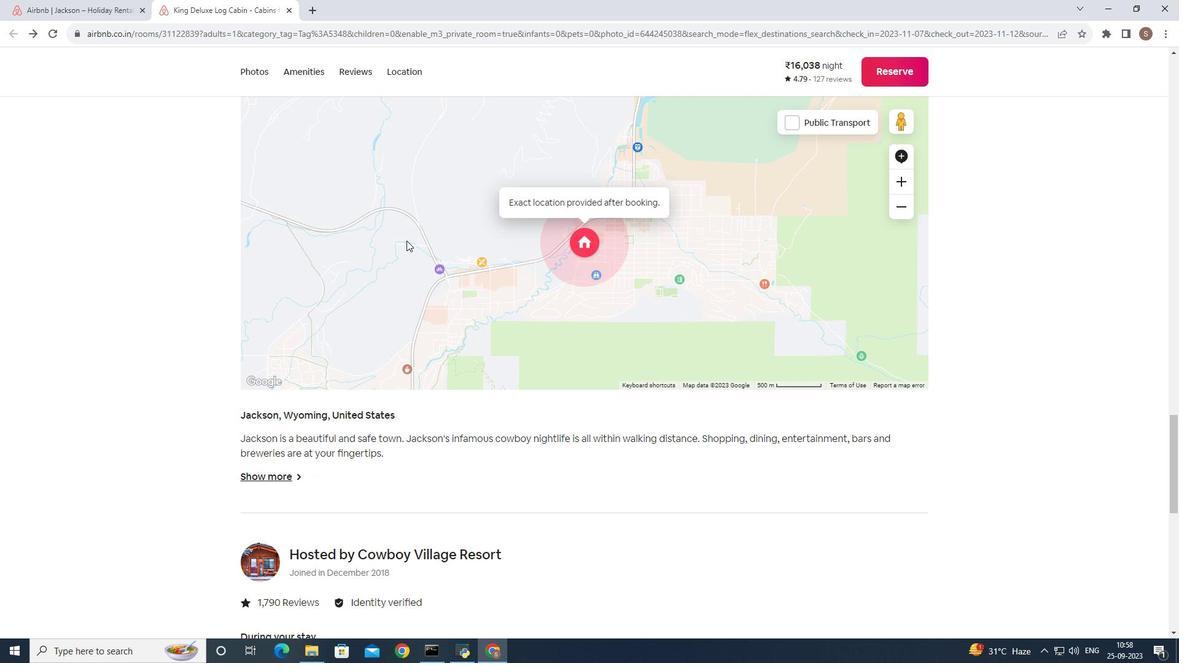 
Action: Mouse scrolled (406, 240) with delta (0, 0)
Screenshot: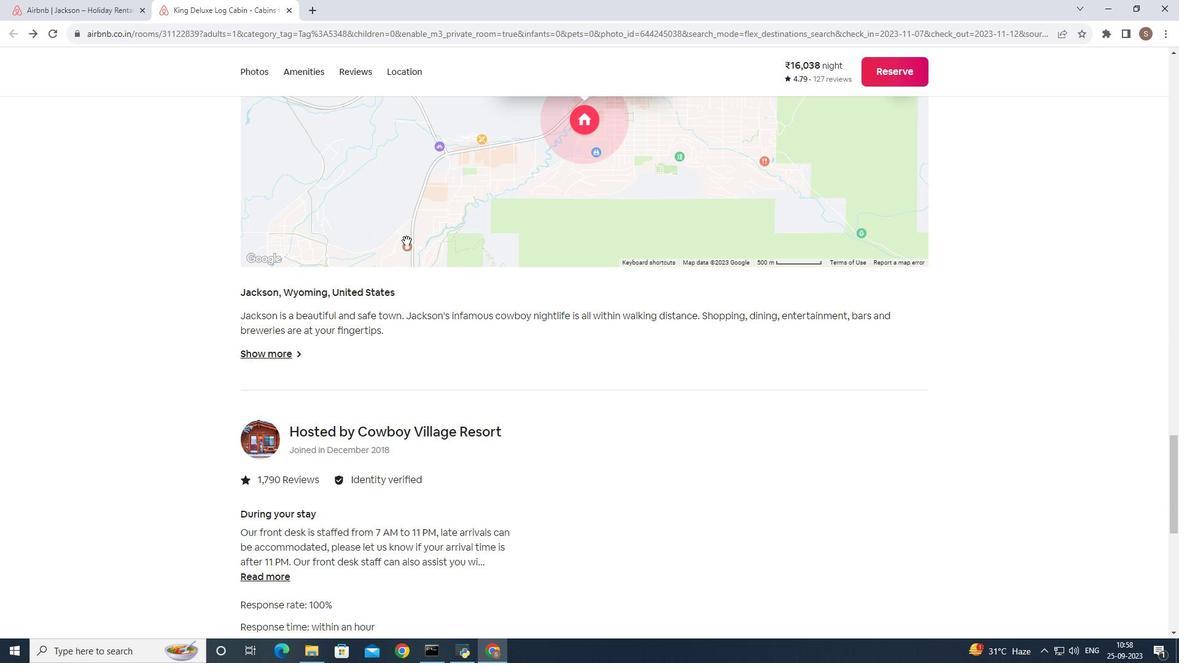
Action: Mouse scrolled (406, 240) with delta (0, 0)
Screenshot: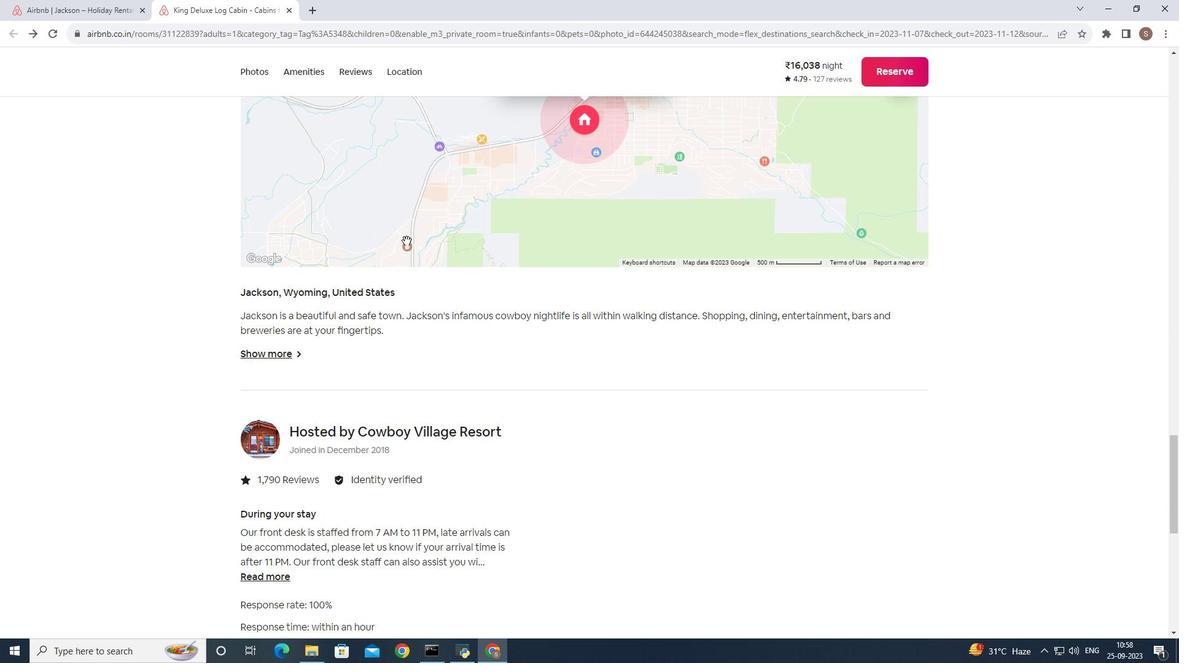 
Action: Mouse scrolled (406, 240) with delta (0, 0)
Screenshot: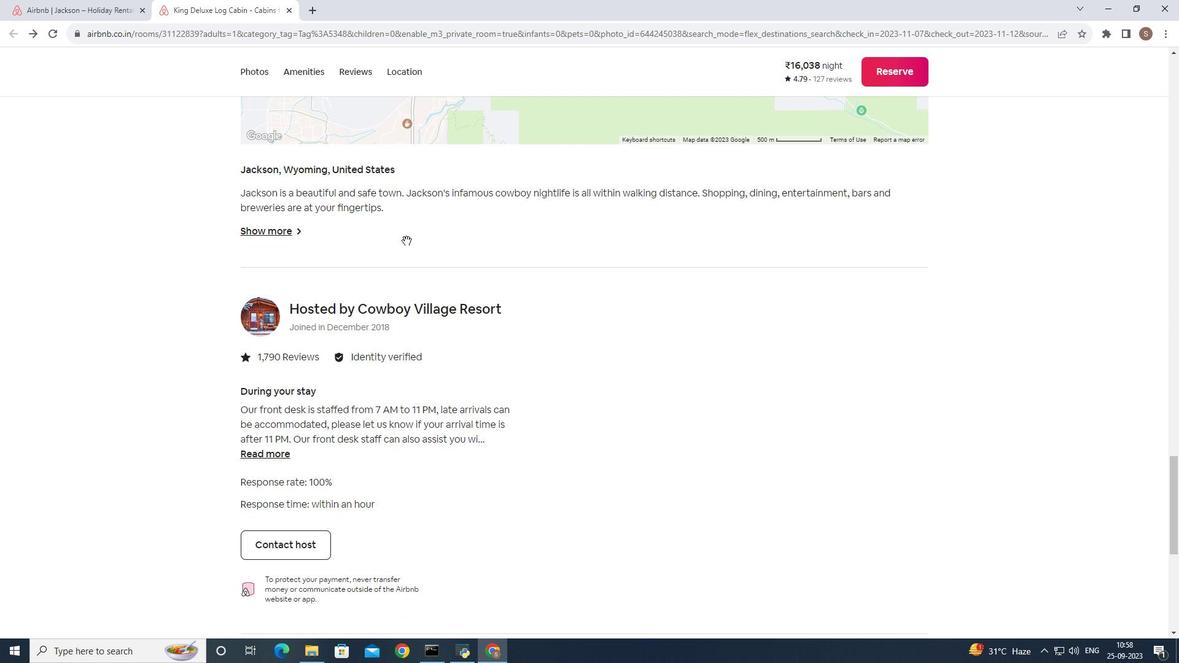 
Action: Mouse scrolled (406, 240) with delta (0, 0)
Screenshot: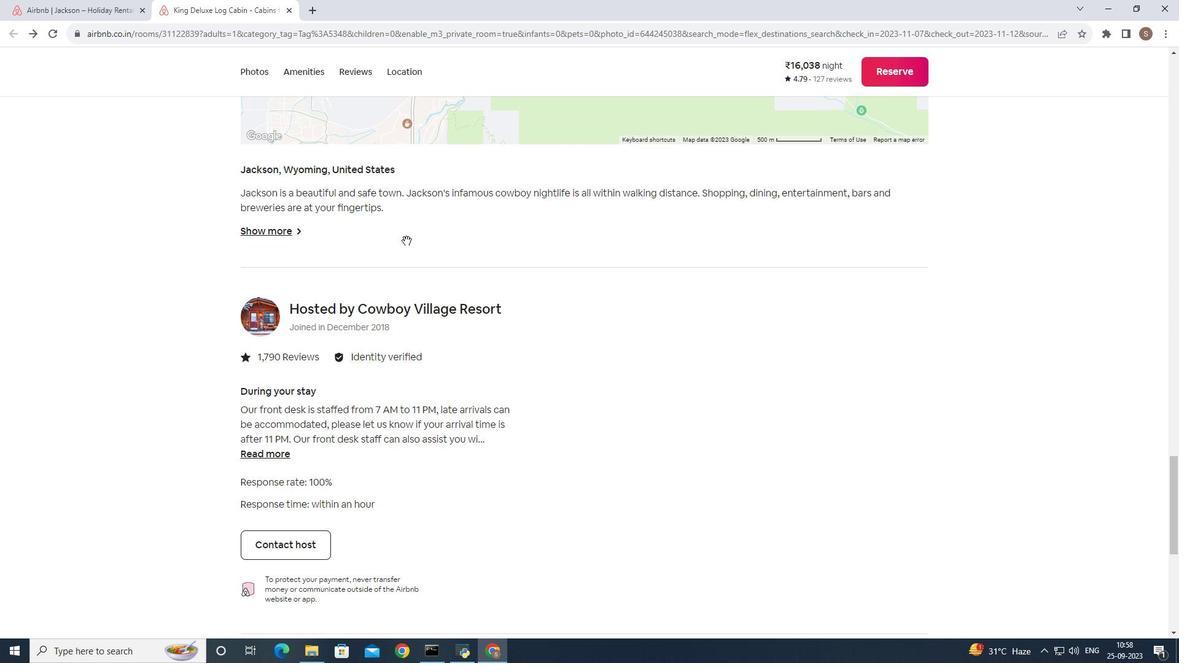 
Action: Mouse scrolled (406, 240) with delta (0, 0)
Screenshot: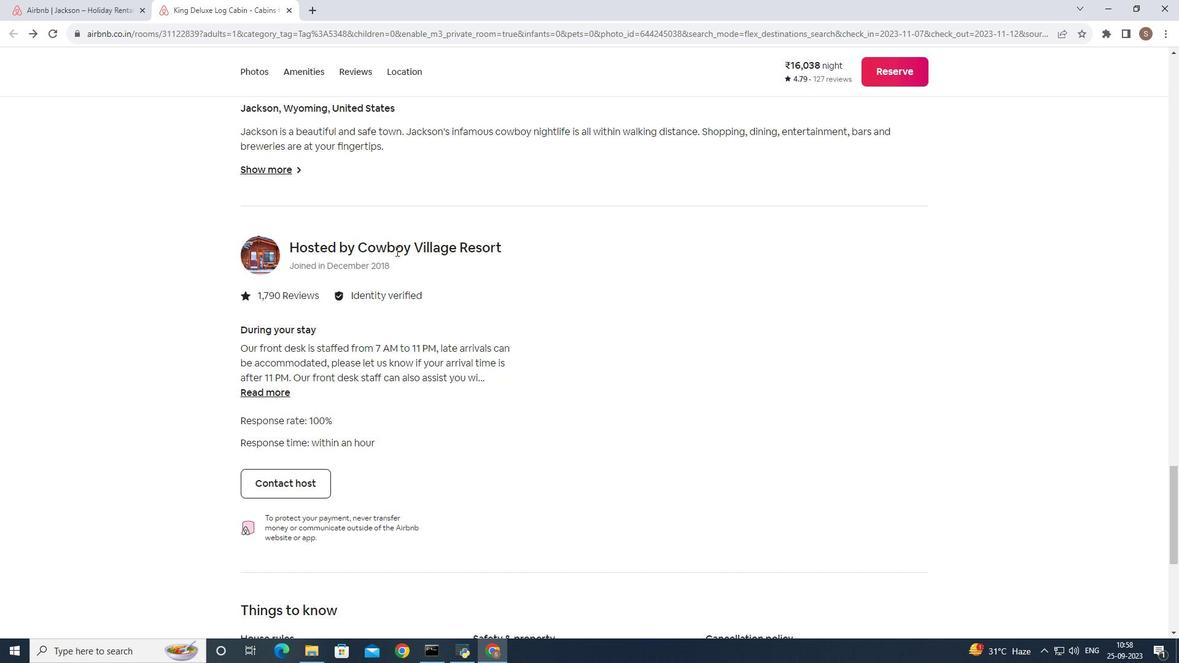
Action: Mouse moved to (264, 394)
Screenshot: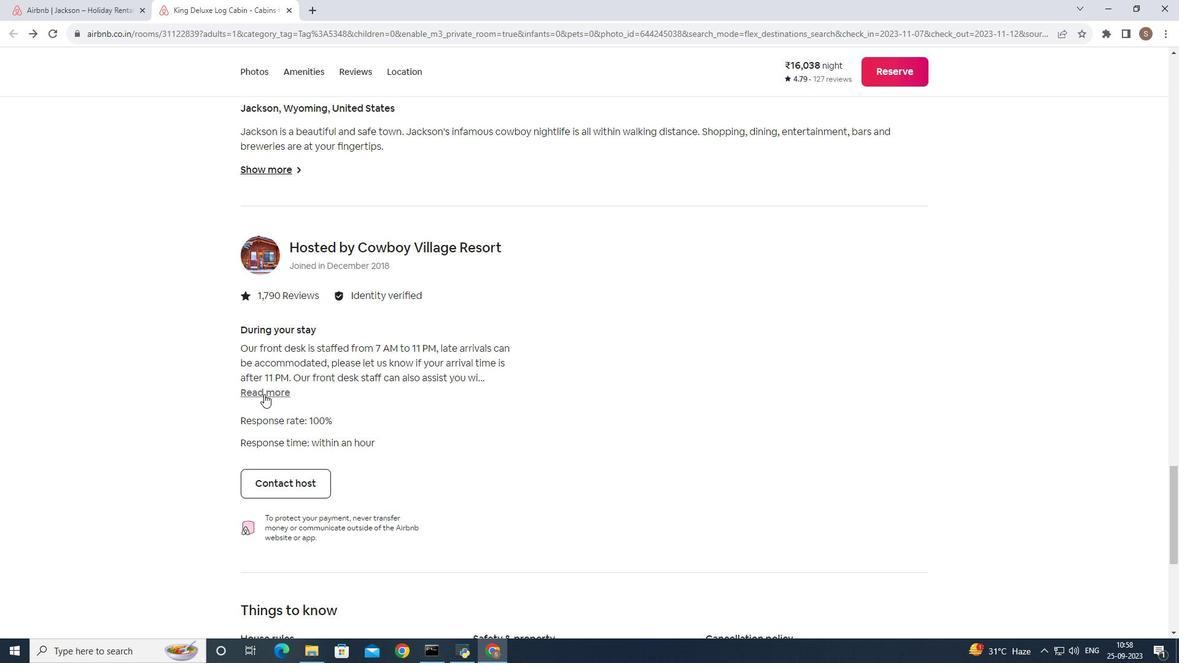 
Action: Mouse pressed left at (264, 394)
Screenshot: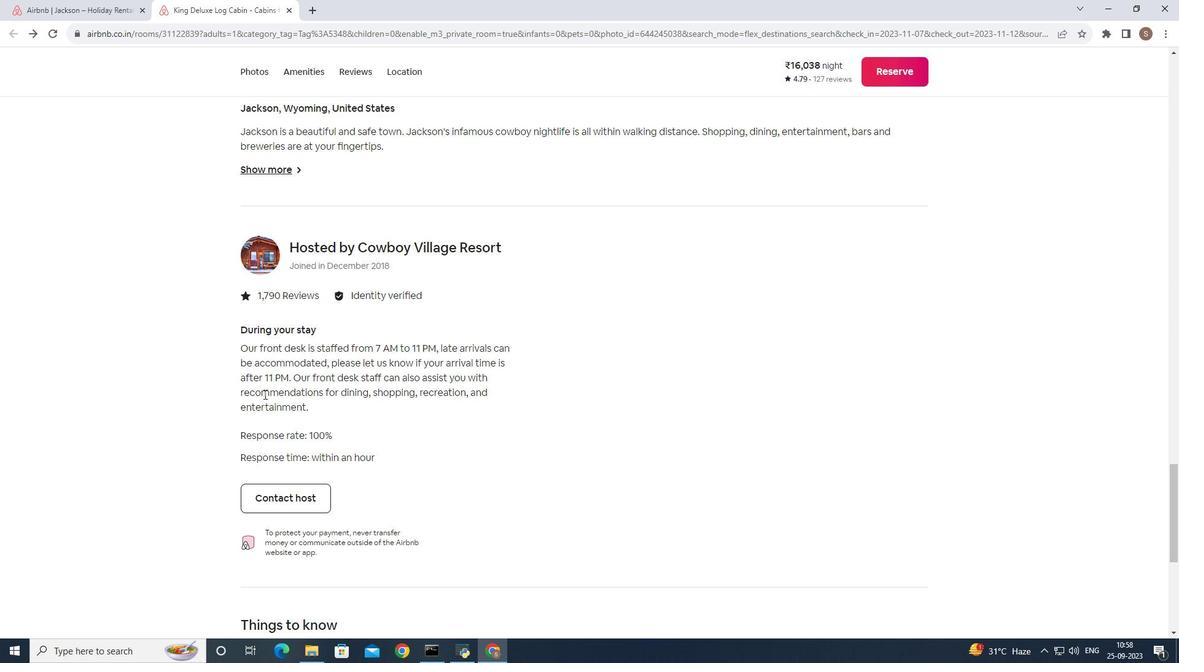 
Action: Mouse moved to (312, 375)
Screenshot: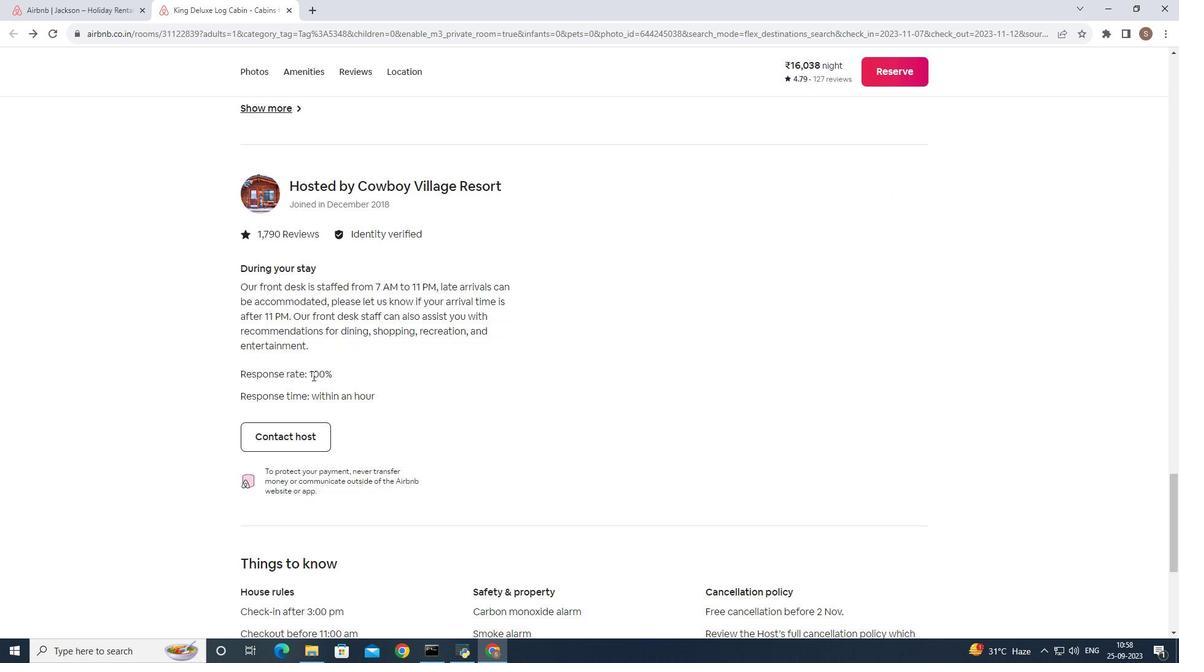 
Action: Mouse scrolled (312, 375) with delta (0, 0)
Screenshot: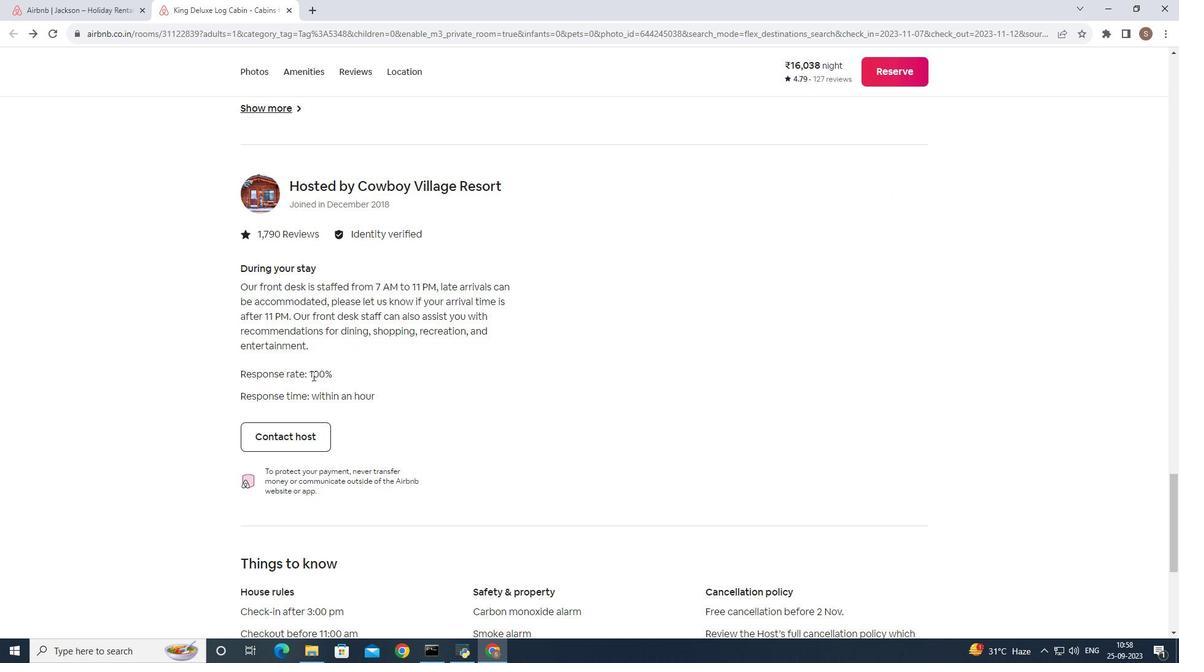 
Action: Mouse scrolled (312, 375) with delta (0, 0)
Screenshot: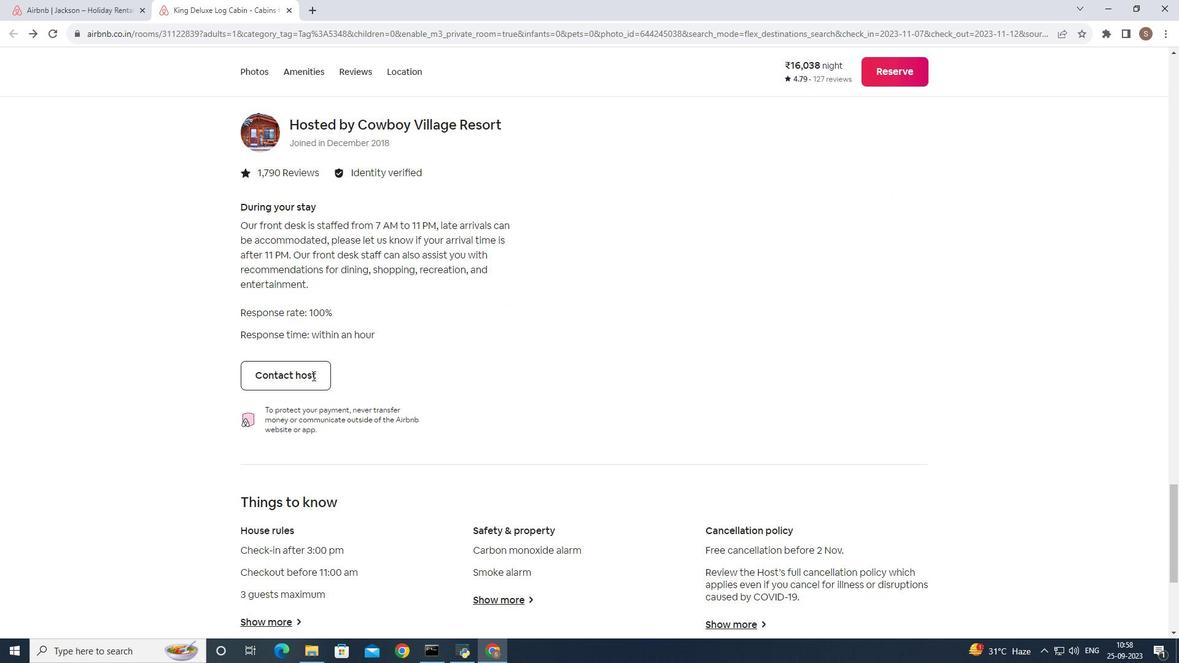 
Action: Mouse scrolled (312, 375) with delta (0, 0)
Screenshot: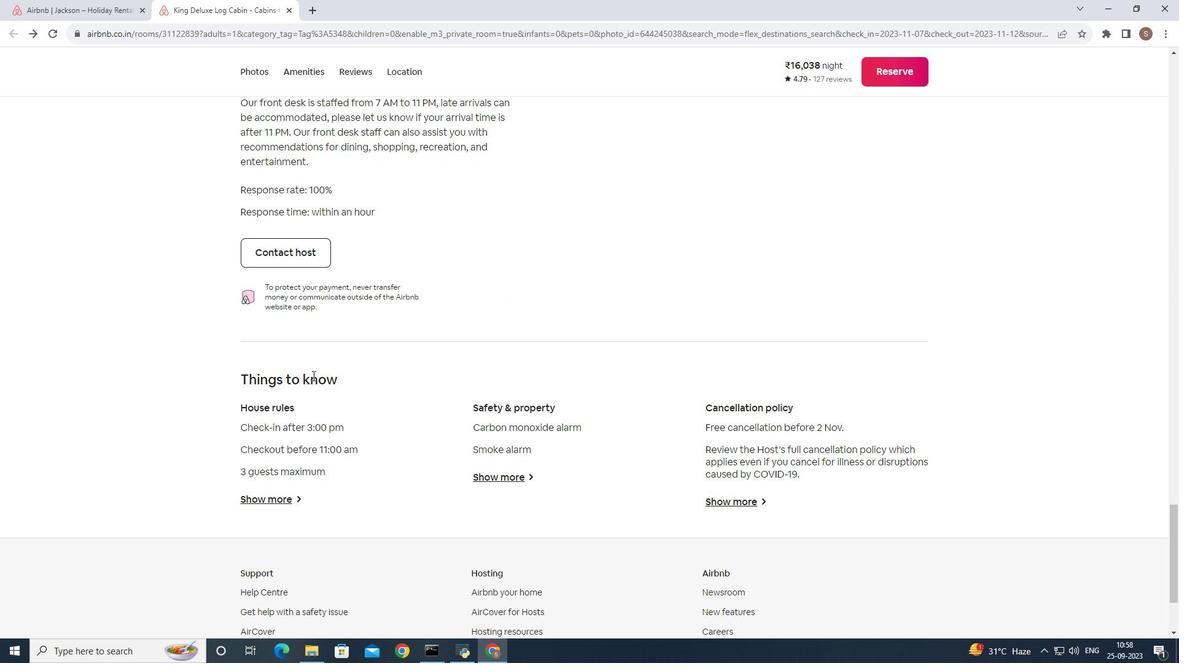 
Action: Mouse scrolled (312, 375) with delta (0, 0)
Screenshot: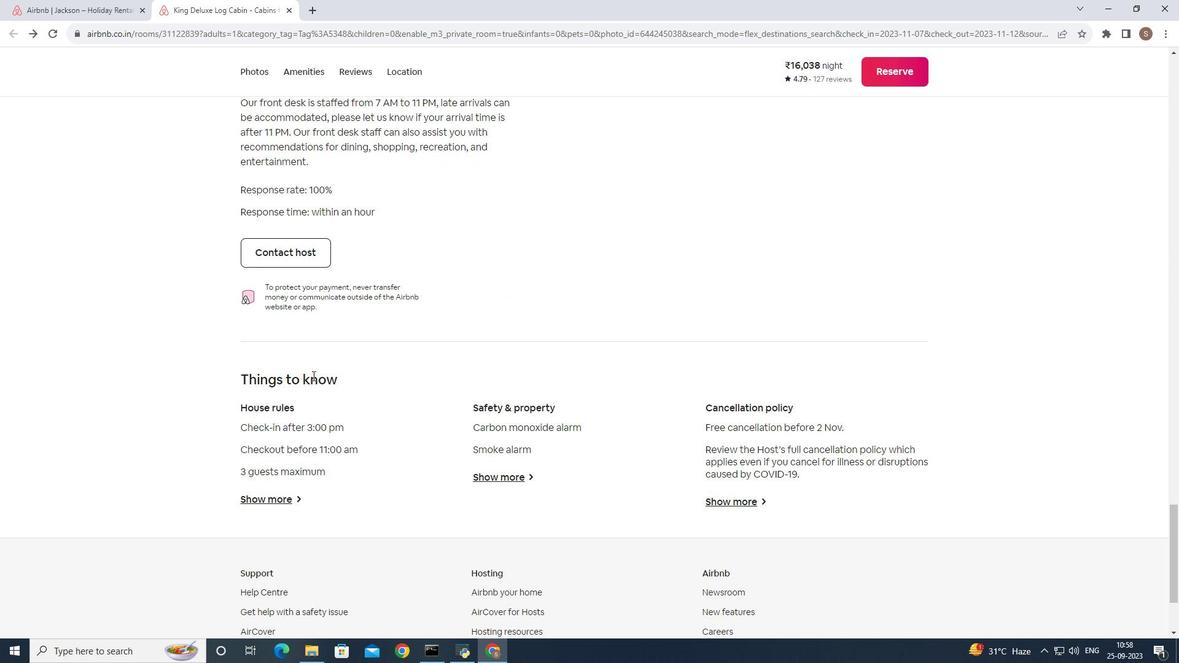 
Action: Mouse scrolled (312, 375) with delta (0, 0)
Screenshot: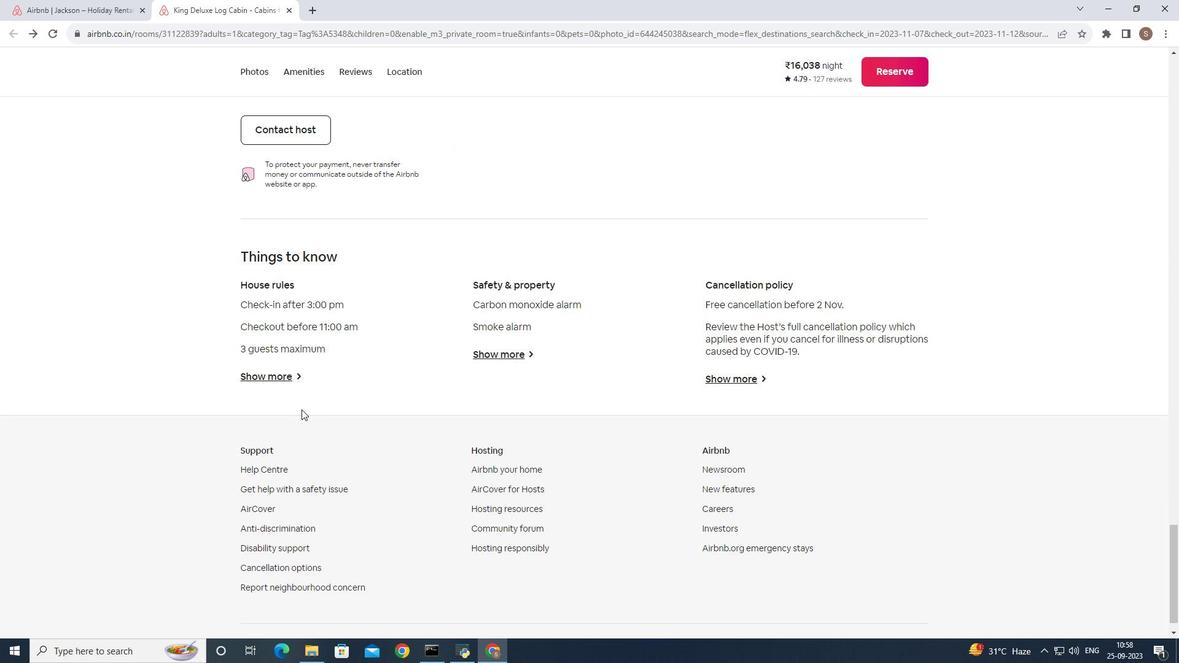 
Action: Mouse scrolled (312, 375) with delta (0, 0)
Screenshot: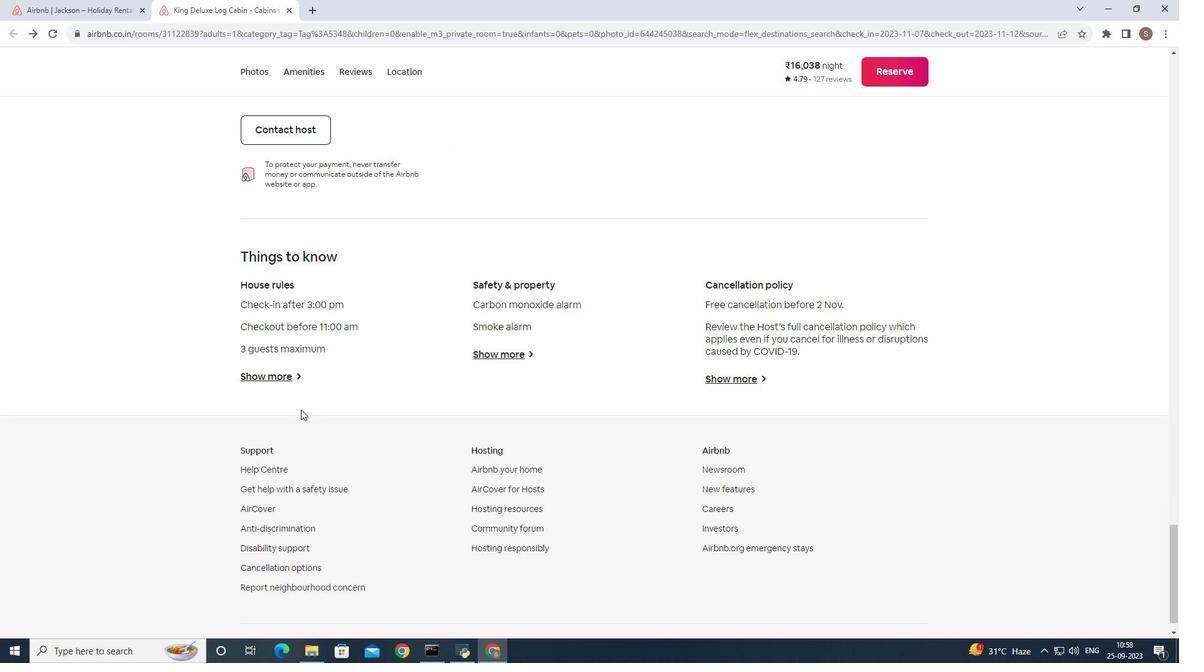 
Action: Mouse moved to (243, 385)
Screenshot: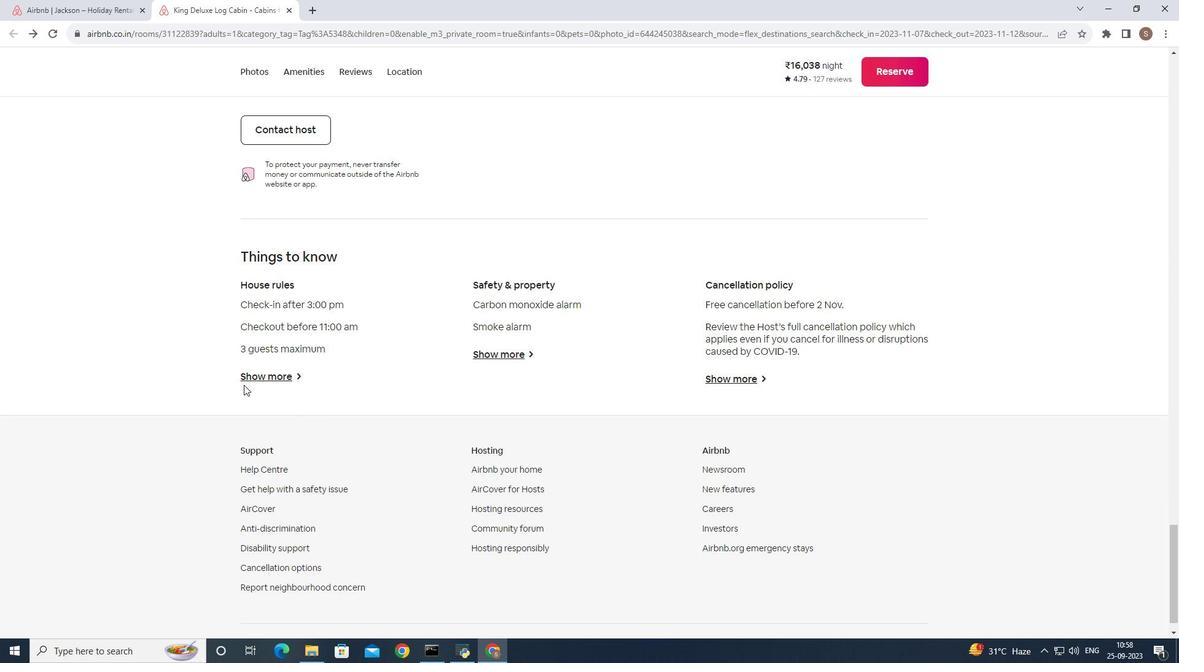 
Action: Mouse pressed left at (243, 385)
Screenshot: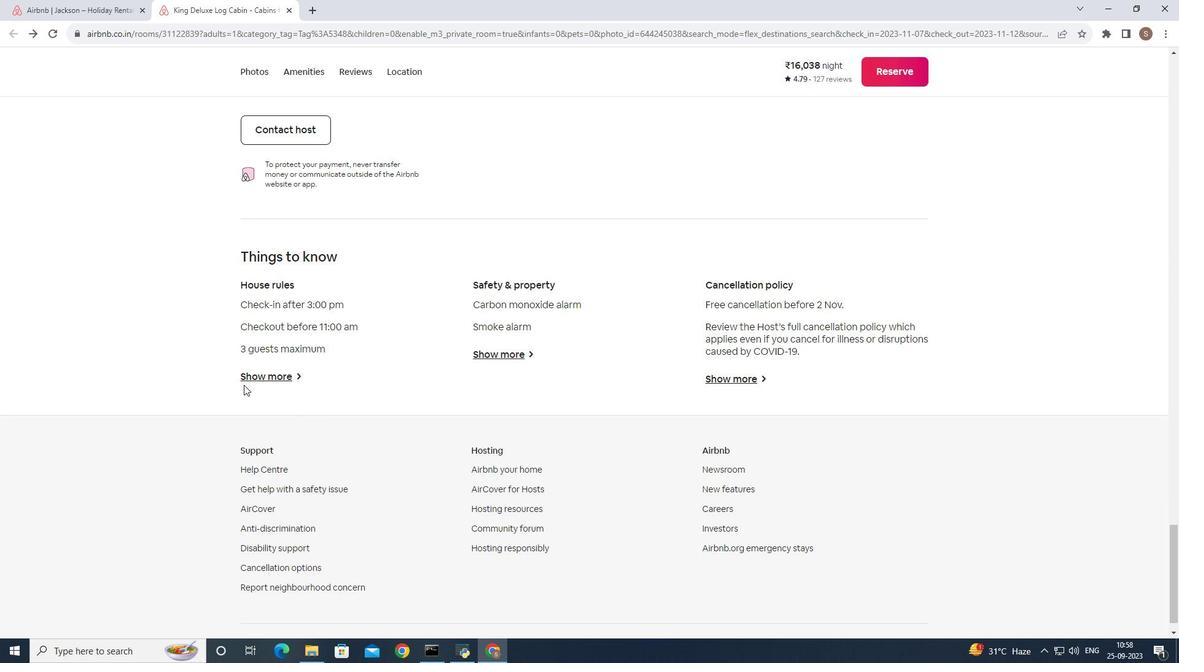 
Action: Mouse moved to (253, 377)
Screenshot: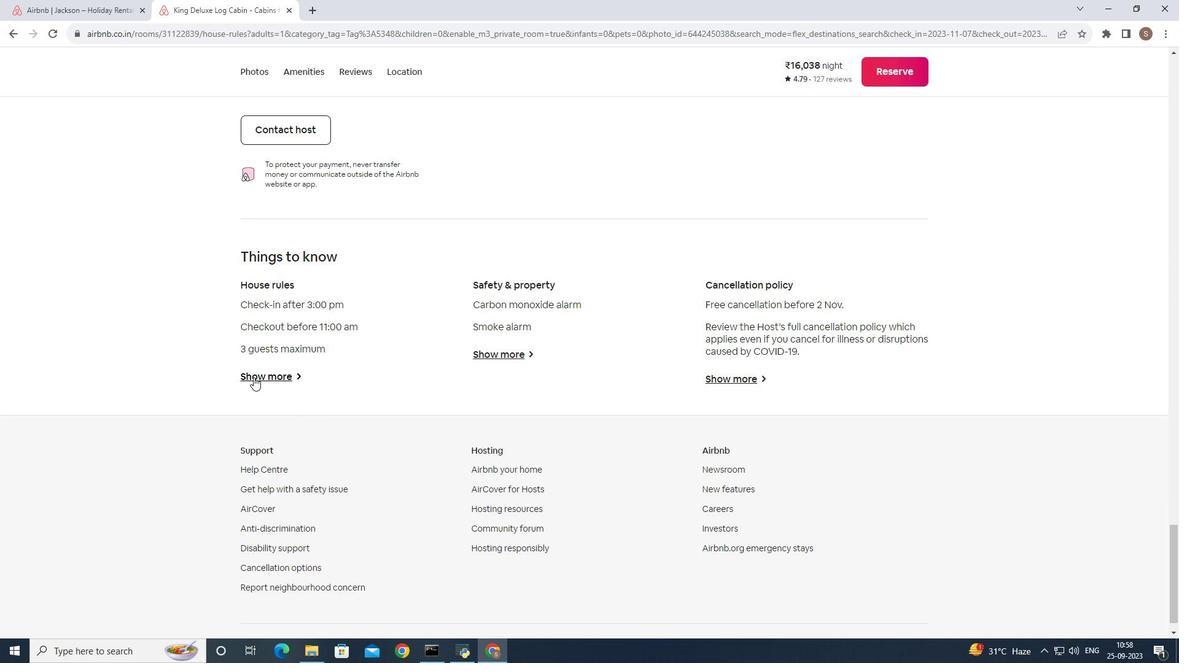 
Action: Mouse pressed left at (253, 377)
Screenshot: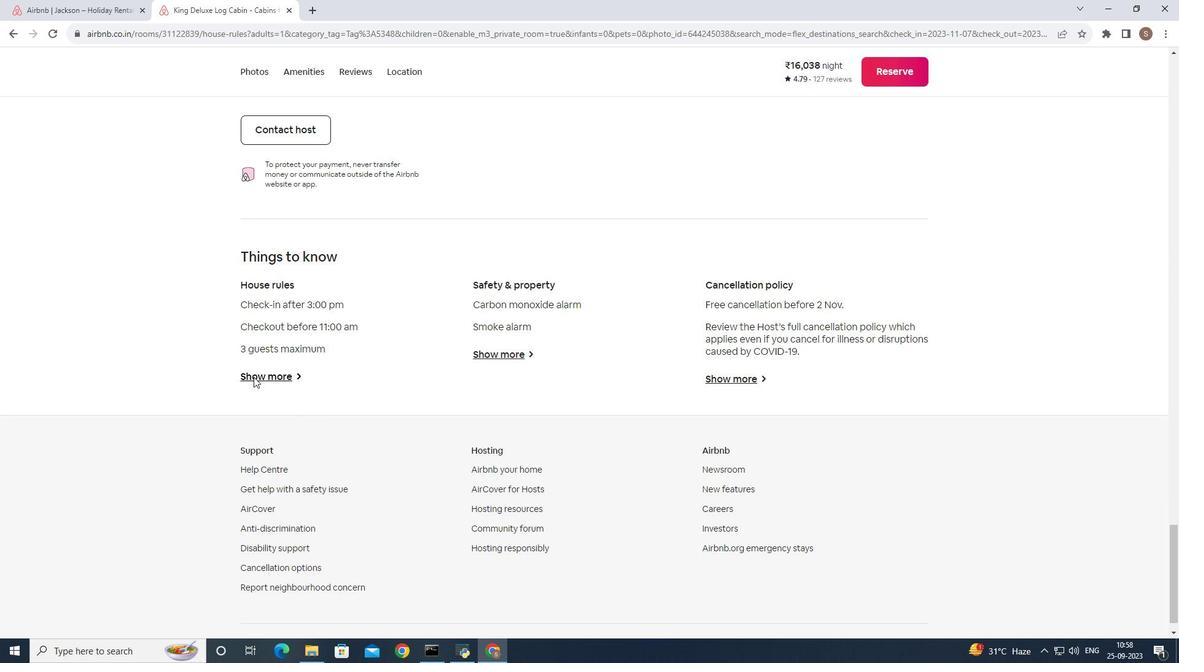 
Action: Mouse moved to (370, 101)
Screenshot: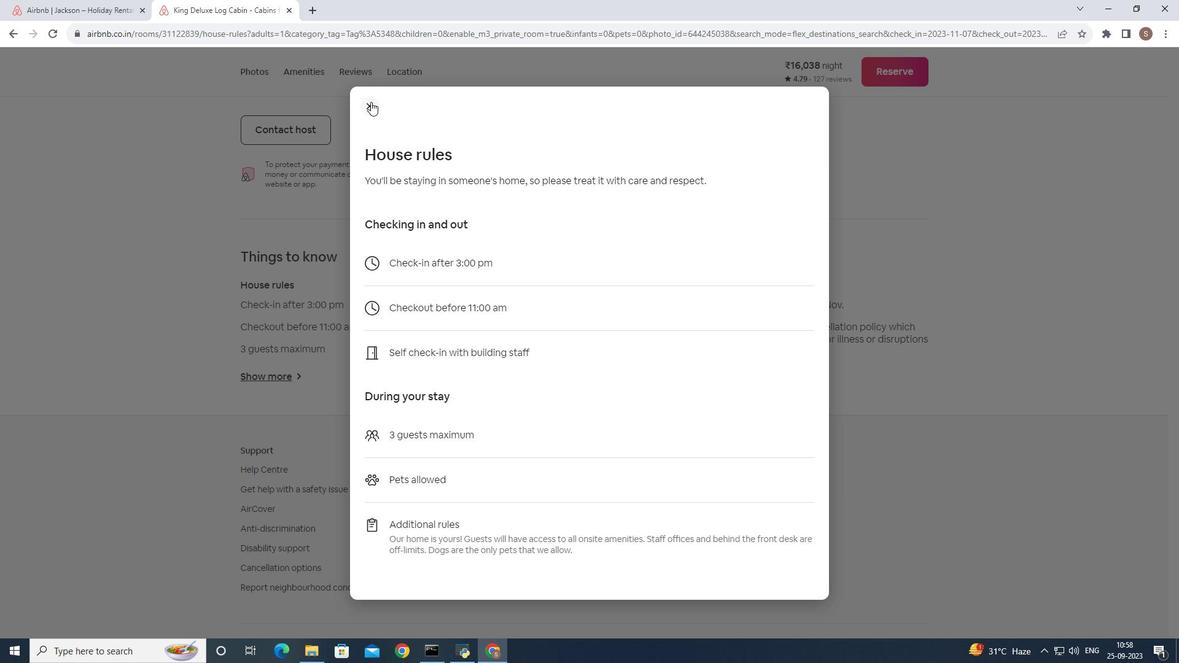 
Action: Mouse pressed left at (370, 101)
Screenshot: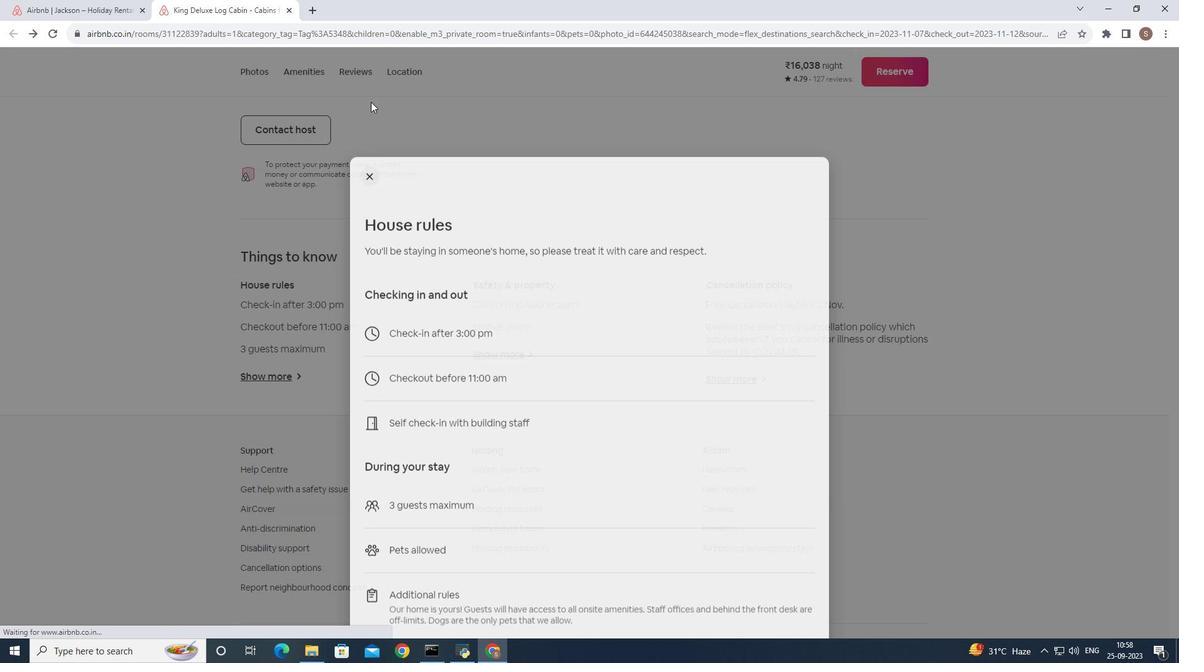 
Action: Mouse moved to (512, 347)
Screenshot: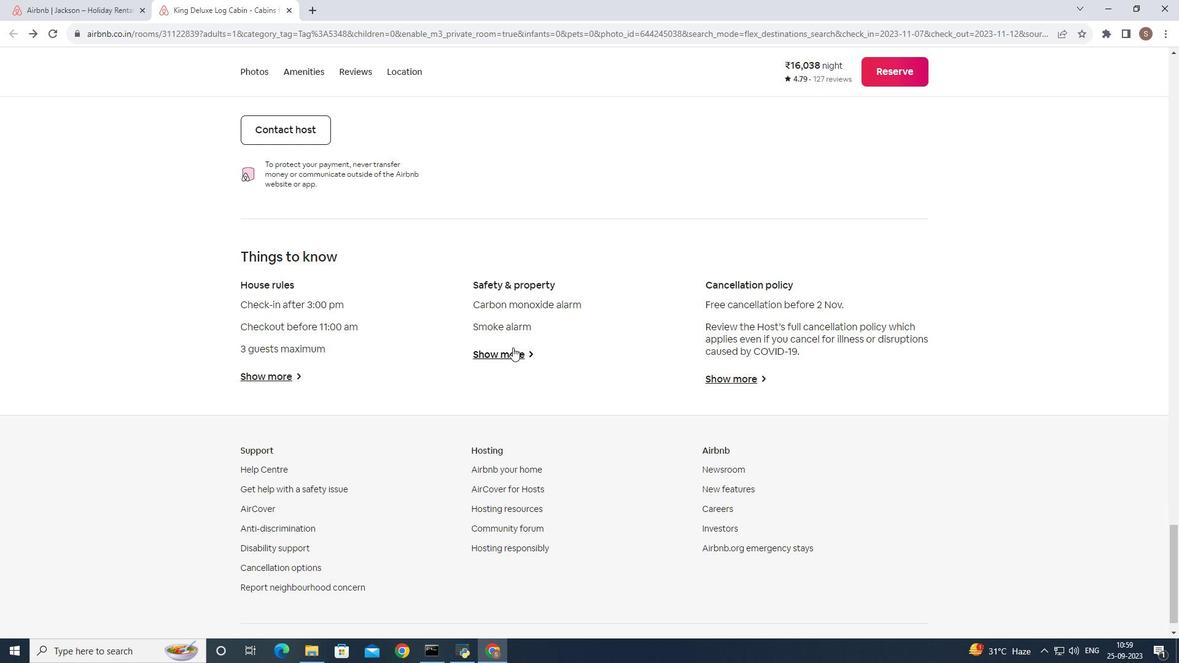 
Action: Mouse pressed left at (512, 347)
Screenshot: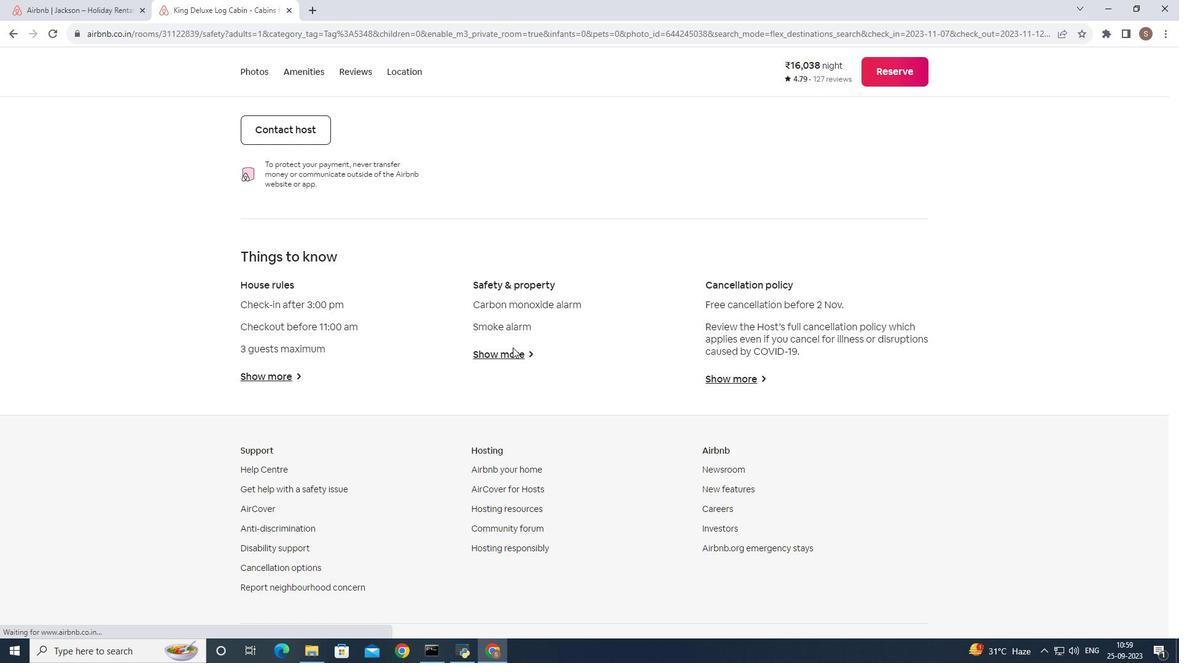 
Action: Mouse moved to (366, 219)
Screenshot: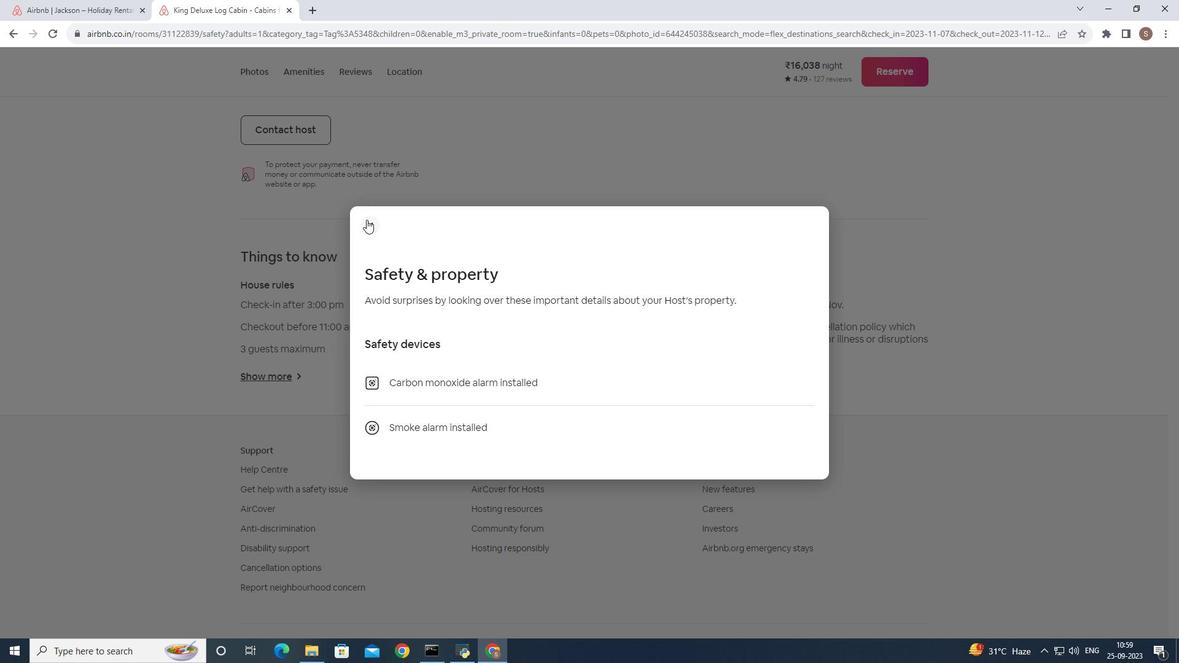 
Action: Mouse pressed left at (366, 219)
Screenshot: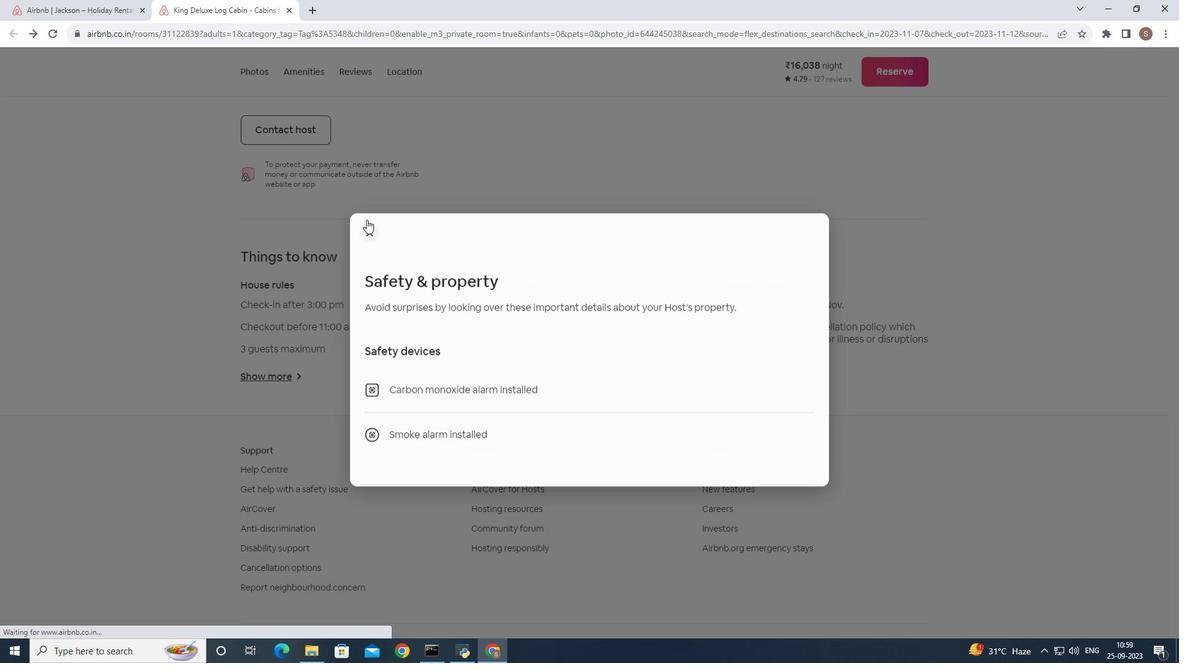 
Action: Mouse moved to (720, 377)
Screenshot: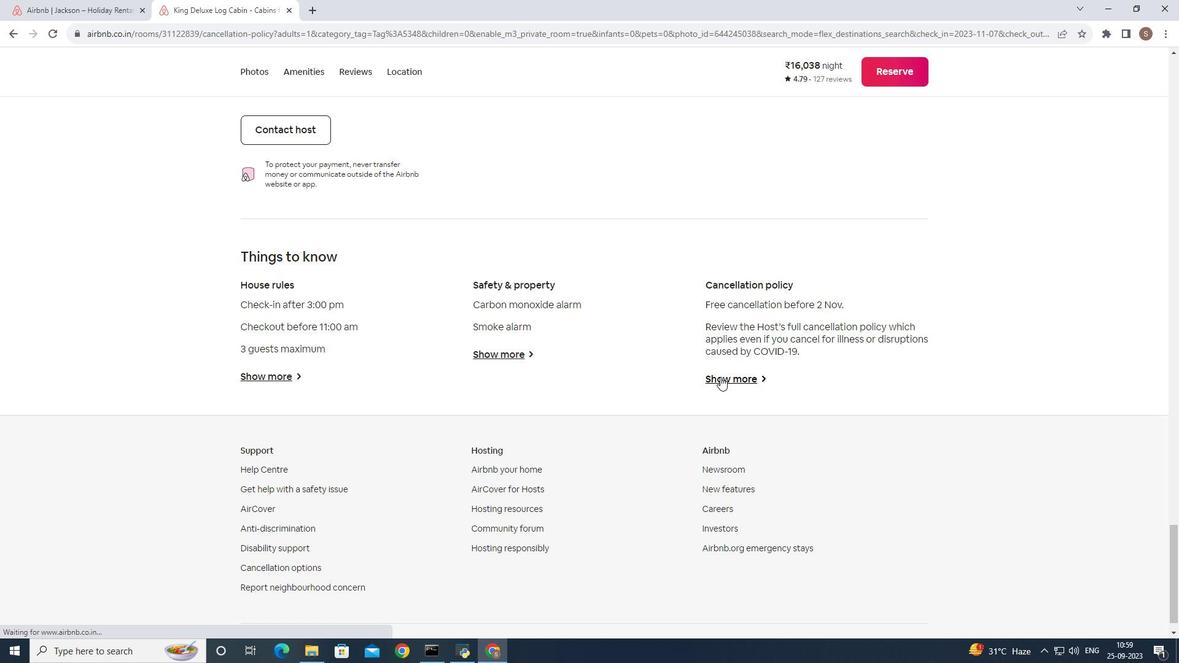 
Action: Mouse pressed left at (720, 377)
Screenshot: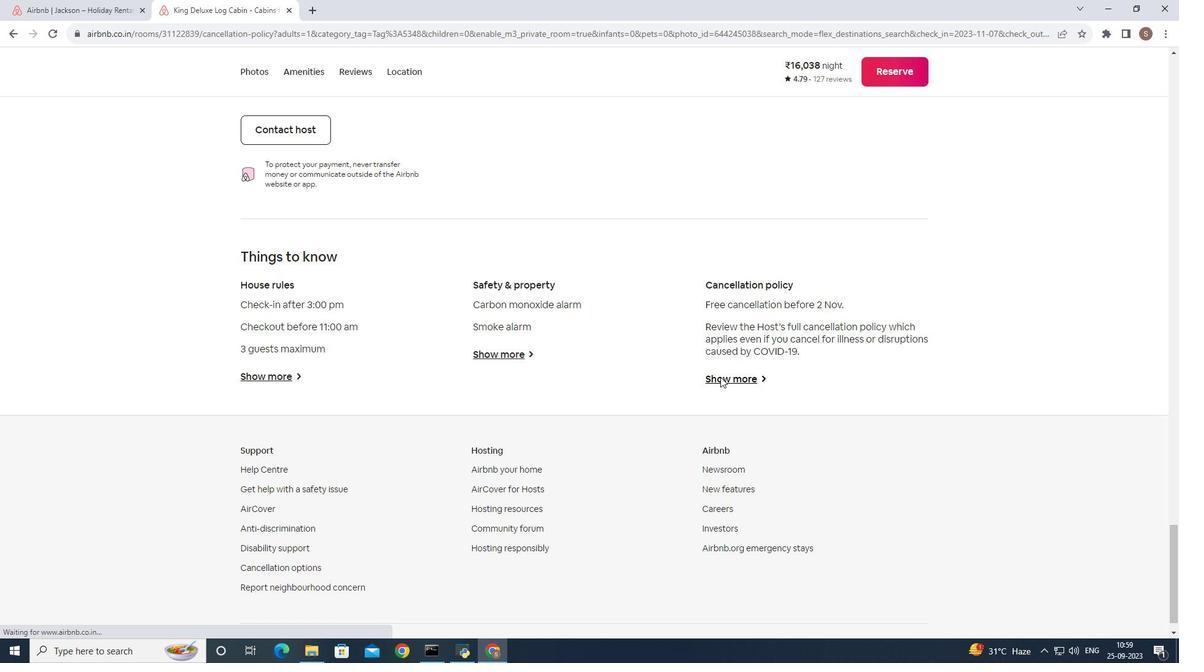 
Action: Mouse moved to (432, 183)
Screenshot: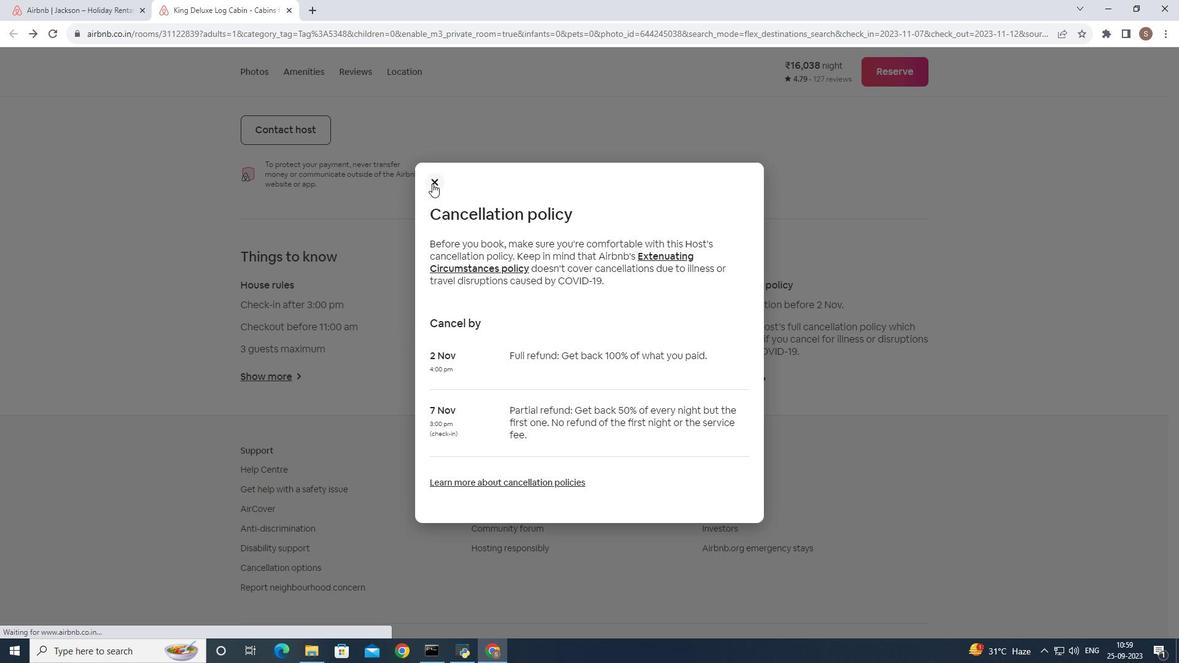 
Action: Mouse pressed left at (432, 183)
Screenshot: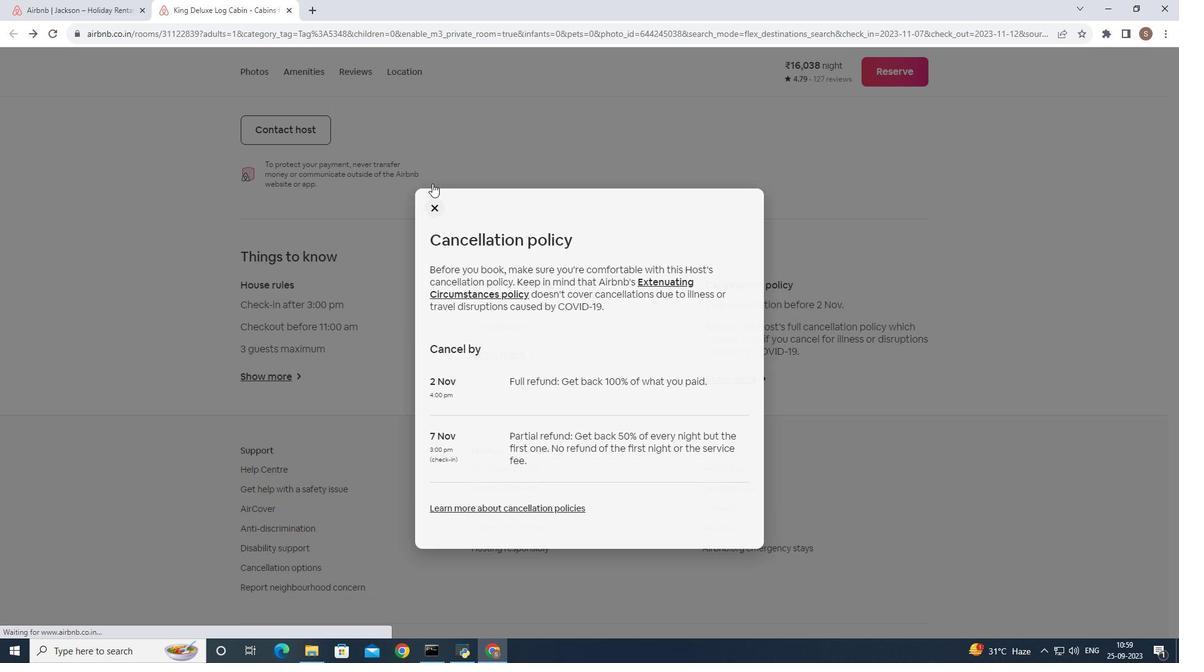 
Action: Mouse moved to (436, 268)
Screenshot: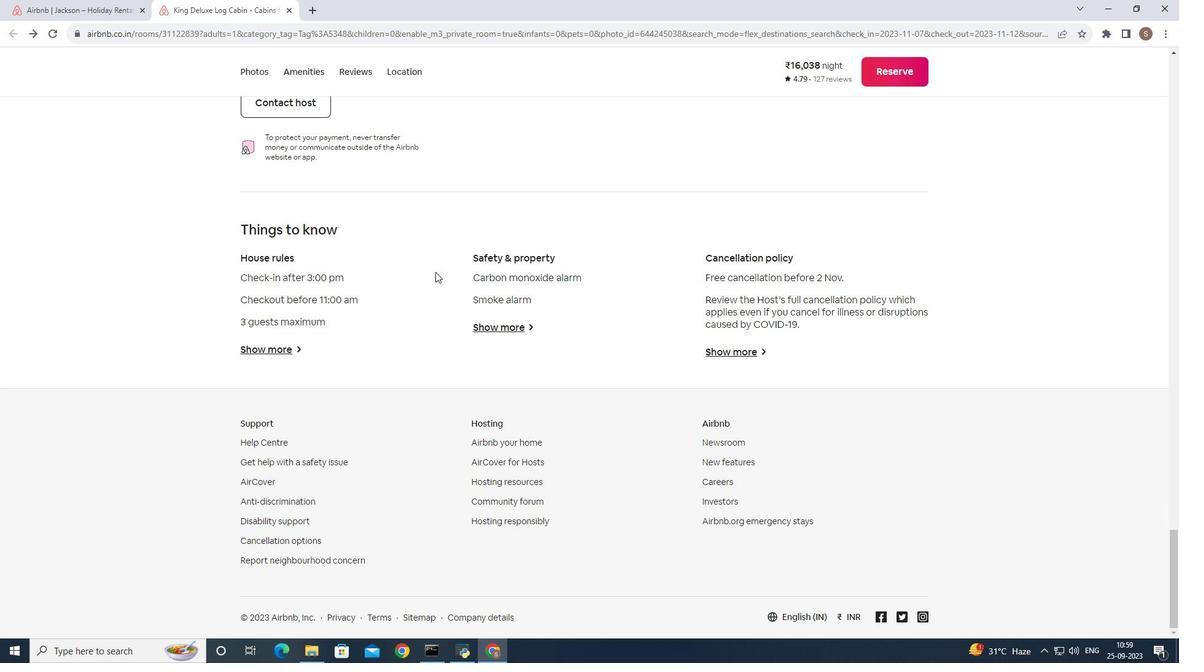 
Action: Mouse scrolled (436, 267) with delta (0, 0)
Screenshot: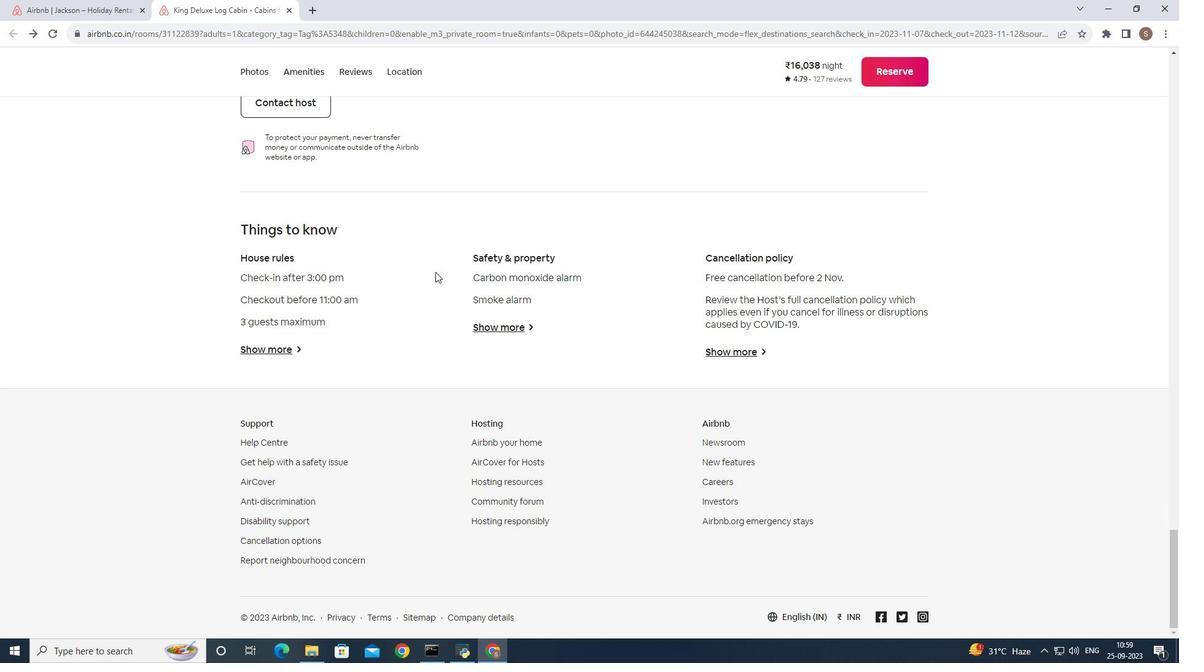 
Action: Mouse moved to (435, 271)
Screenshot: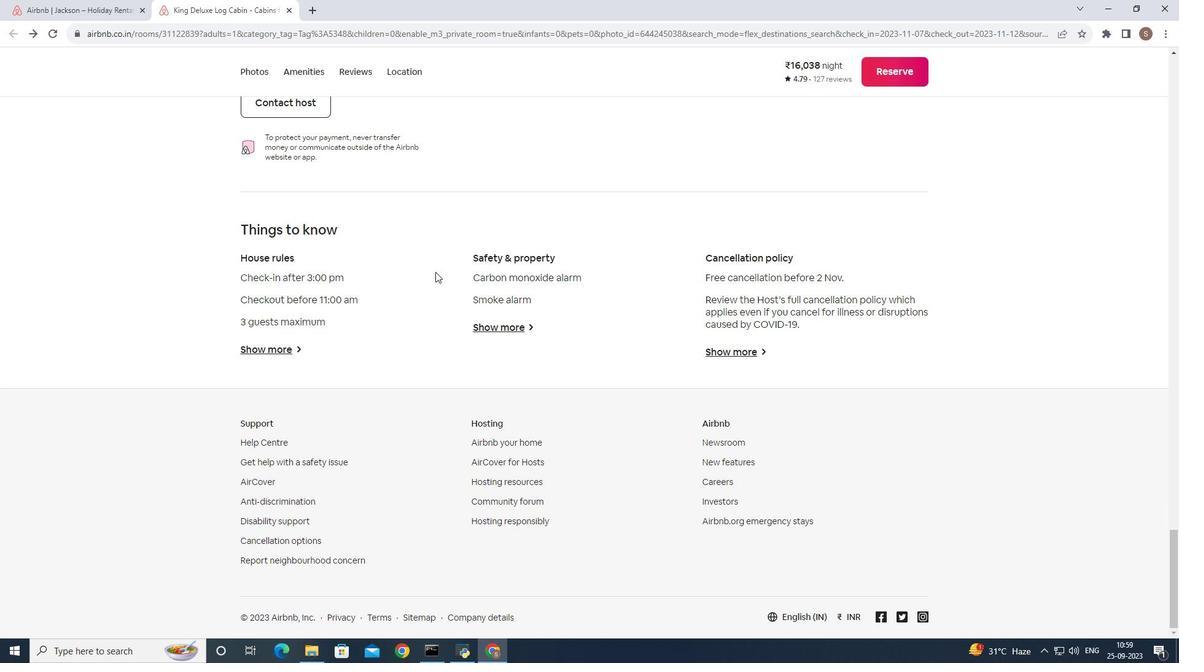 
Action: Mouse scrolled (435, 270) with delta (0, 0)
Screenshot: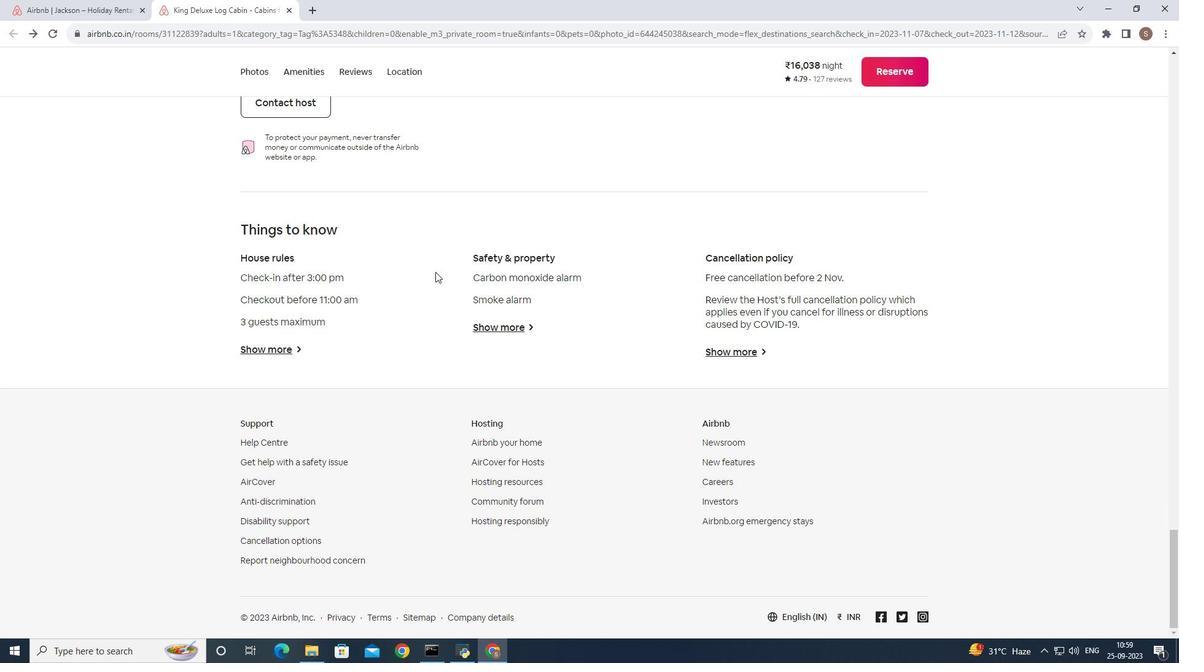 
Action: Mouse scrolled (435, 270) with delta (0, 0)
Screenshot: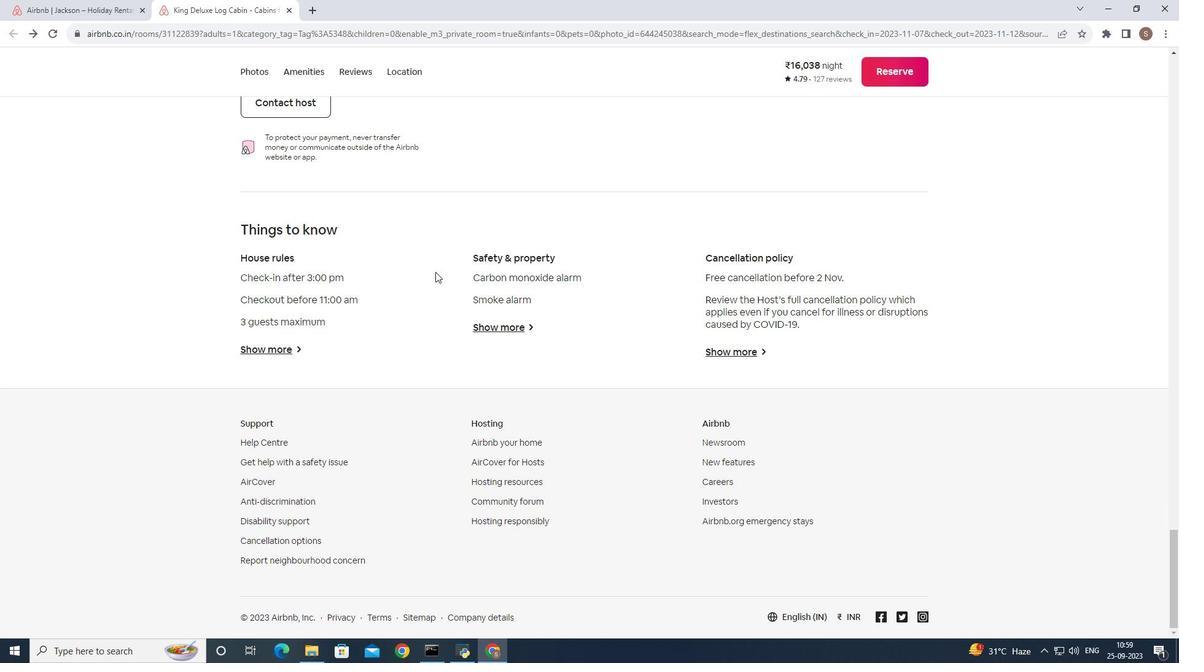 
Action: Mouse moved to (435, 272)
Screenshot: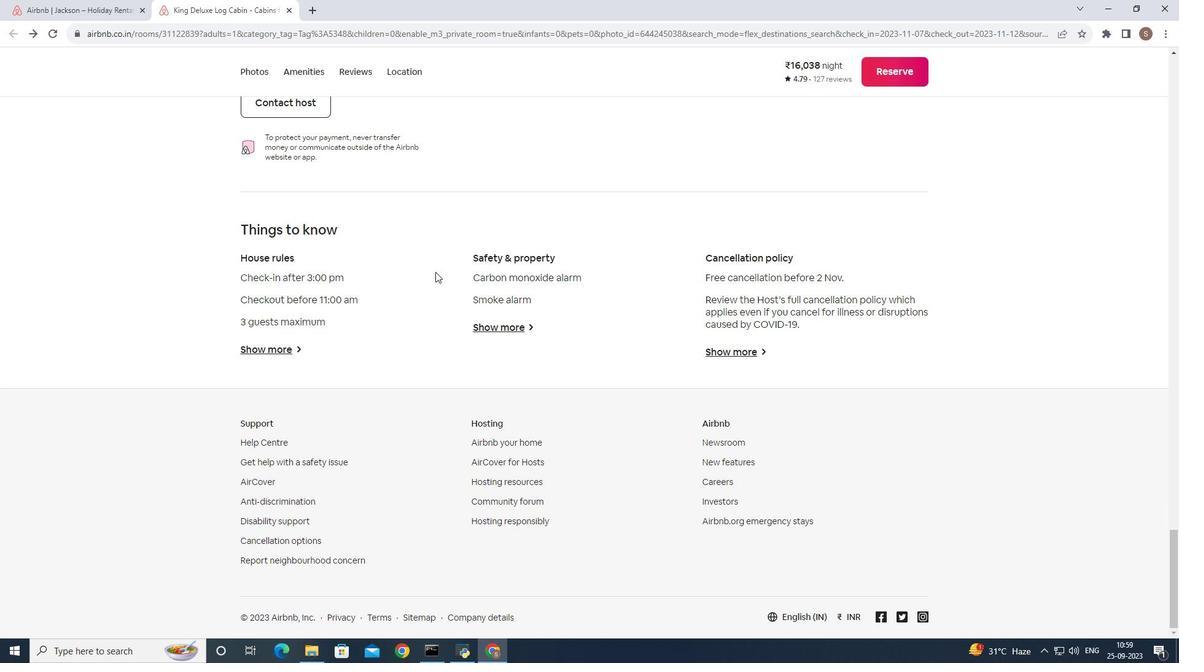 
Action: Mouse scrolled (435, 271) with delta (0, 0)
Screenshot: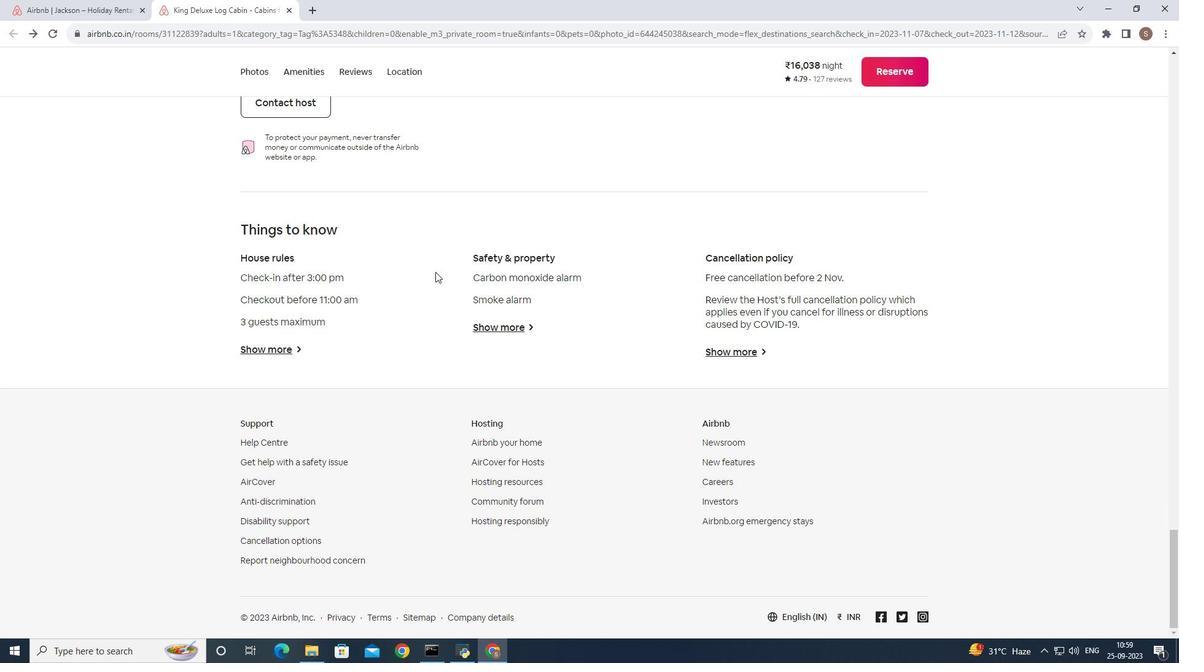 
Action: Mouse scrolled (435, 271) with delta (0, 0)
Screenshot: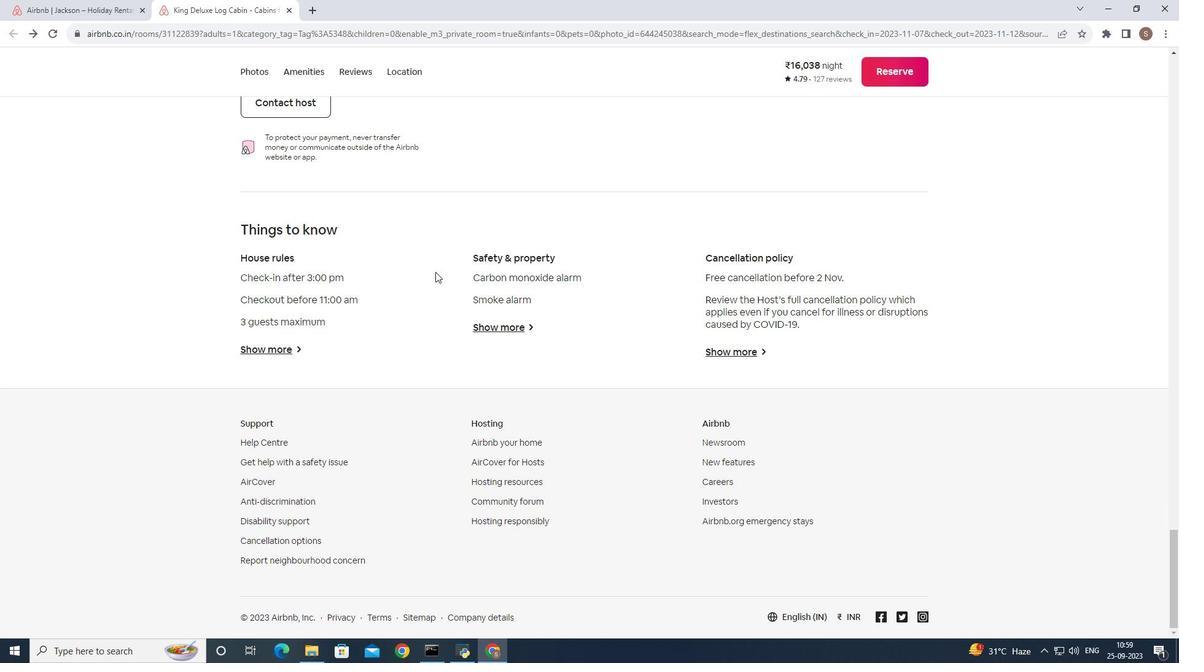 
Action: Mouse scrolled (435, 271) with delta (0, 0)
Screenshot: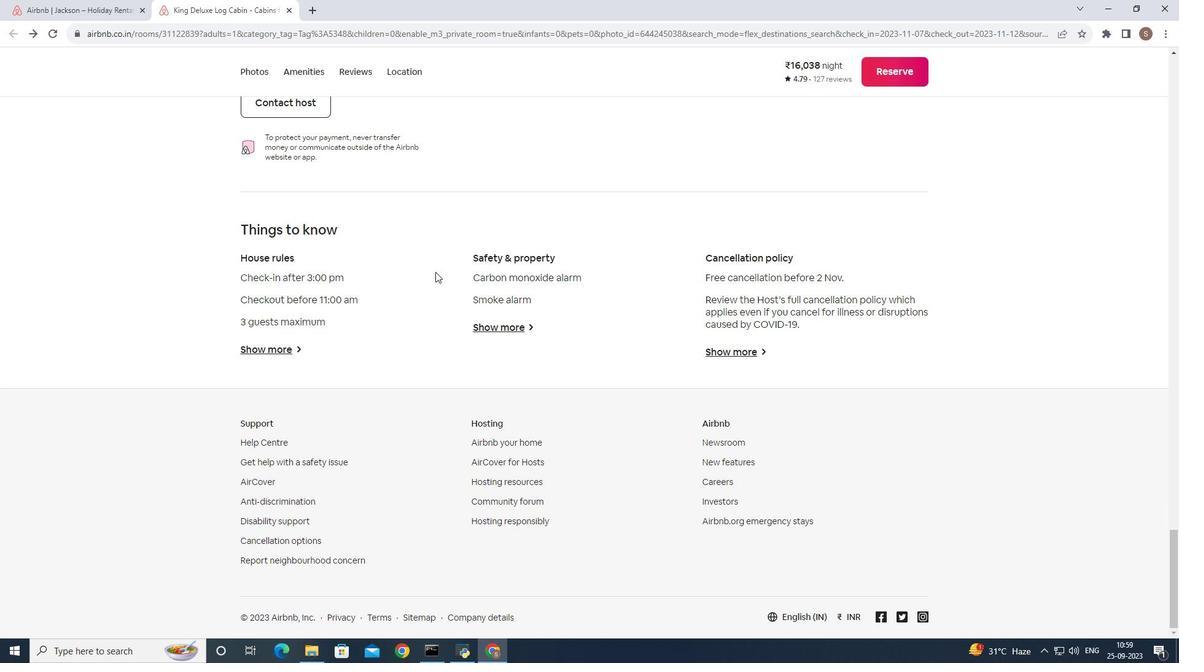 
Action: Mouse moved to (68, 7)
Screenshot: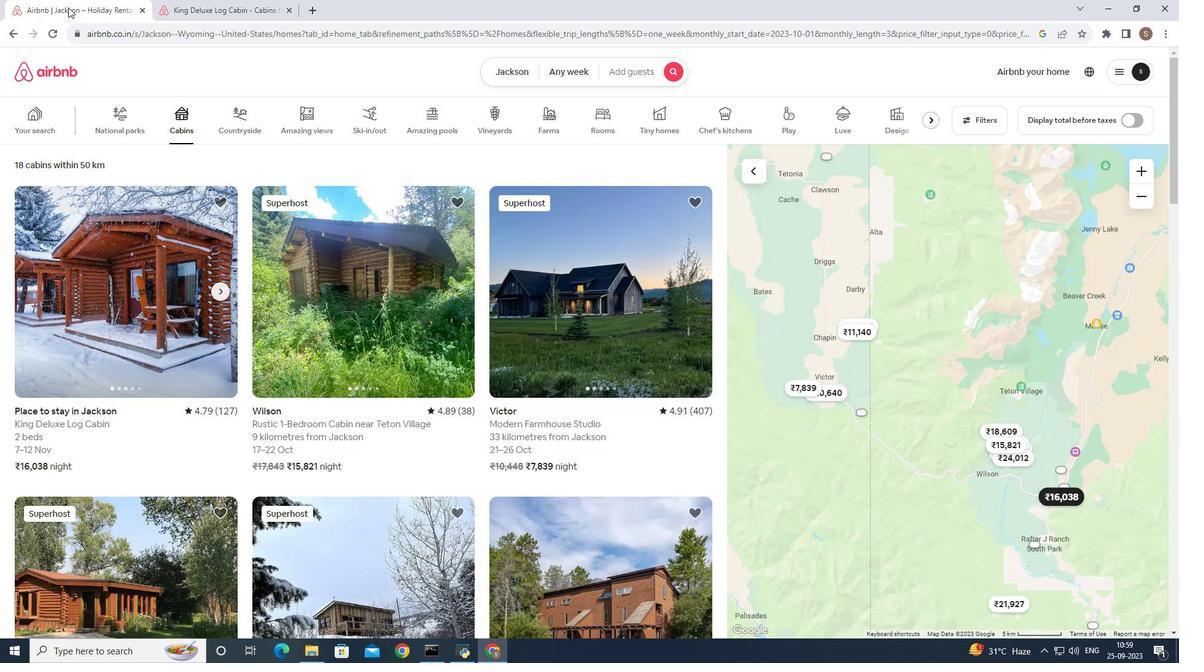
Action: Mouse pressed left at (68, 7)
Screenshot: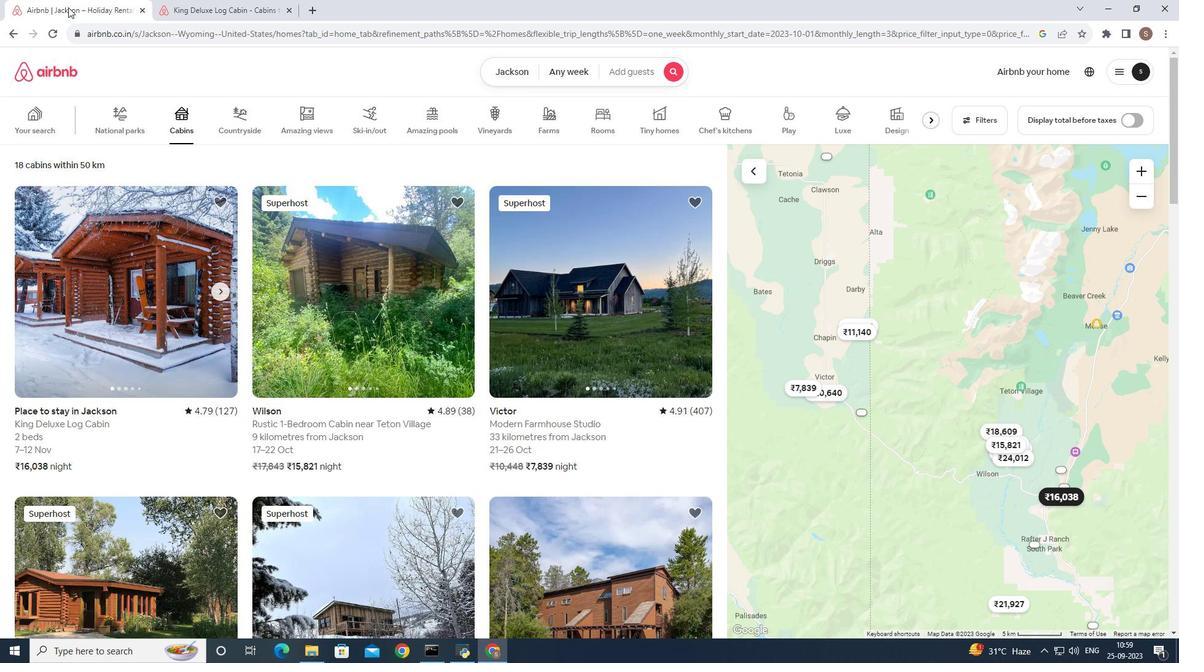 
Action: Mouse moved to (447, 297)
Screenshot: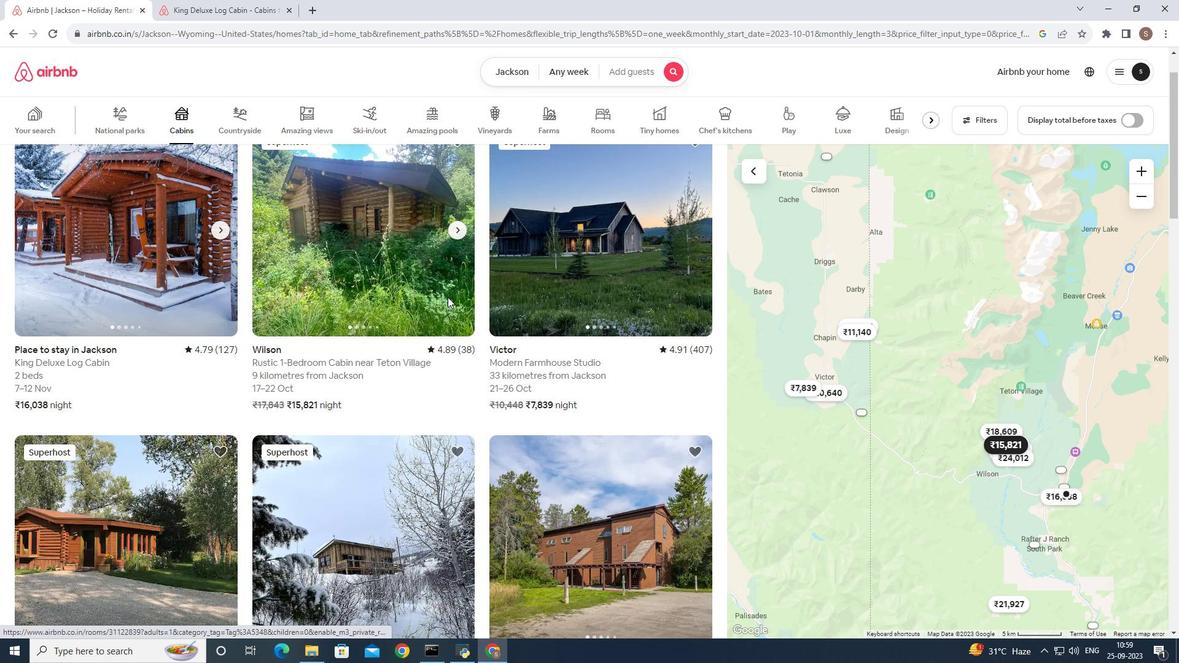 
Action: Mouse scrolled (447, 296) with delta (0, 0)
Screenshot: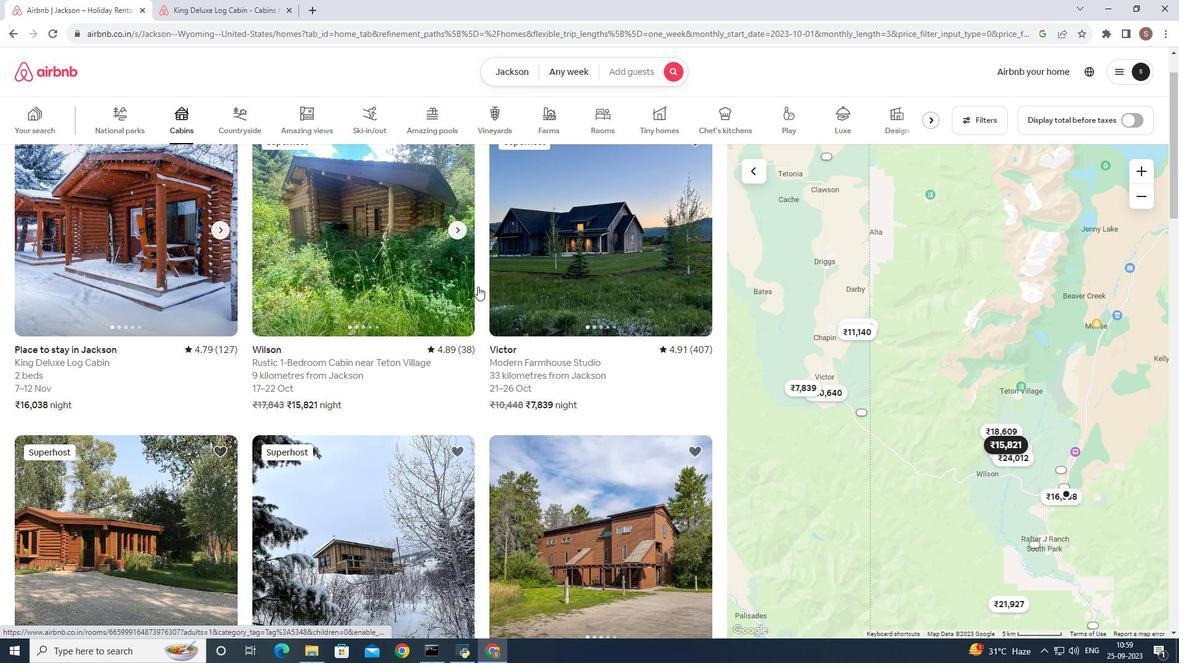 
Action: Mouse moved to (615, 276)
Screenshot: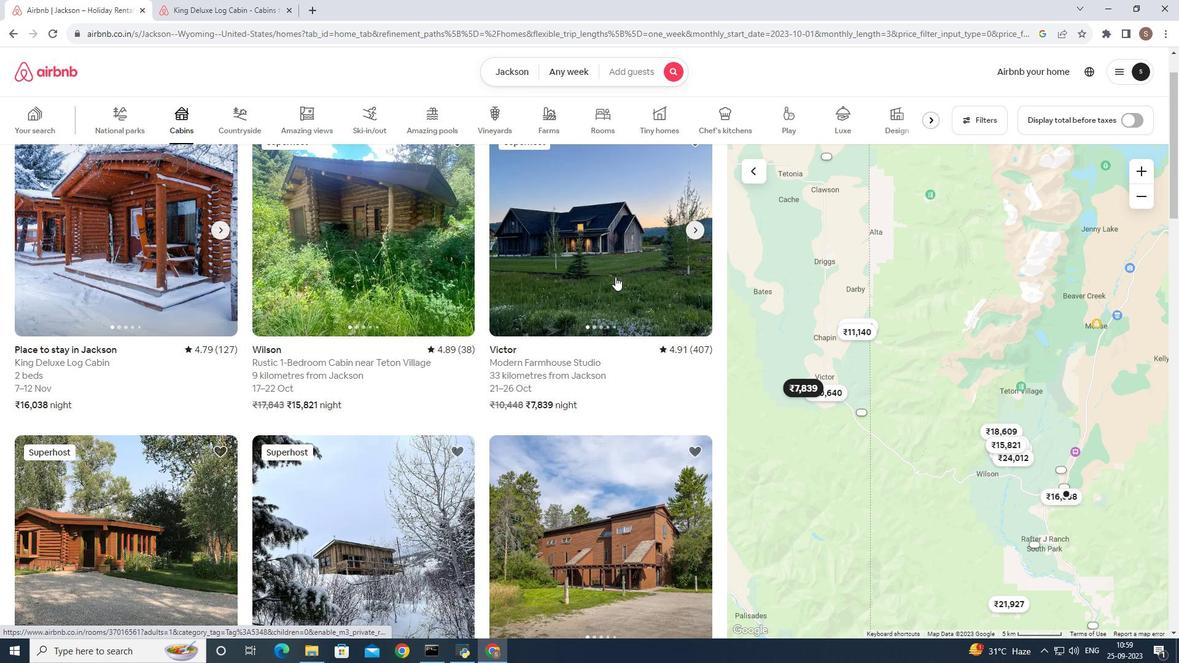 
Action: Mouse pressed left at (615, 276)
Screenshot: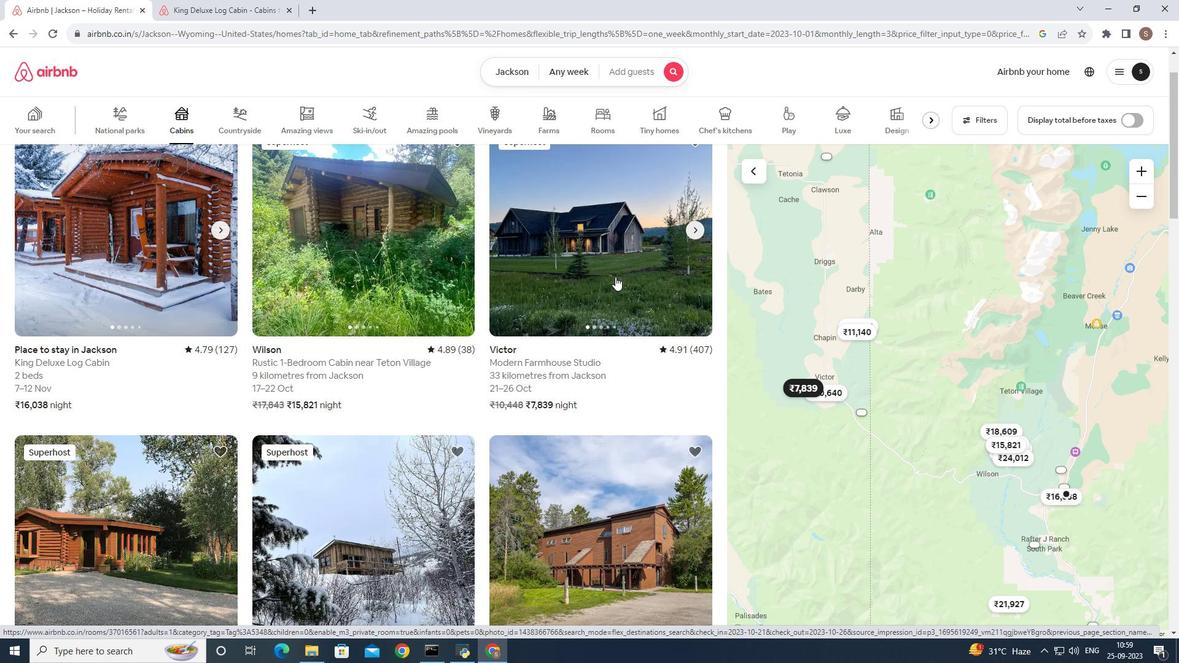 
Action: Mouse moved to (848, 457)
Screenshot: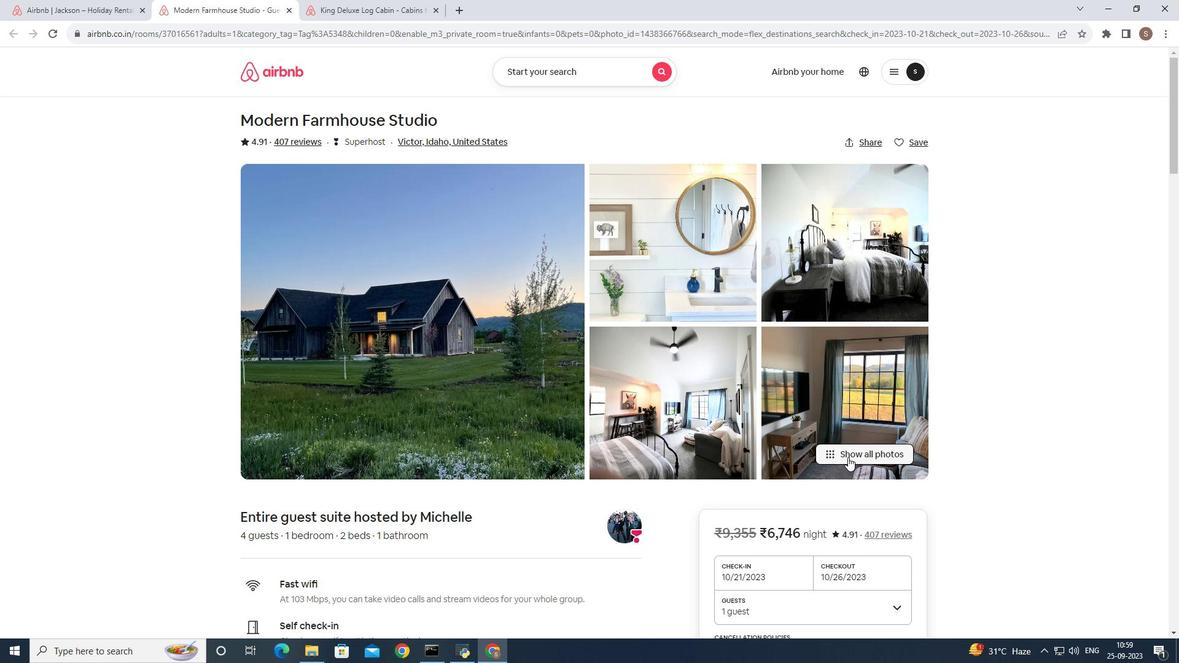 
Action: Mouse pressed left at (848, 457)
Screenshot: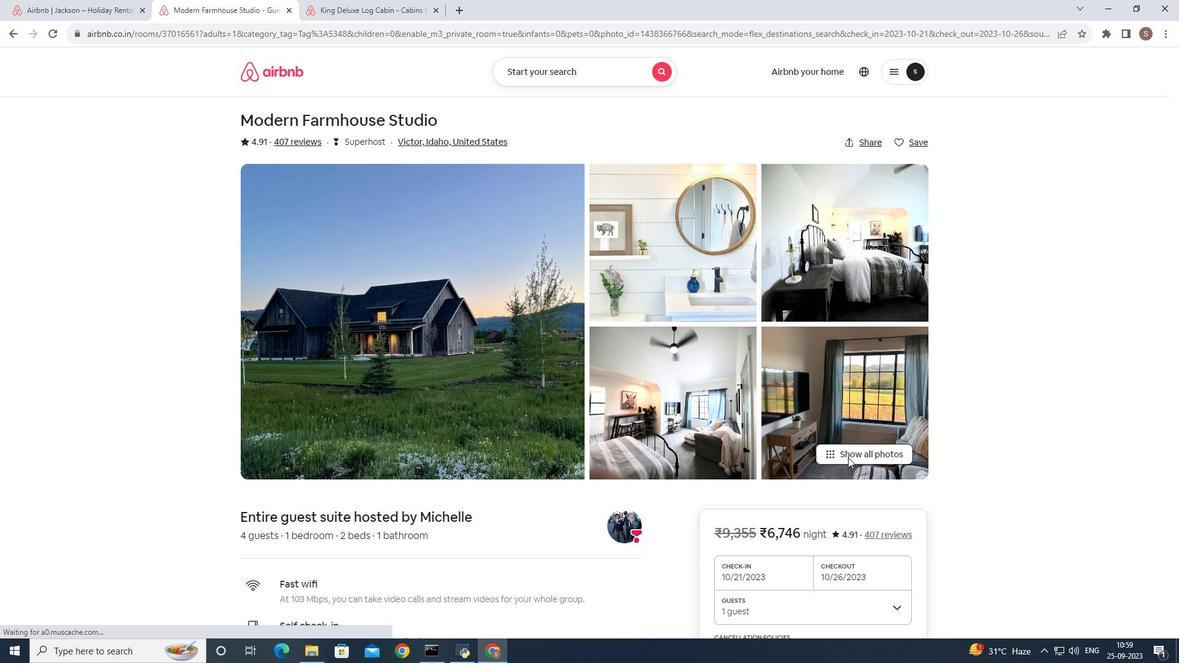 
Action: Mouse moved to (607, 342)
Screenshot: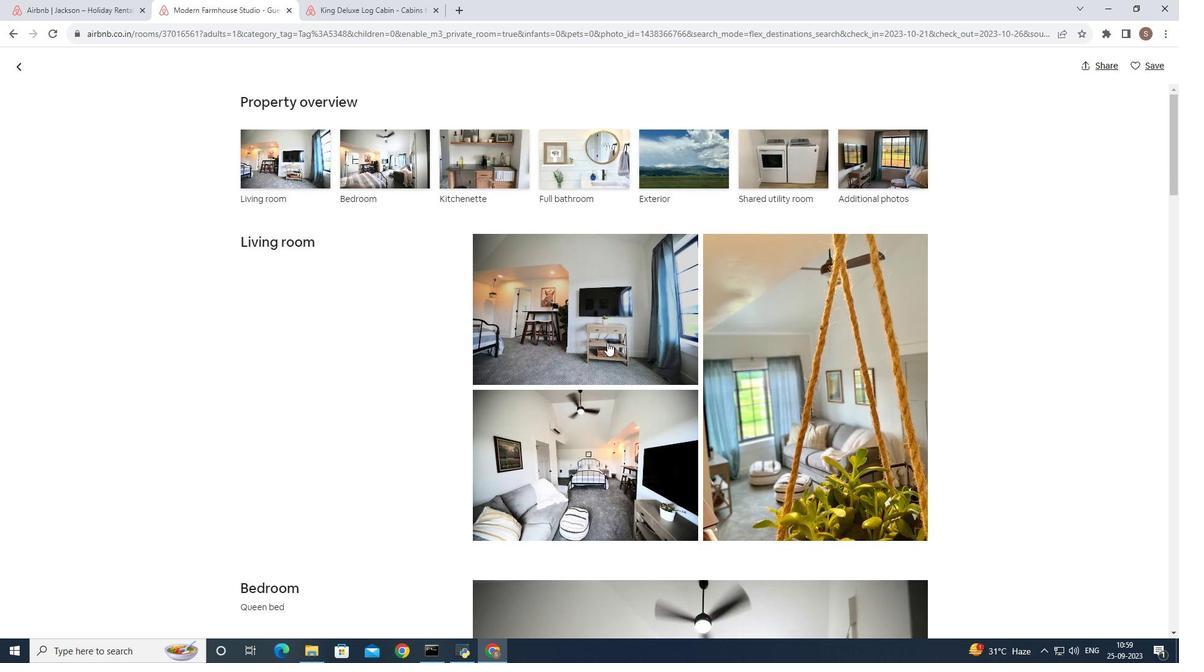 
Action: Mouse pressed left at (607, 342)
Screenshot: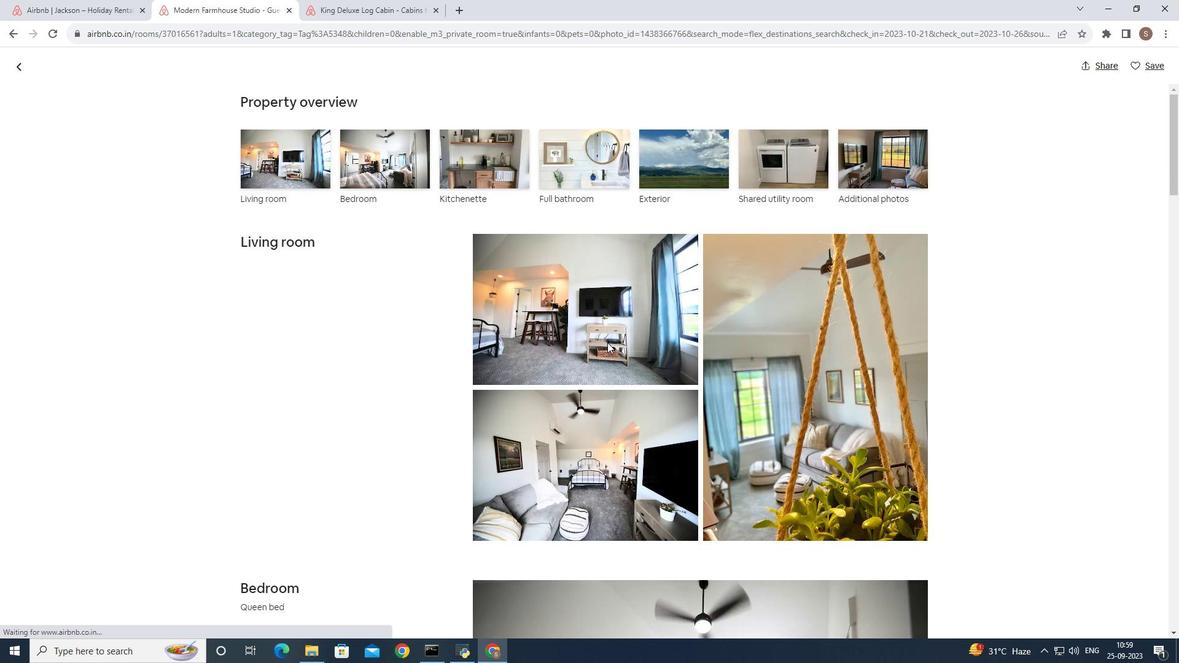 
Action: Key pressed <Key.right><Key.right><Key.right><Key.right><Key.right><Key.right><Key.right><Key.right><Key.right><Key.right><Key.right><Key.right><Key.right><Key.right><Key.right><Key.right><Key.right><Key.right><Key.right>
Screenshot: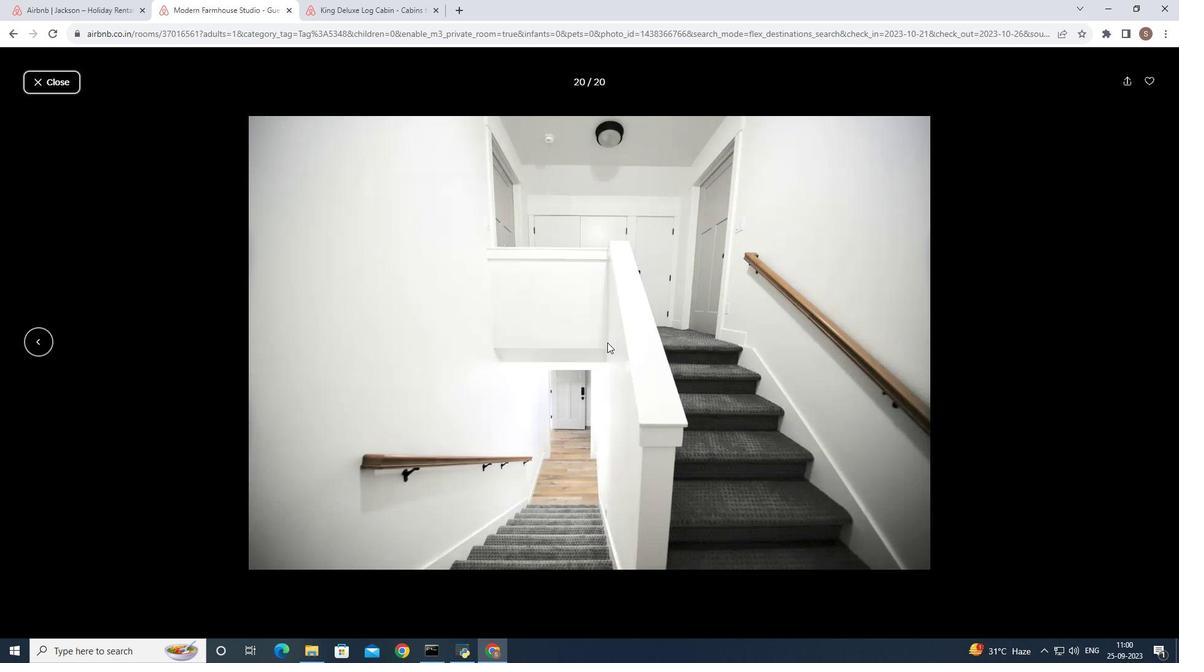 
Action: Mouse moved to (67, 81)
Screenshot: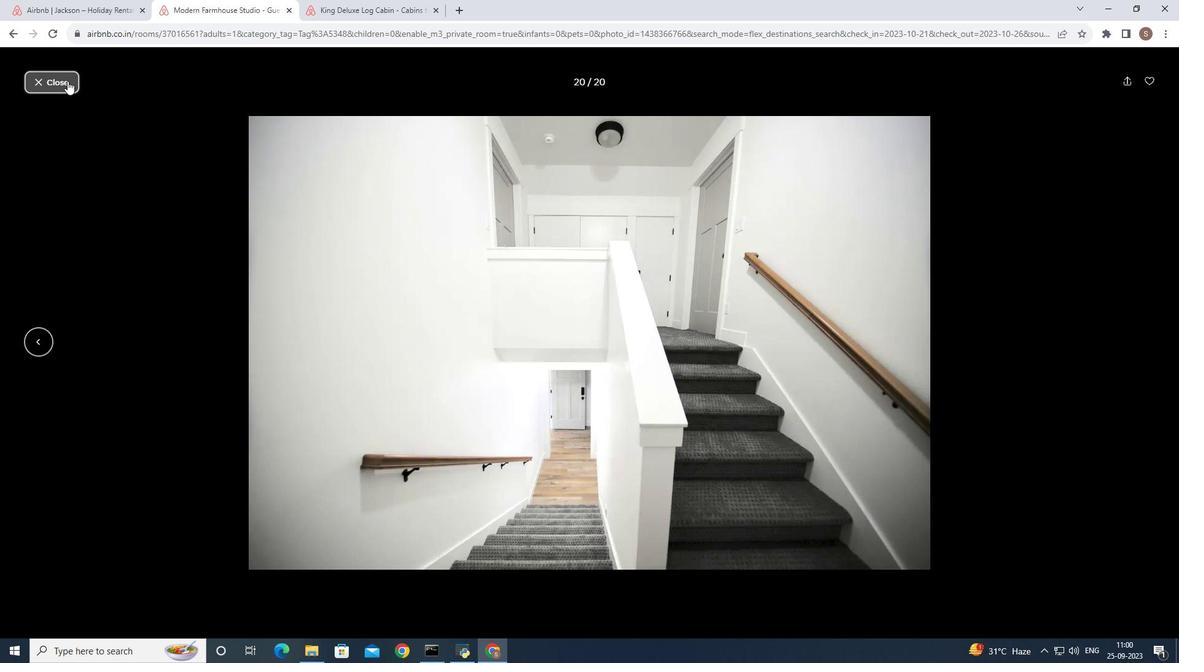 
Action: Mouse pressed left at (67, 81)
Screenshot: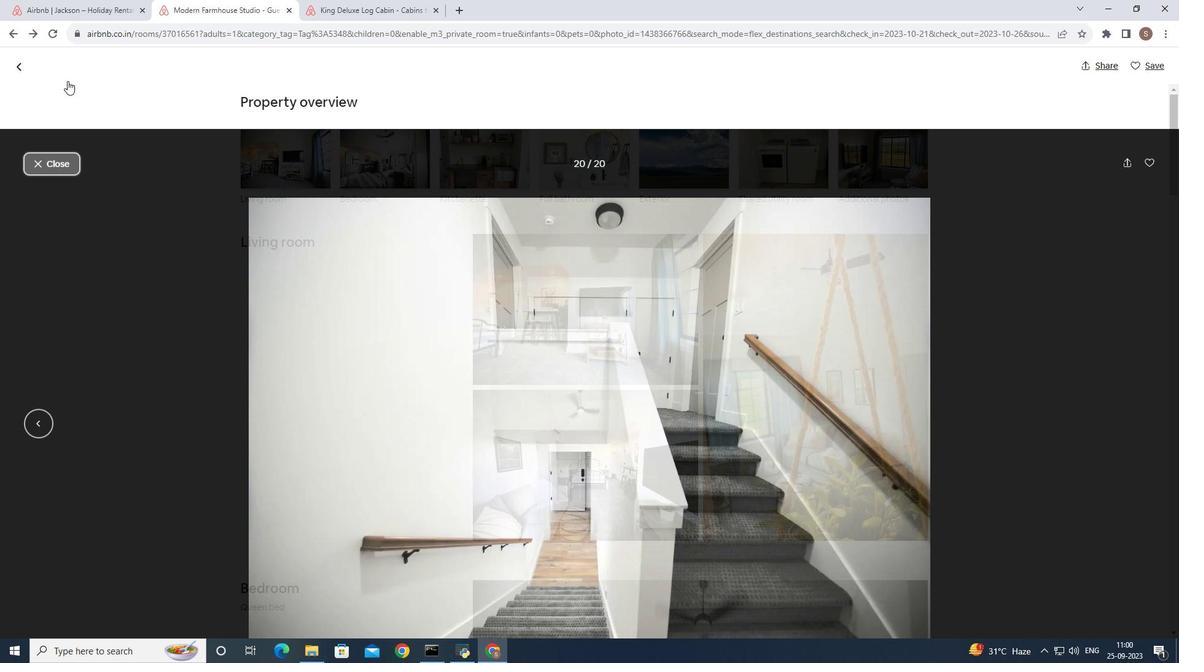 
Action: Mouse moved to (19, 68)
Screenshot: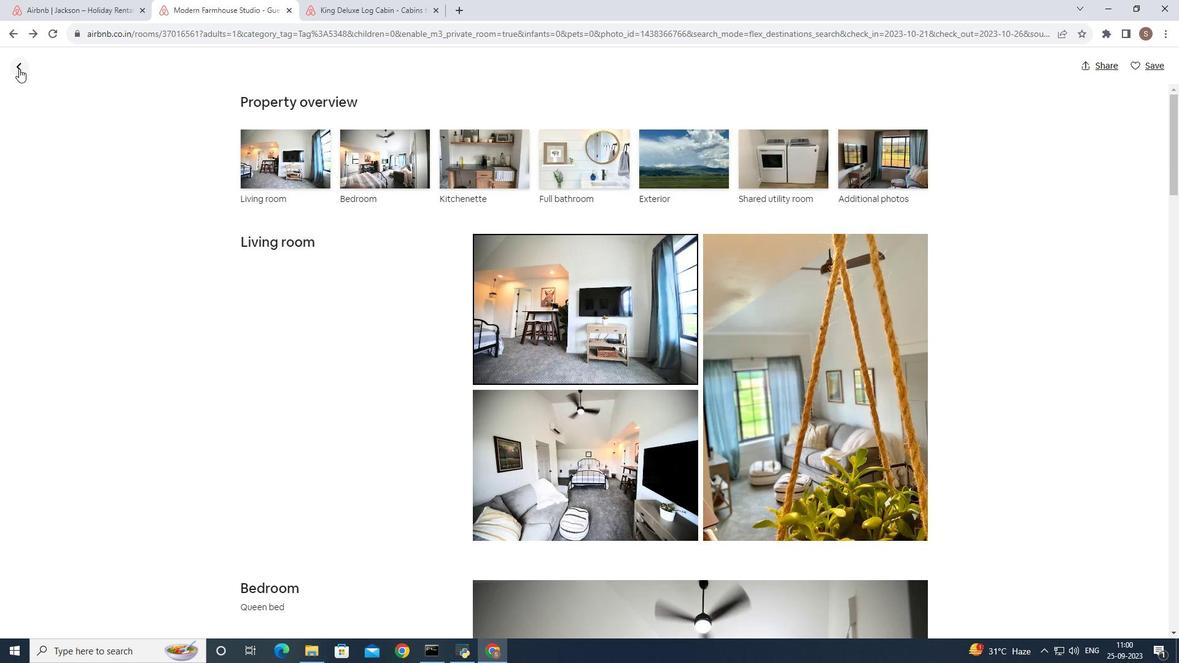 
Action: Mouse pressed left at (19, 68)
Screenshot: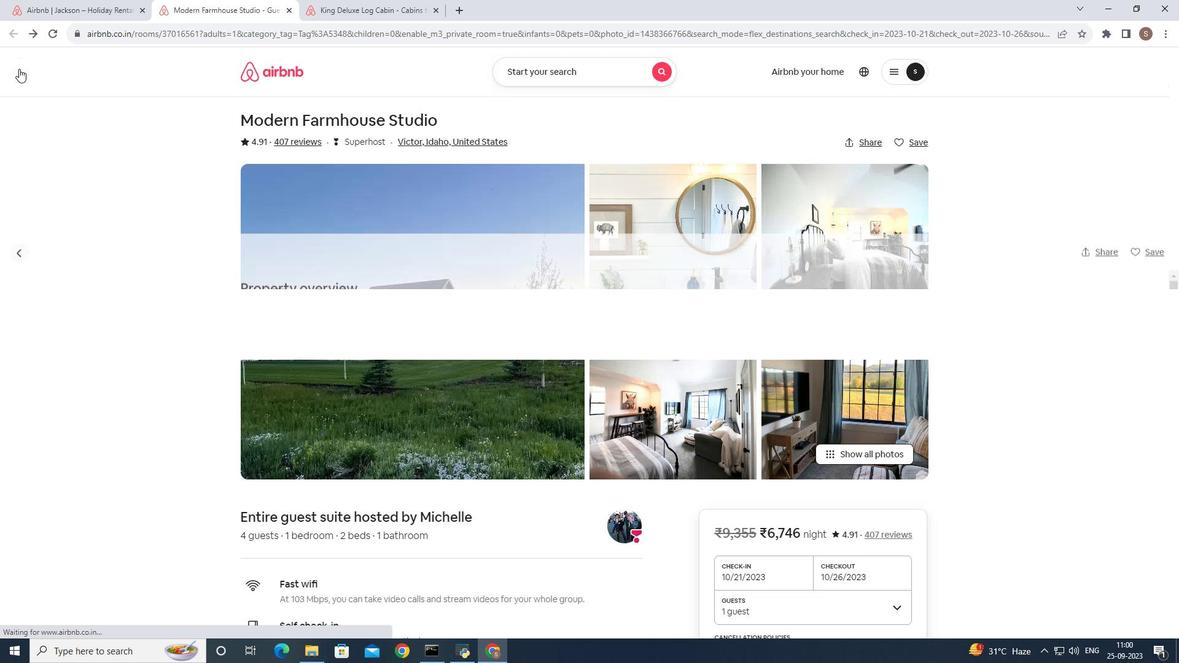 
Action: Mouse moved to (666, 438)
Screenshot: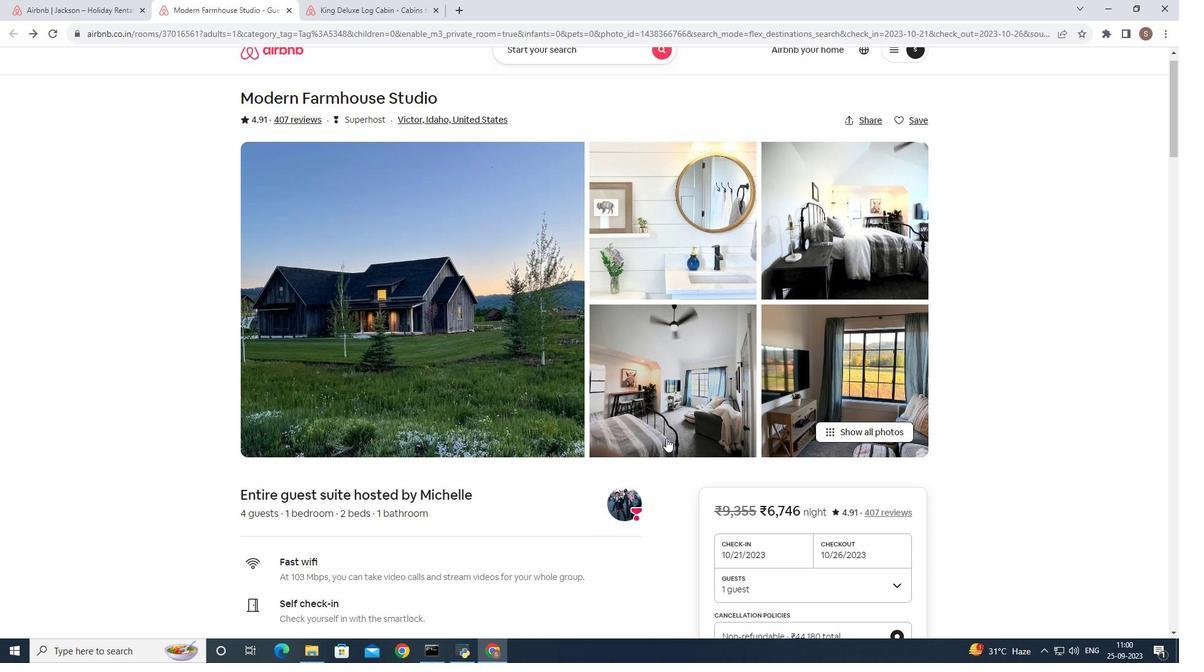 
Action: Mouse scrolled (666, 437) with delta (0, 0)
Screenshot: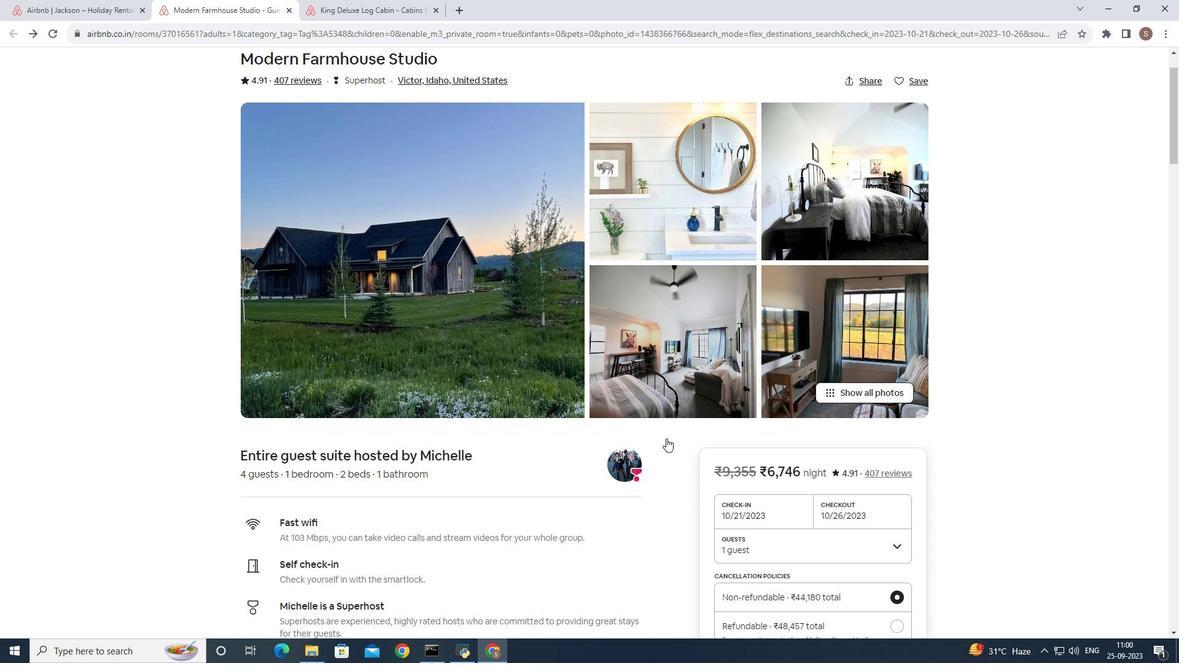 
Action: Mouse scrolled (666, 437) with delta (0, 0)
Screenshot: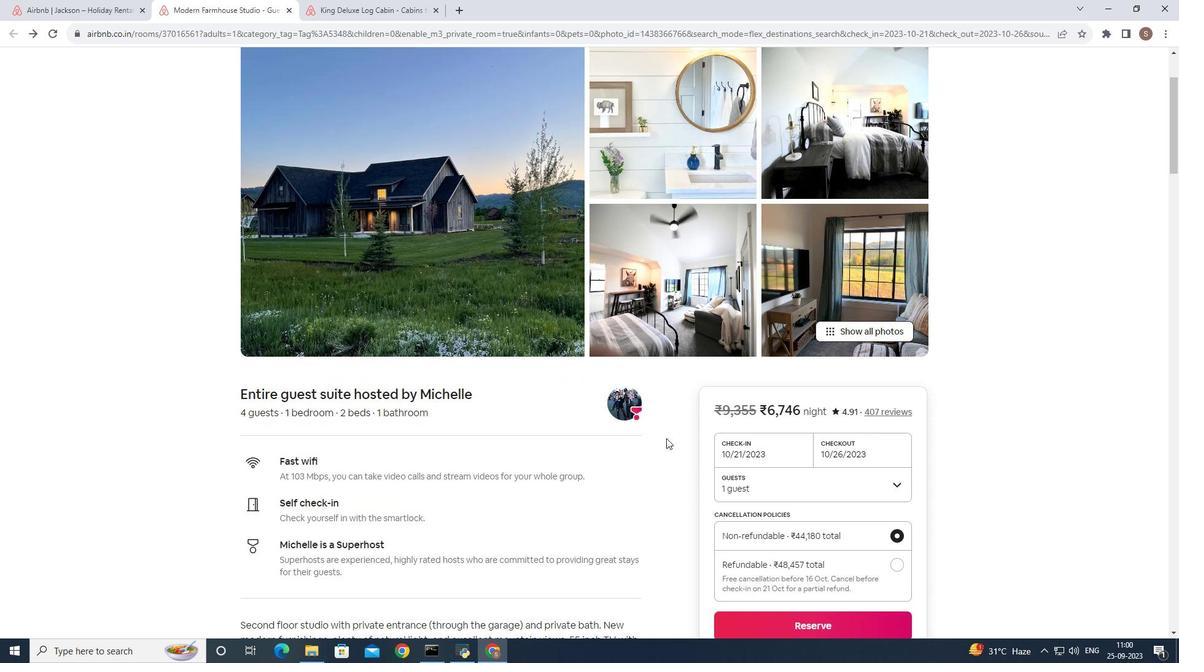 
Action: Mouse scrolled (666, 437) with delta (0, 0)
Screenshot: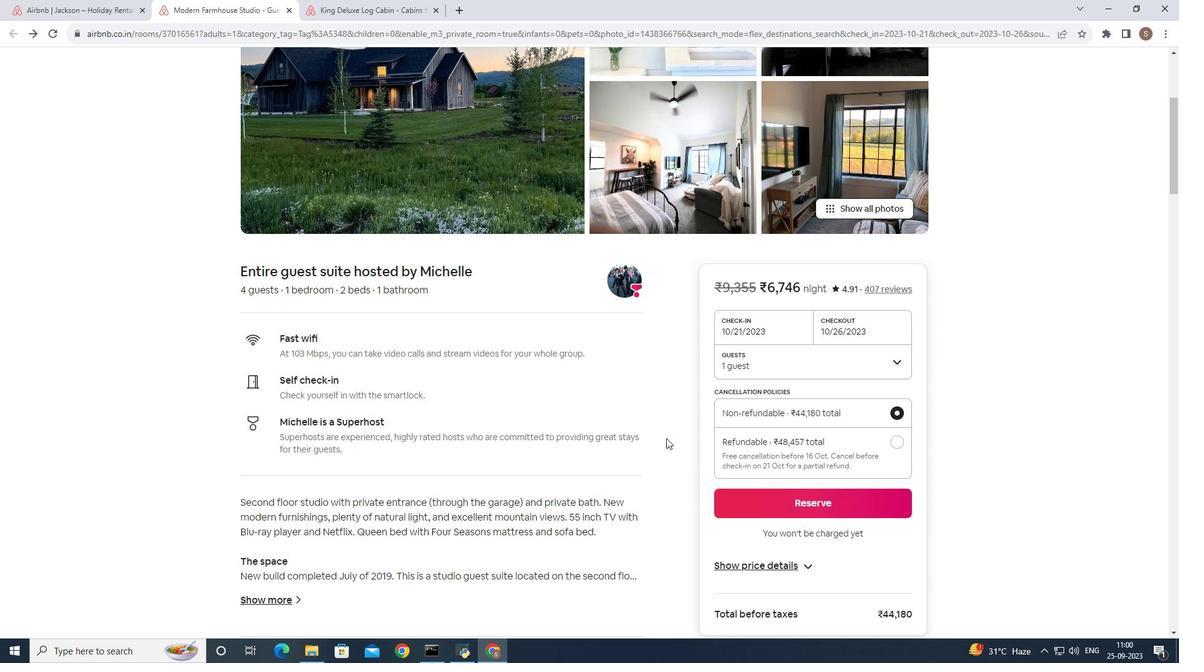 
Action: Mouse scrolled (666, 437) with delta (0, 0)
Screenshot: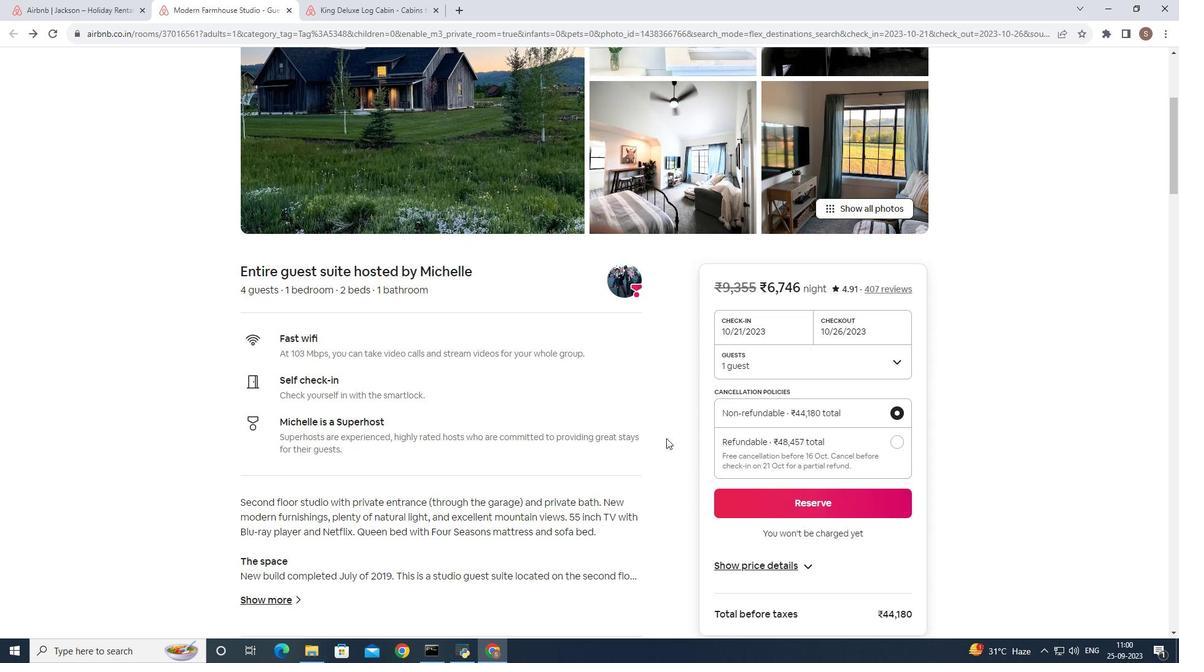 
Action: Mouse moved to (550, 434)
Screenshot: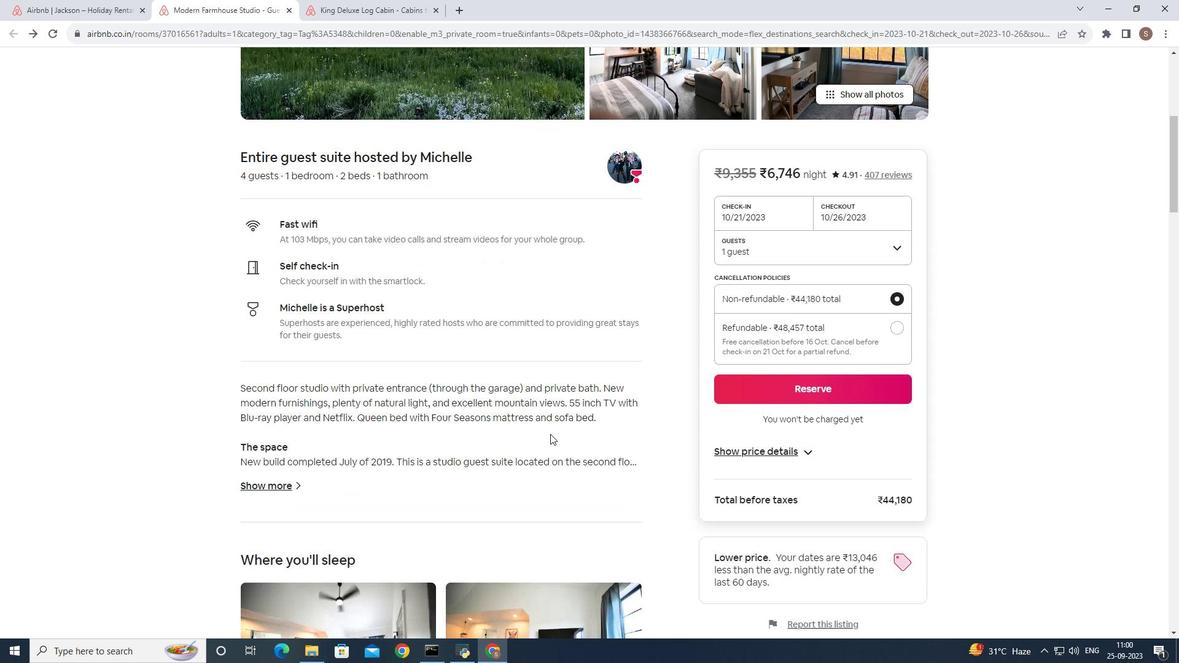 
Action: Mouse scrolled (550, 433) with delta (0, 0)
Screenshot: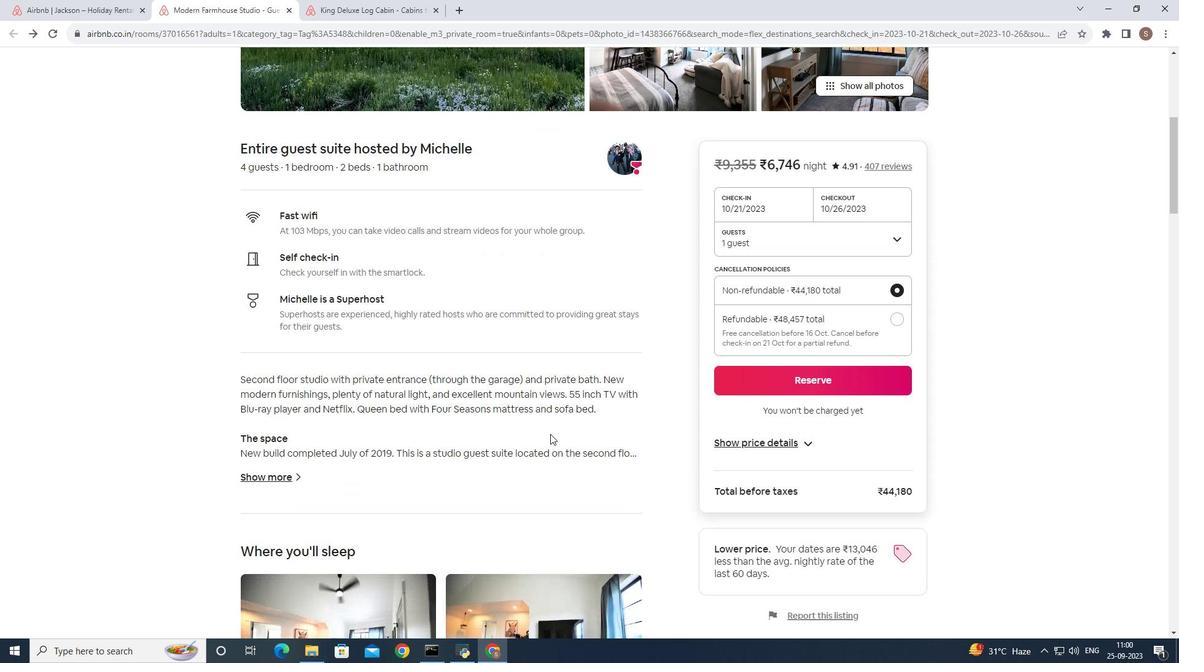 
Action: Mouse moved to (550, 434)
Screenshot: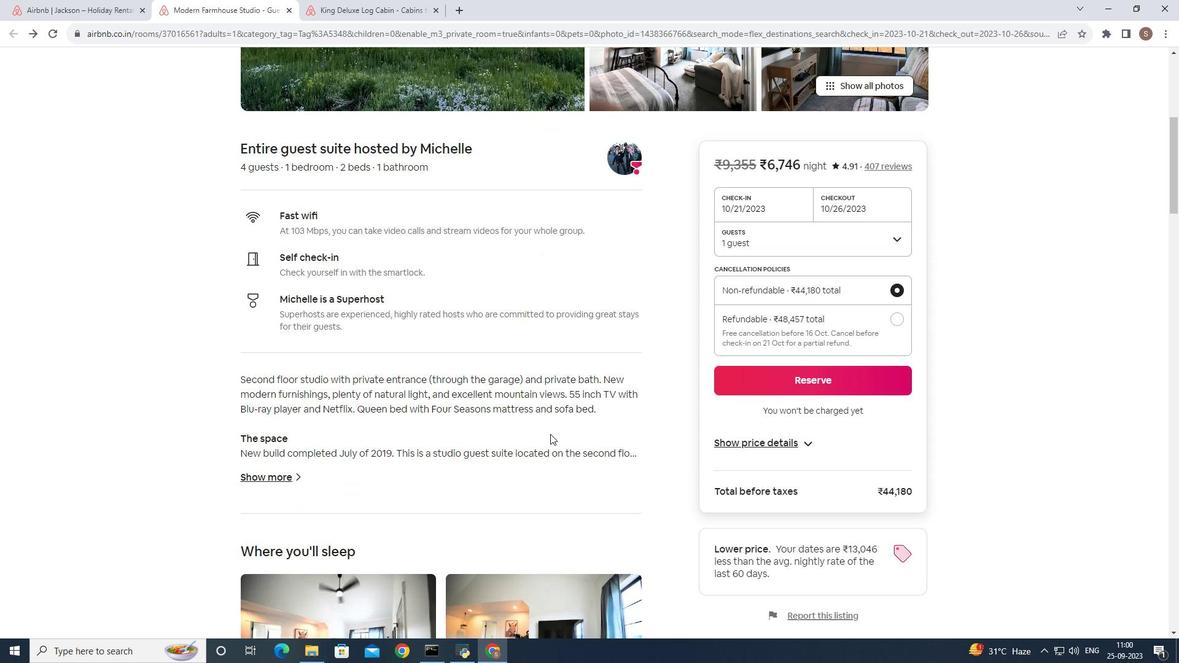 
Action: Mouse scrolled (550, 433) with delta (0, 0)
Screenshot: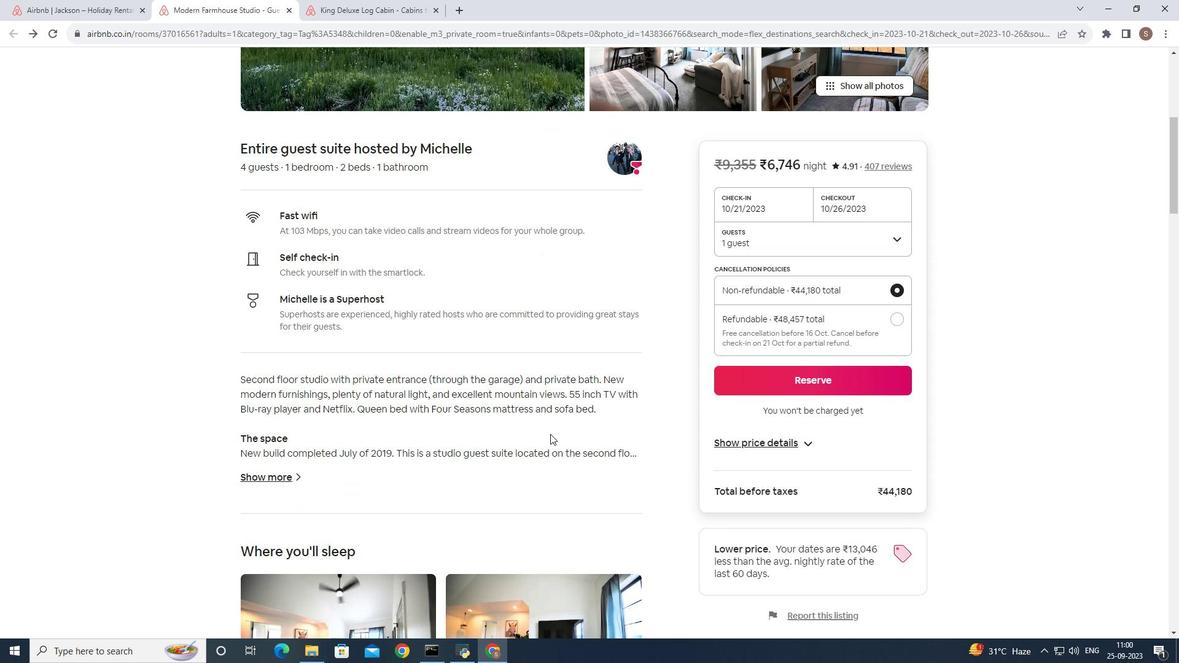
Action: Mouse moved to (549, 434)
Screenshot: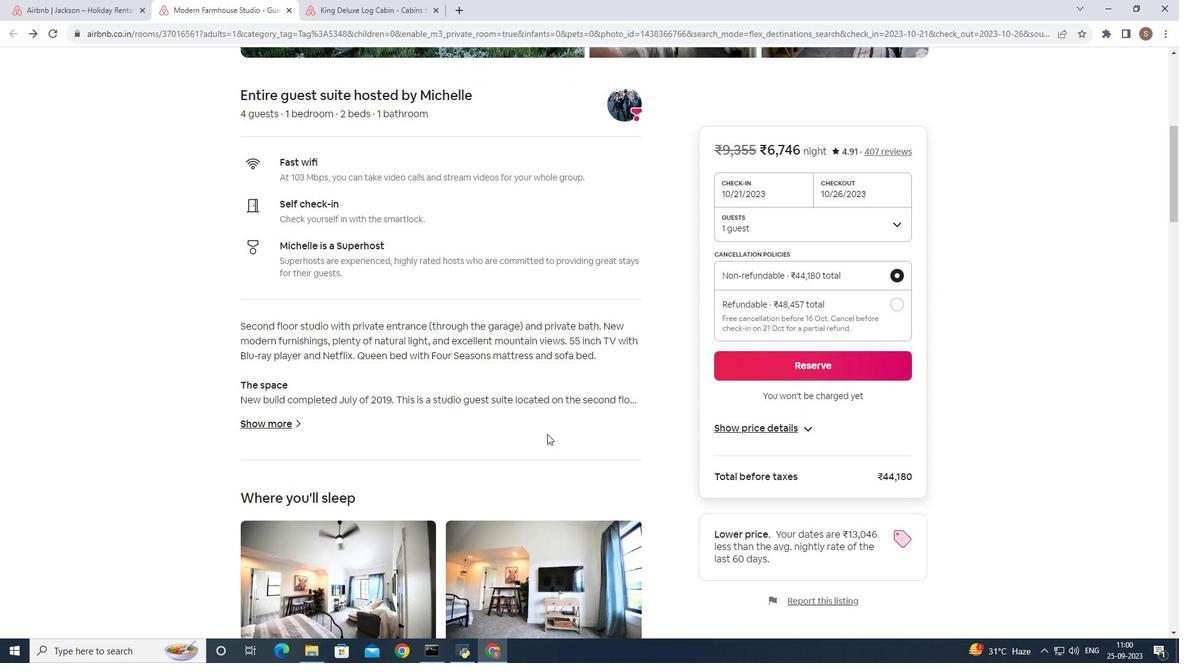 
Action: Mouse scrolled (549, 433) with delta (0, 0)
Screenshot: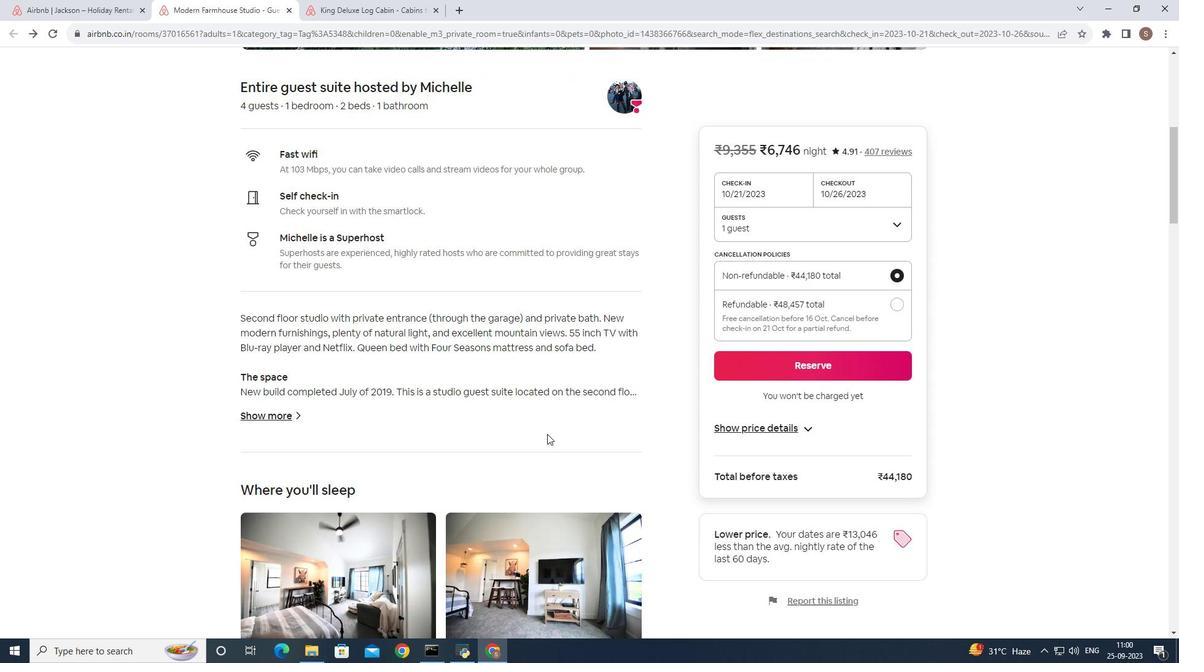 
Action: Mouse moved to (547, 434)
Screenshot: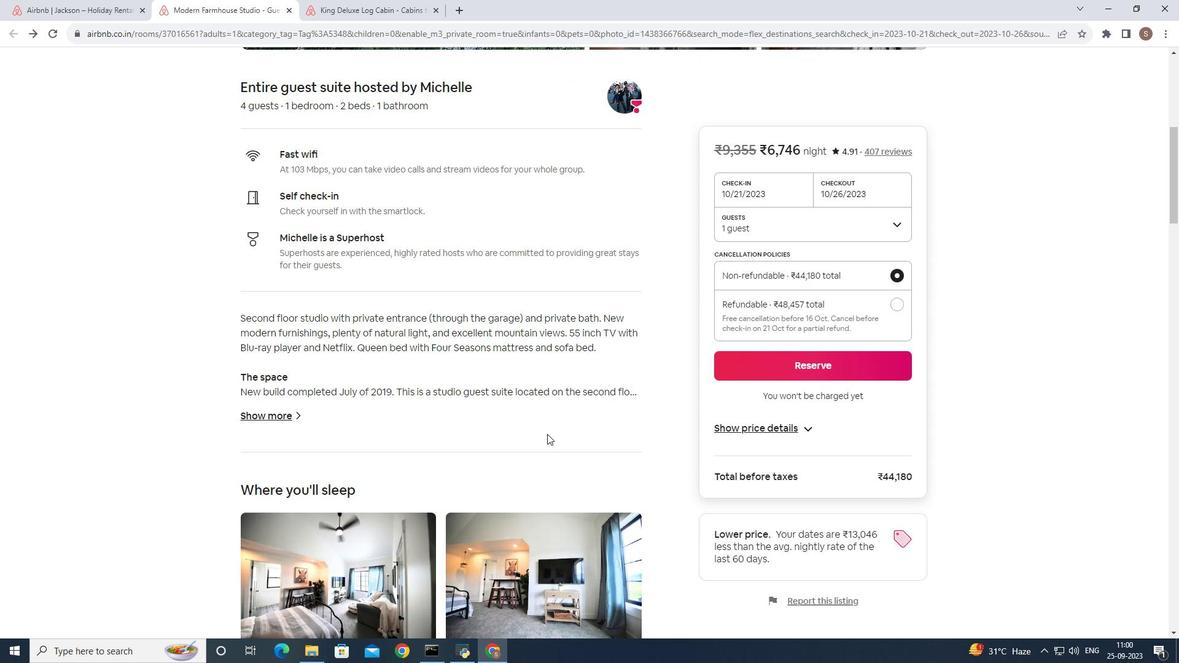 
Action: Mouse scrolled (547, 433) with delta (0, 0)
Screenshot: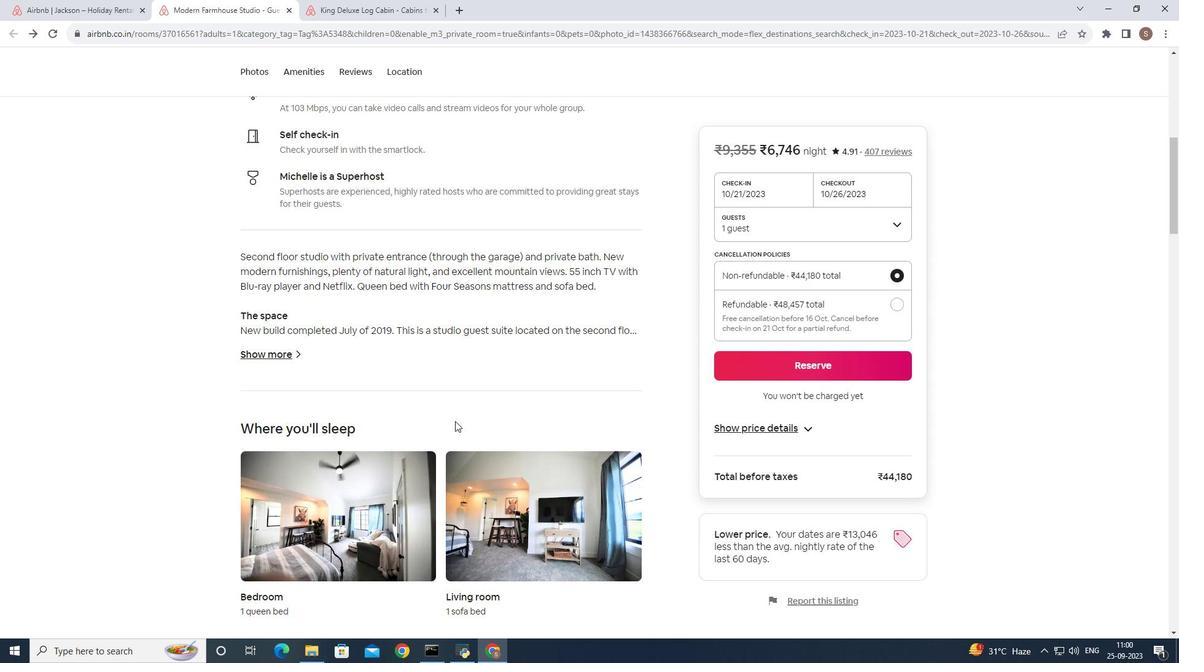 
Action: Mouse moved to (265, 348)
Screenshot: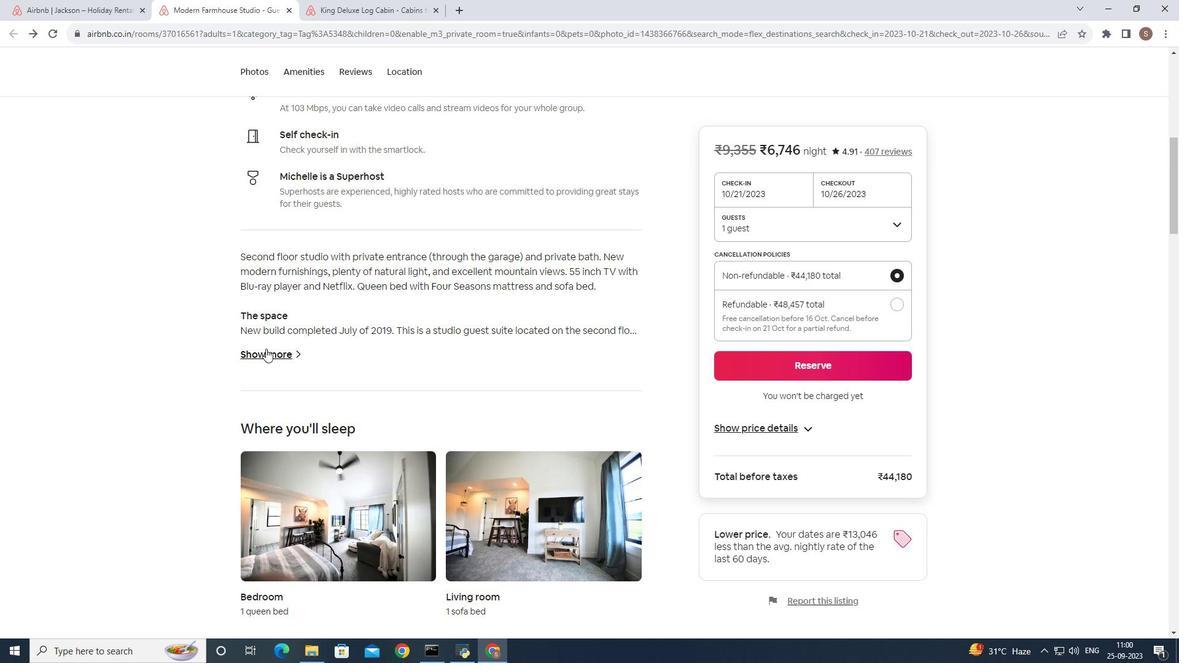 
Action: Mouse pressed left at (265, 348)
Screenshot: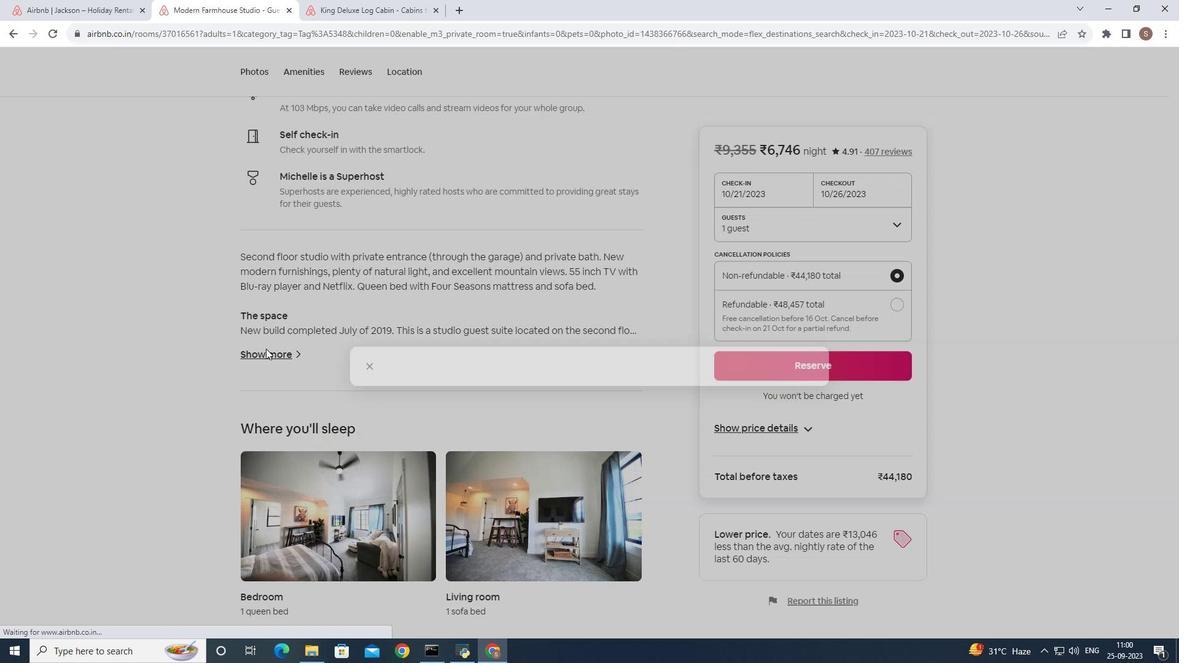 
Action: Mouse moved to (523, 317)
Screenshot: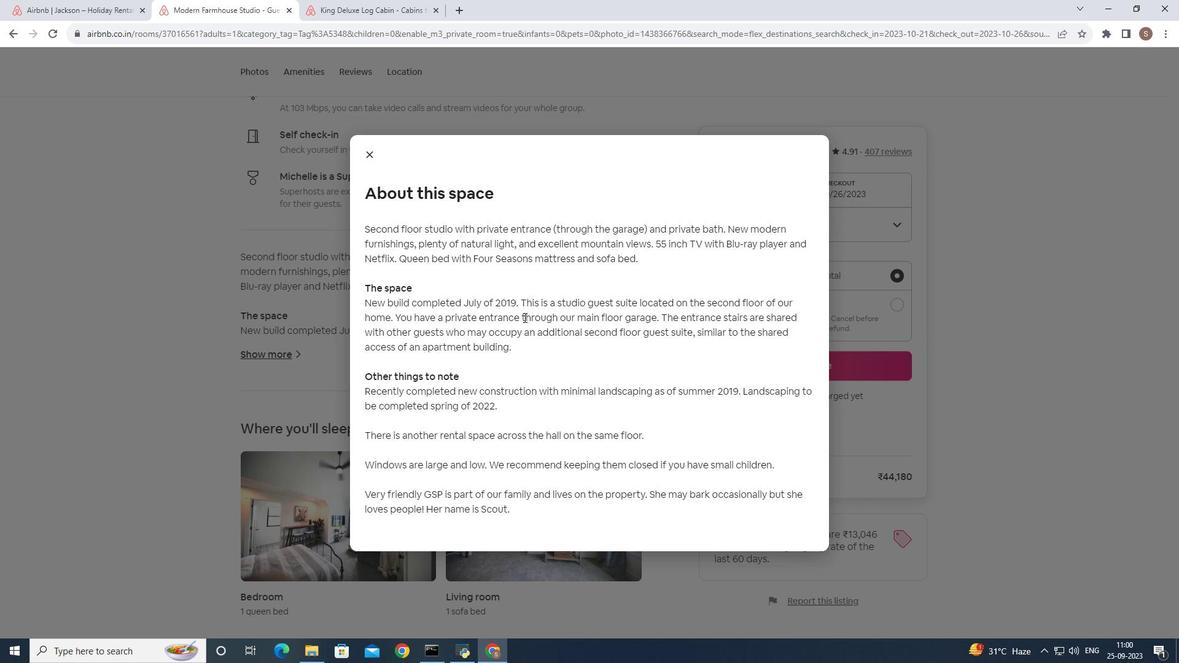 
Action: Mouse scrolled (523, 316) with delta (0, 0)
Screenshot: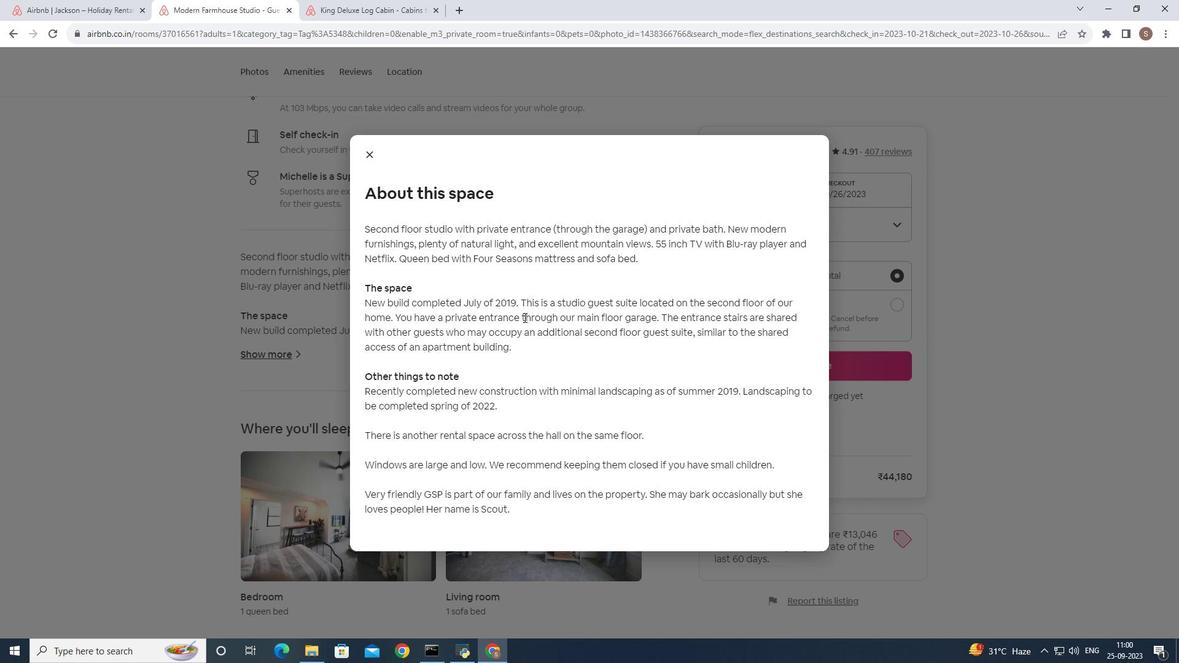 
Action: Mouse scrolled (523, 316) with delta (0, 0)
Screenshot: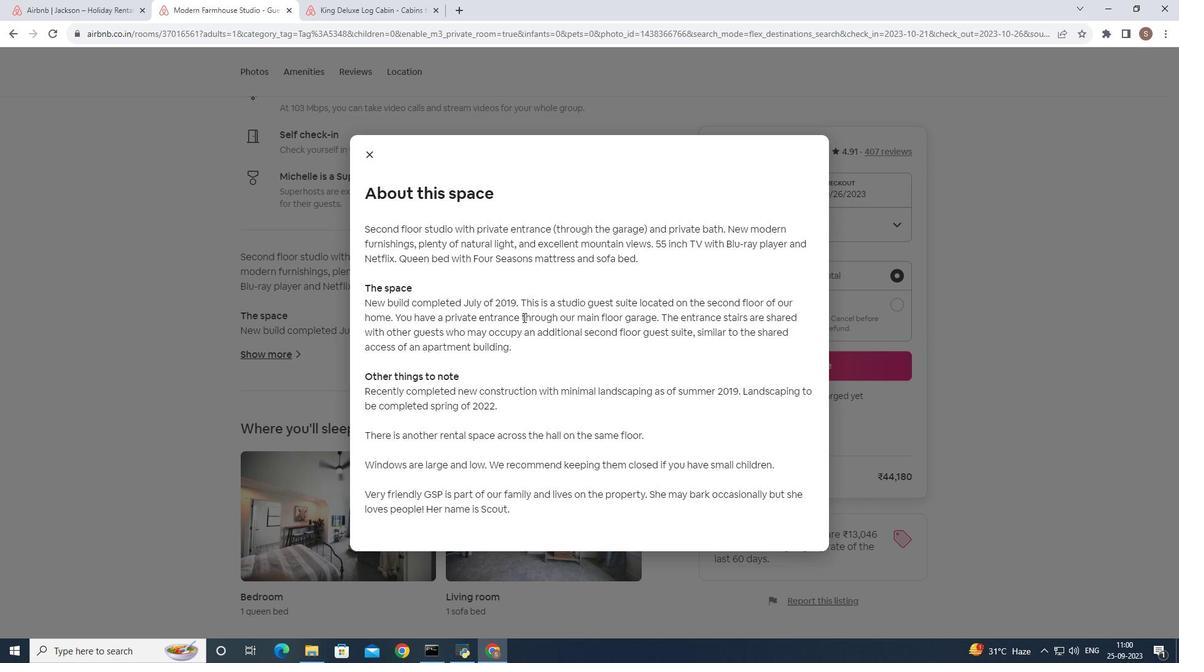 
Action: Mouse moved to (368, 161)
Screenshot: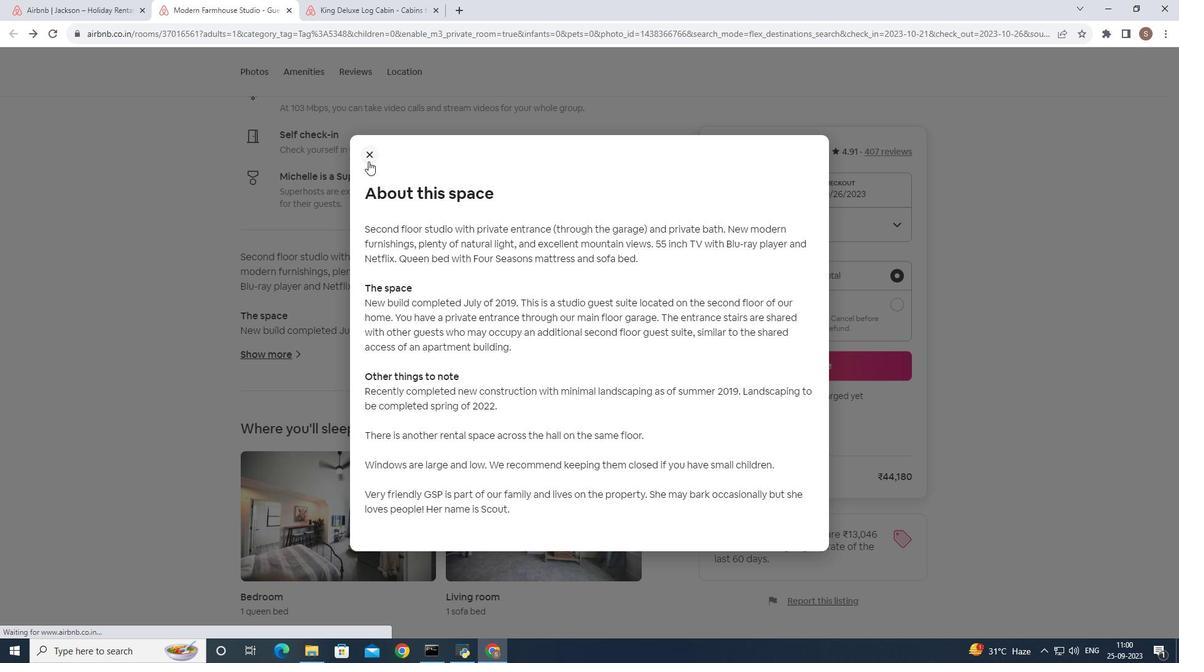 
Action: Mouse pressed left at (368, 161)
Screenshot: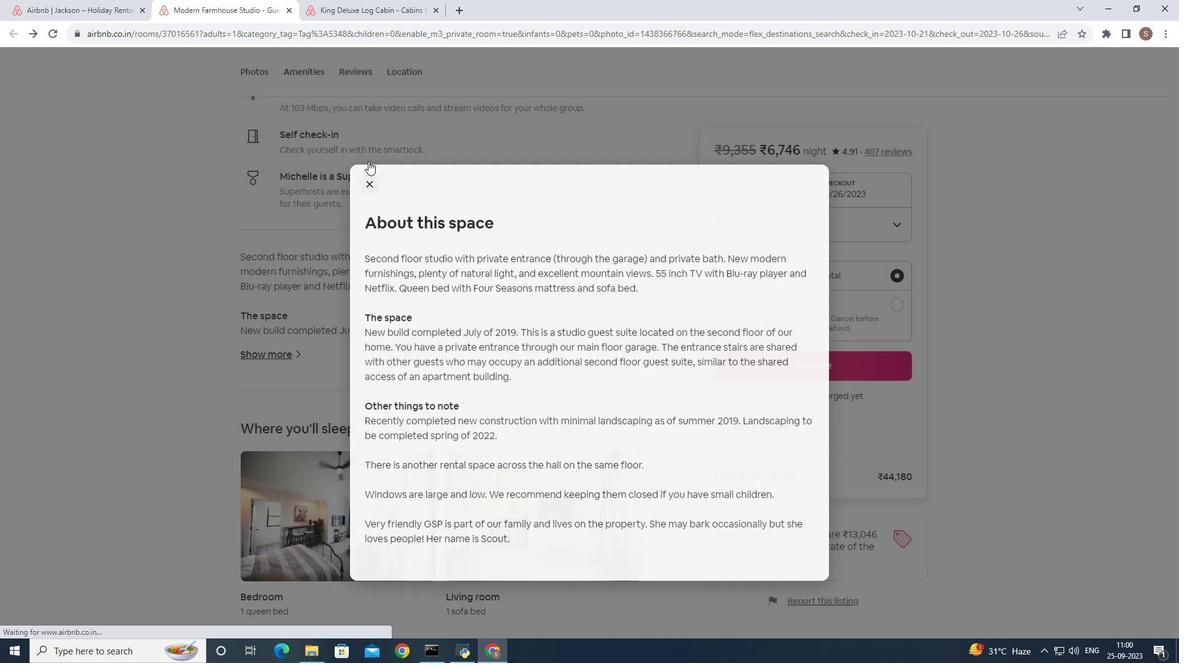 
Action: Mouse moved to (410, 296)
Screenshot: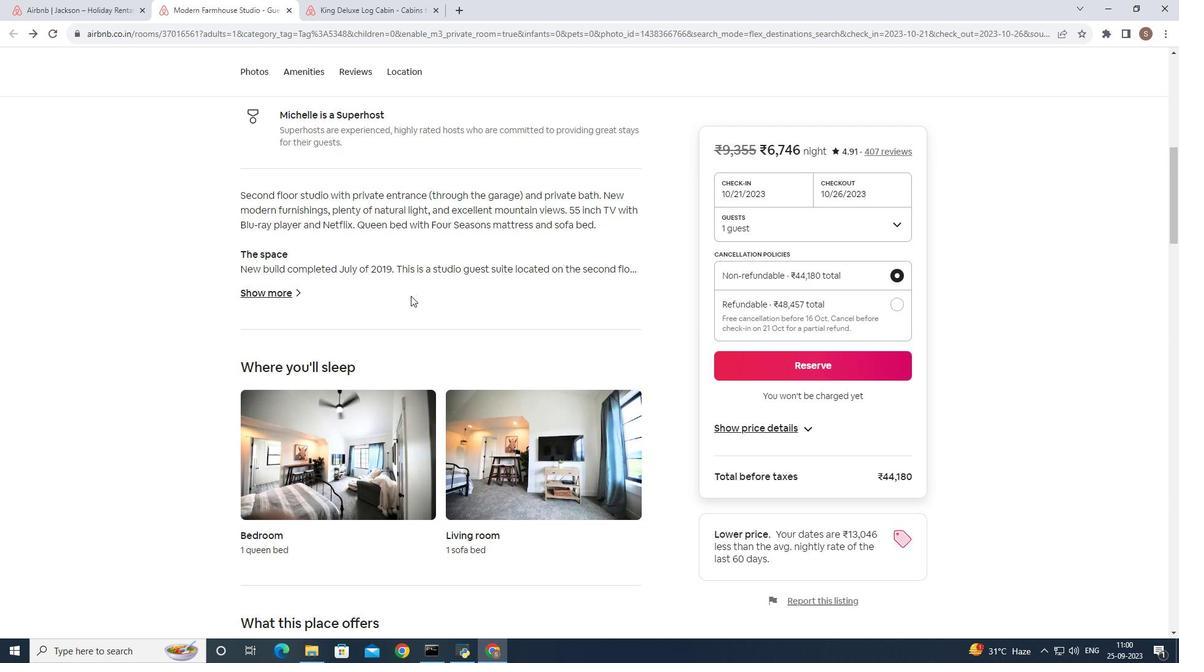 
Action: Mouse scrolled (410, 295) with delta (0, 0)
Screenshot: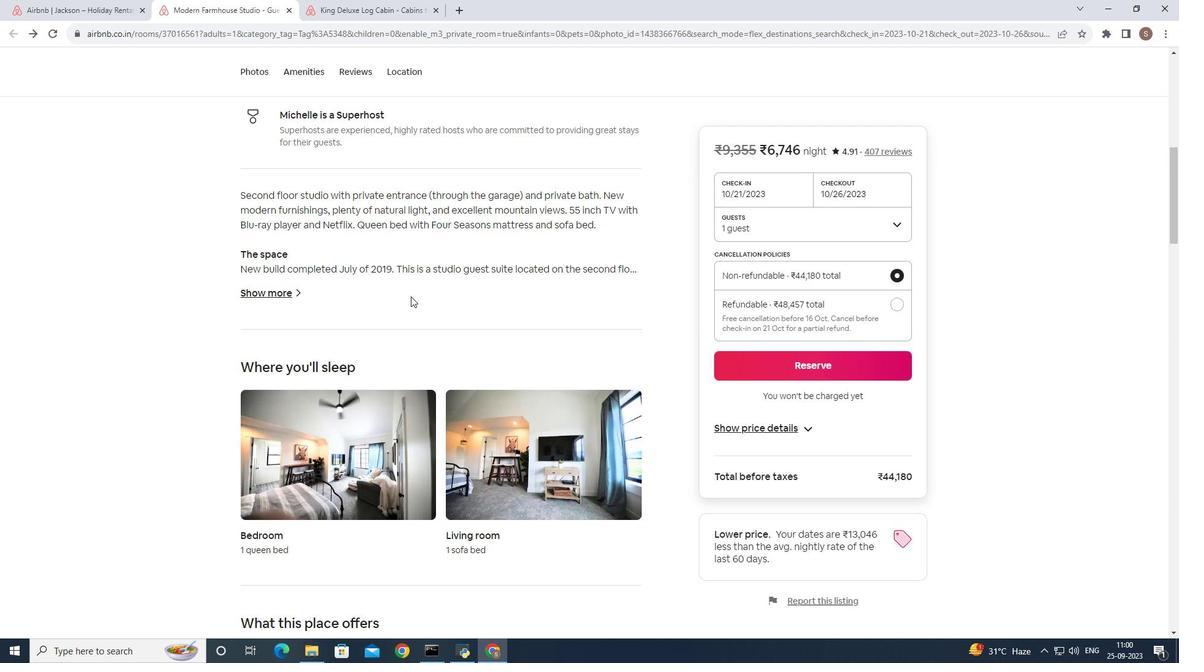 
Action: Mouse moved to (413, 310)
Screenshot: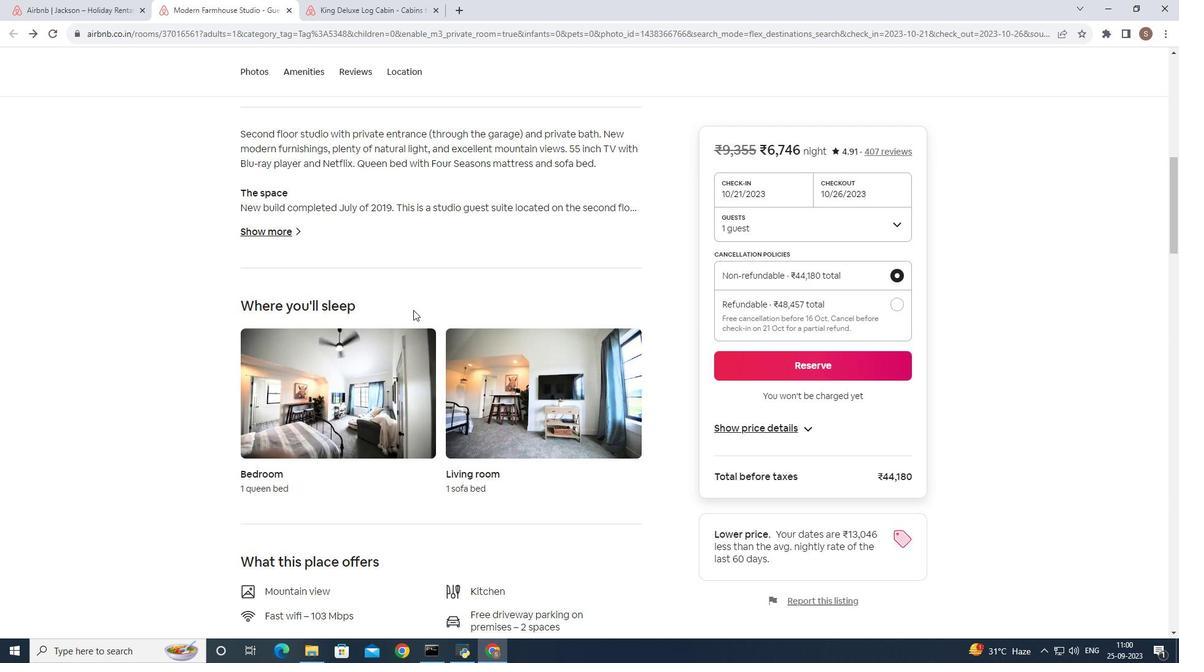 
Action: Mouse scrolled (413, 309) with delta (0, 0)
Screenshot: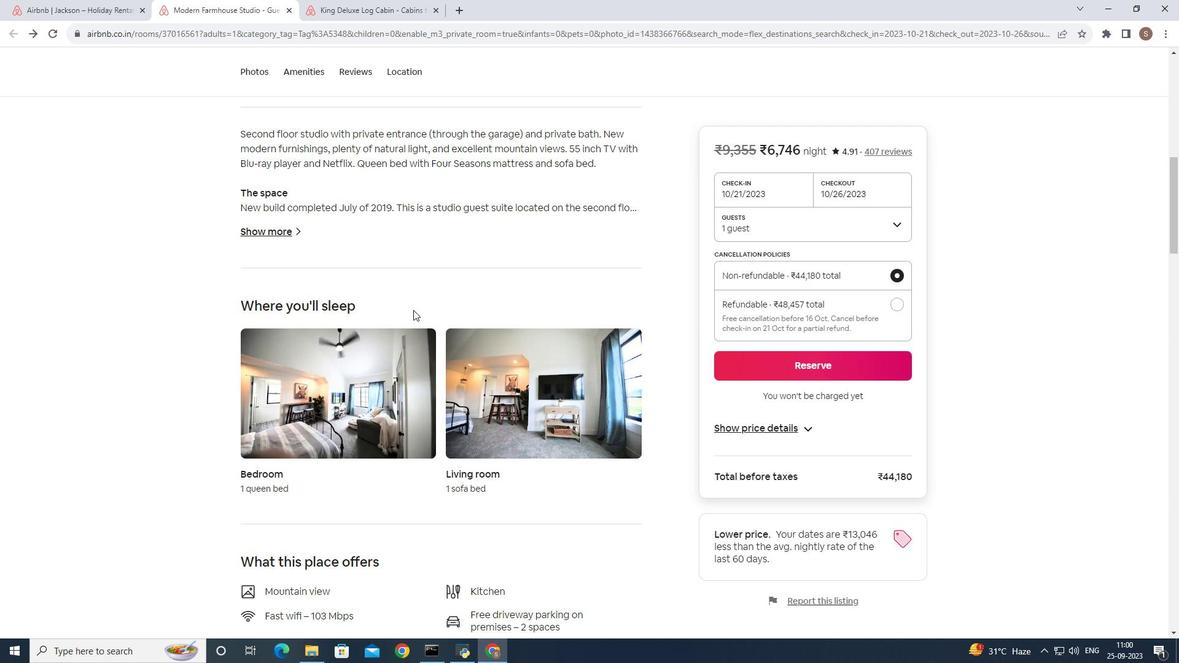 
Action: Mouse scrolled (413, 309) with delta (0, 0)
Screenshot: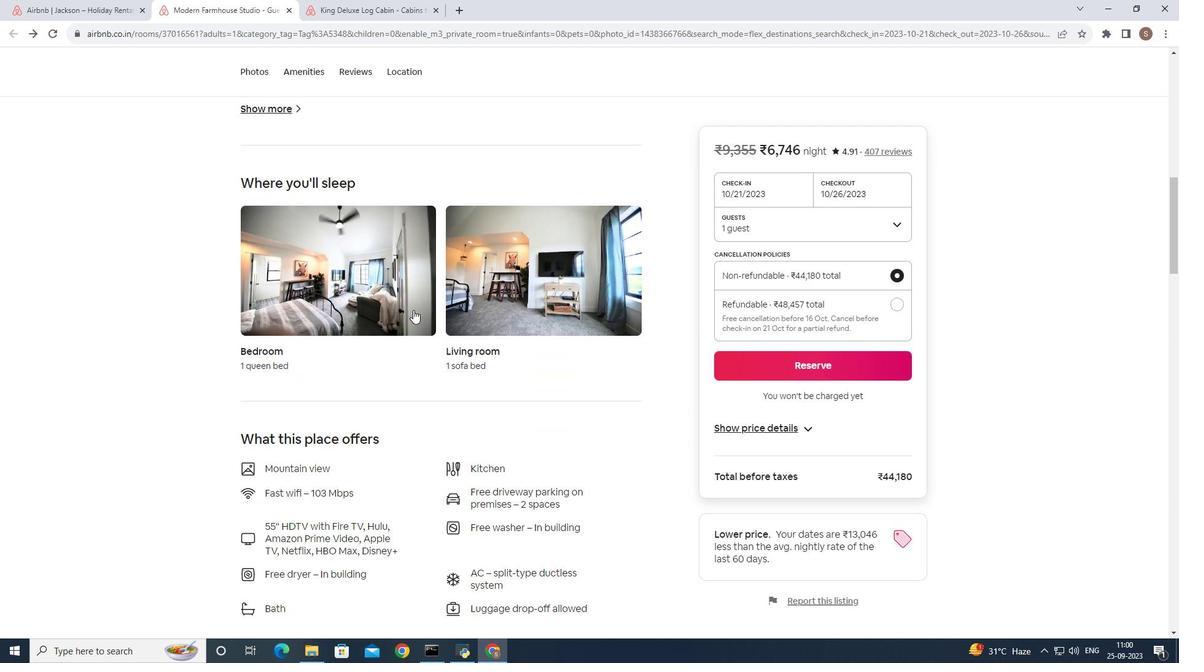 
Action: Mouse scrolled (413, 309) with delta (0, 0)
Screenshot: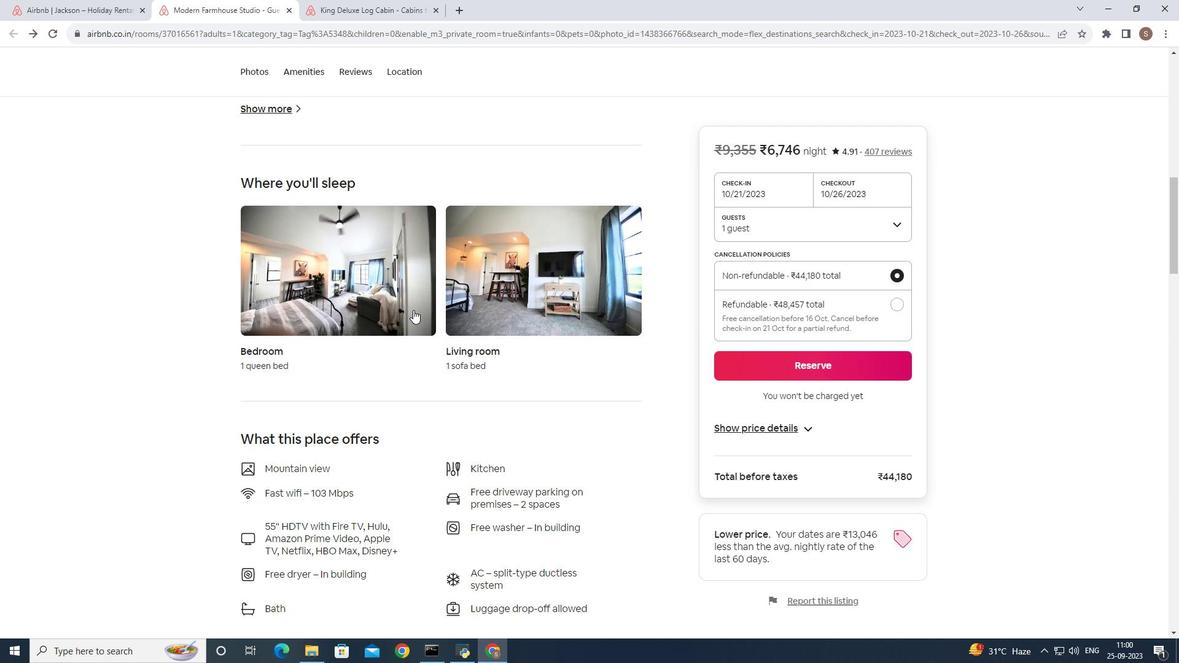 
Action: Mouse scrolled (413, 309) with delta (0, 0)
Screenshot: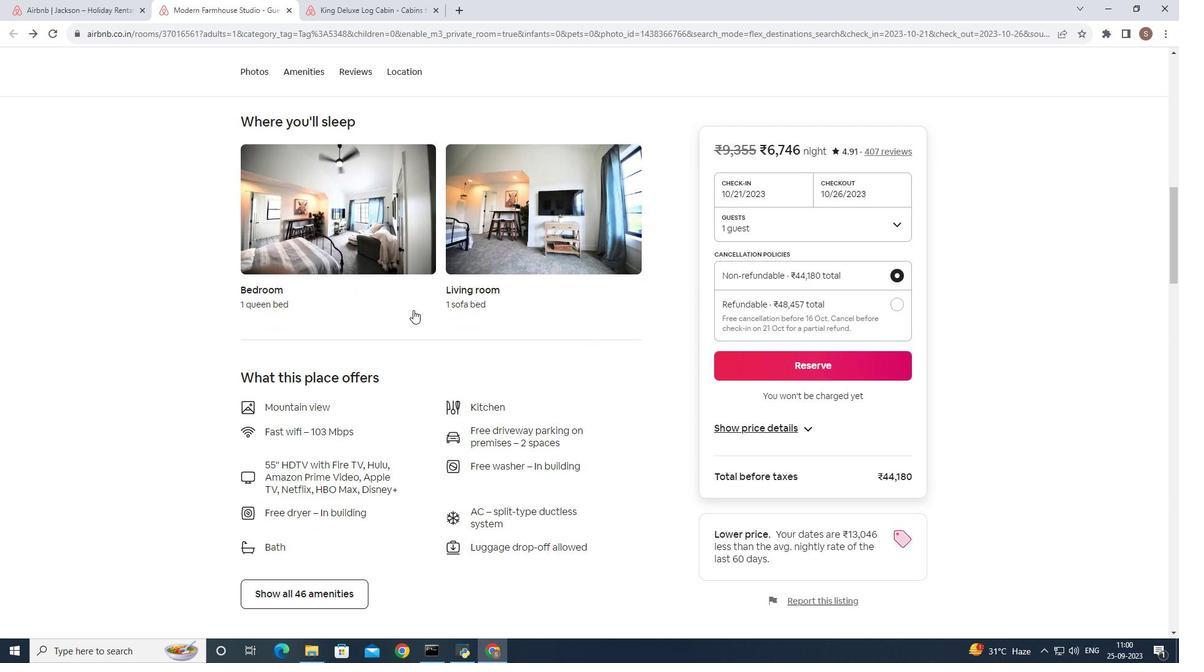
Action: Mouse scrolled (413, 309) with delta (0, 0)
